 Task: Develop a branding concept for a fictional augmented reality eyewear company.
Action: Mouse pressed left at (128, 101)
Screenshot: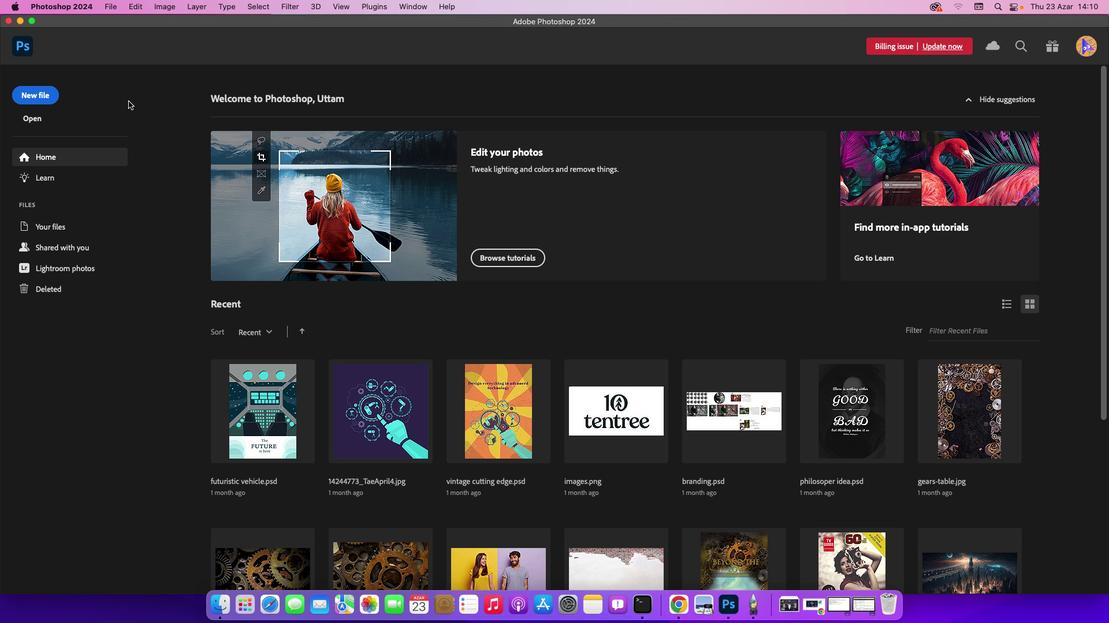 
Action: Mouse moved to (42, 92)
Screenshot: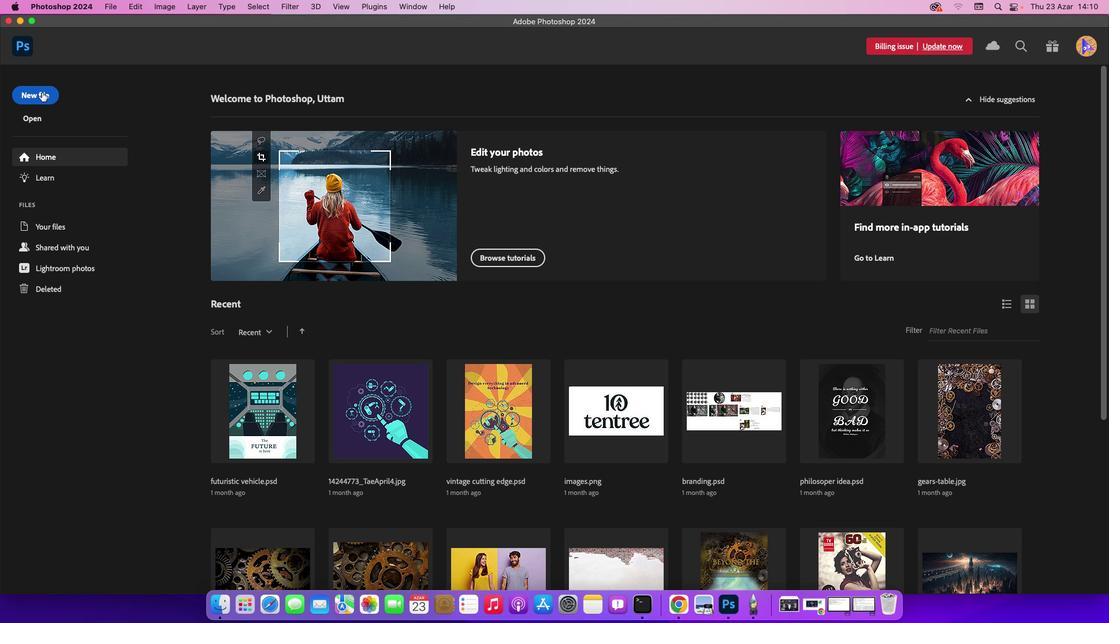 
Action: Mouse pressed left at (42, 92)
Screenshot: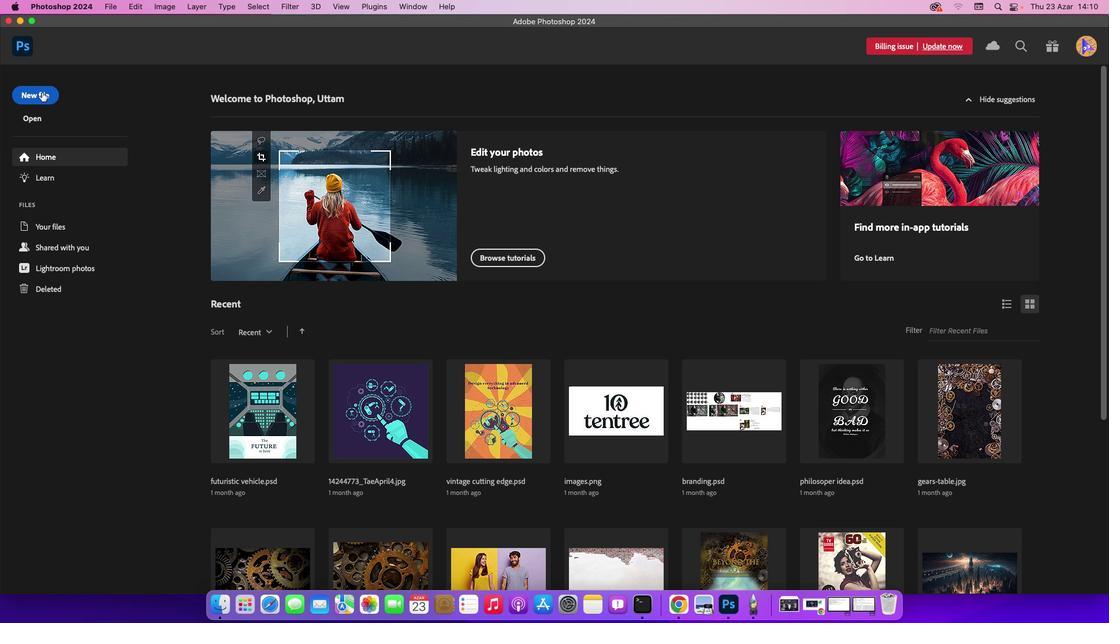 
Action: Mouse moved to (793, 228)
Screenshot: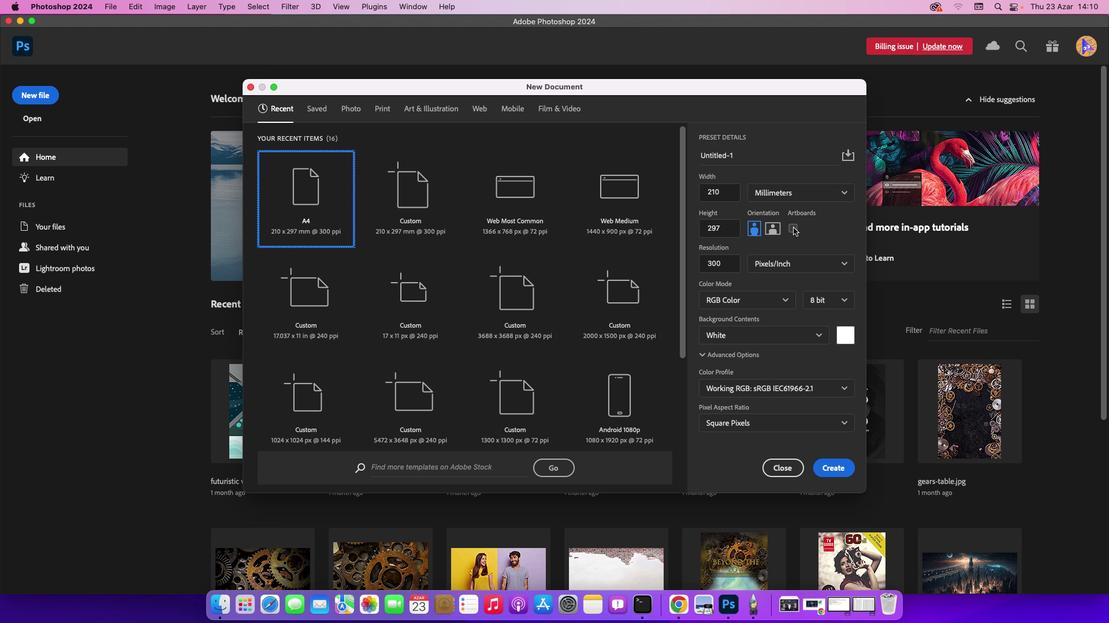 
Action: Mouse pressed left at (793, 228)
Screenshot: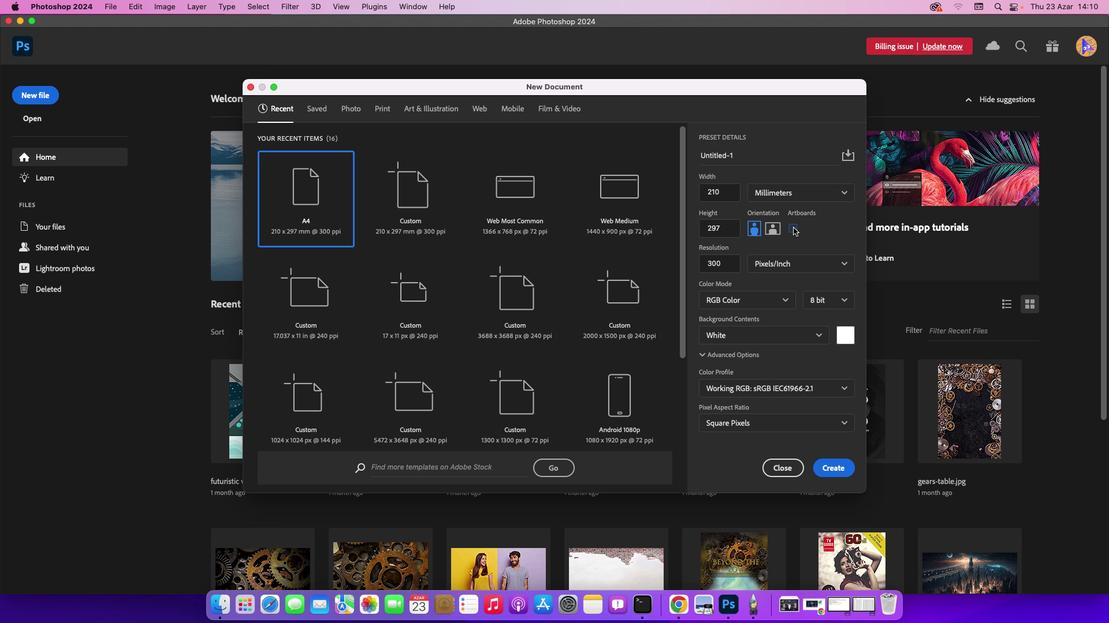 
Action: Mouse moved to (824, 469)
Screenshot: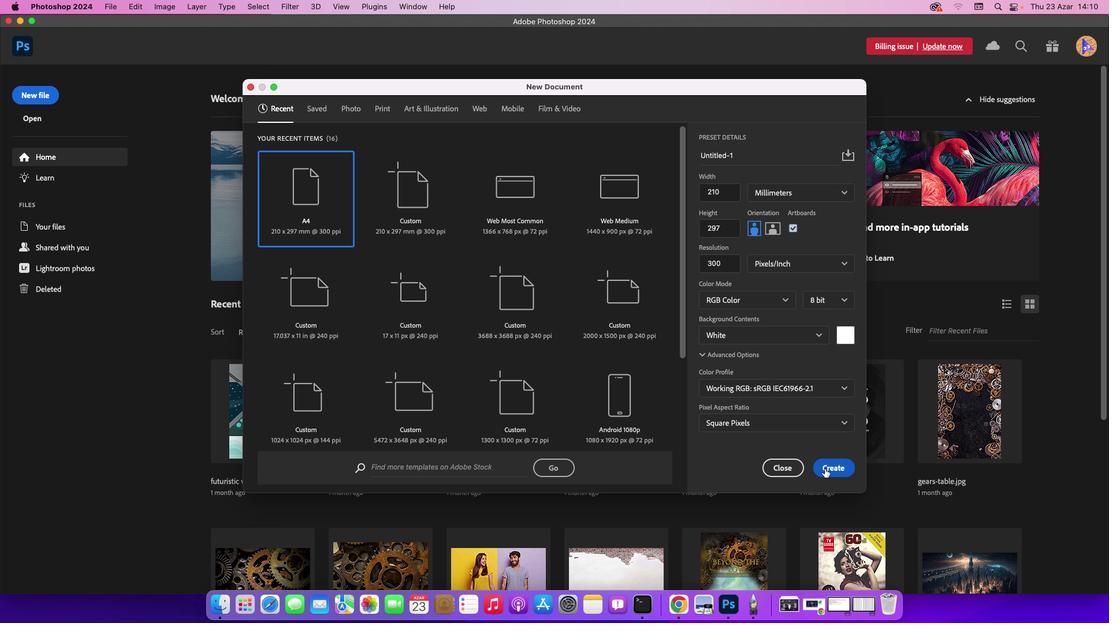 
Action: Mouse pressed left at (824, 469)
Screenshot: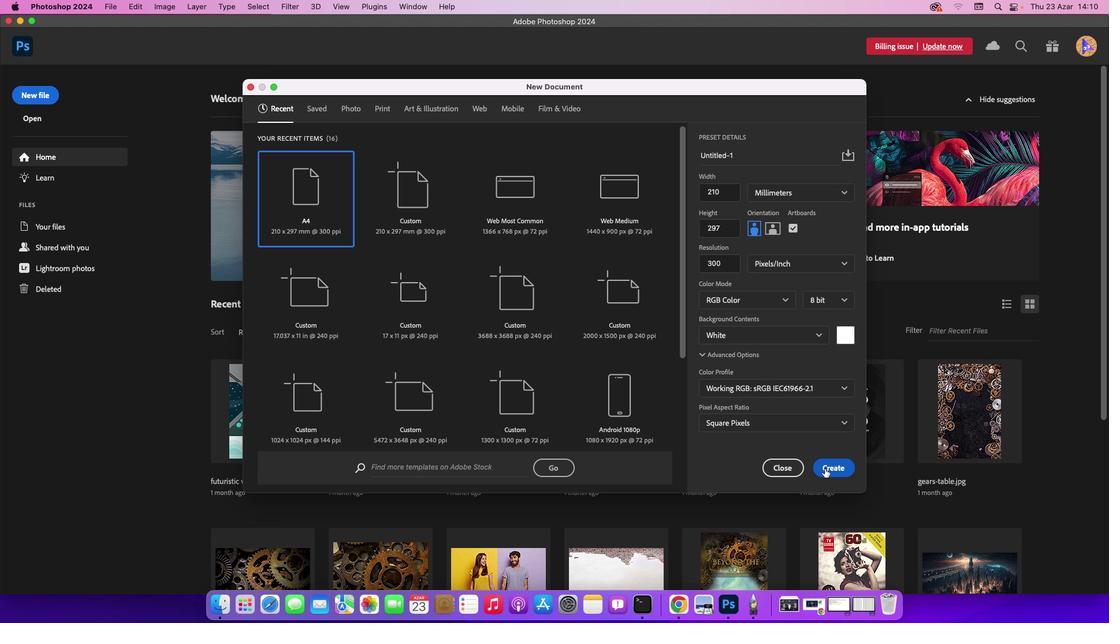 
Action: Mouse moved to (437, 280)
Screenshot: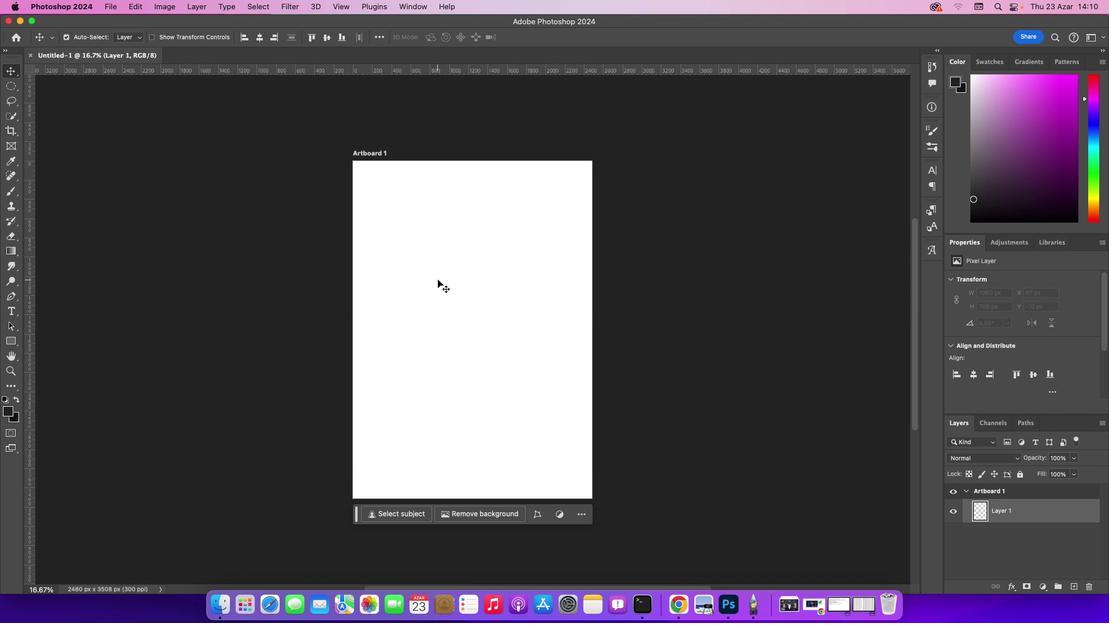 
Action: Mouse pressed left at (437, 280)
Screenshot: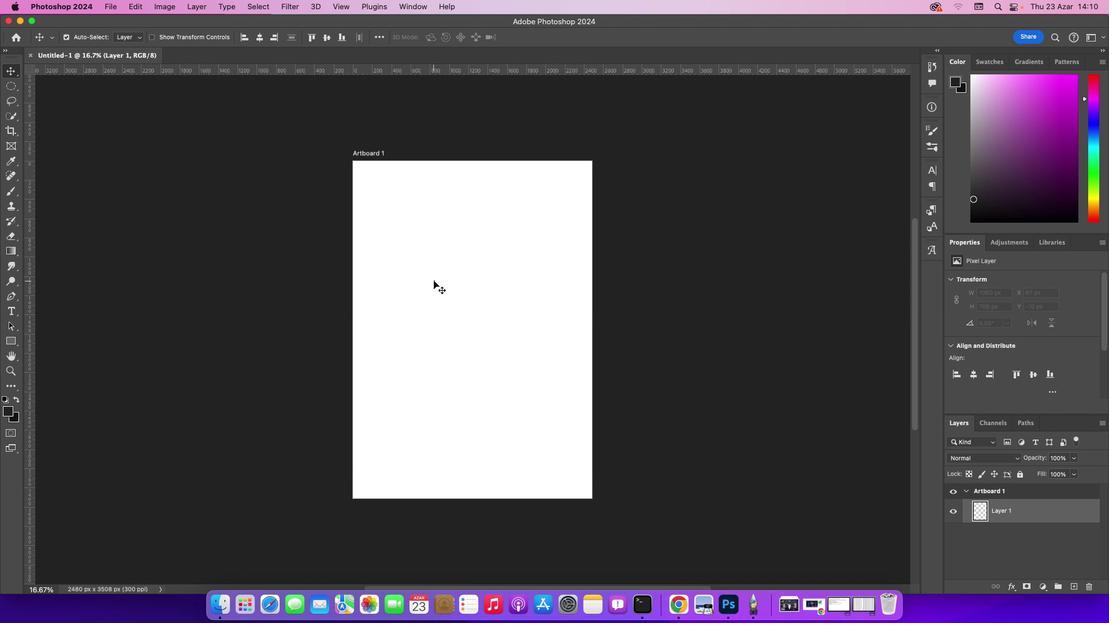 
Action: Mouse moved to (8, 68)
Screenshot: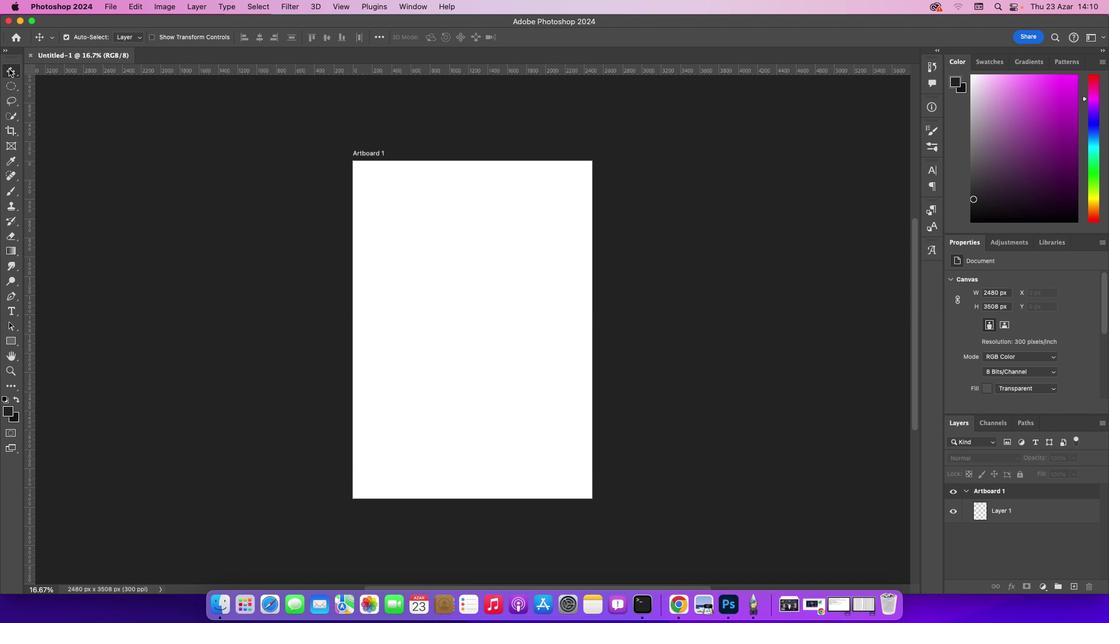 
Action: Mouse pressed left at (8, 68)
Screenshot: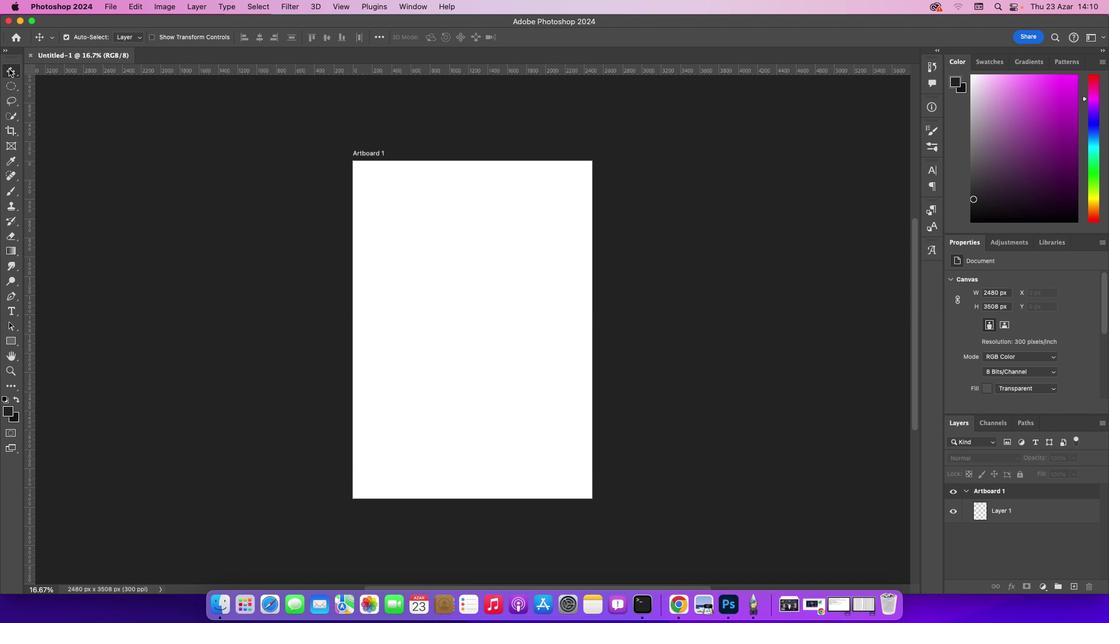 
Action: Mouse moved to (284, 182)
Screenshot: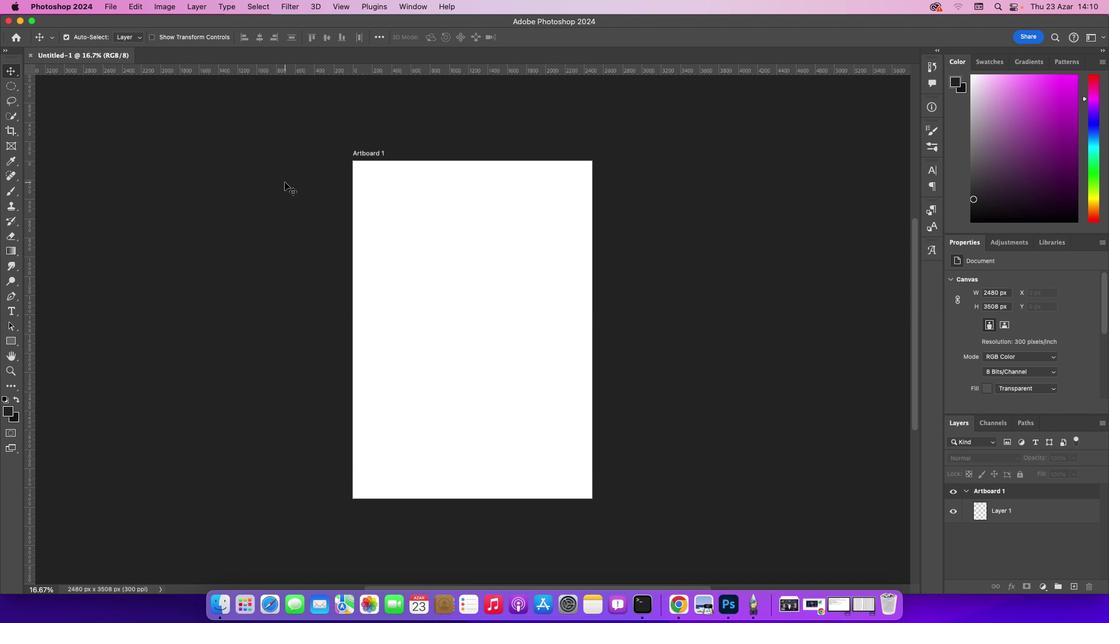 
Action: Mouse pressed left at (284, 182)
Screenshot: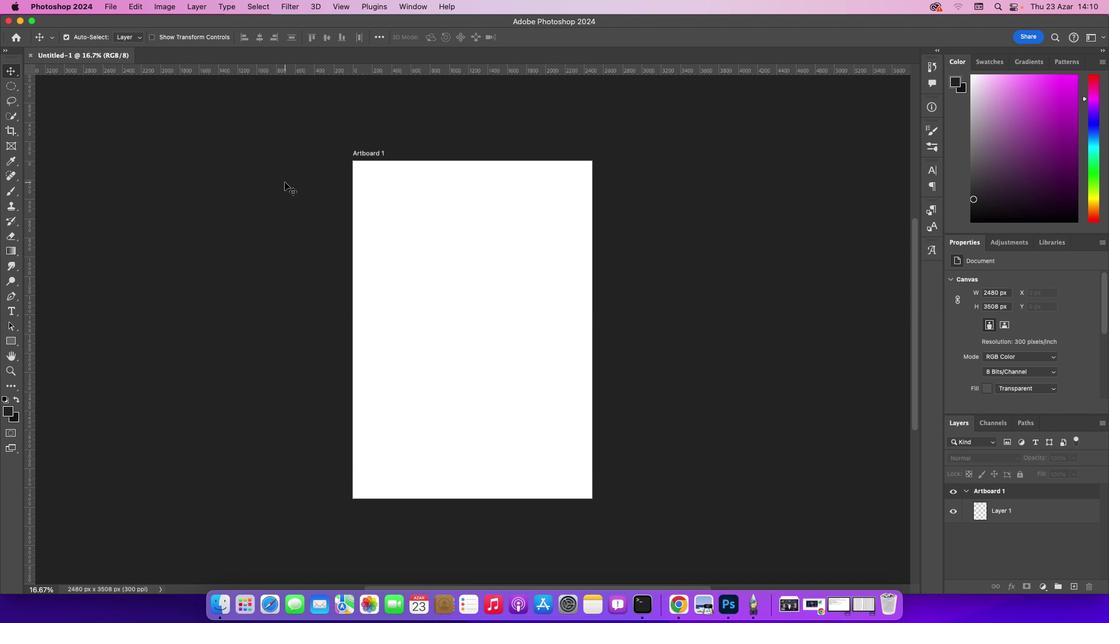 
Action: Mouse moved to (501, 322)
Screenshot: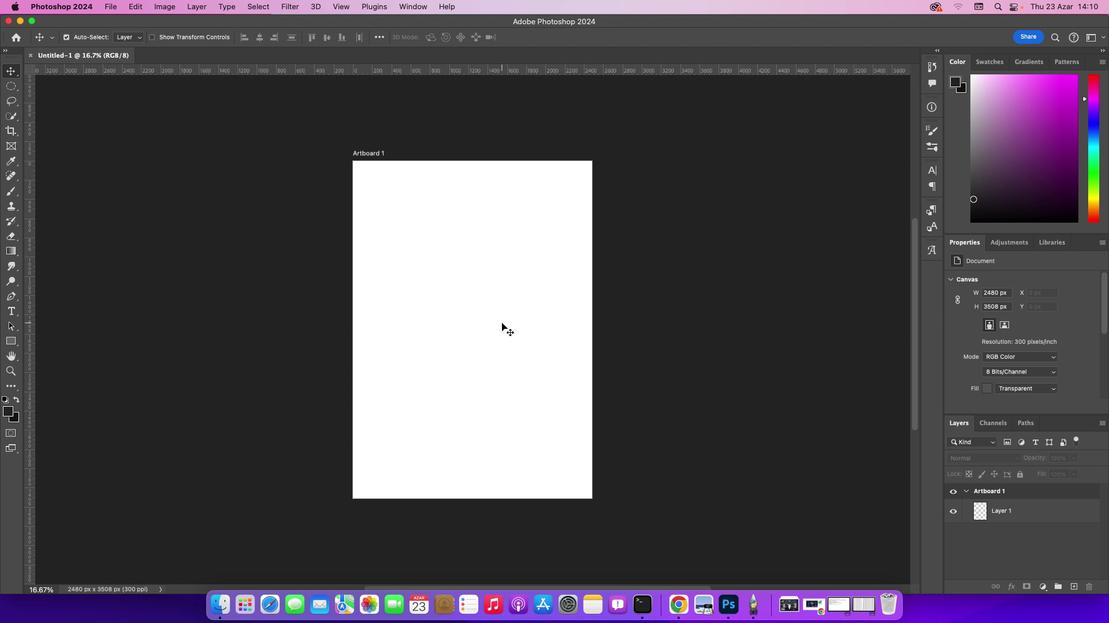 
Action: Mouse pressed left at (501, 322)
Screenshot: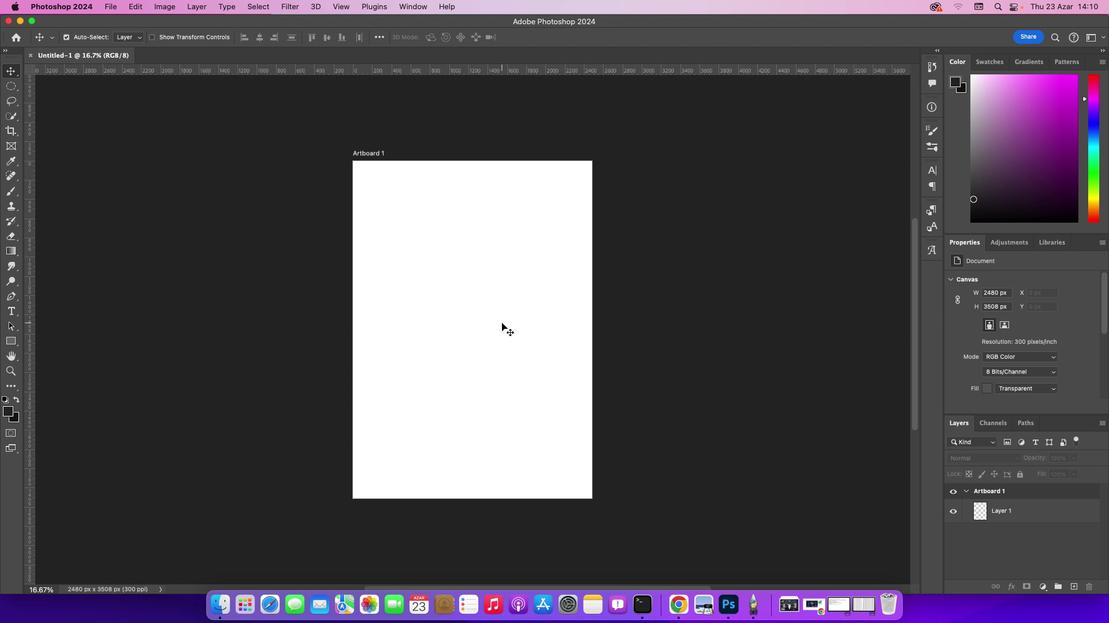 
Action: Mouse moved to (551, 250)
Screenshot: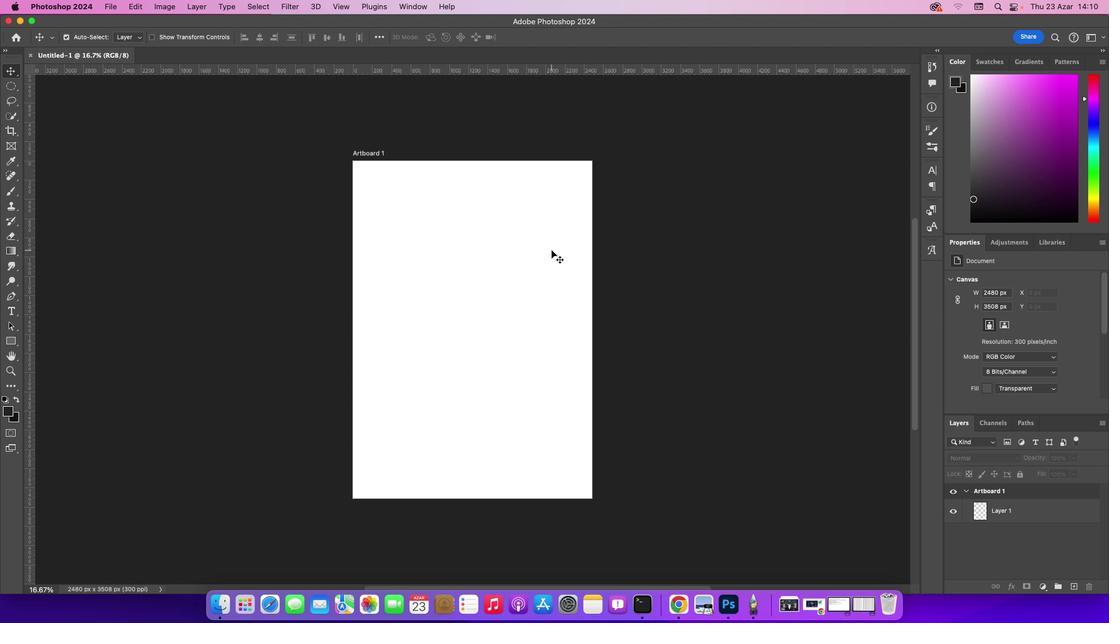 
Action: Mouse pressed left at (551, 250)
Screenshot: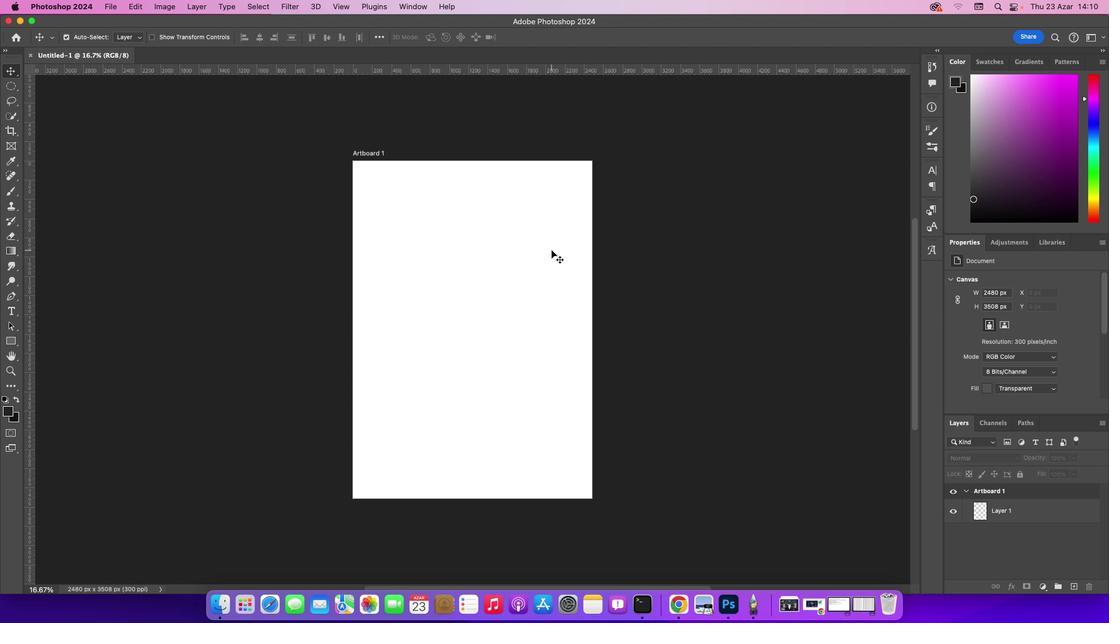 
Action: Mouse moved to (426, 273)
Screenshot: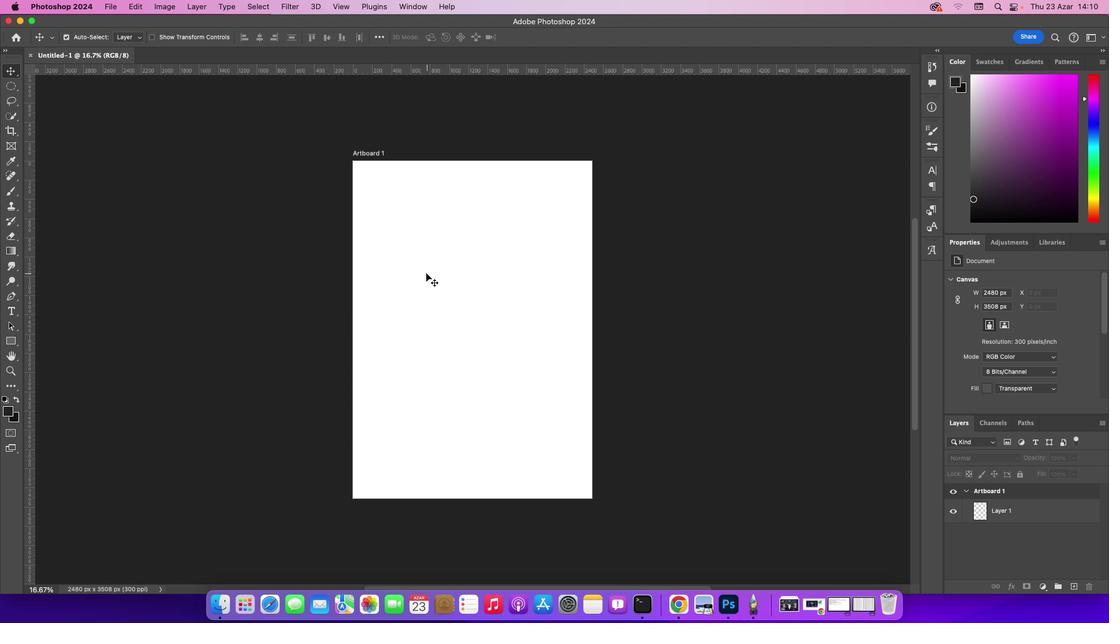 
Action: Key pressed Key.alt
Screenshot: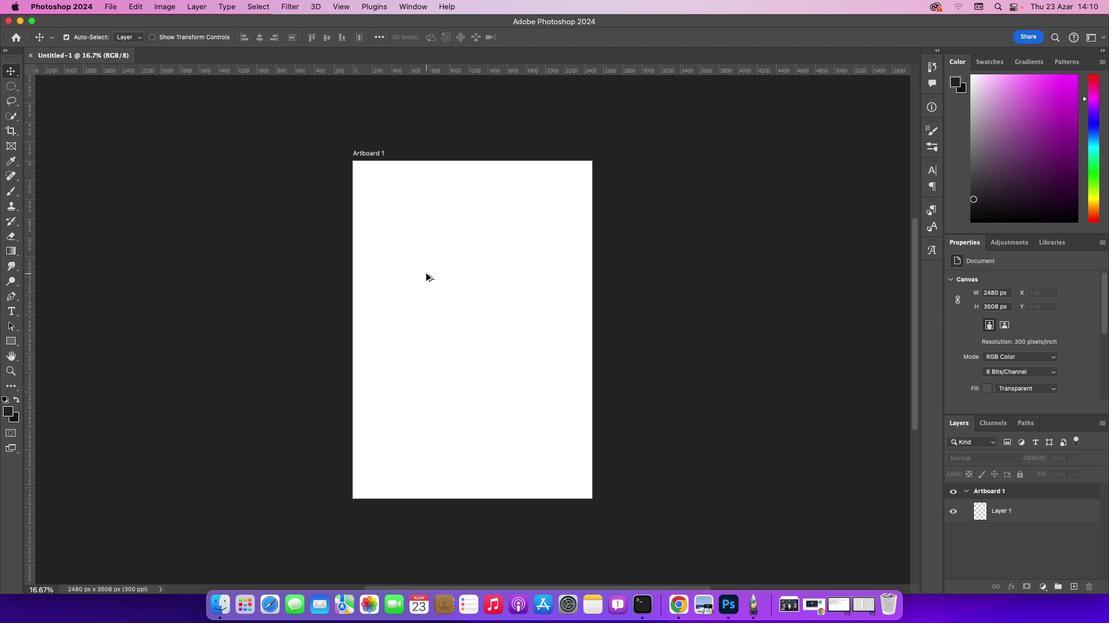 
Action: Mouse pressed left at (426, 273)
Screenshot: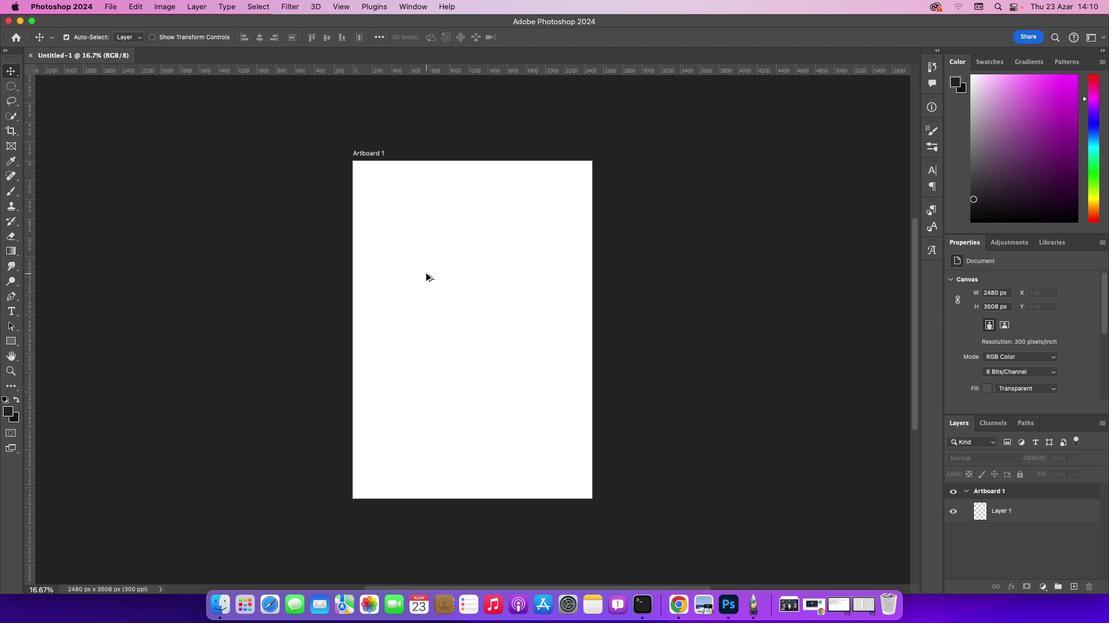 
Action: Mouse moved to (1040, 512)
Screenshot: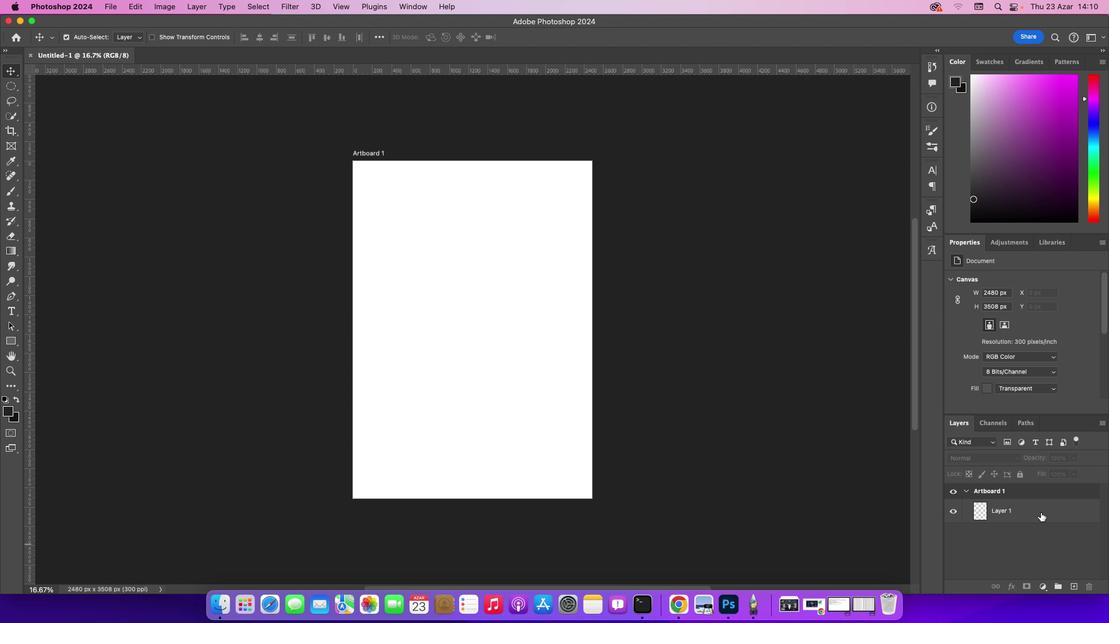 
Action: Mouse pressed left at (1040, 512)
Screenshot: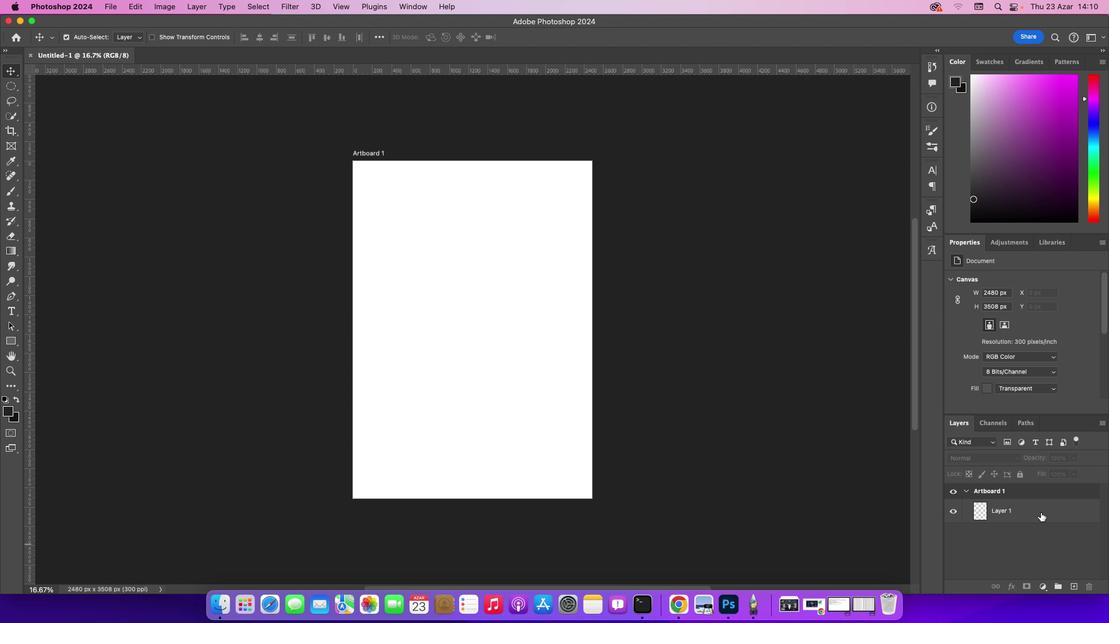 
Action: Mouse moved to (521, 338)
Screenshot: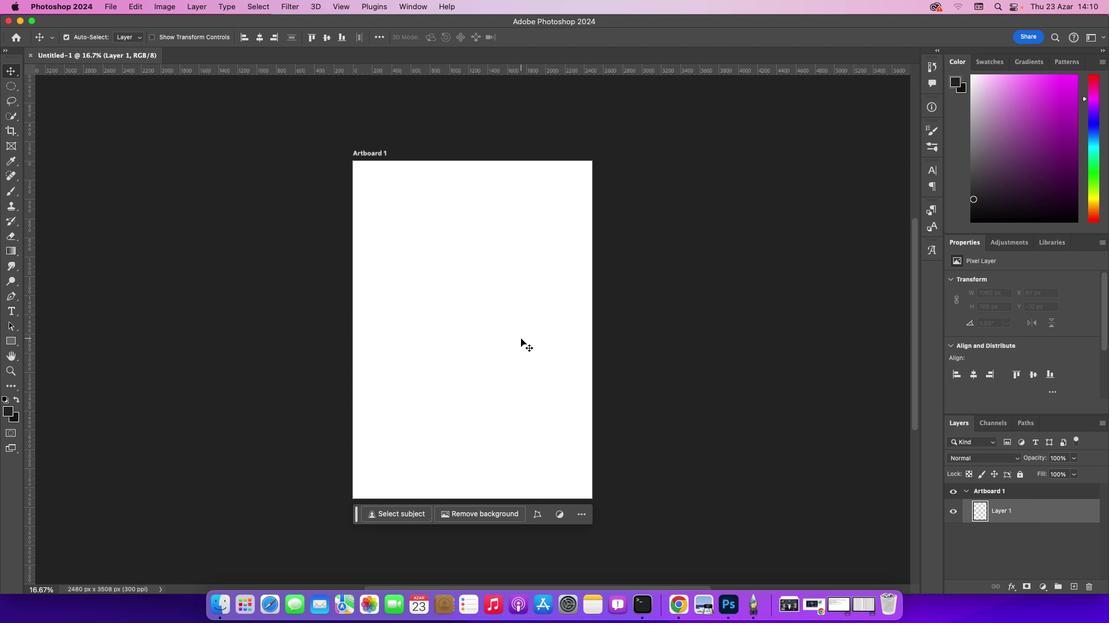 
Action: Mouse pressed left at (521, 338)
Screenshot: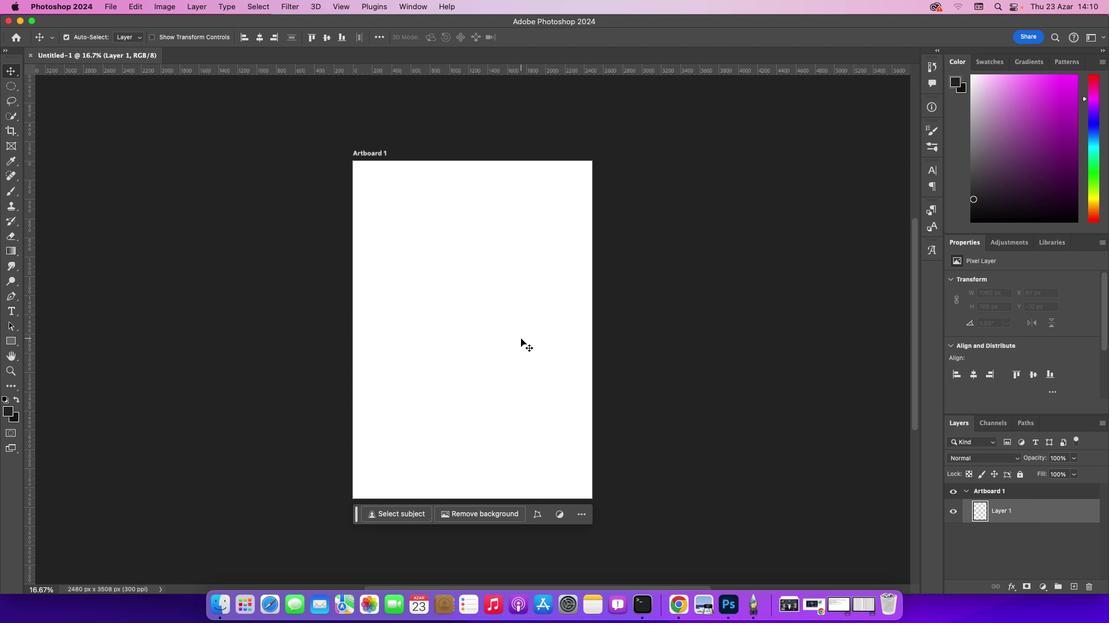 
Action: Mouse moved to (411, 322)
Screenshot: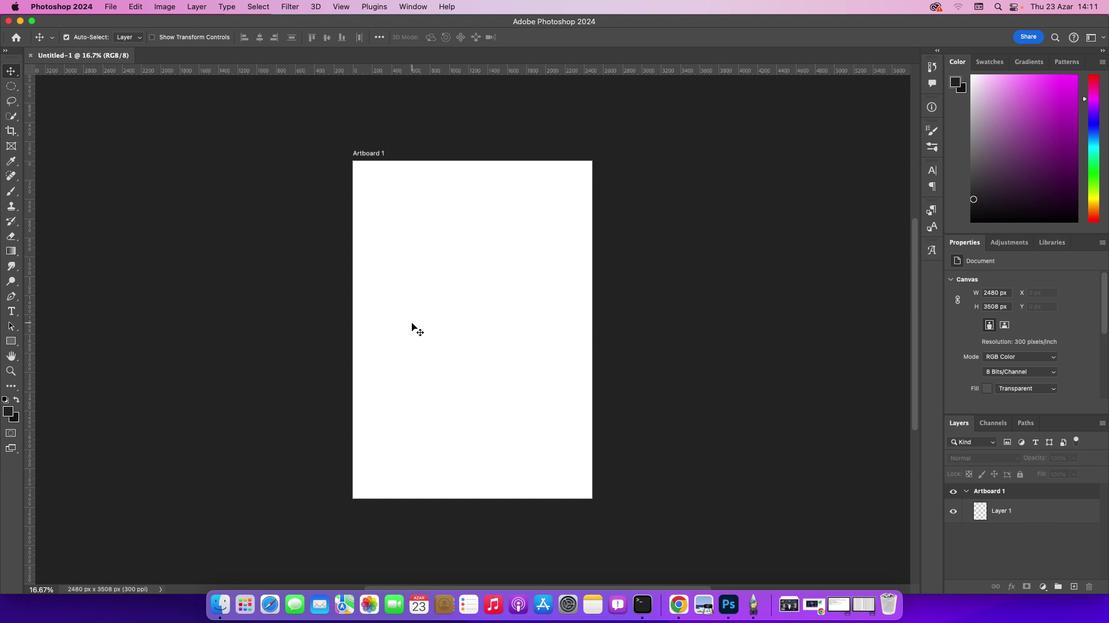 
Action: Key pressed Key.cmd_r'='
Screenshot: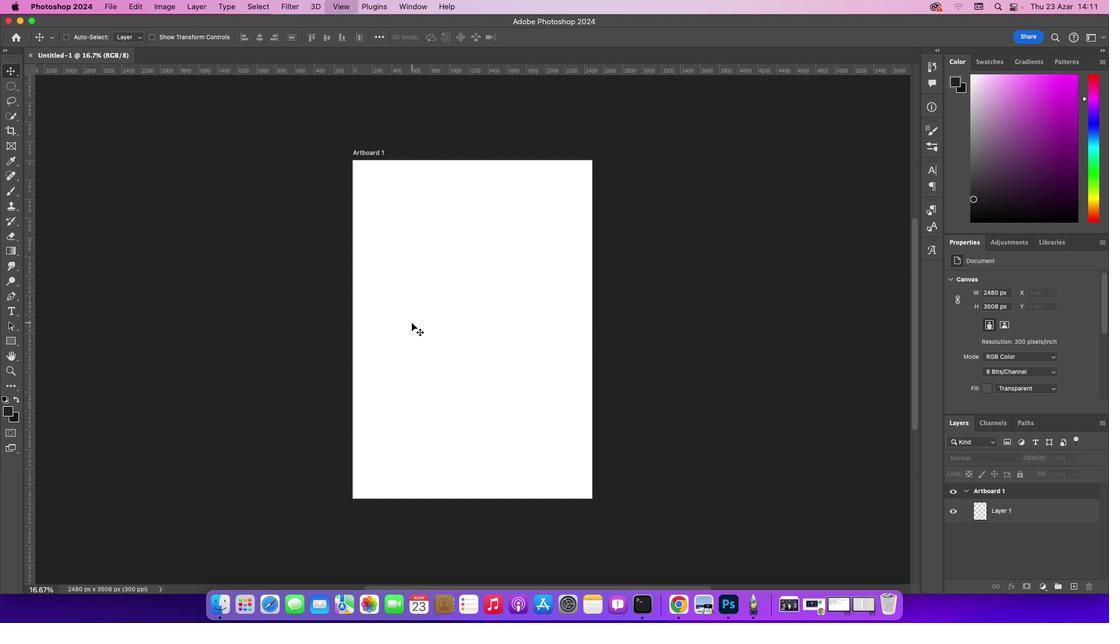 
Action: Mouse scrolled (411, 322) with delta (0, 0)
Screenshot: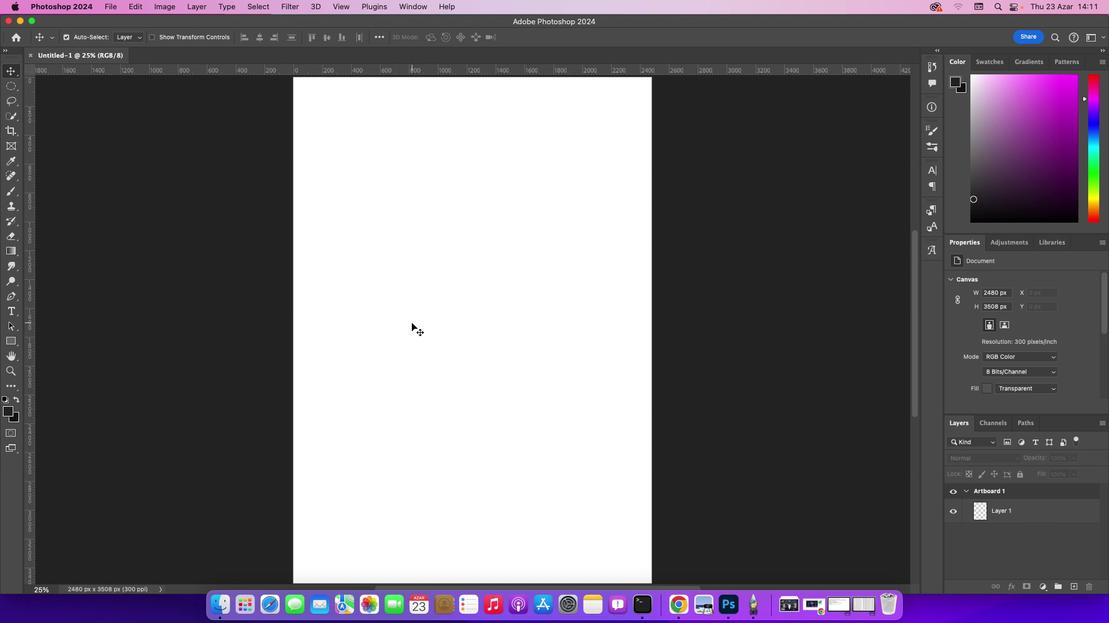 
Action: Mouse scrolled (411, 322) with delta (0, 0)
Screenshot: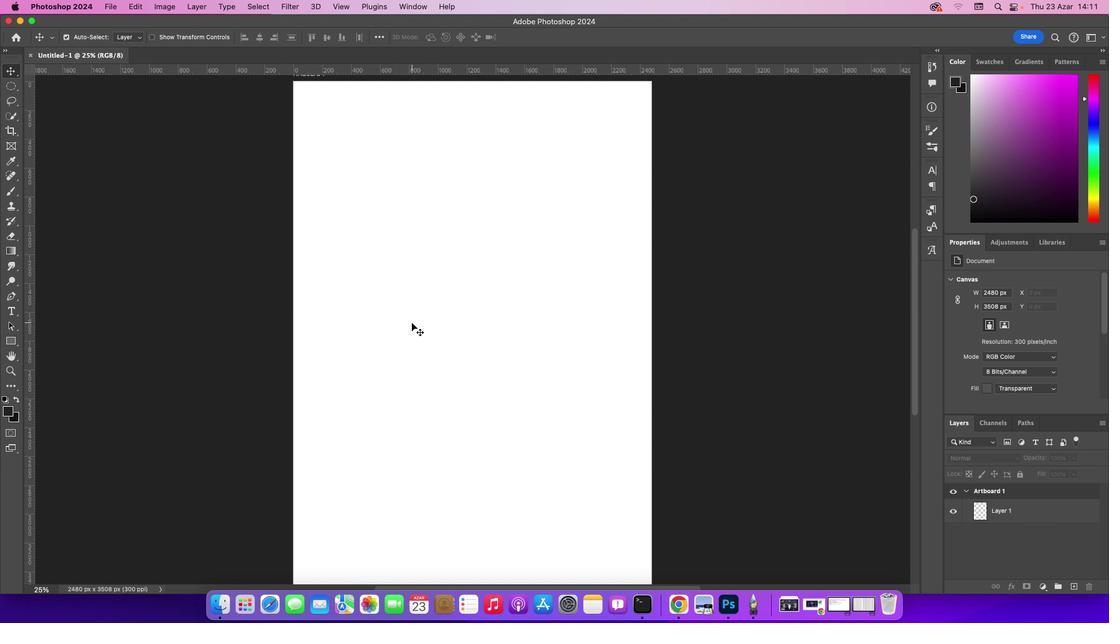
Action: Mouse scrolled (411, 322) with delta (0, 1)
Screenshot: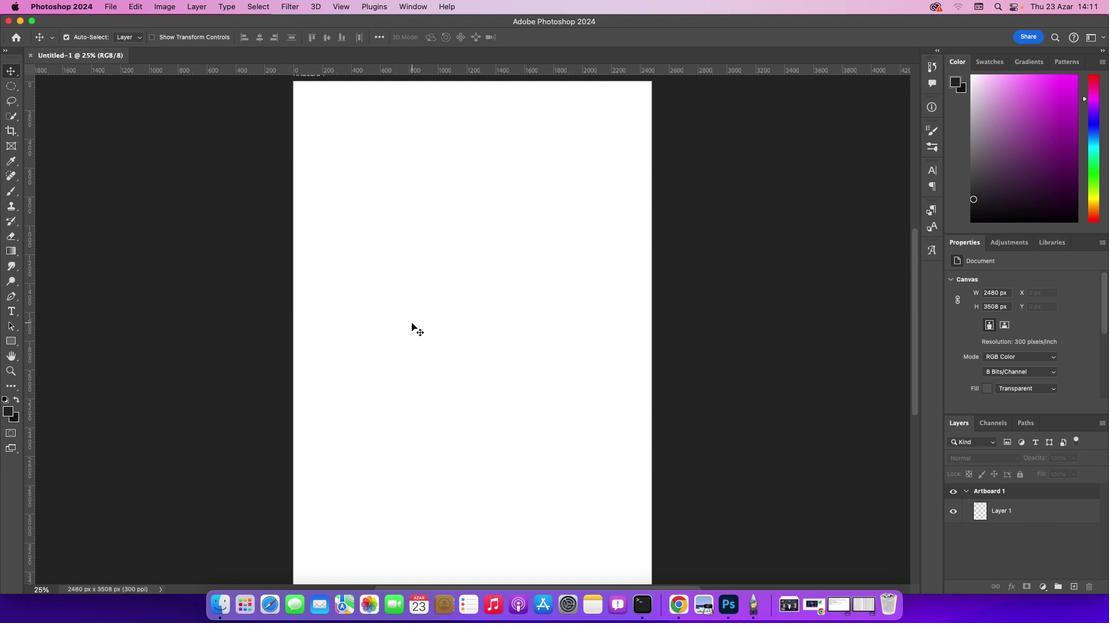 
Action: Mouse scrolled (411, 322) with delta (0, 1)
Screenshot: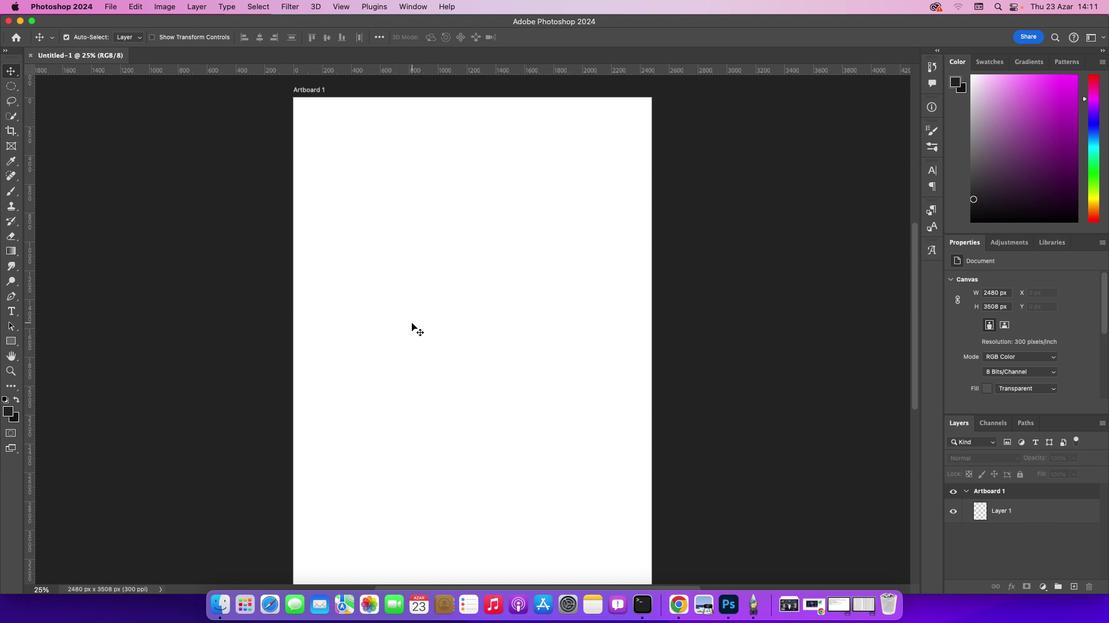 
Action: Mouse moved to (413, 310)
Screenshot: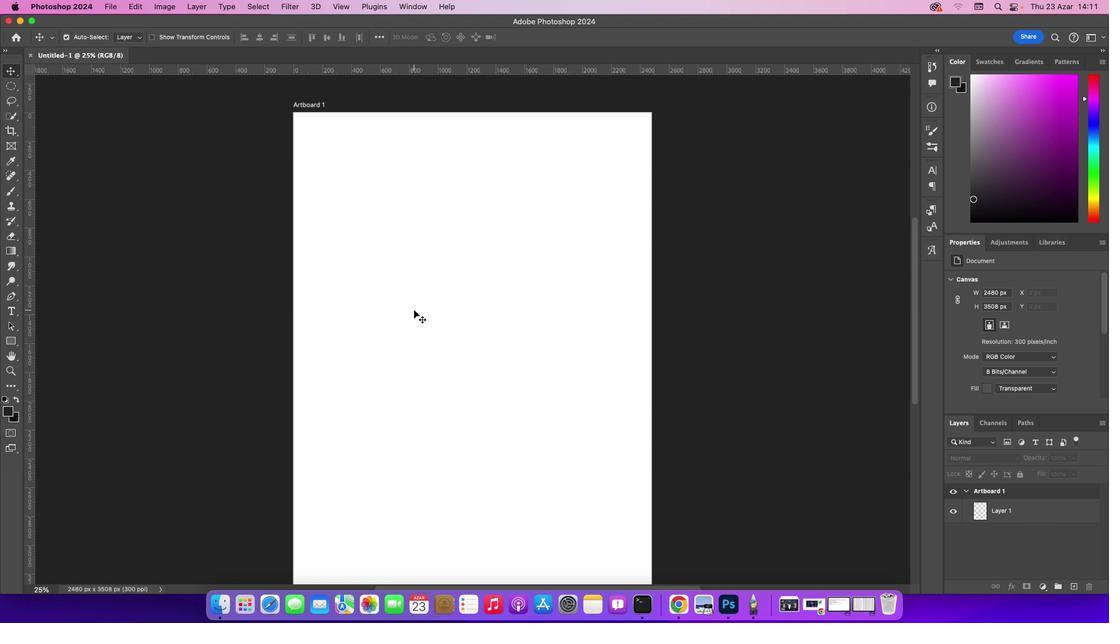 
Action: Mouse scrolled (413, 310) with delta (0, 0)
Screenshot: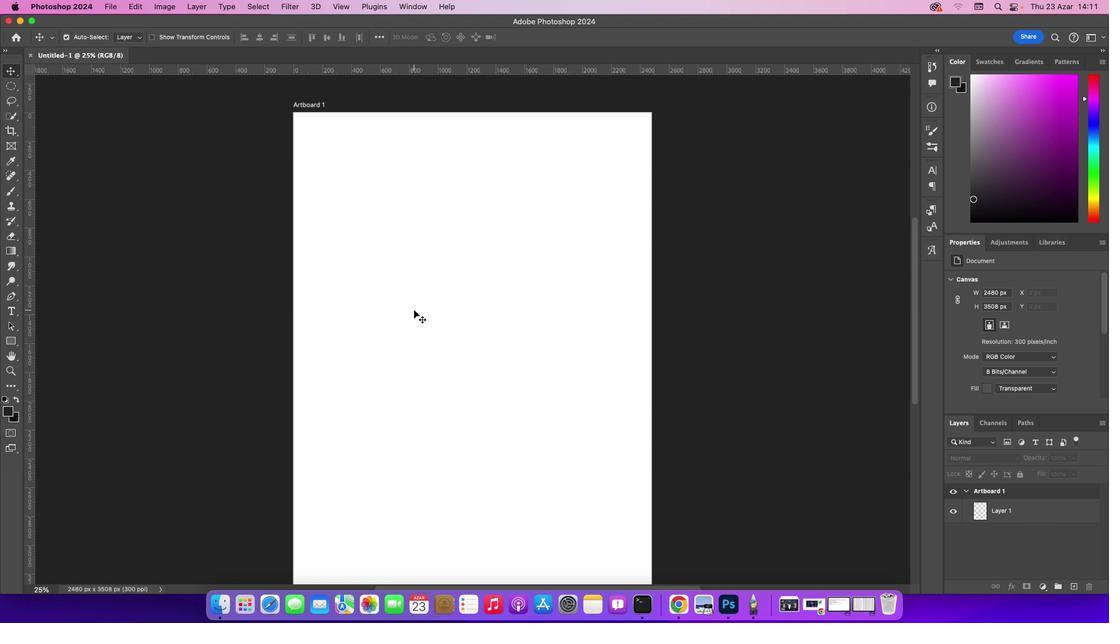 
Action: Mouse moved to (106, 7)
Screenshot: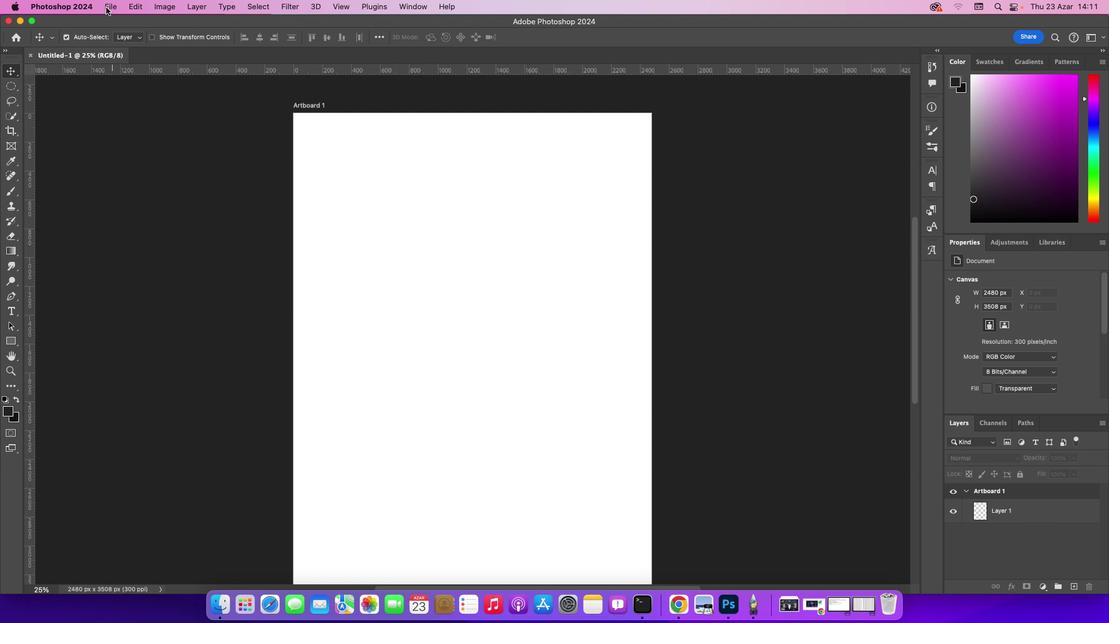 
Action: Mouse pressed left at (106, 7)
Screenshot: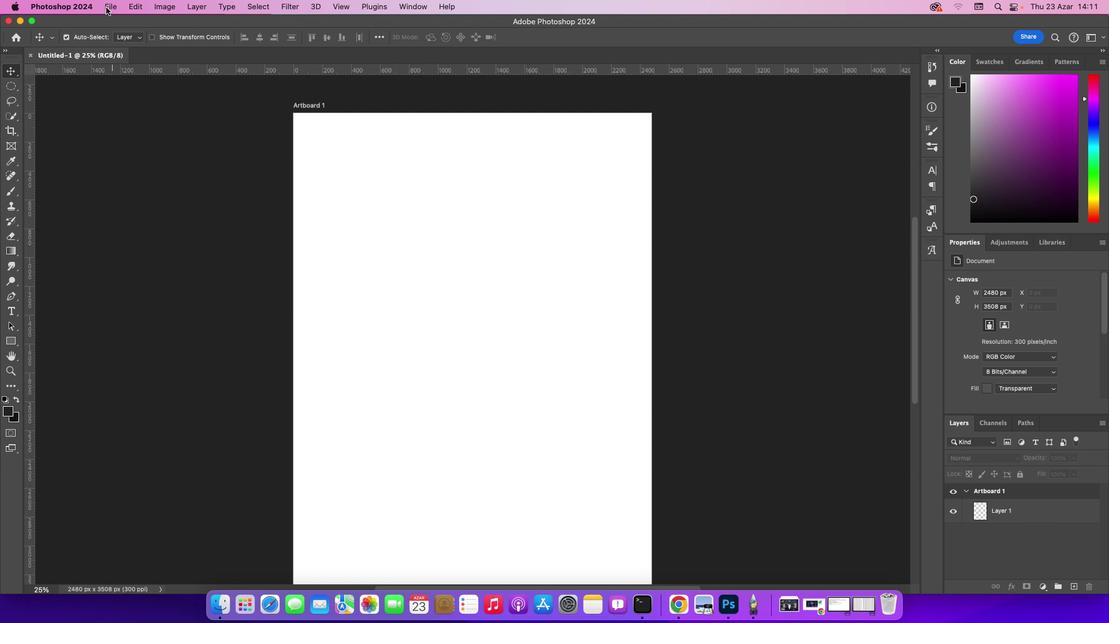 
Action: Mouse moved to (113, 34)
Screenshot: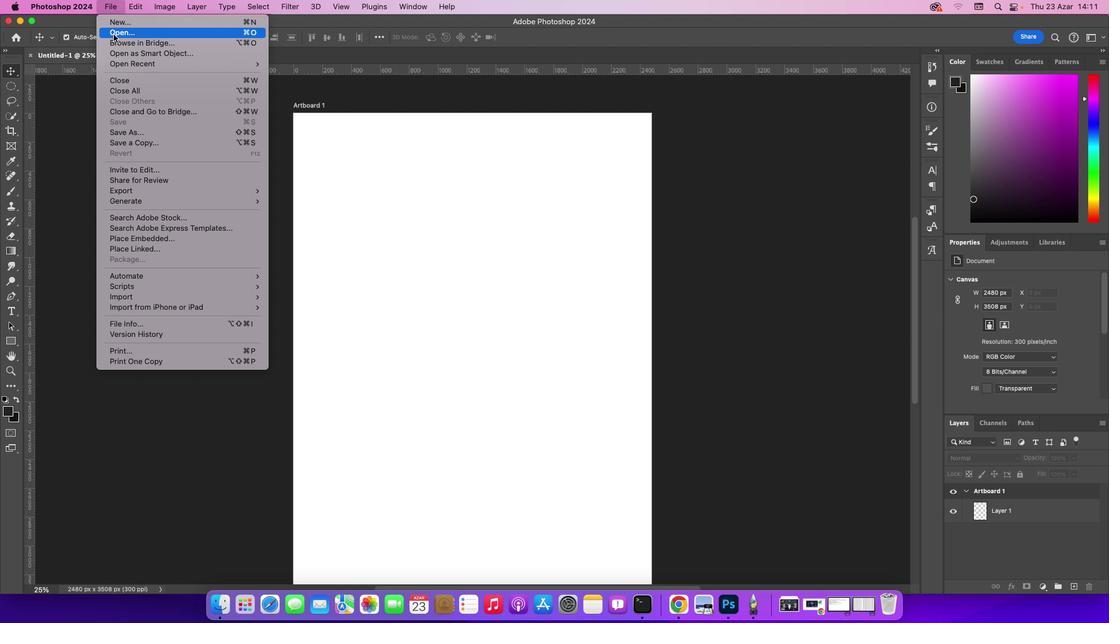 
Action: Mouse pressed left at (113, 34)
Screenshot: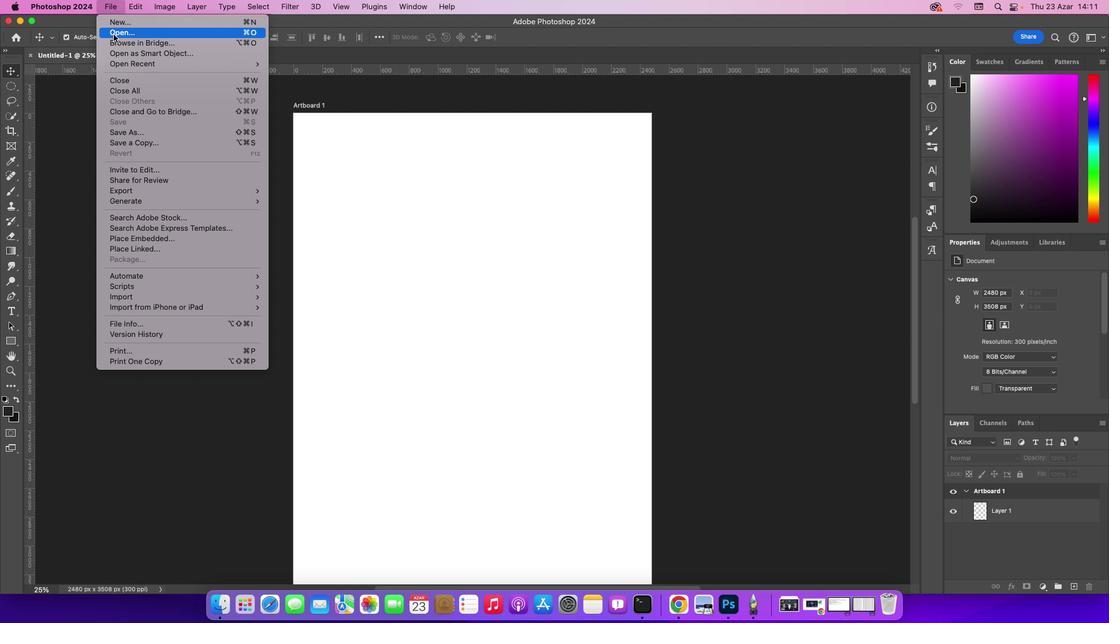 
Action: Mouse moved to (478, 164)
Screenshot: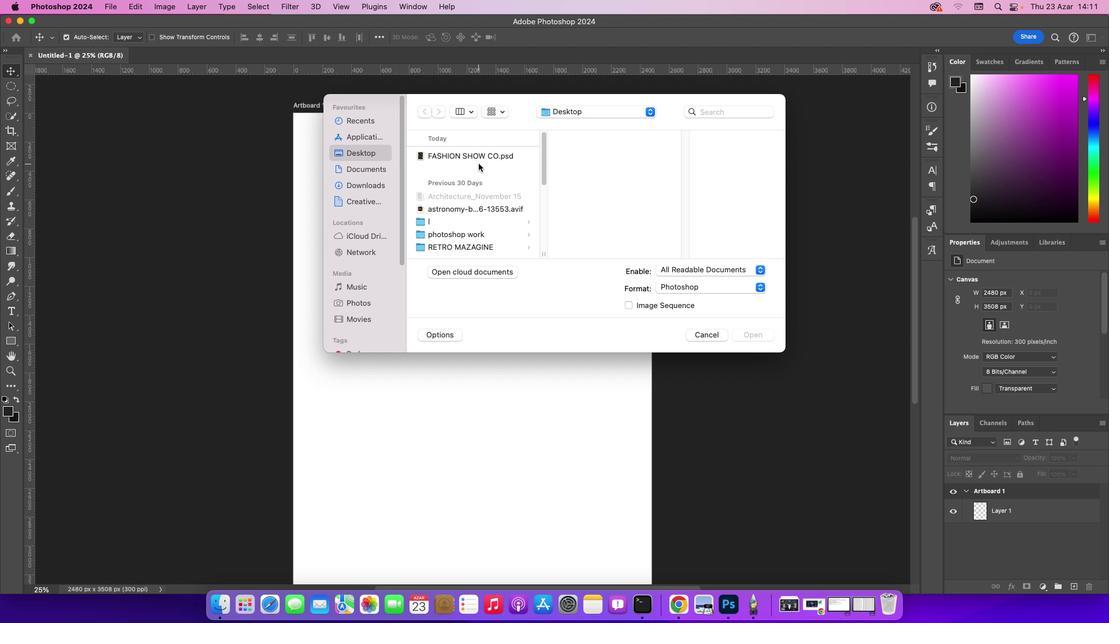 
Action: Mouse pressed left at (478, 164)
Screenshot: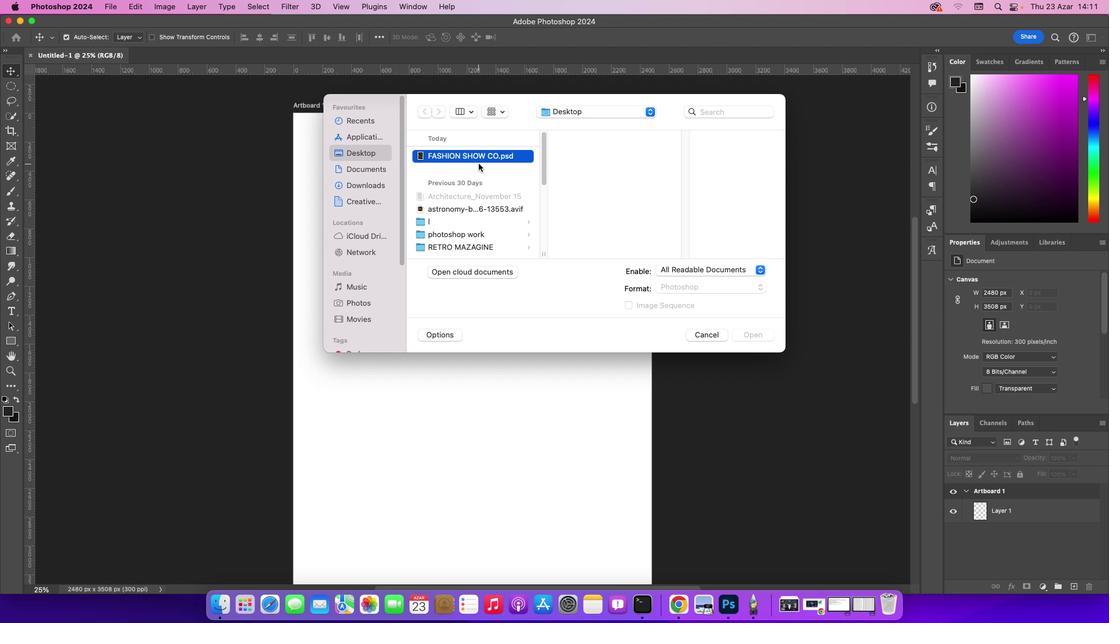 
Action: Mouse moved to (377, 189)
Screenshot: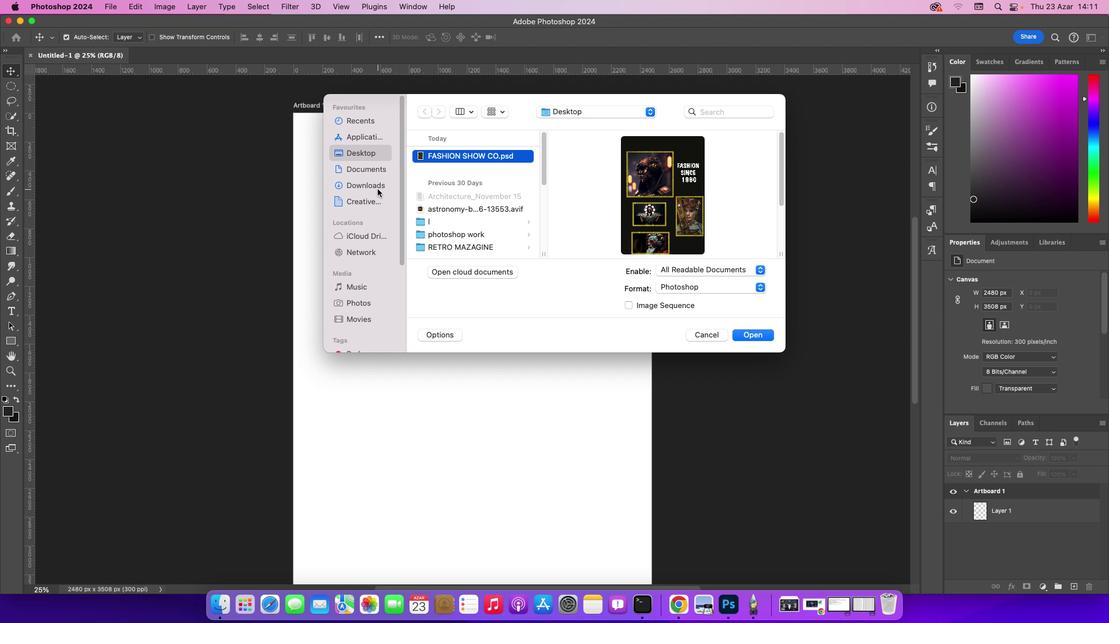 
Action: Mouse pressed left at (377, 189)
Screenshot: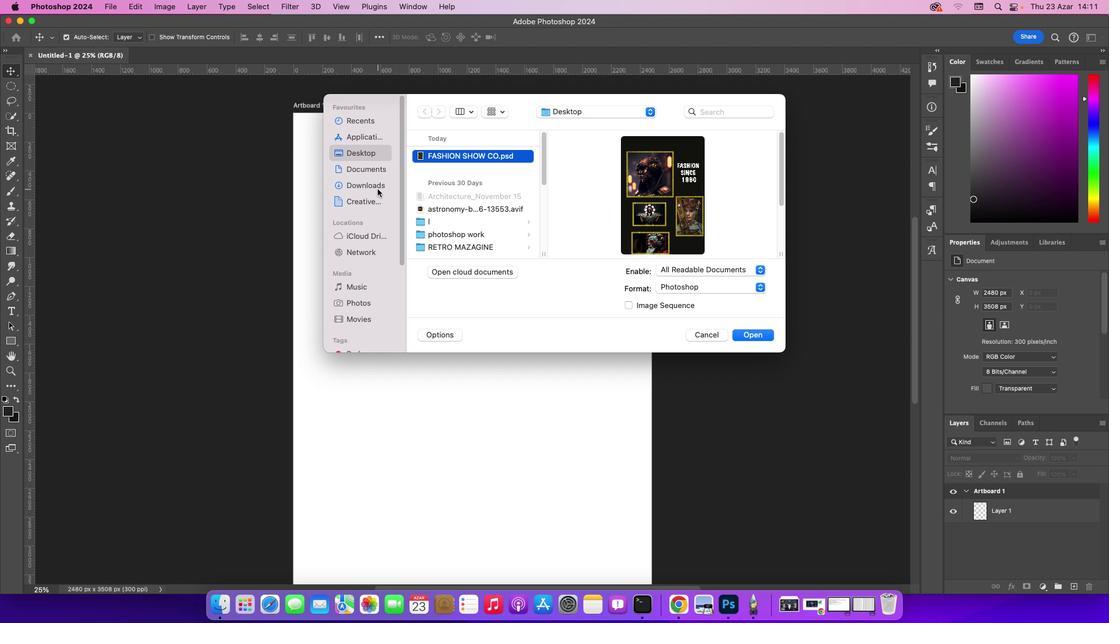 
Action: Mouse moved to (486, 158)
Screenshot: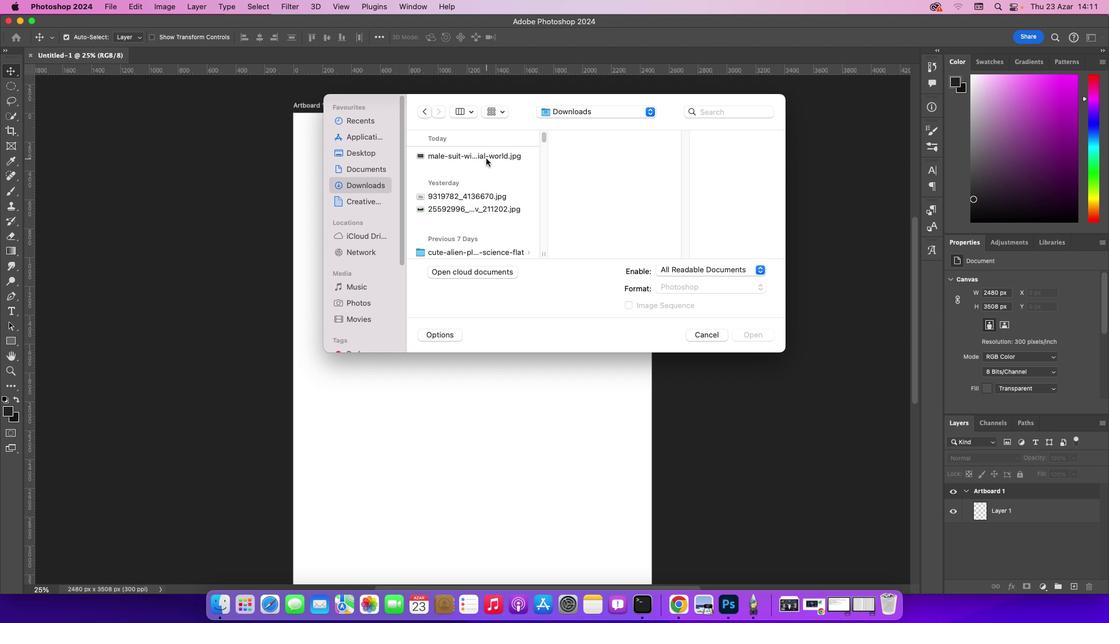 
Action: Mouse pressed left at (486, 158)
Screenshot: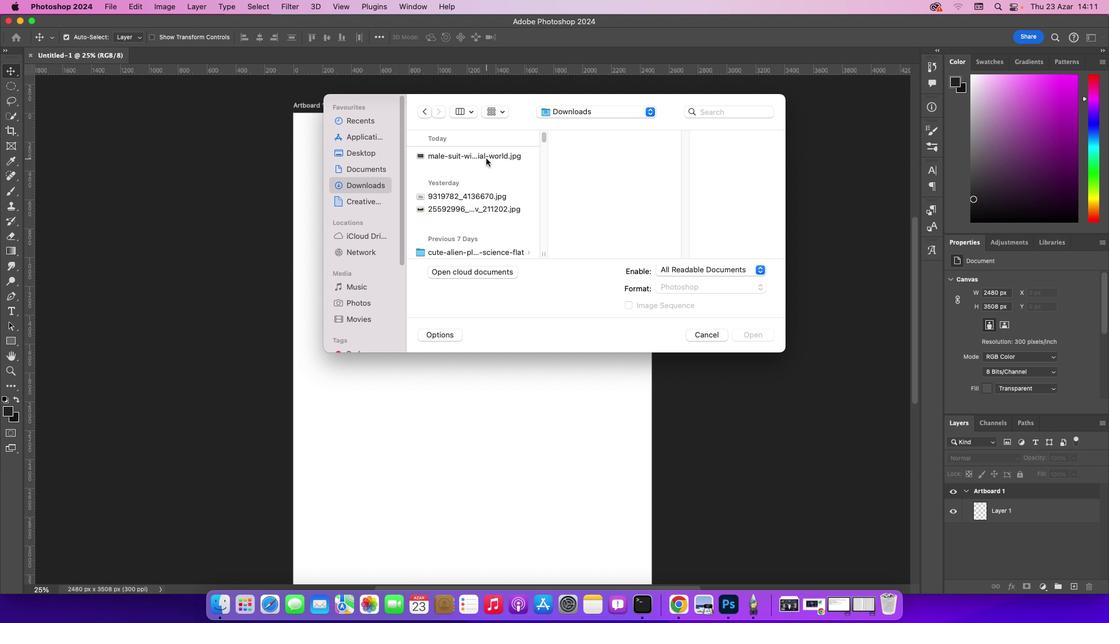 
Action: Mouse moved to (750, 334)
Screenshot: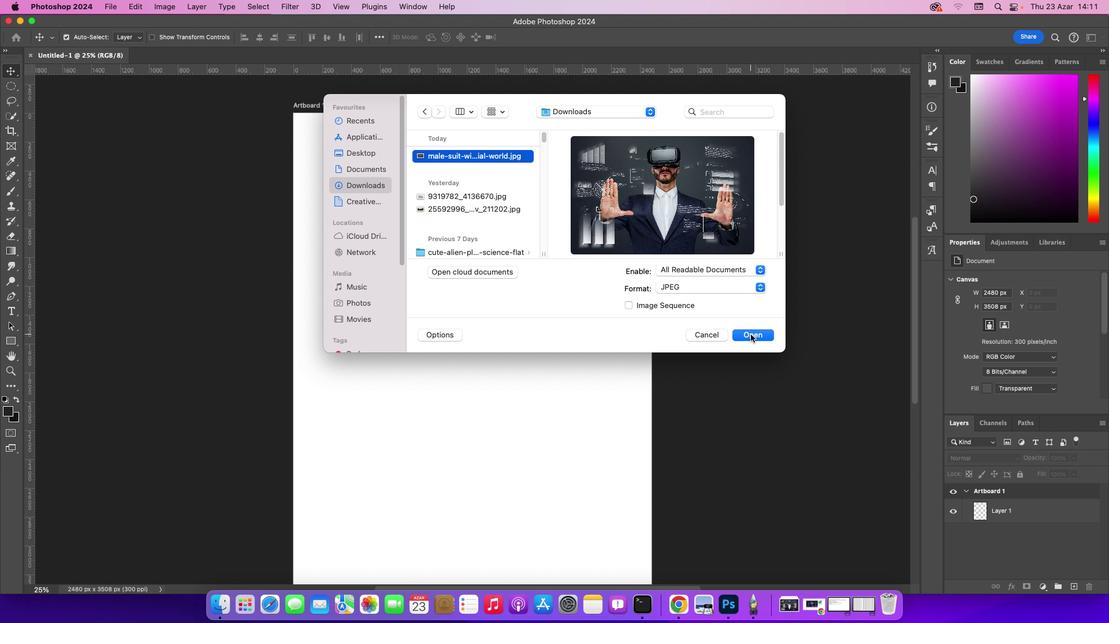 
Action: Mouse pressed left at (750, 334)
Screenshot: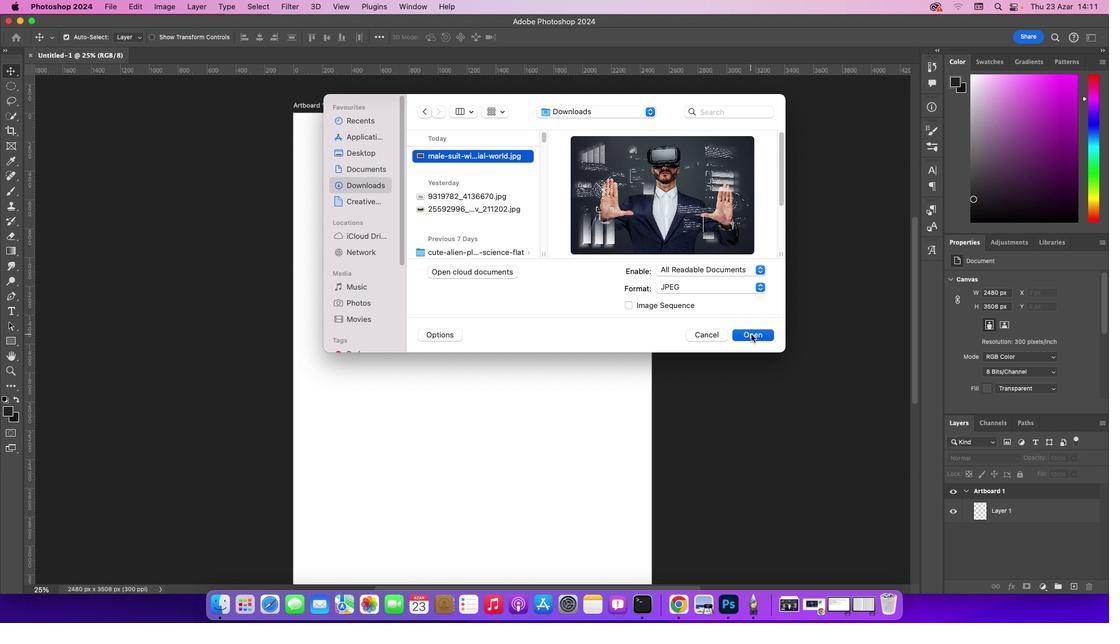 
Action: Mouse moved to (1027, 498)
Screenshot: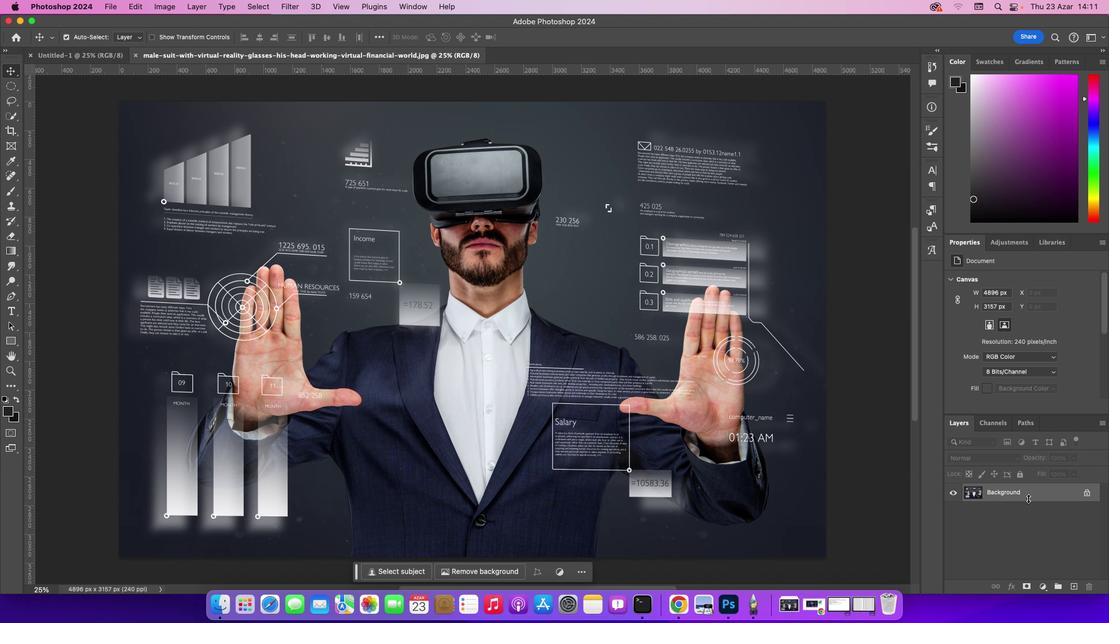 
Action: Mouse pressed left at (1027, 498)
Screenshot: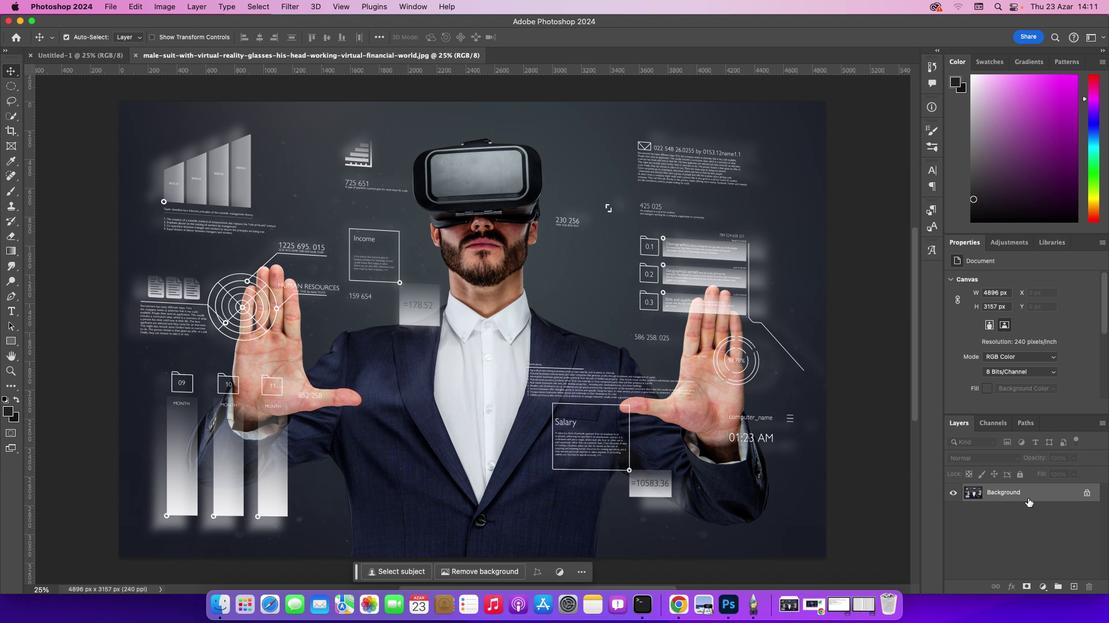 
Action: Mouse moved to (1023, 499)
Screenshot: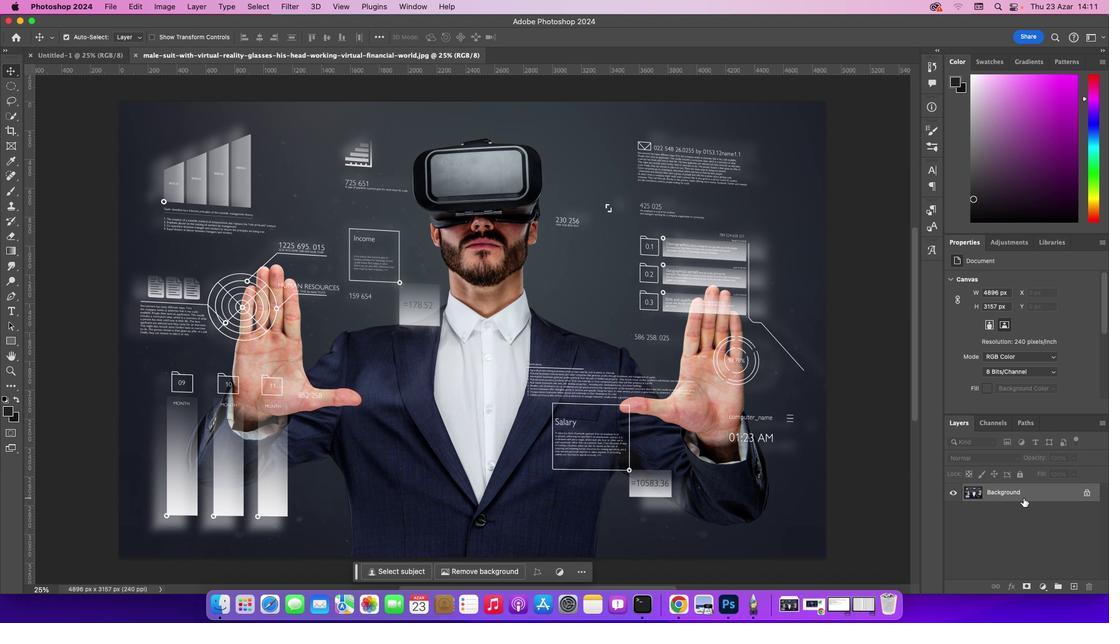 
Action: Key pressed Key.cmd_r'j'
Screenshot: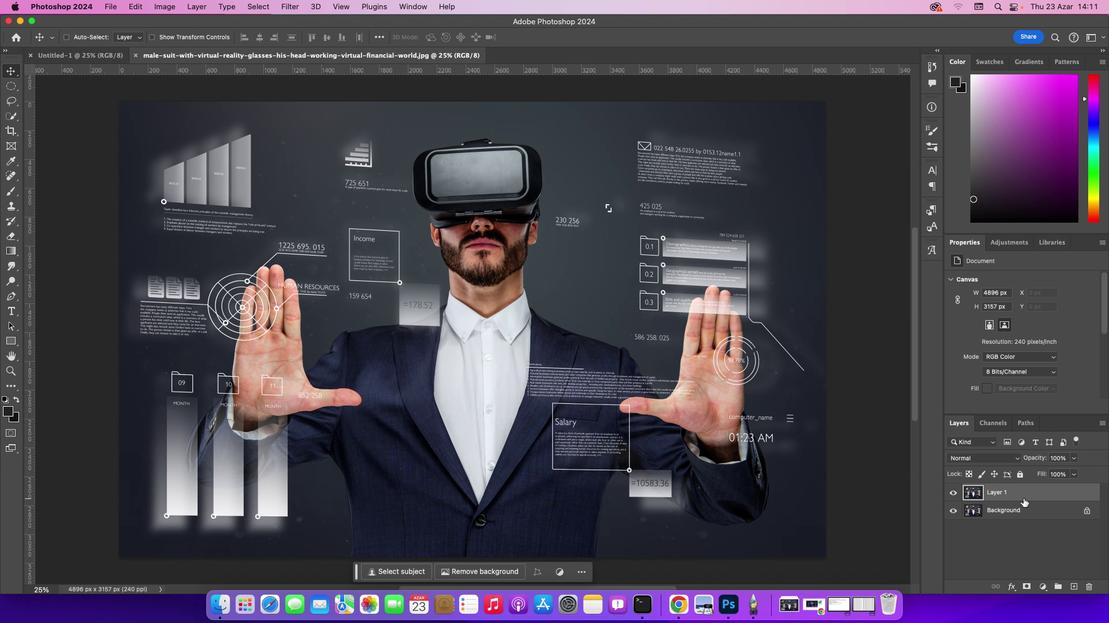 
Action: Mouse moved to (500, 273)
Screenshot: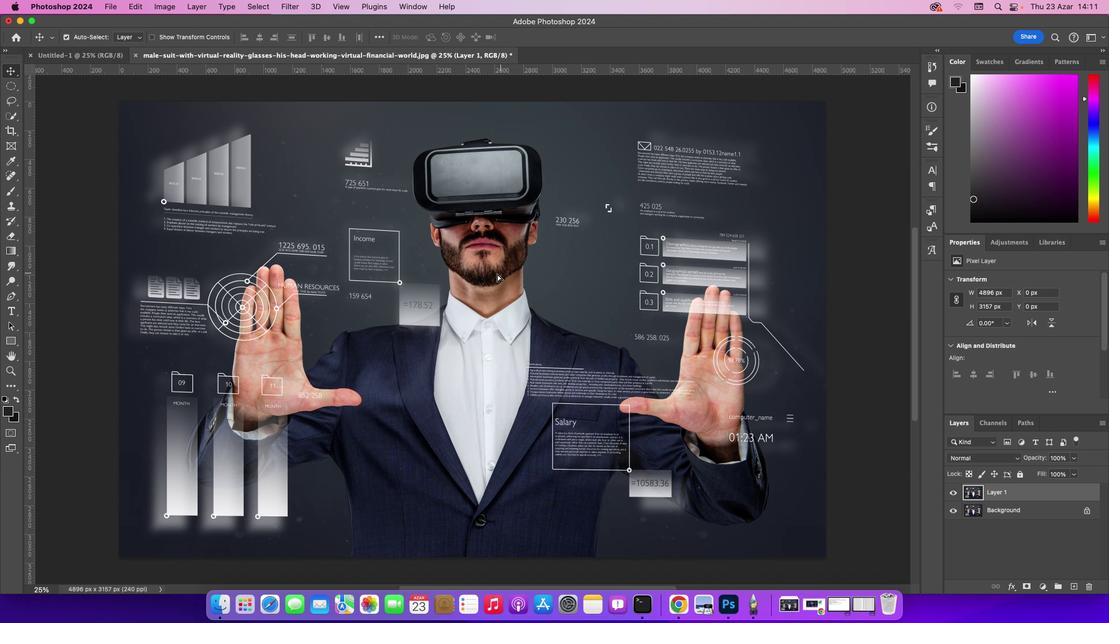
Action: Mouse pressed left at (500, 273)
Screenshot: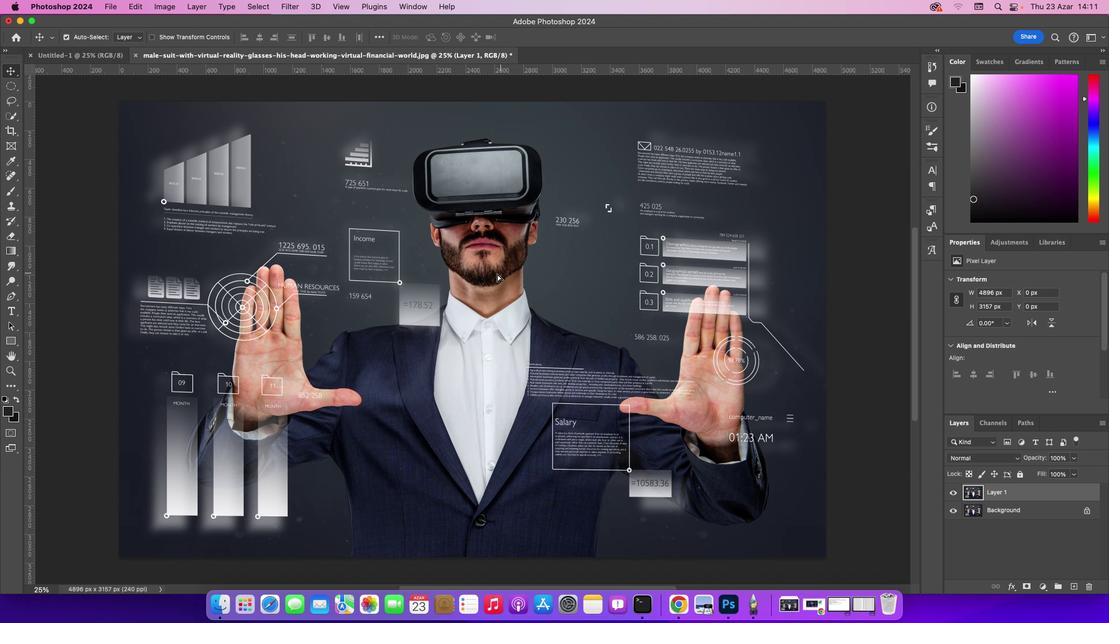
Action: Mouse moved to (519, 318)
Screenshot: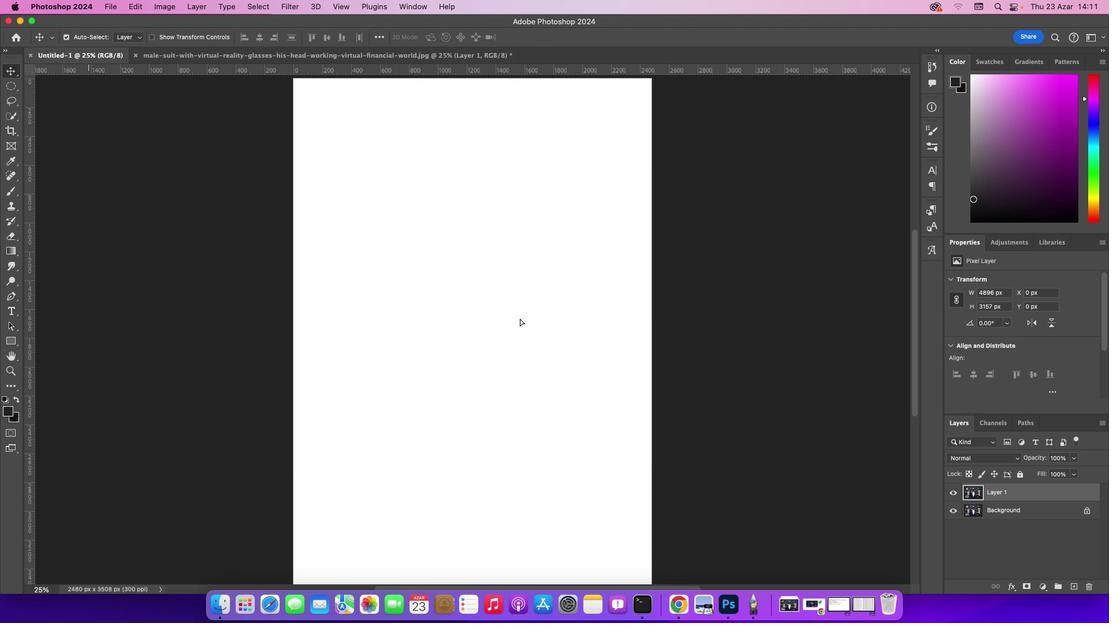 
Action: Mouse pressed left at (519, 318)
Screenshot: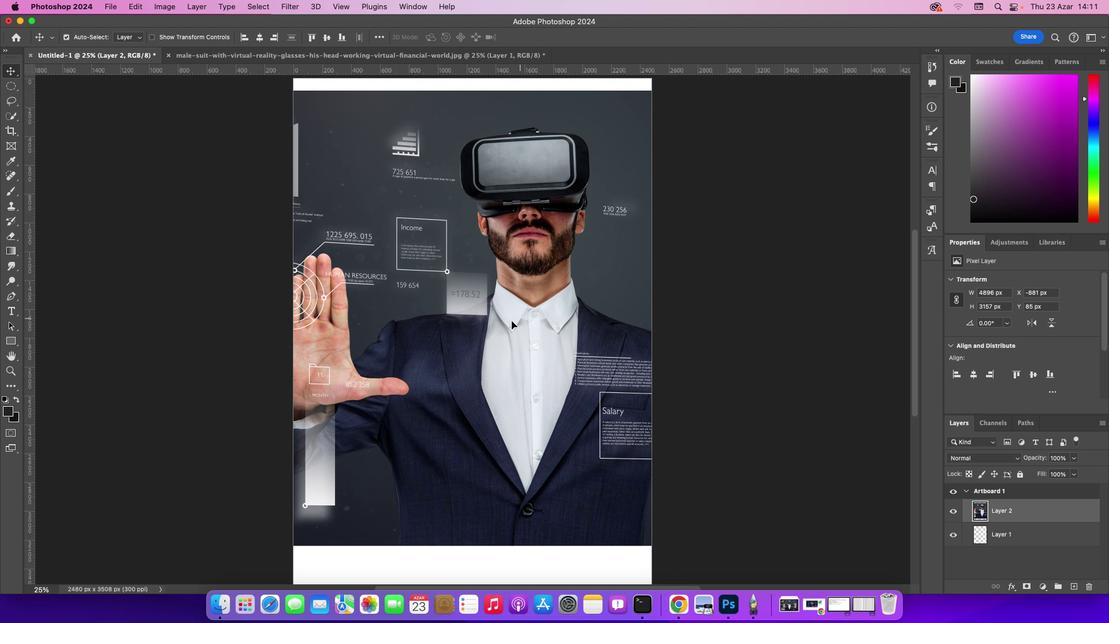 
Action: Mouse moved to (746, 400)
Screenshot: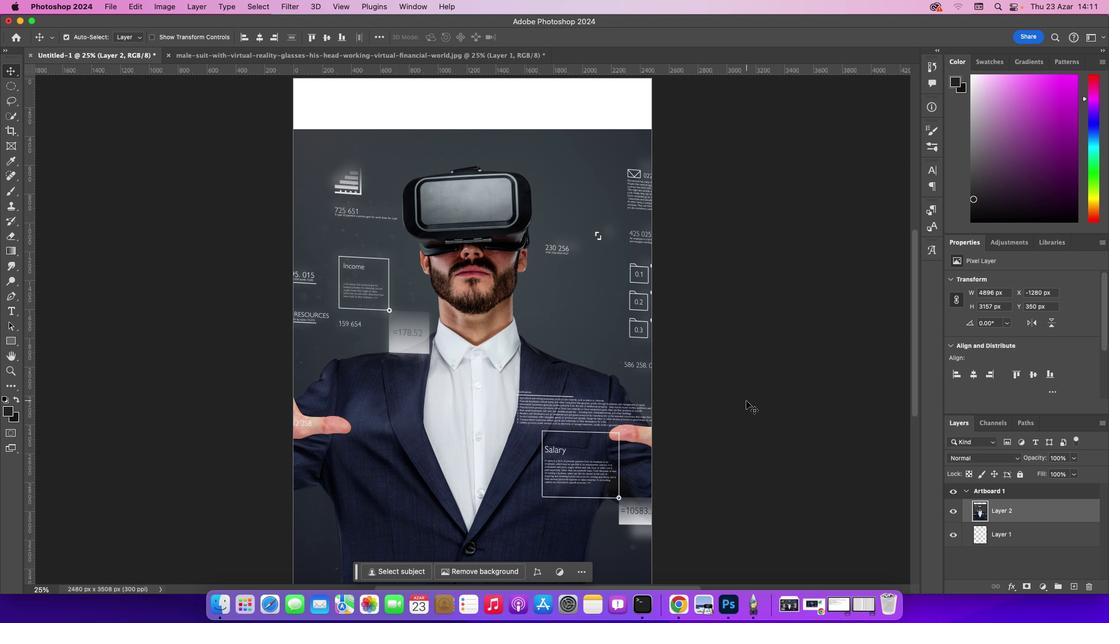 
Action: Mouse scrolled (746, 400) with delta (0, 0)
Screenshot: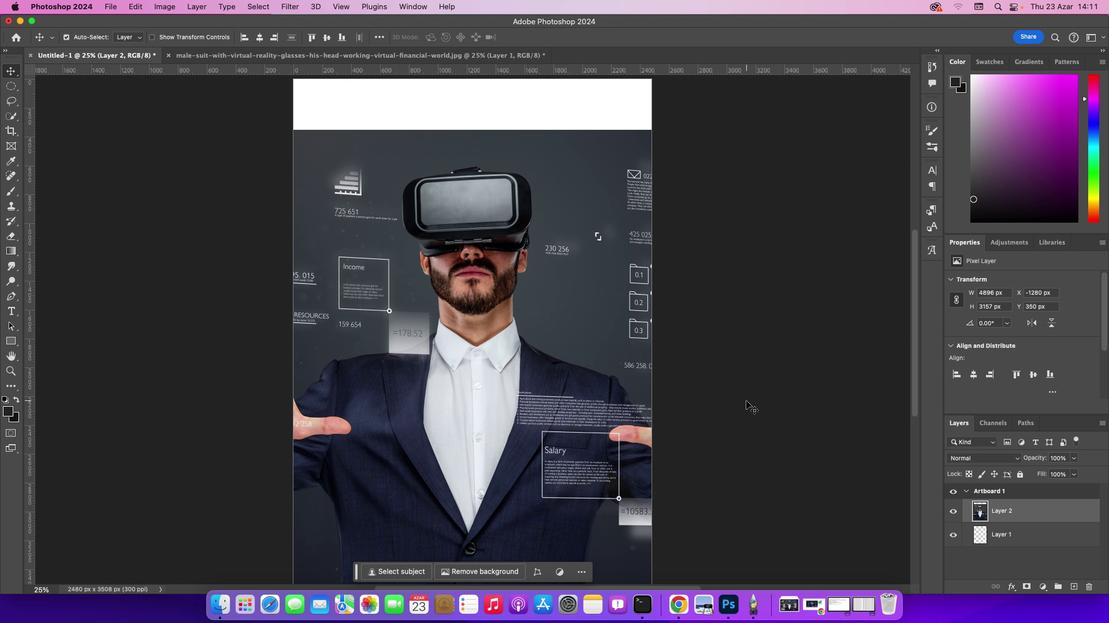 
Action: Mouse scrolled (746, 400) with delta (0, 0)
Screenshot: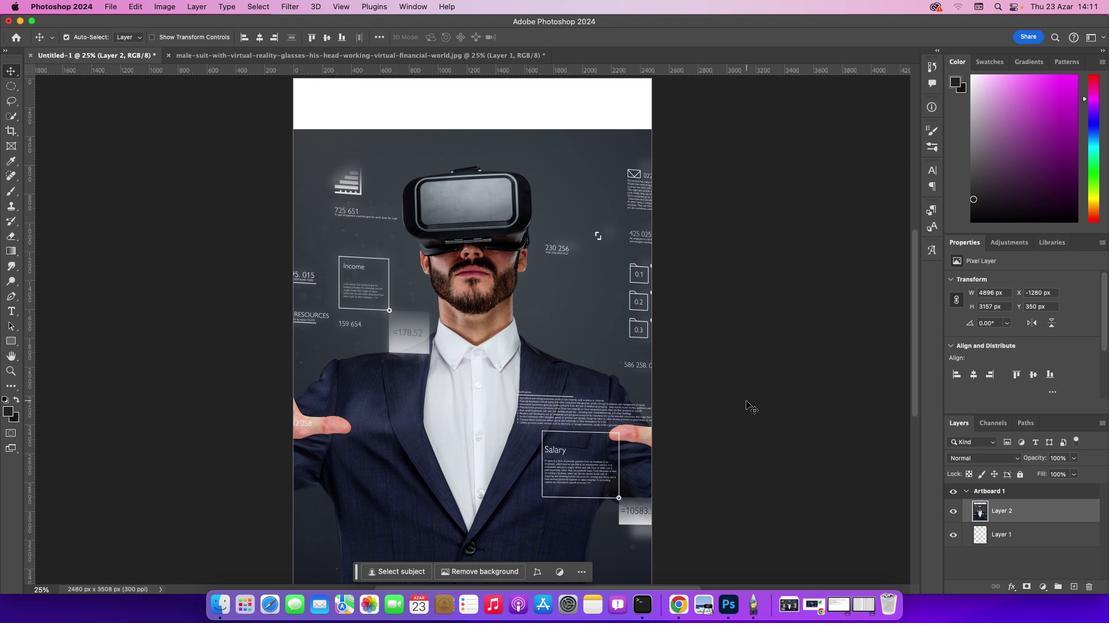 
Action: Mouse scrolled (746, 400) with delta (0, 0)
Screenshot: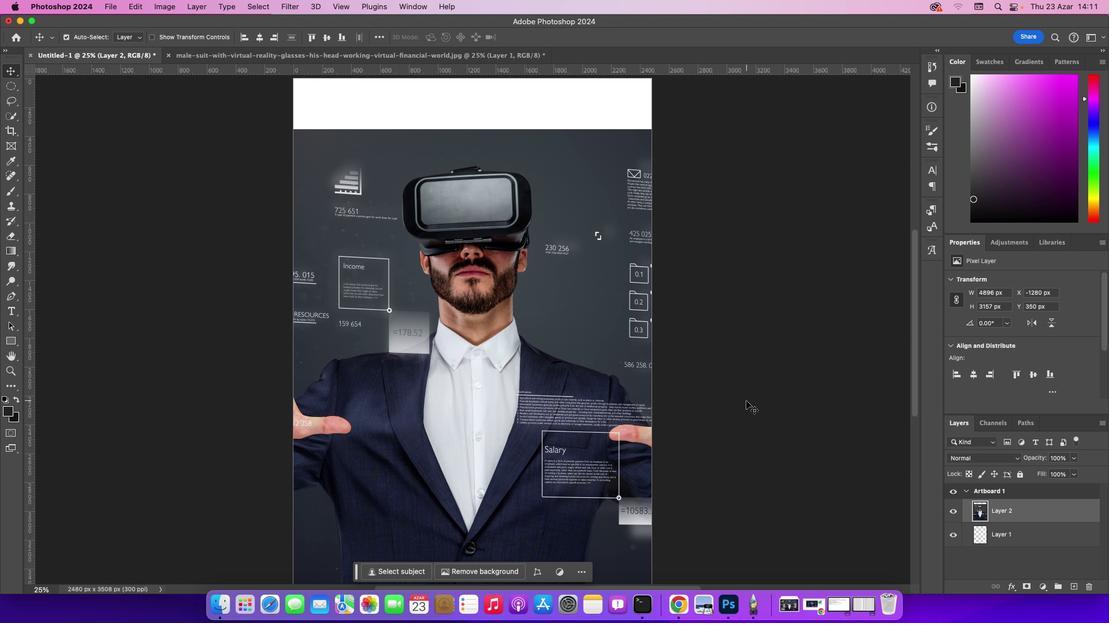 
Action: Mouse scrolled (746, 400) with delta (0, -1)
Screenshot: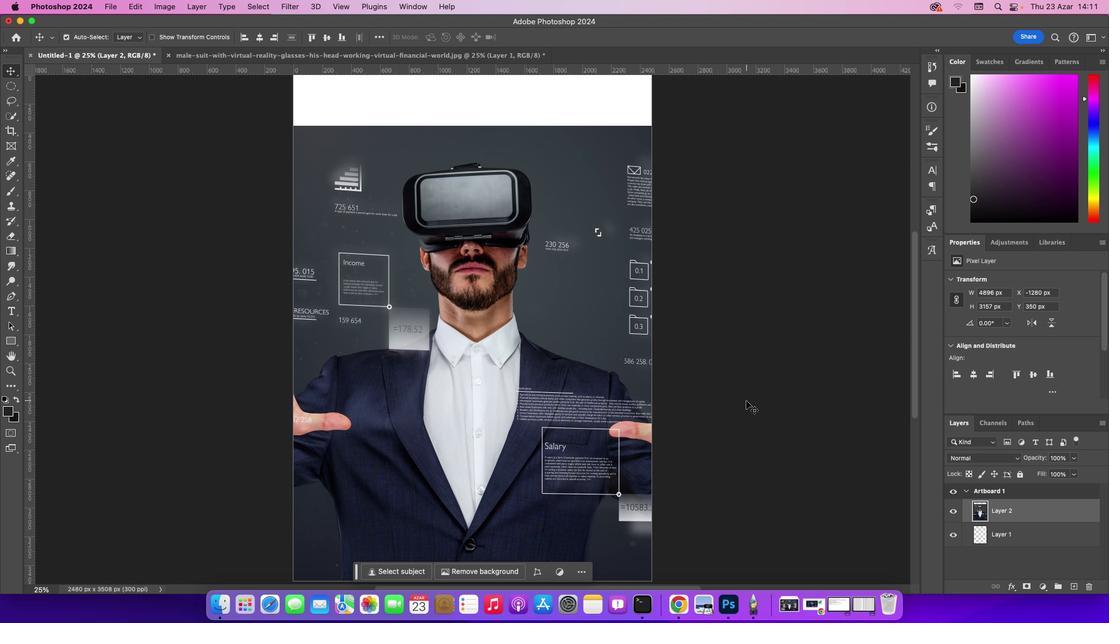 
Action: Mouse scrolled (746, 400) with delta (0, 0)
Screenshot: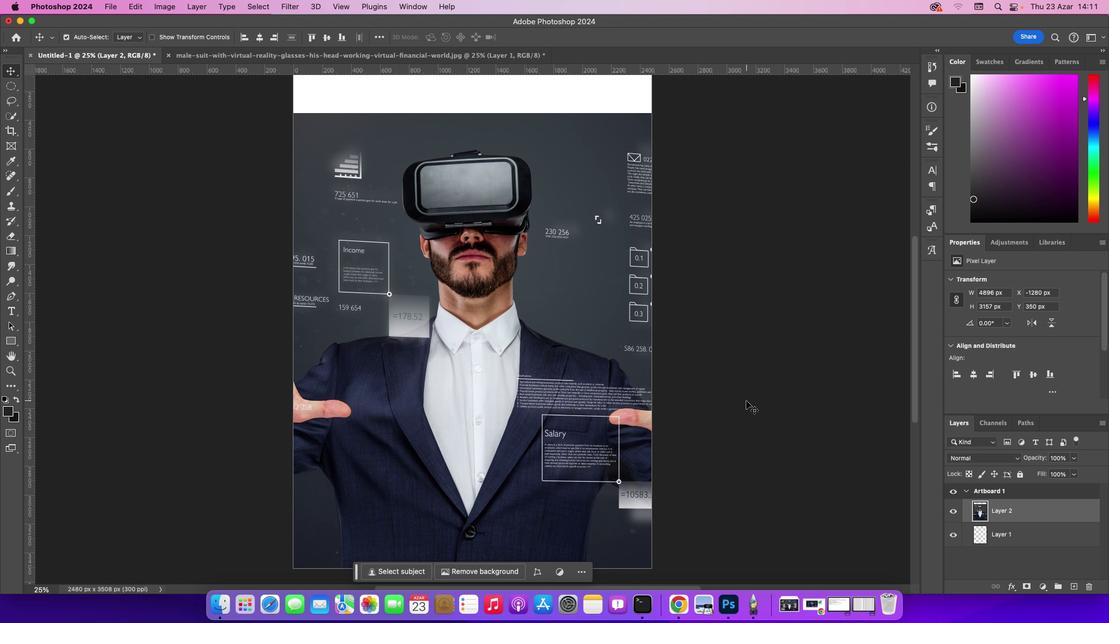 
Action: Mouse moved to (507, 404)
Screenshot: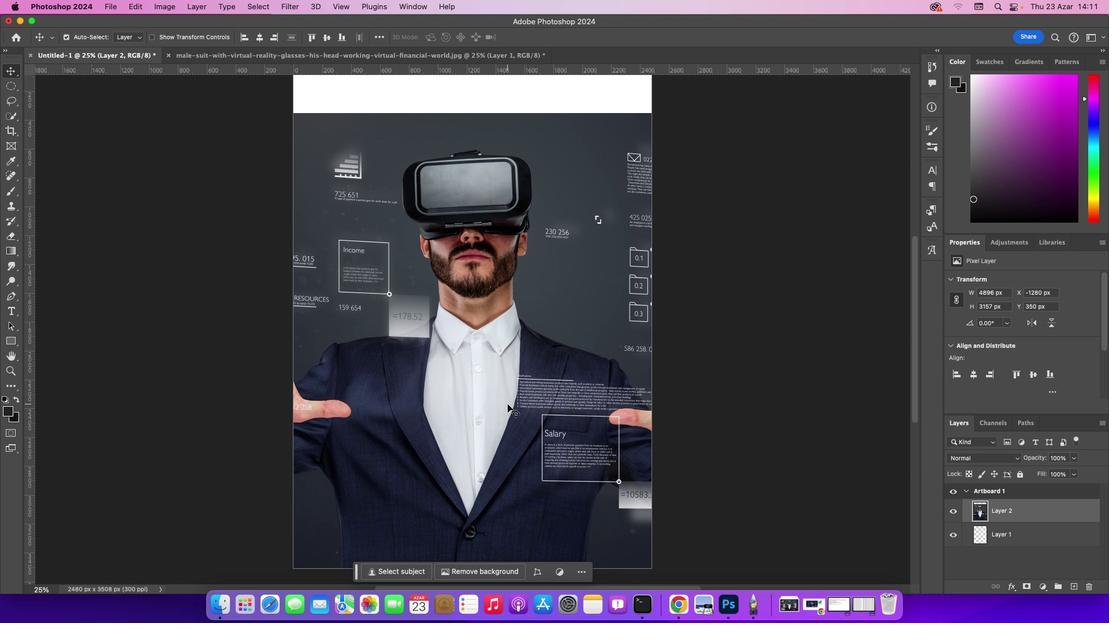 
Action: Mouse pressed left at (507, 404)
Screenshot: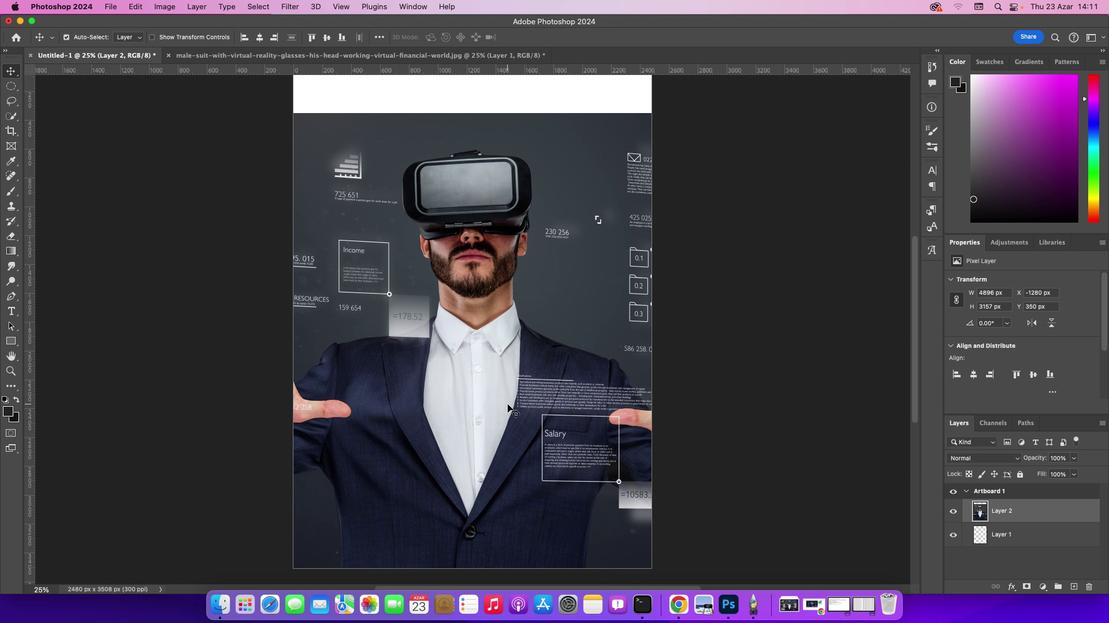 
Action: Key pressed Key.down
Screenshot: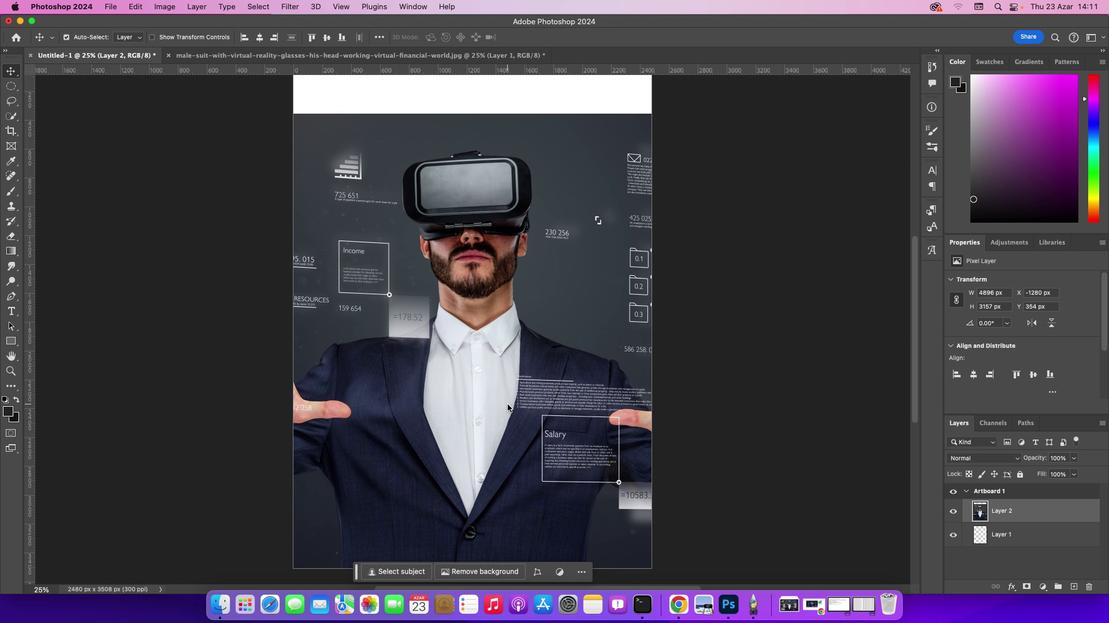 
Action: Mouse moved to (507, 404)
Screenshot: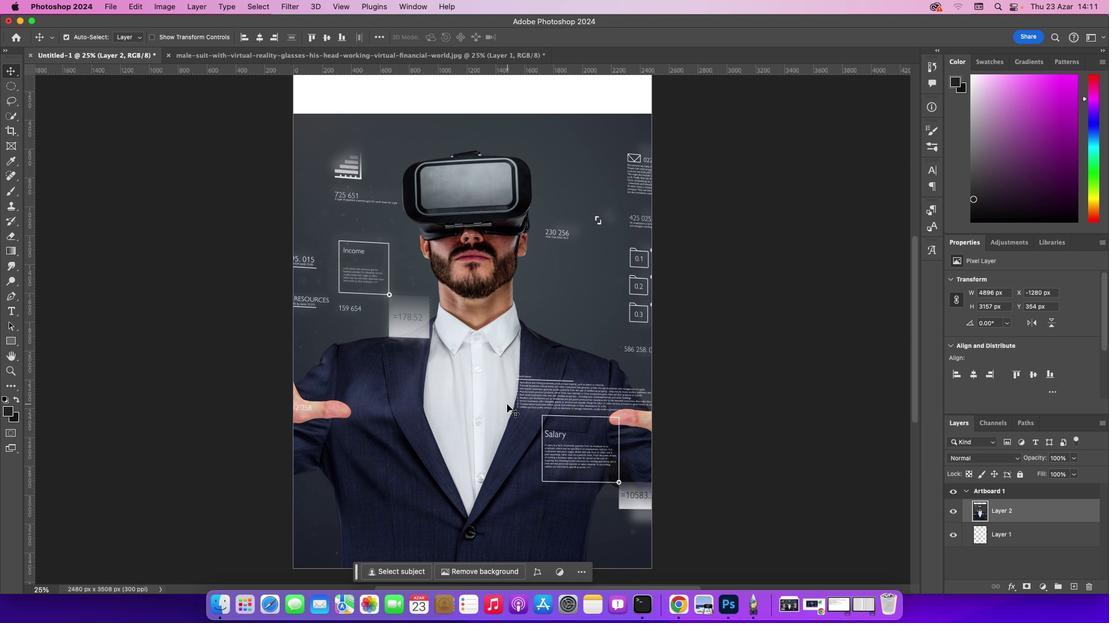 
Action: Key pressed Key.downKey.upKey.upKey.upKey.upKey.upKey.upKey.downKey.downKey.downKey.downKey.downKey.right
Screenshot: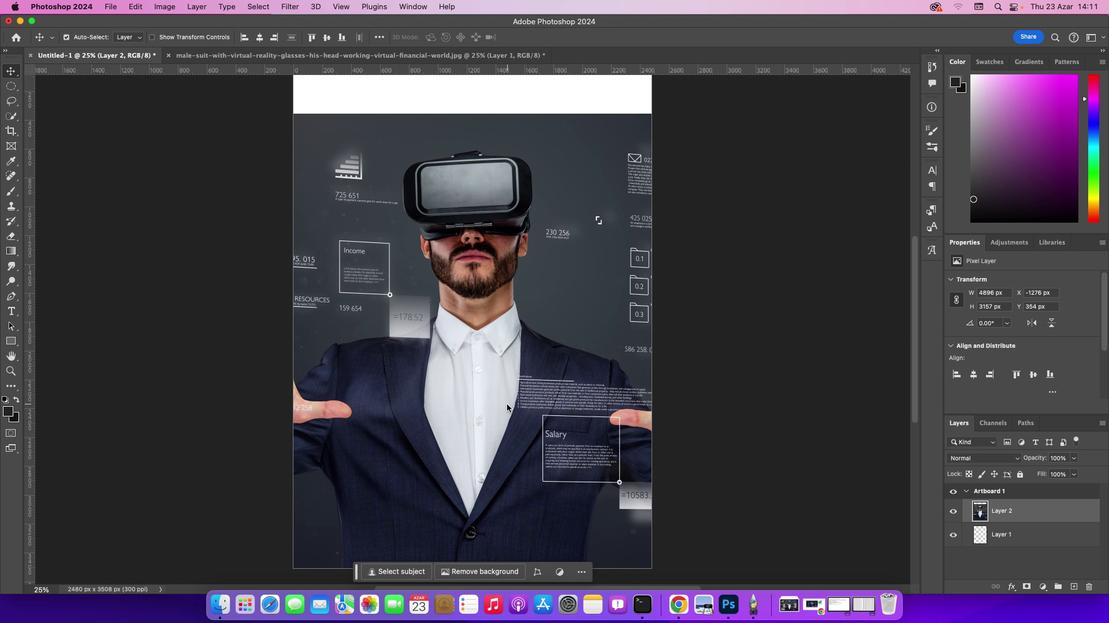 
Action: Mouse moved to (575, 381)
Screenshot: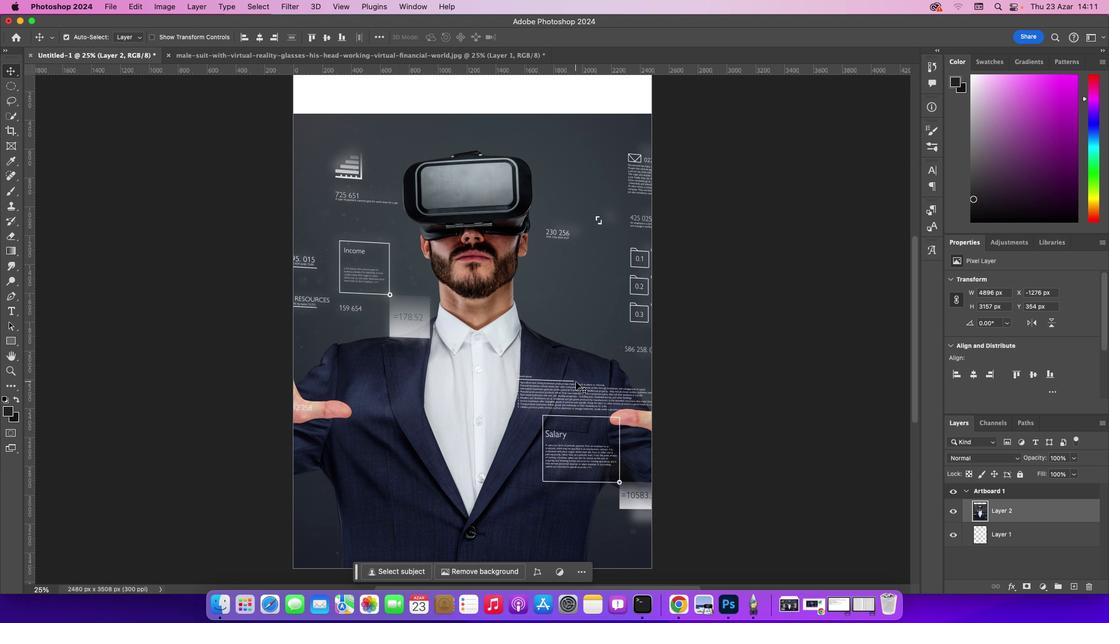 
Action: Mouse pressed left at (575, 381)
Screenshot: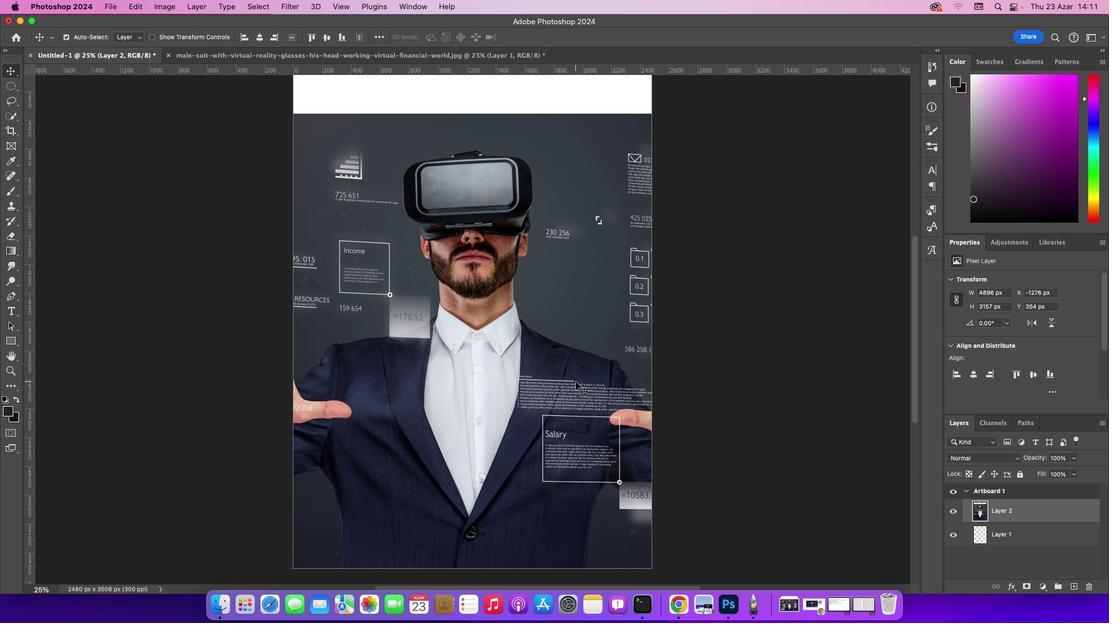 
Action: Mouse scrolled (575, 381) with delta (0, 0)
Screenshot: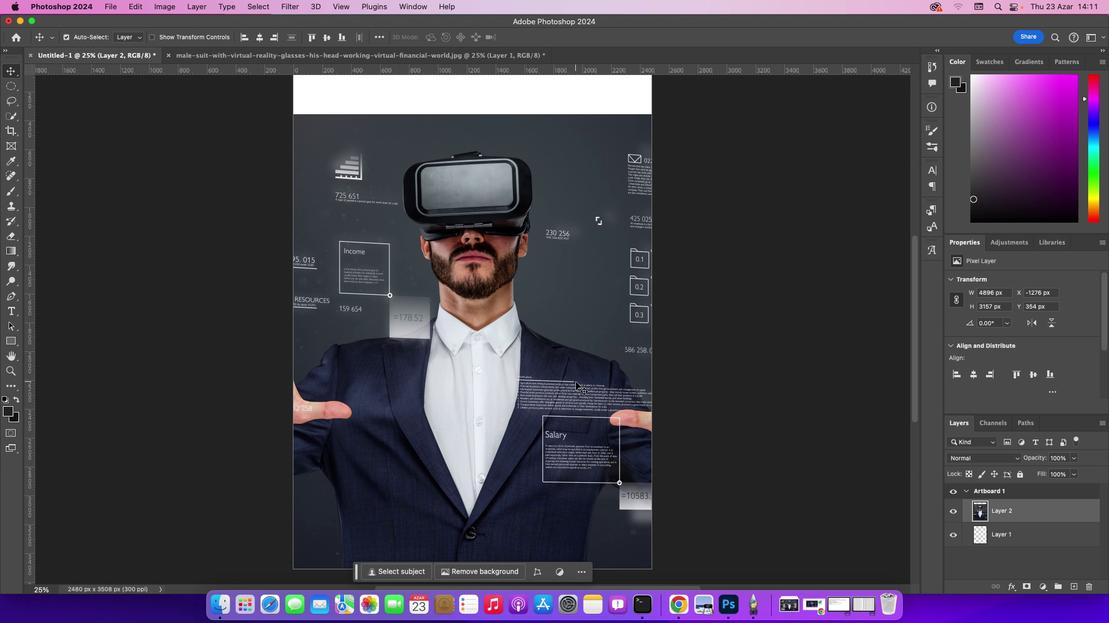 
Action: Mouse scrolled (575, 381) with delta (0, 0)
Screenshot: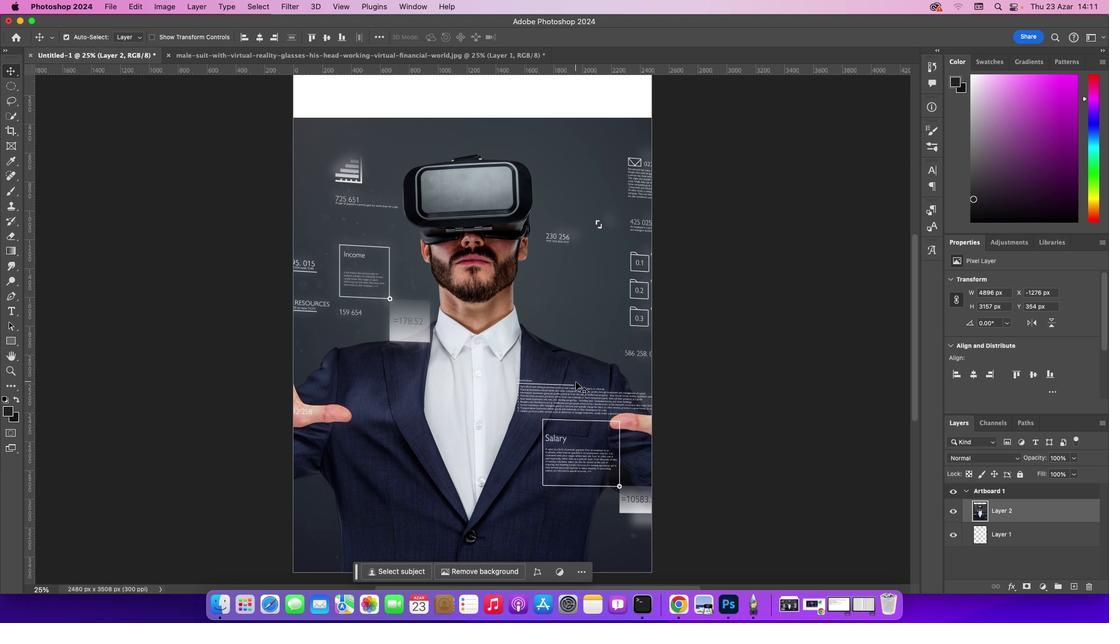 
Action: Mouse scrolled (575, 381) with delta (0, 0)
Screenshot: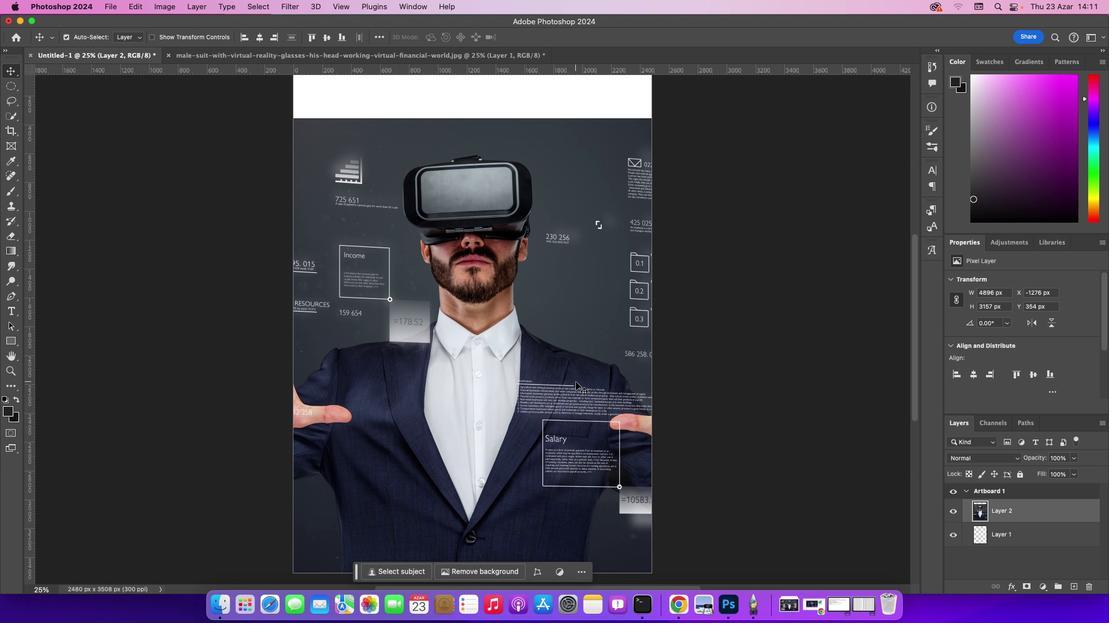 
Action: Mouse scrolled (575, 381) with delta (0, 0)
Screenshot: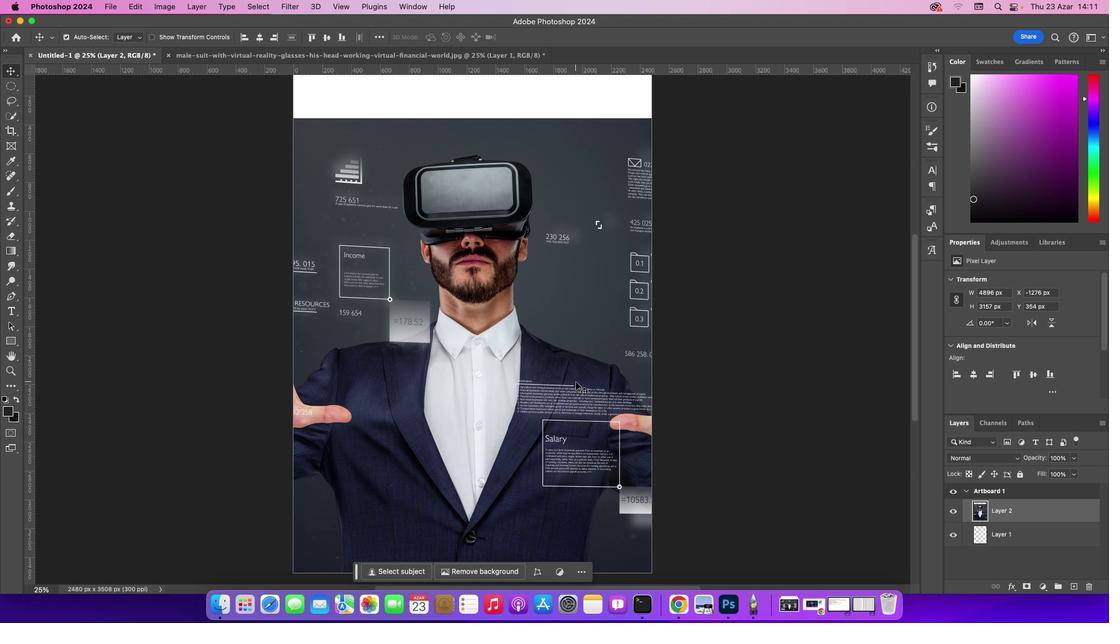 
Action: Mouse scrolled (575, 381) with delta (0, 0)
Screenshot: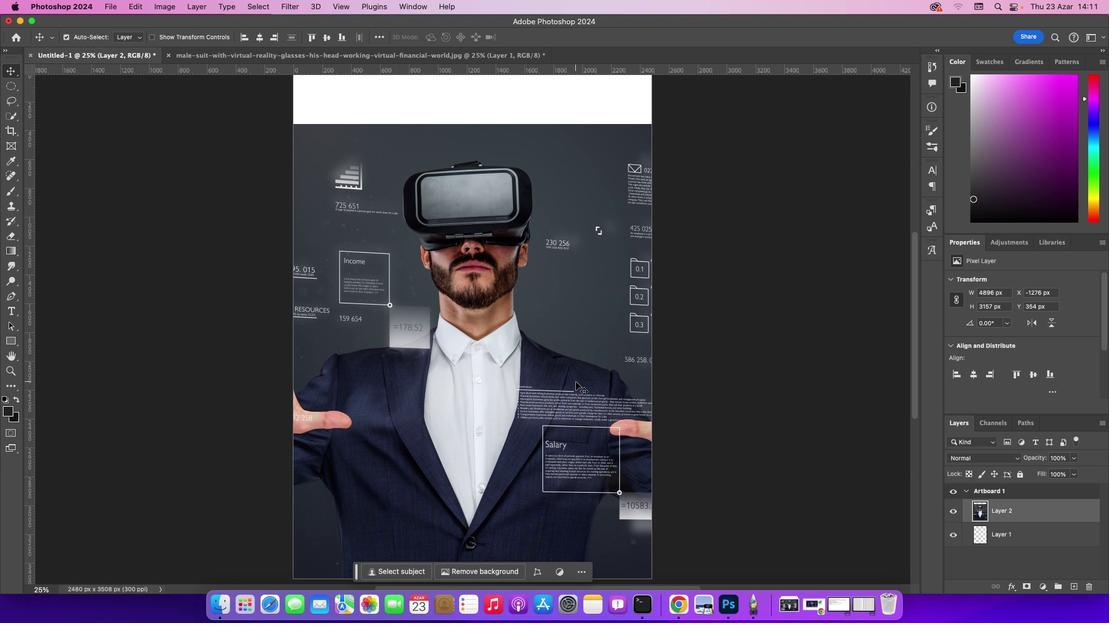 
Action: Mouse scrolled (575, 381) with delta (0, 0)
Screenshot: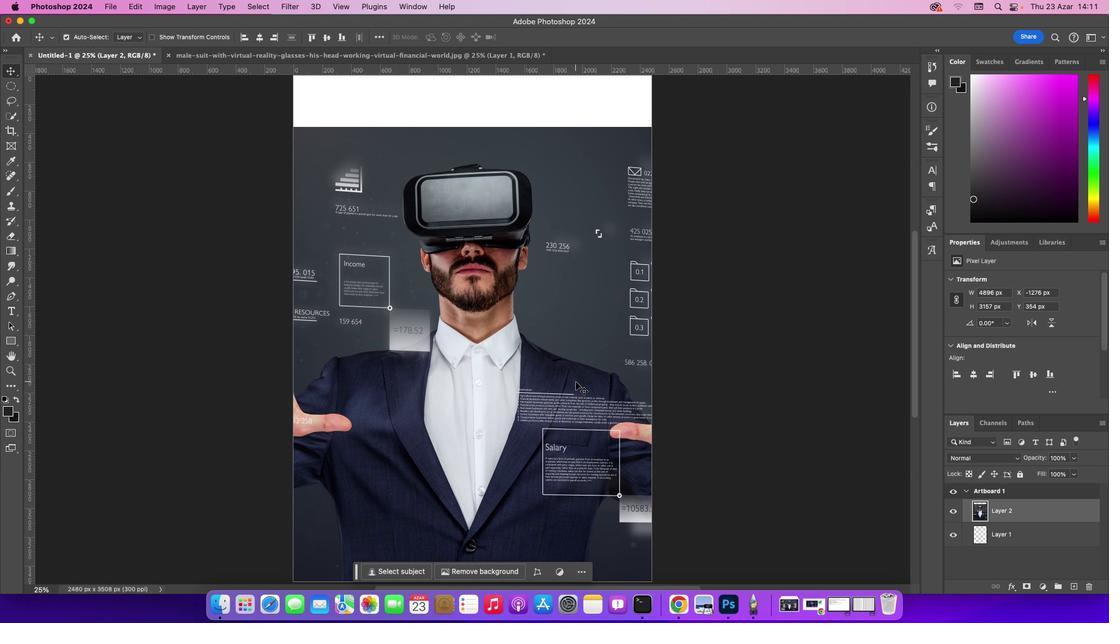 
Action: Key pressed Key.cmd_r
Screenshot: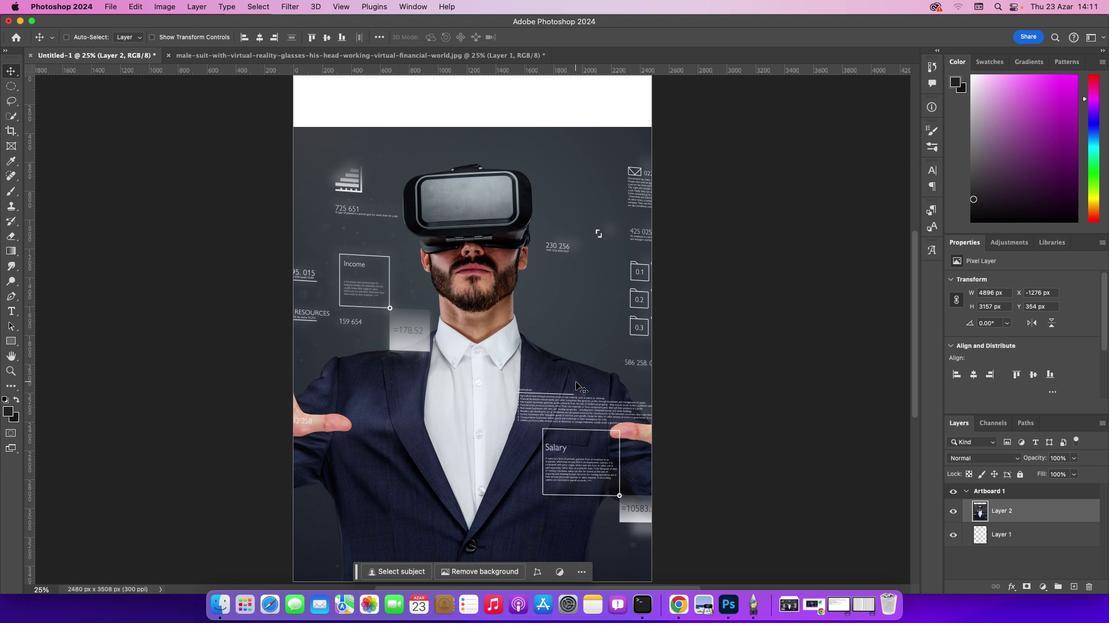 
Action: Mouse moved to (574, 382)
Screenshot: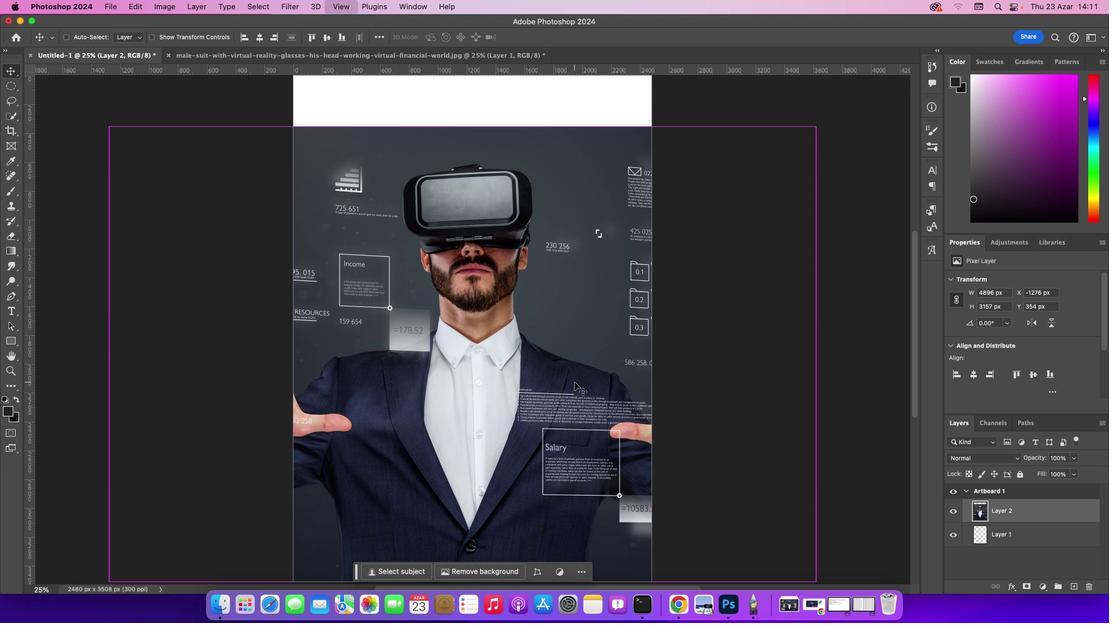 
Action: Key pressed '-'
Screenshot: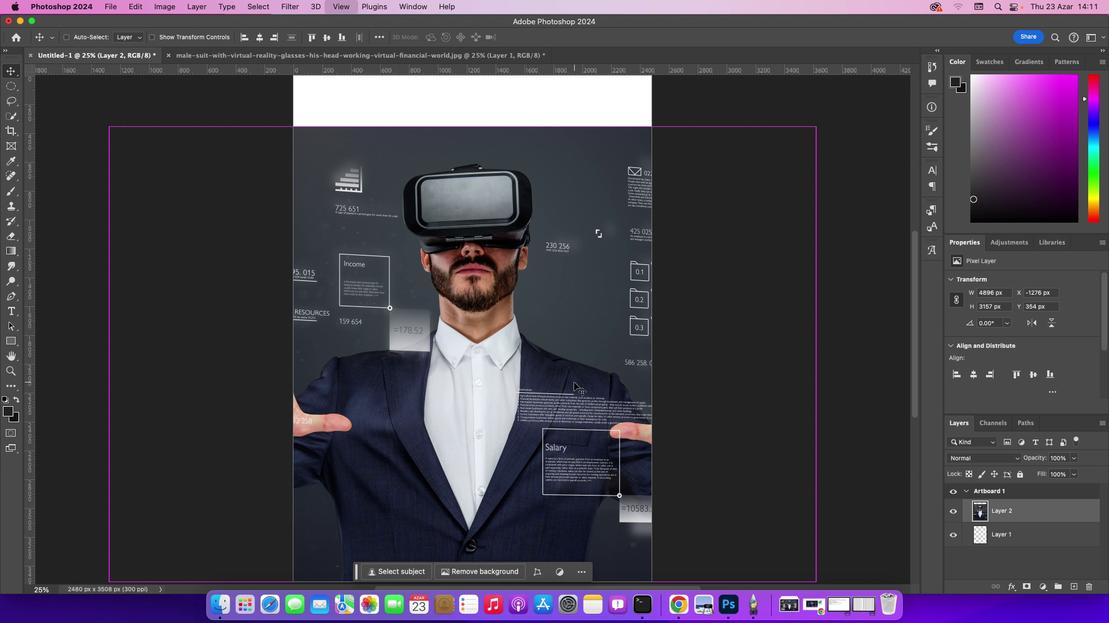 
Action: Mouse moved to (507, 276)
Screenshot: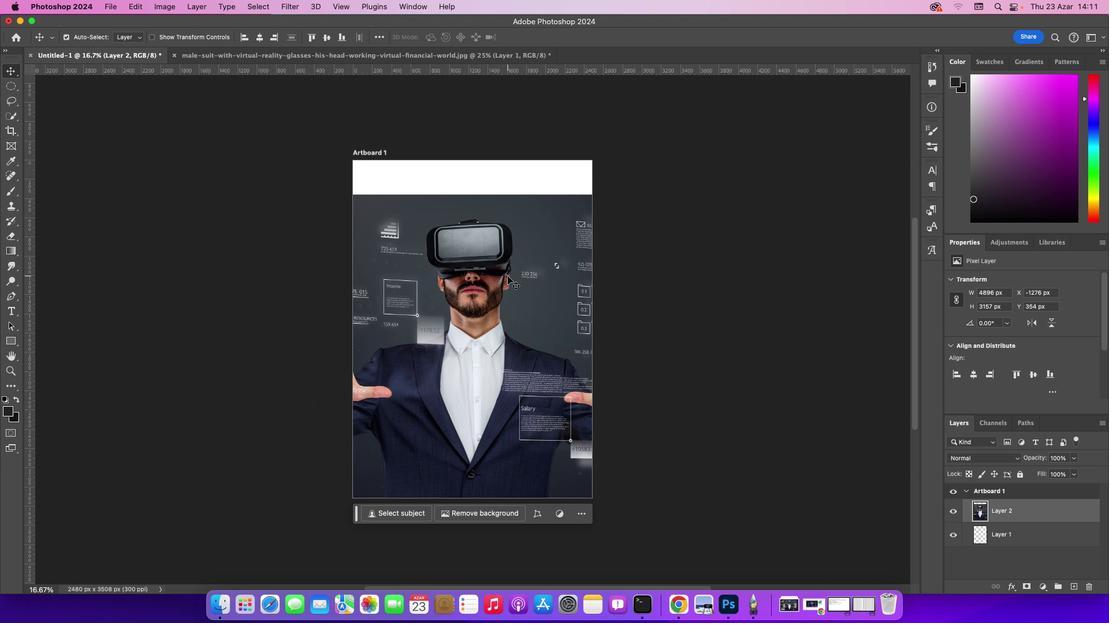 
Action: Mouse pressed left at (507, 276)
Screenshot: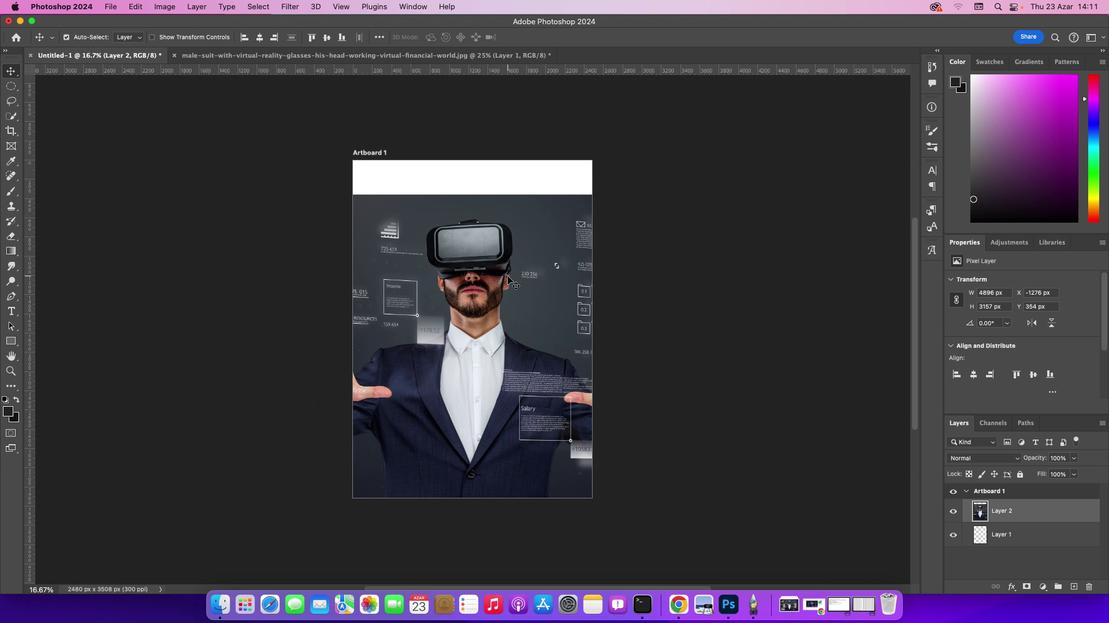 
Action: Mouse moved to (507, 276)
Screenshot: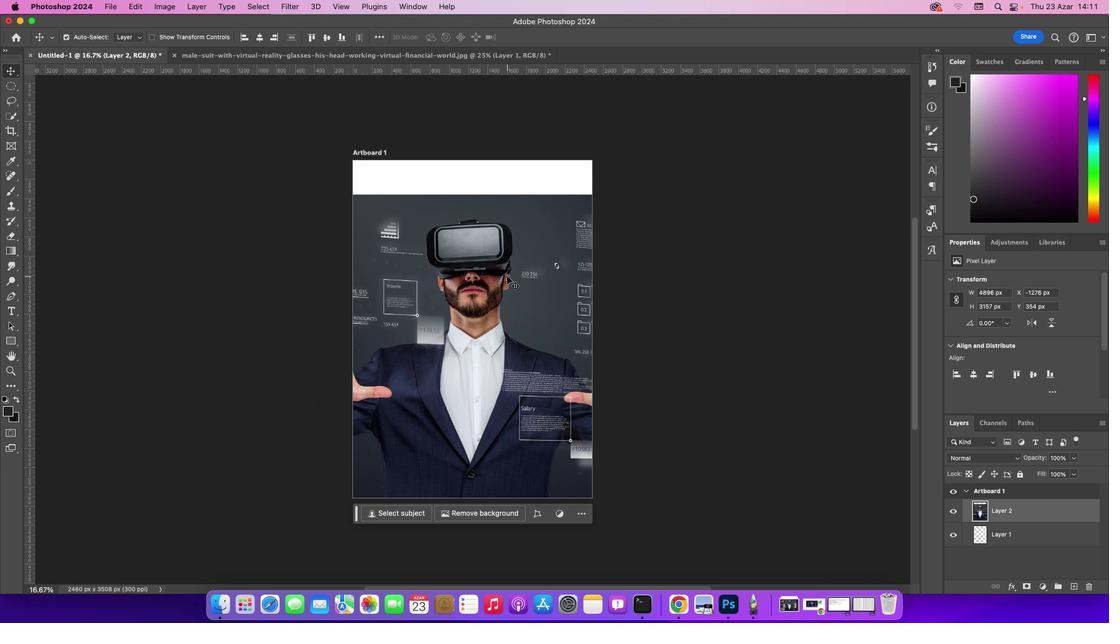 
Action: Key pressed Key.cmd't'
Screenshot: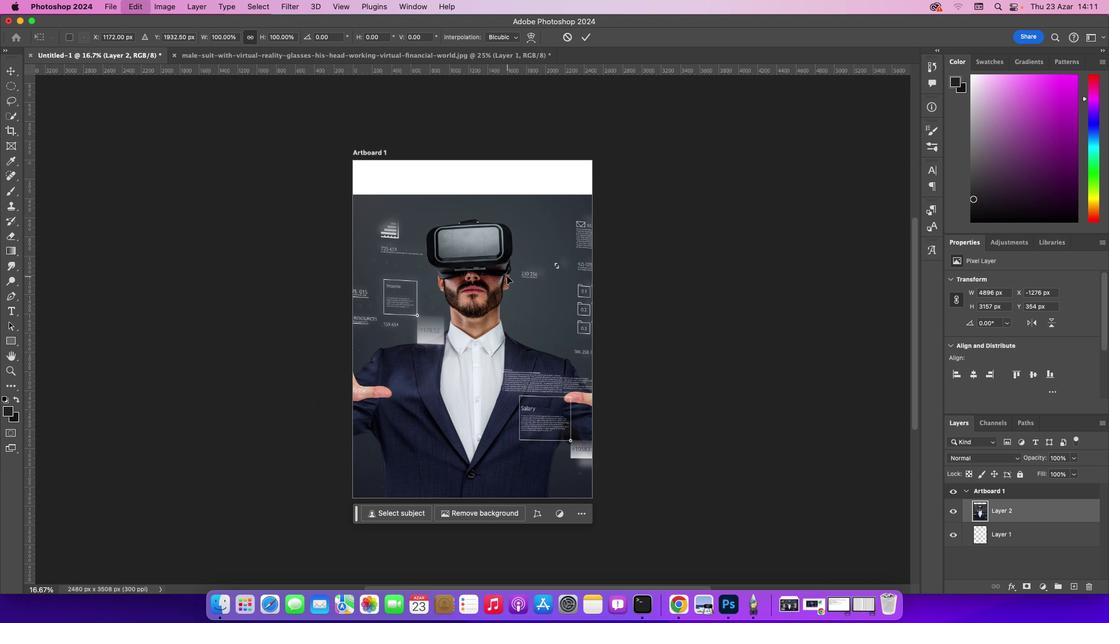 
Action: Mouse moved to (704, 191)
Screenshot: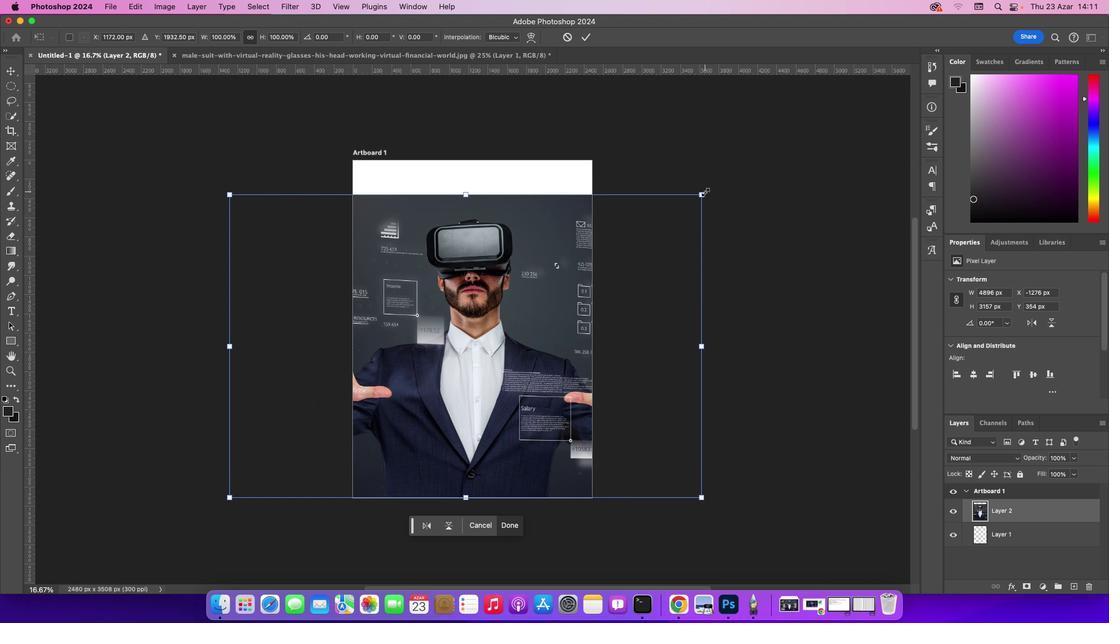 
Action: Key pressed Key.shift
Screenshot: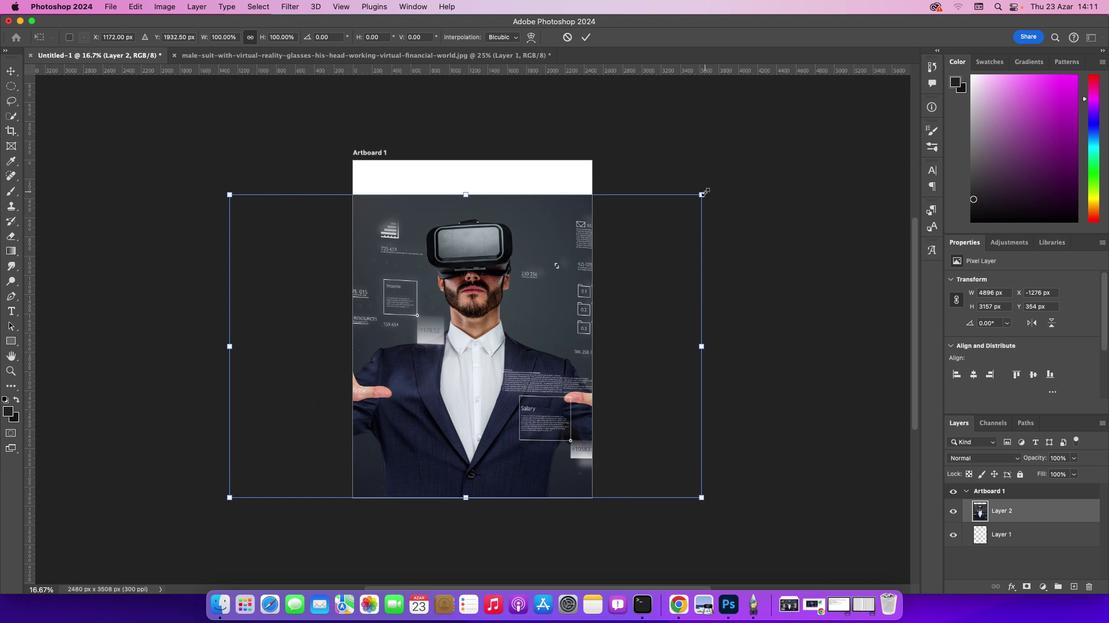 
Action: Mouse pressed left at (704, 191)
Screenshot: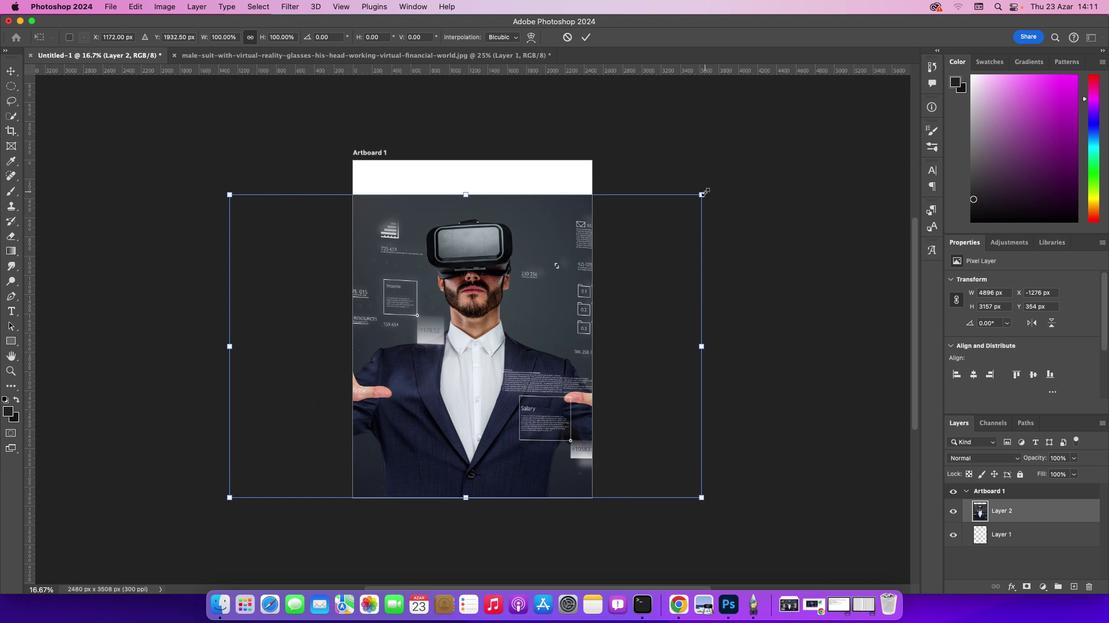 
Action: Mouse moved to (764, 161)
Screenshot: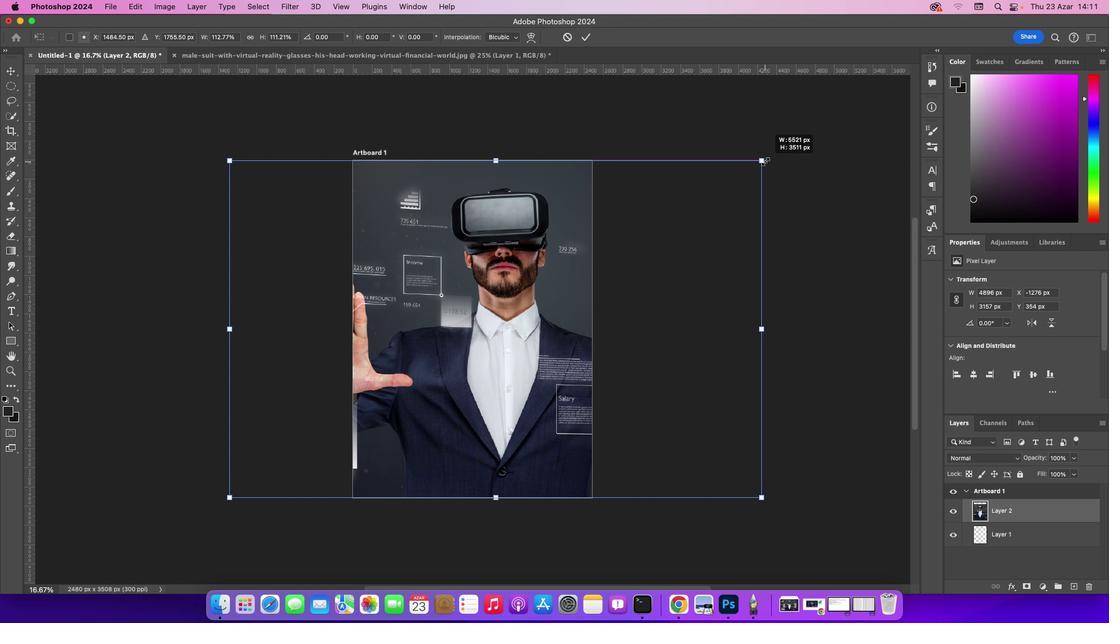 
Action: Key pressed Key.cmd'z'
Screenshot: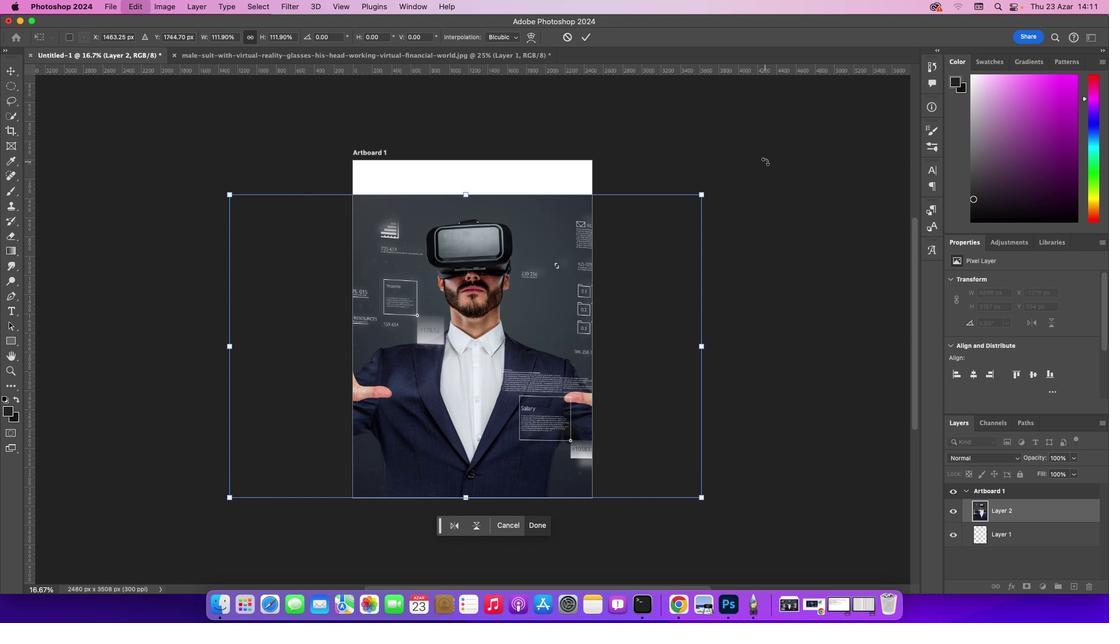 
Action: Mouse moved to (699, 194)
Screenshot: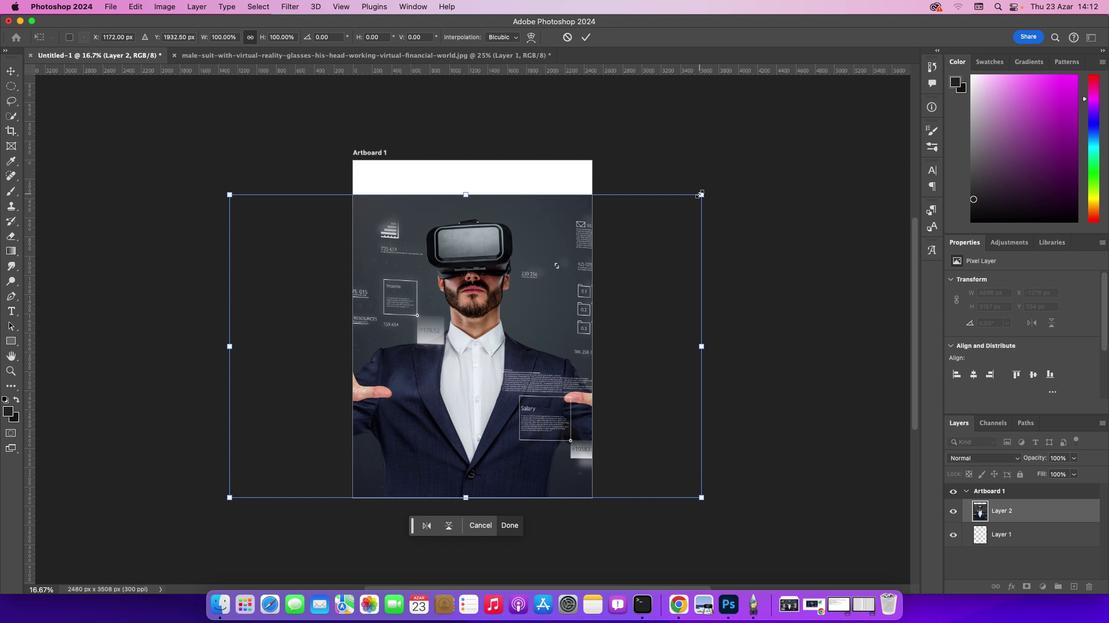 
Action: Mouse pressed left at (699, 194)
Screenshot: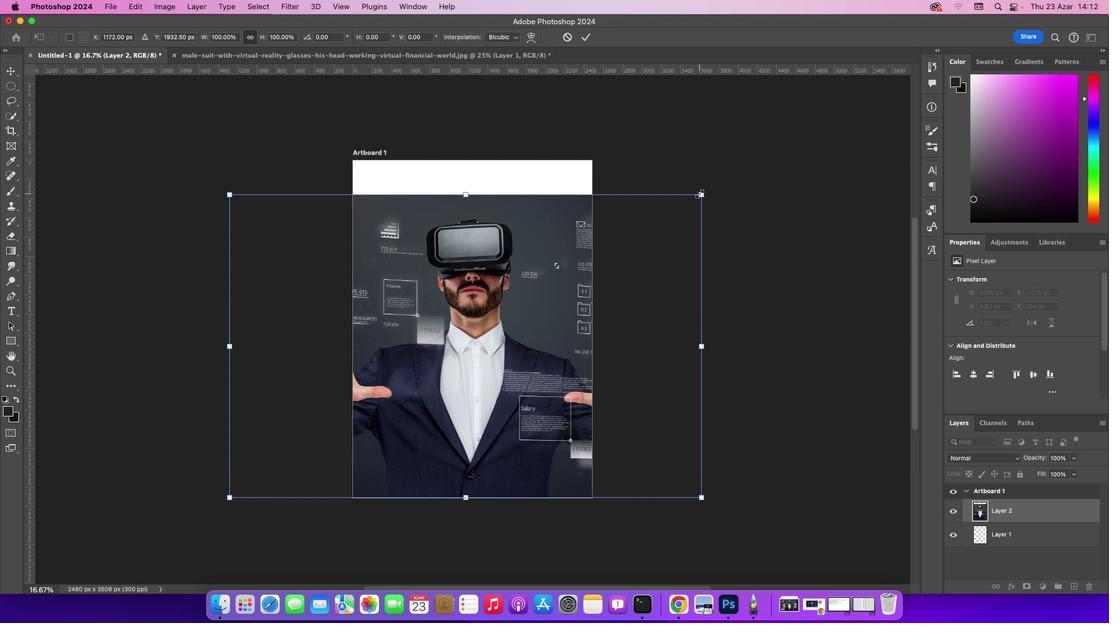 
Action: Mouse moved to (493, 299)
Screenshot: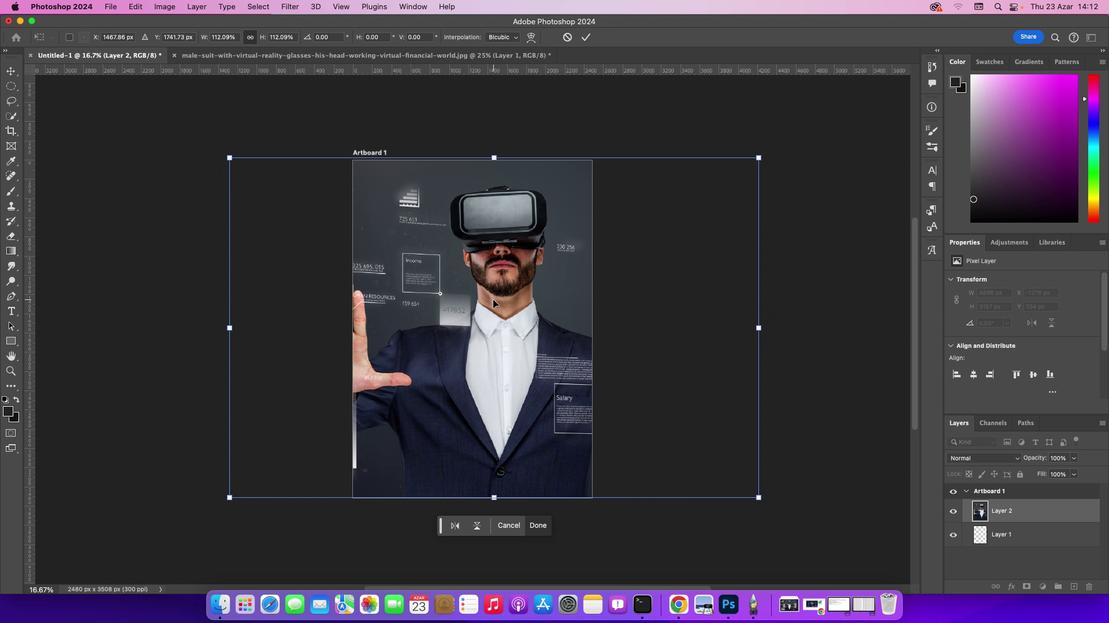 
Action: Mouse pressed left at (493, 299)
Screenshot: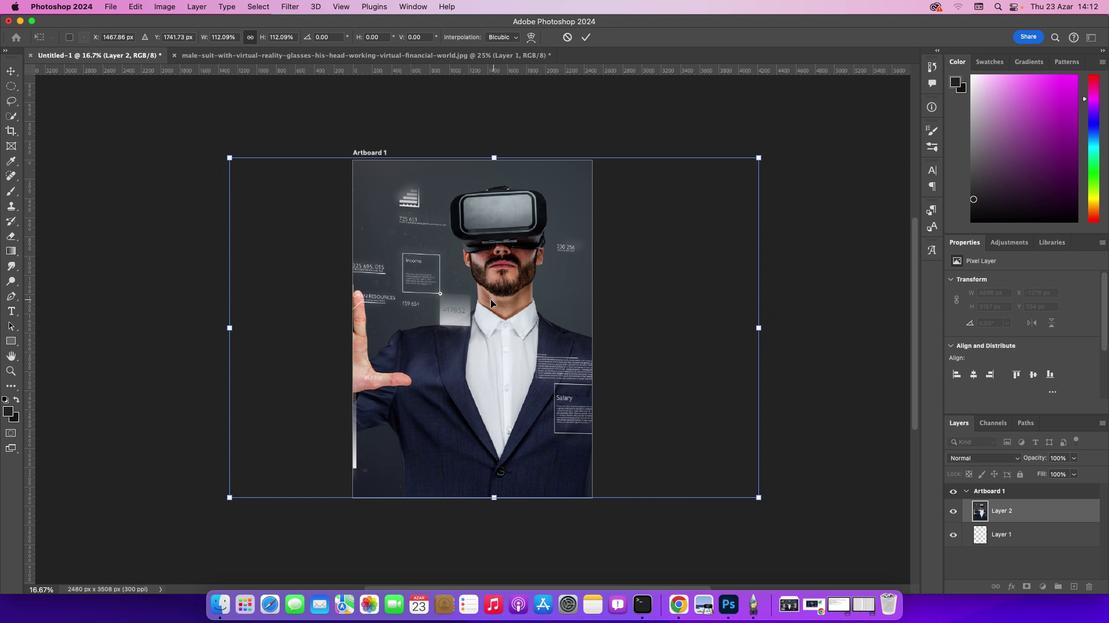 
Action: Mouse moved to (335, 212)
Screenshot: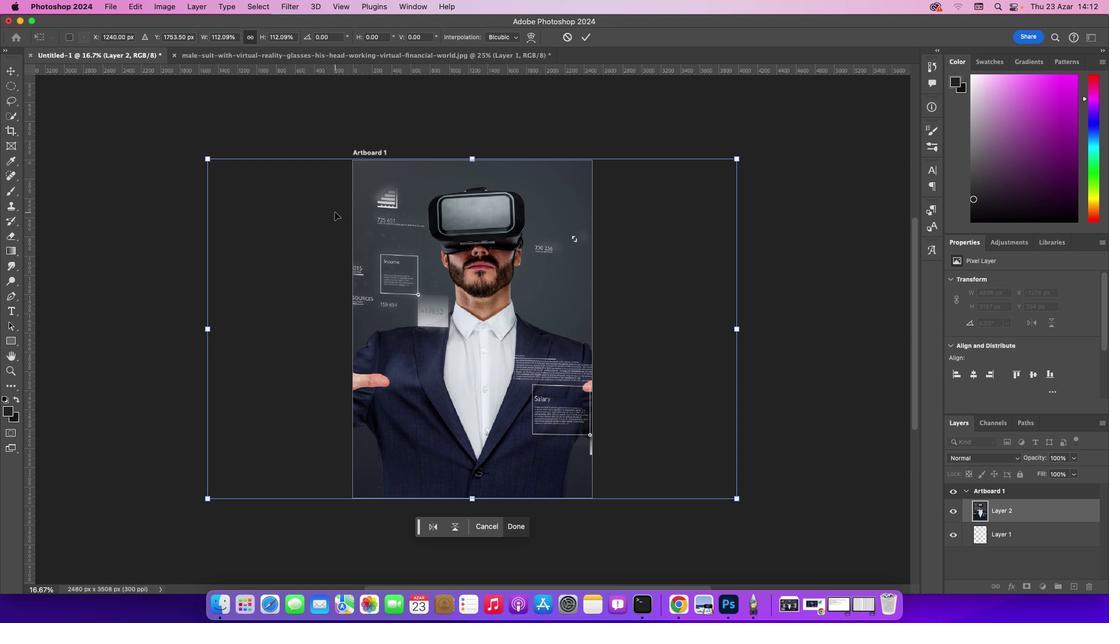
Action: Key pressed Key.enter
Screenshot: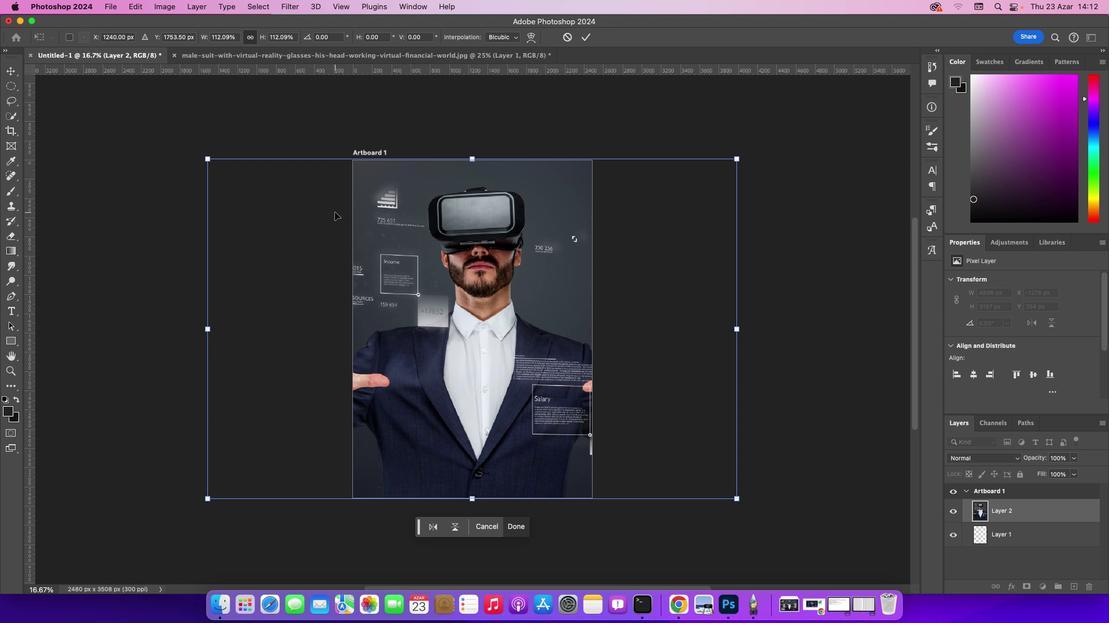 
Action: Mouse moved to (603, 440)
Screenshot: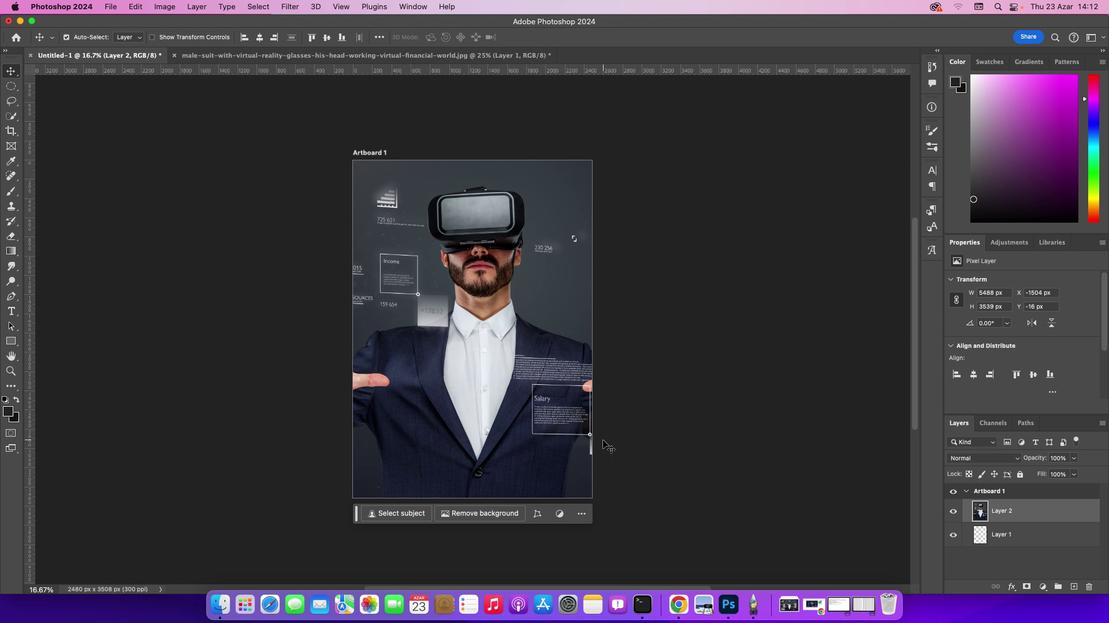 
Action: Key pressed Key.cmd_r'='
Screenshot: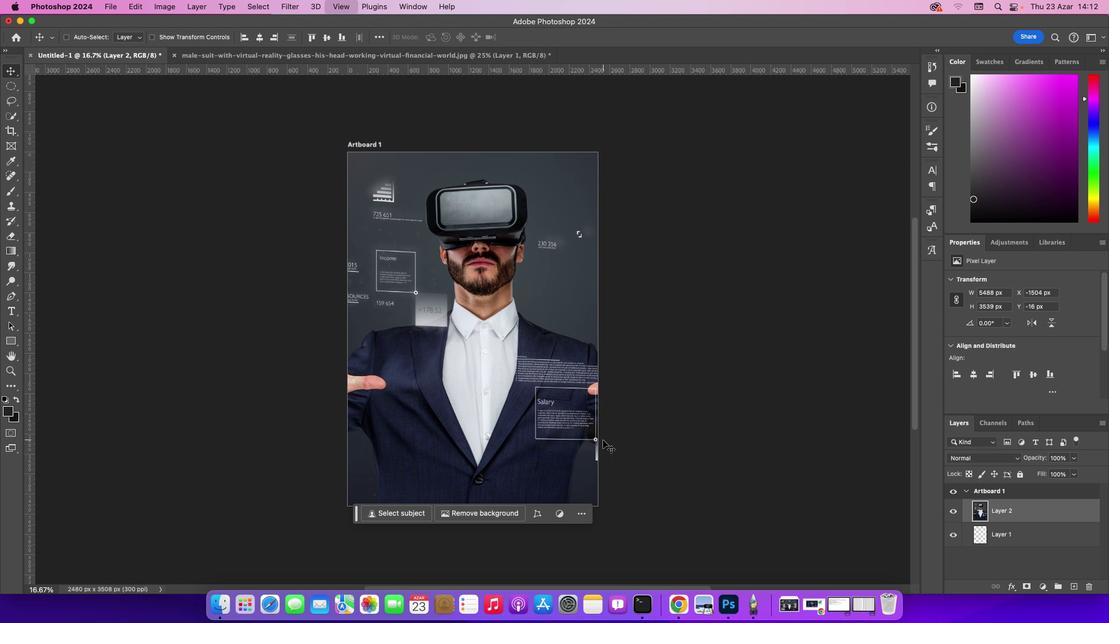 
Action: Mouse moved to (693, 444)
Screenshot: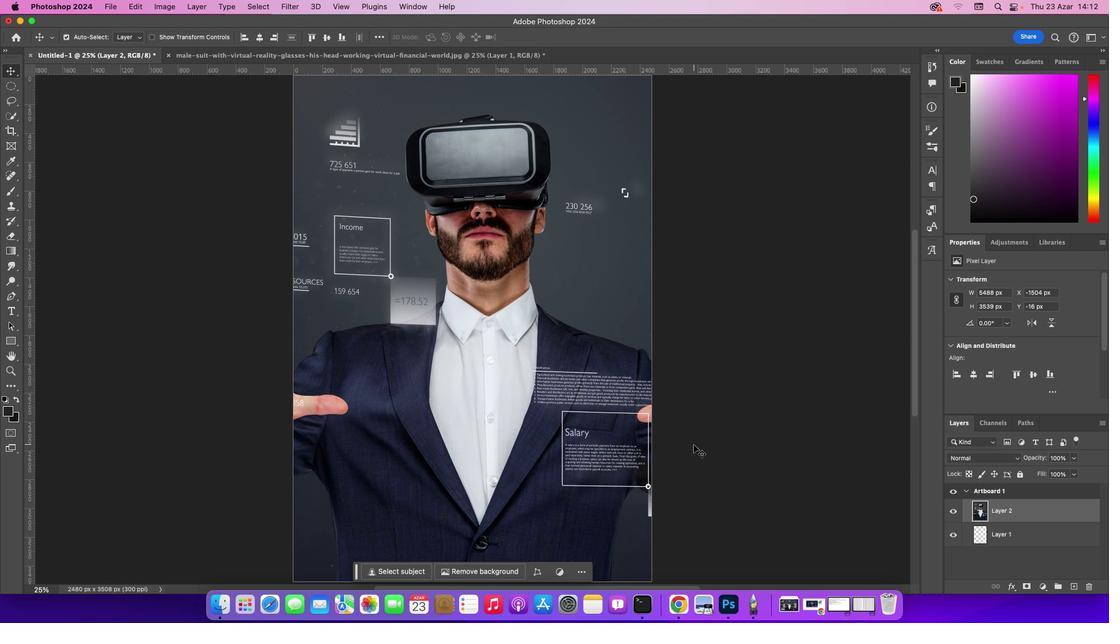 
Action: Mouse scrolled (693, 444) with delta (0, 0)
Screenshot: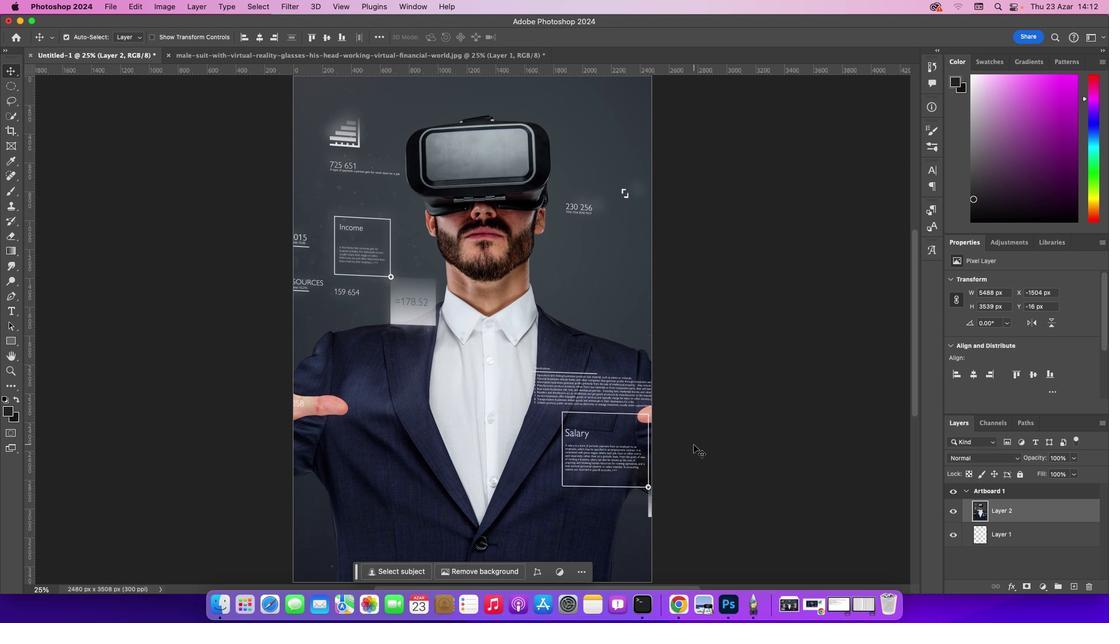 
Action: Mouse scrolled (693, 444) with delta (0, 0)
Screenshot: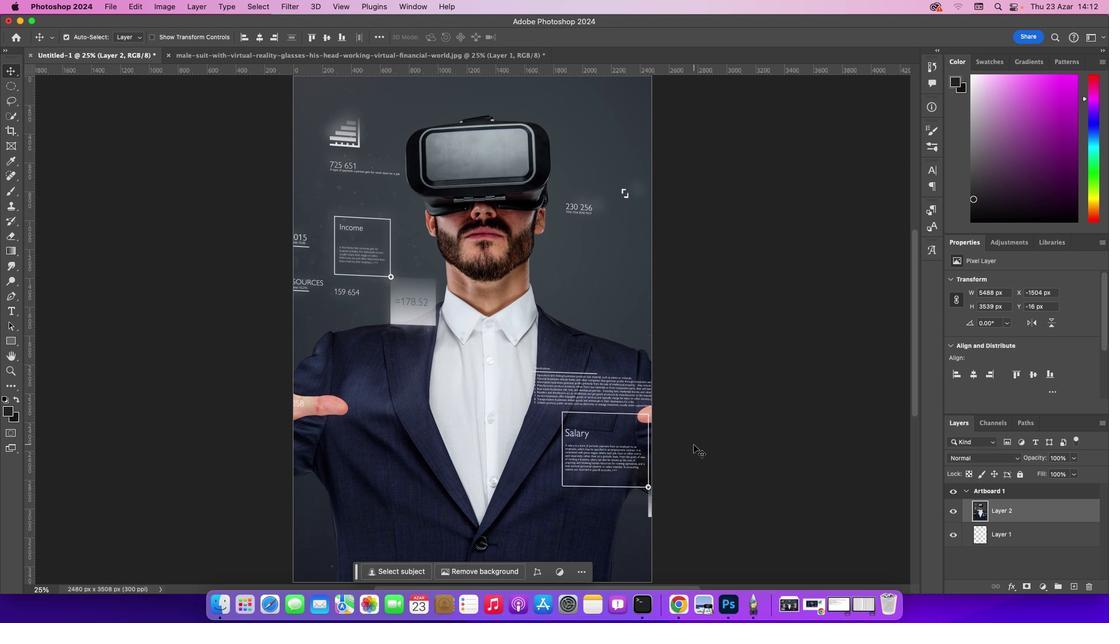 
Action: Mouse scrolled (693, 444) with delta (0, 1)
Screenshot: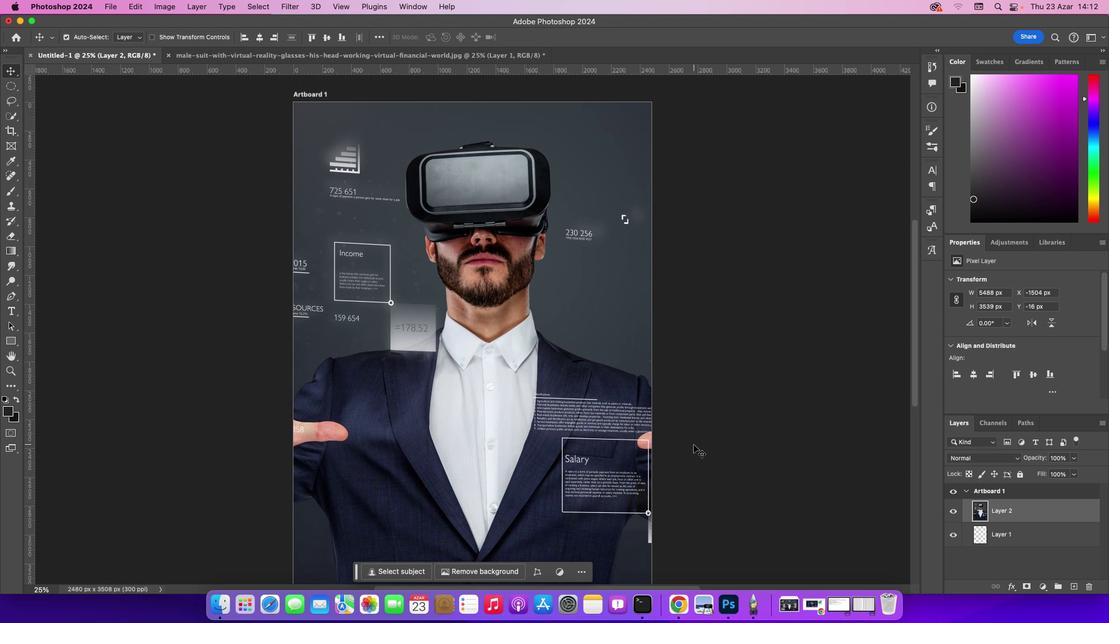 
Action: Mouse scrolled (693, 444) with delta (0, 2)
Screenshot: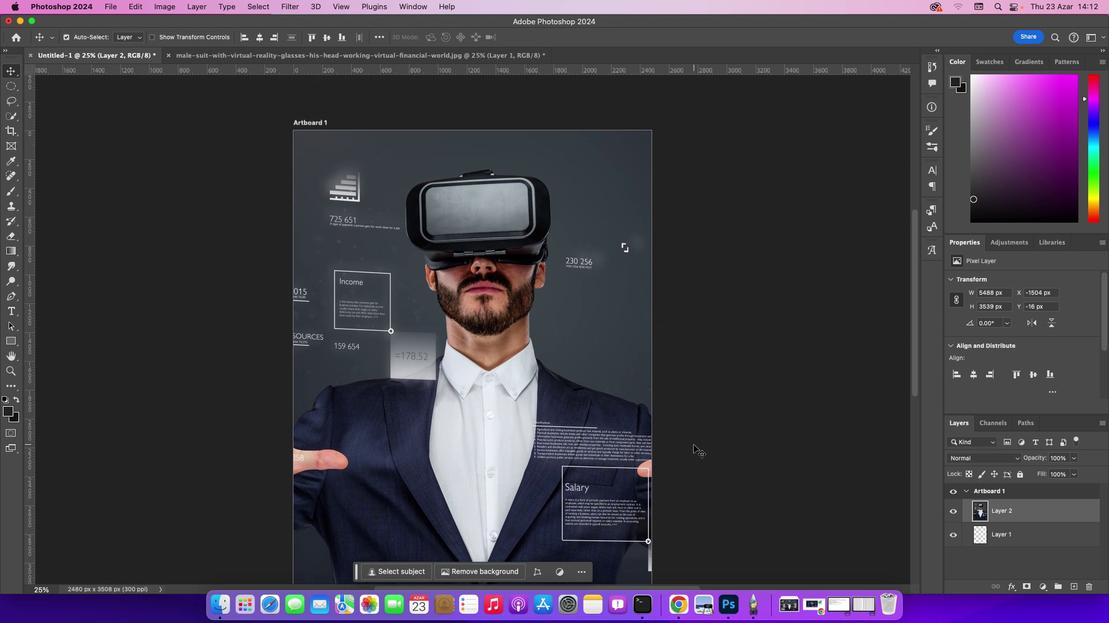 
Action: Mouse moved to (116, 4)
Screenshot: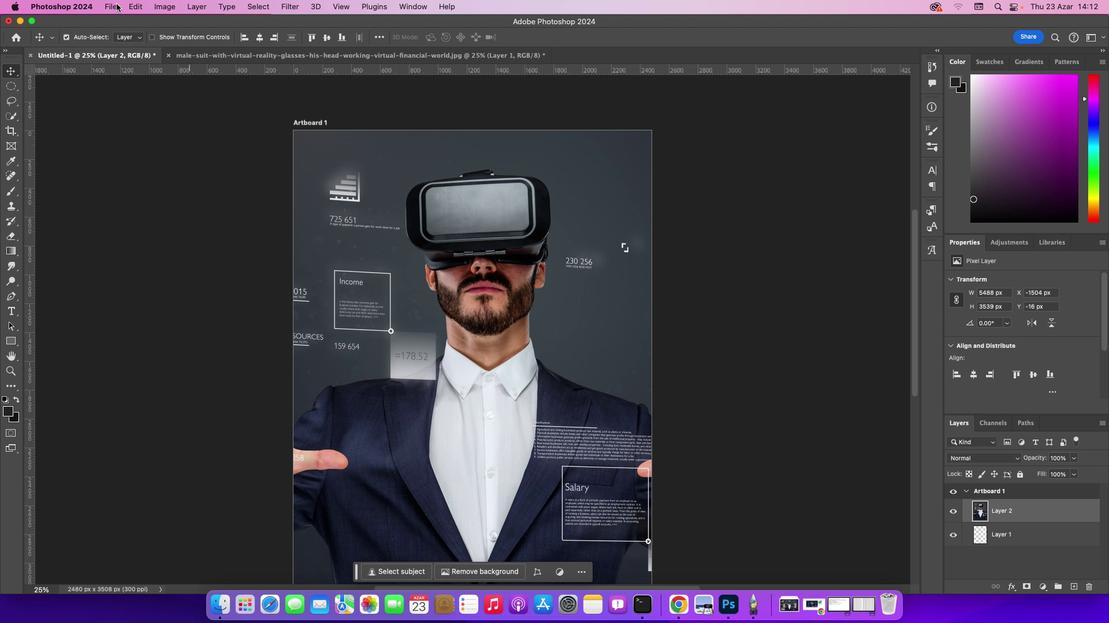 
Action: Mouse pressed left at (116, 4)
Screenshot: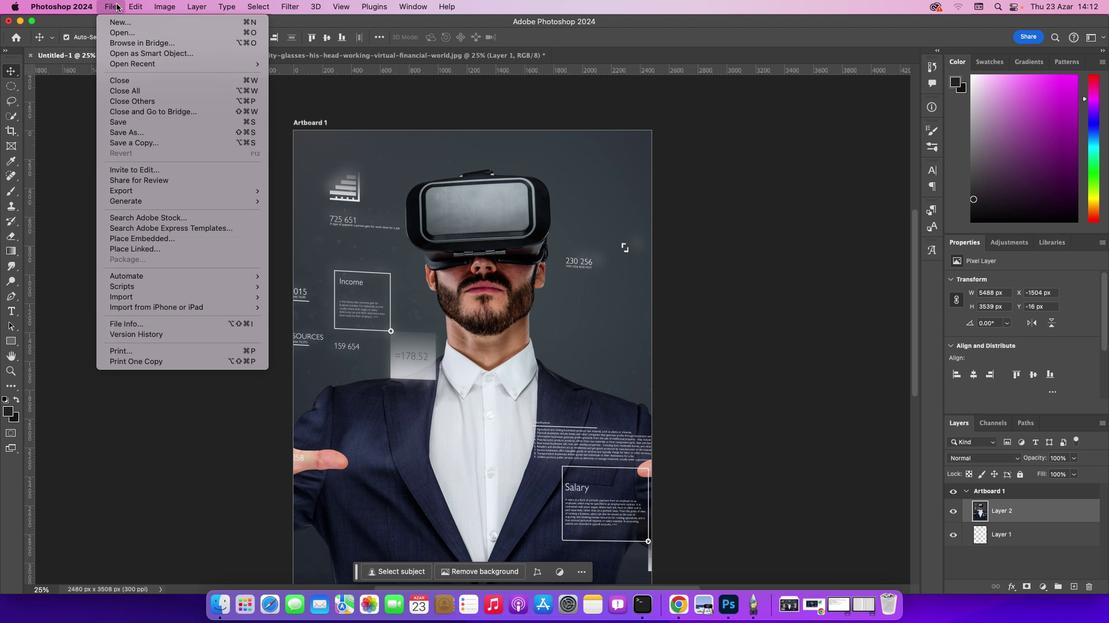 
Action: Mouse moved to (340, 114)
Screenshot: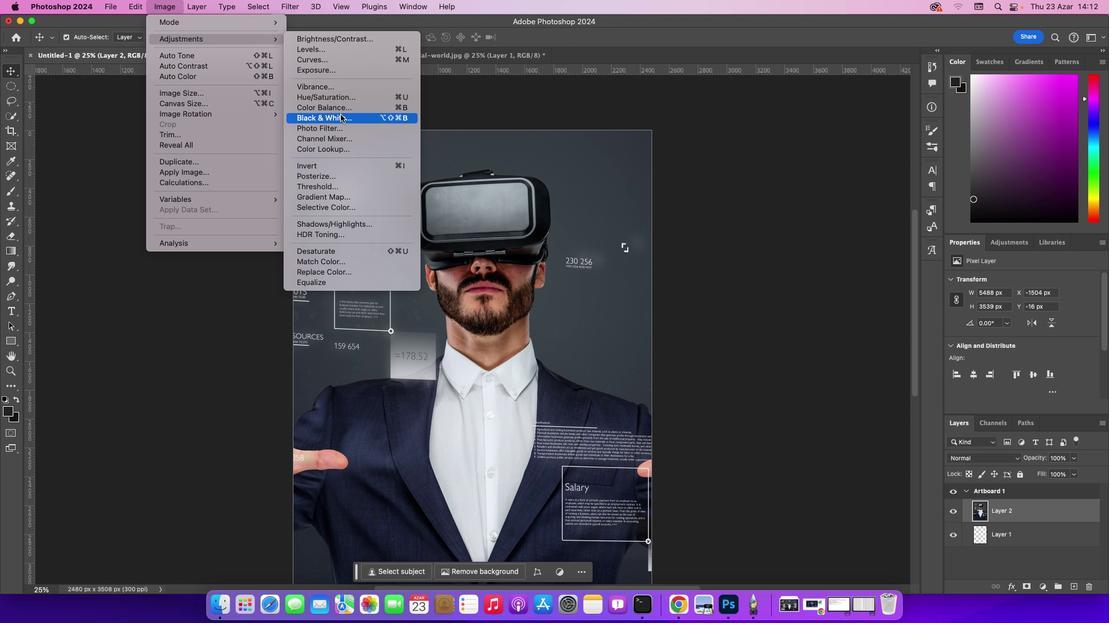 
Action: Mouse pressed left at (340, 114)
Screenshot: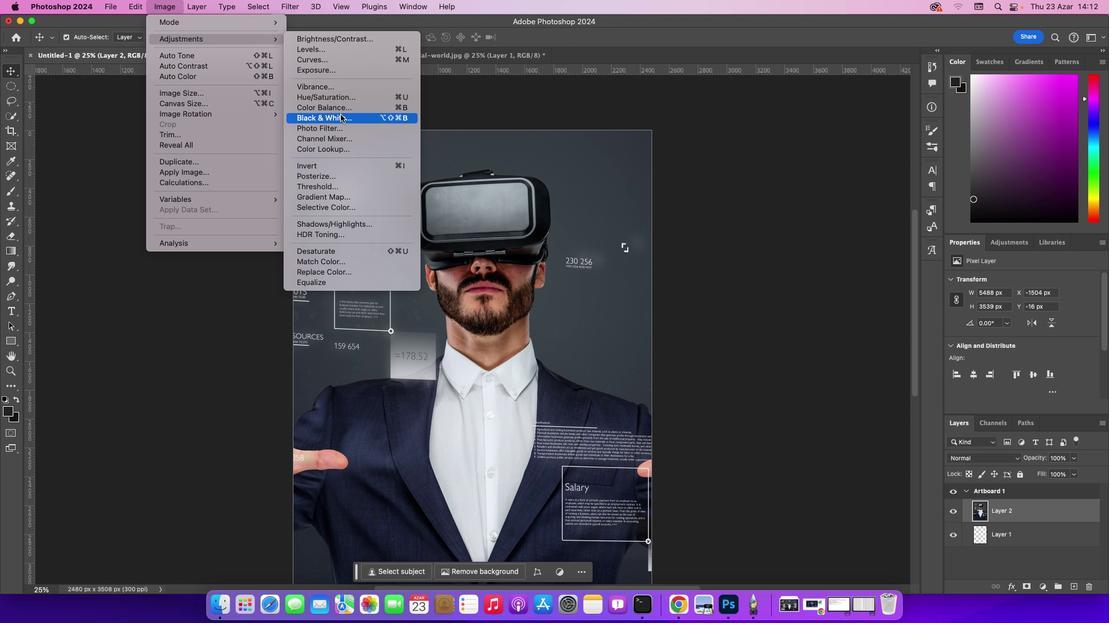 
Action: Mouse moved to (764, 236)
Screenshot: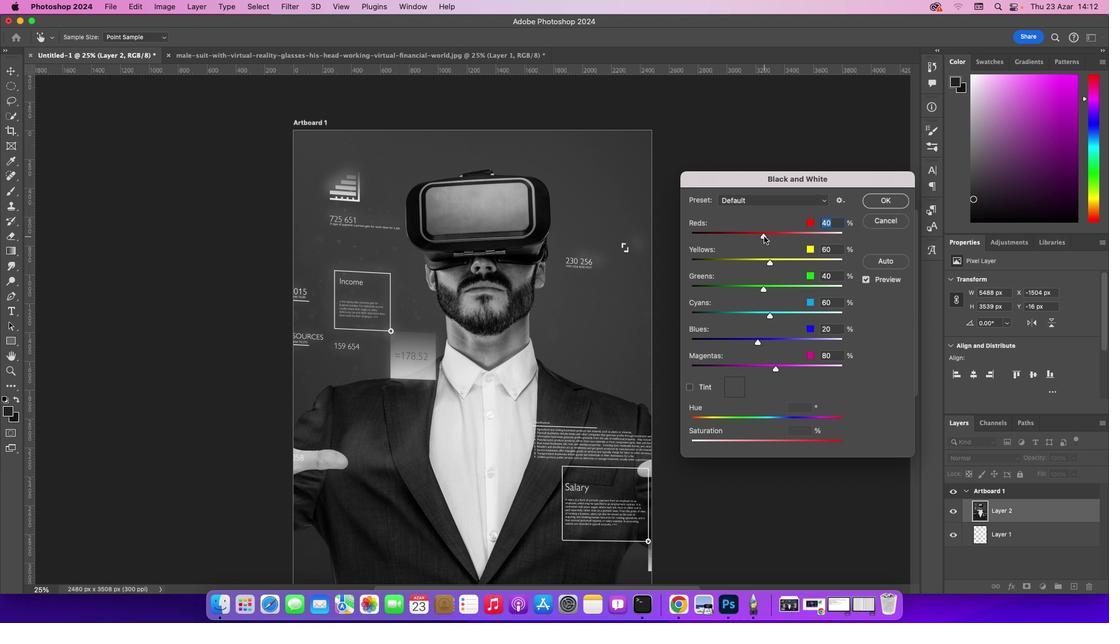
Action: Mouse pressed left at (764, 236)
Screenshot: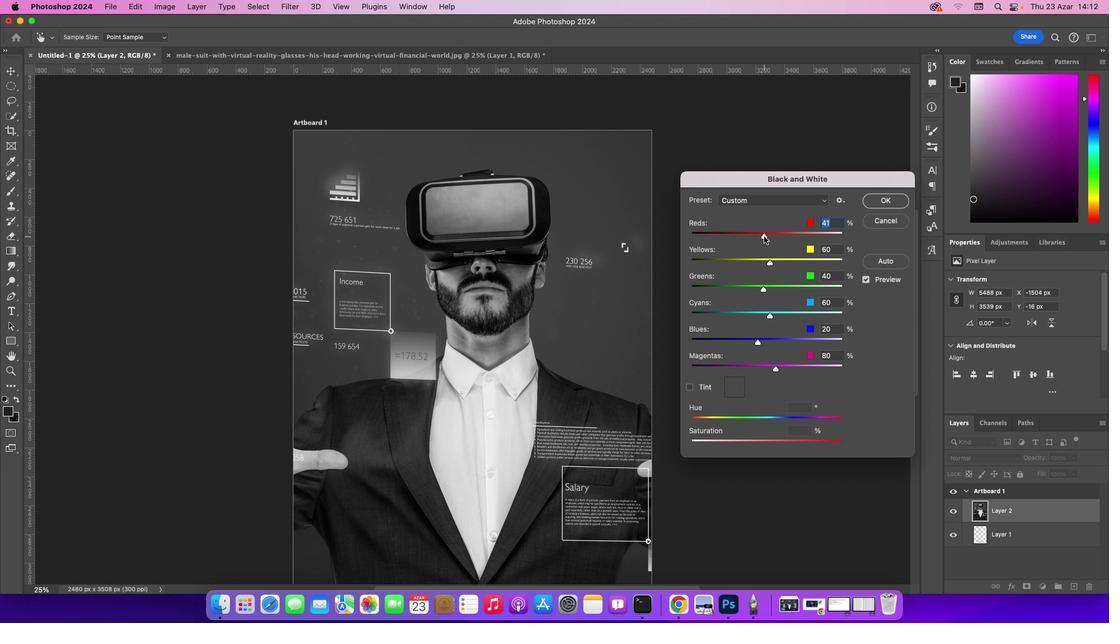 
Action: Mouse moved to (769, 262)
Screenshot: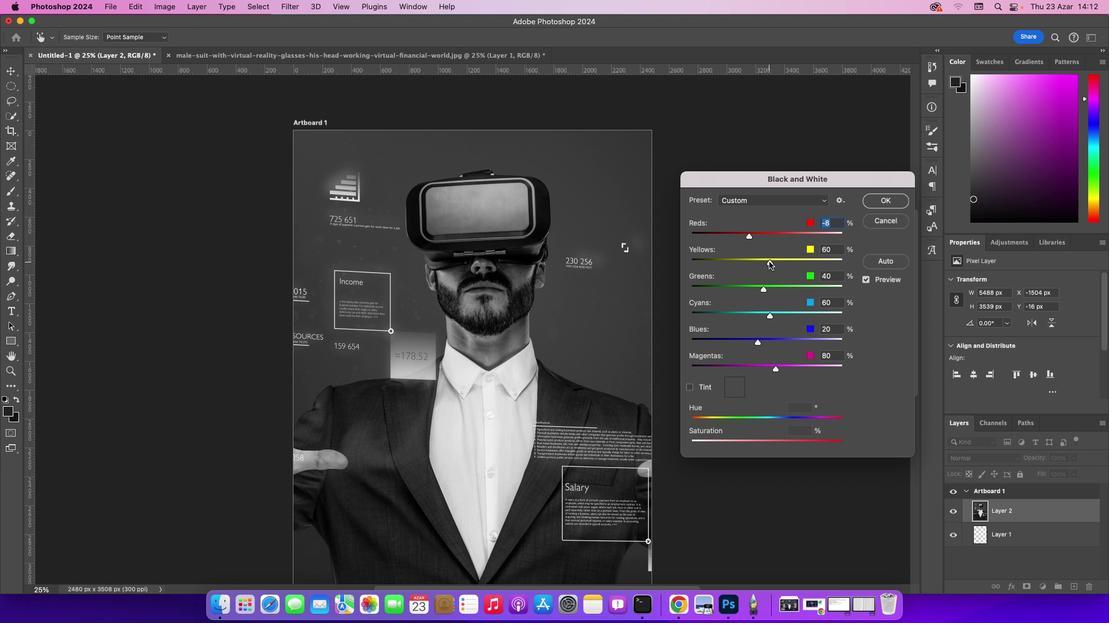 
Action: Mouse pressed left at (769, 262)
Screenshot: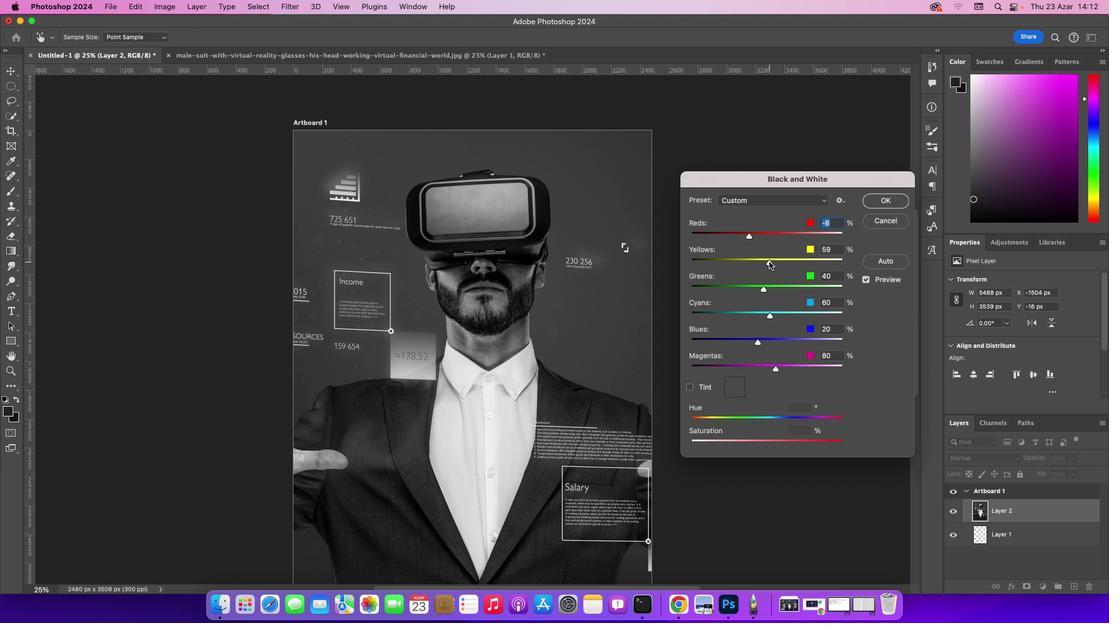 
Action: Mouse moved to (762, 290)
Screenshot: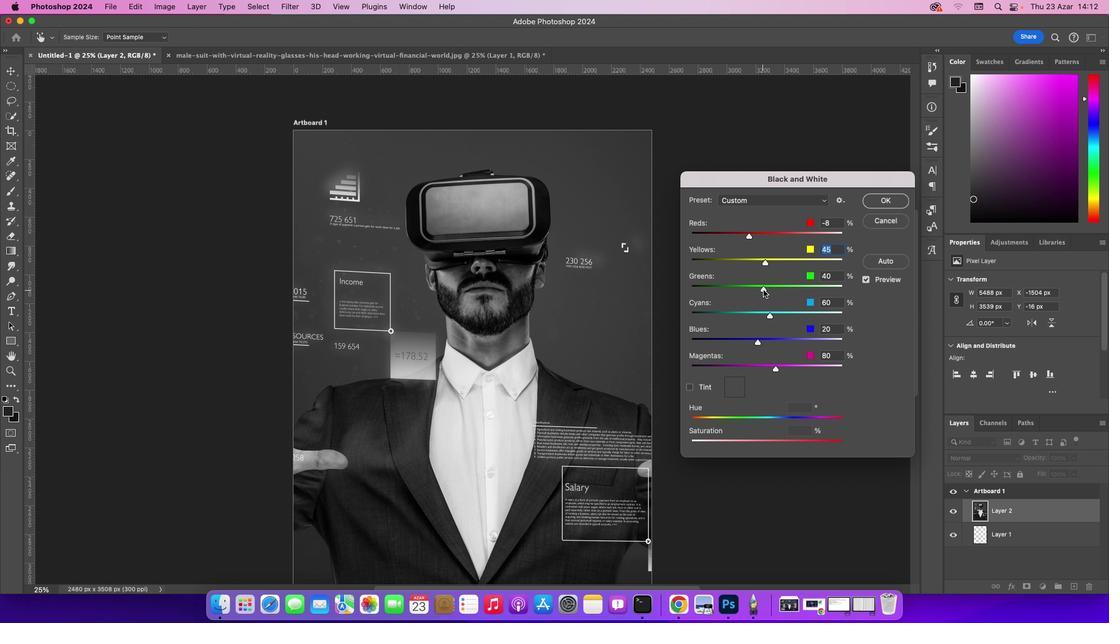 
Action: Mouse pressed left at (762, 290)
Screenshot: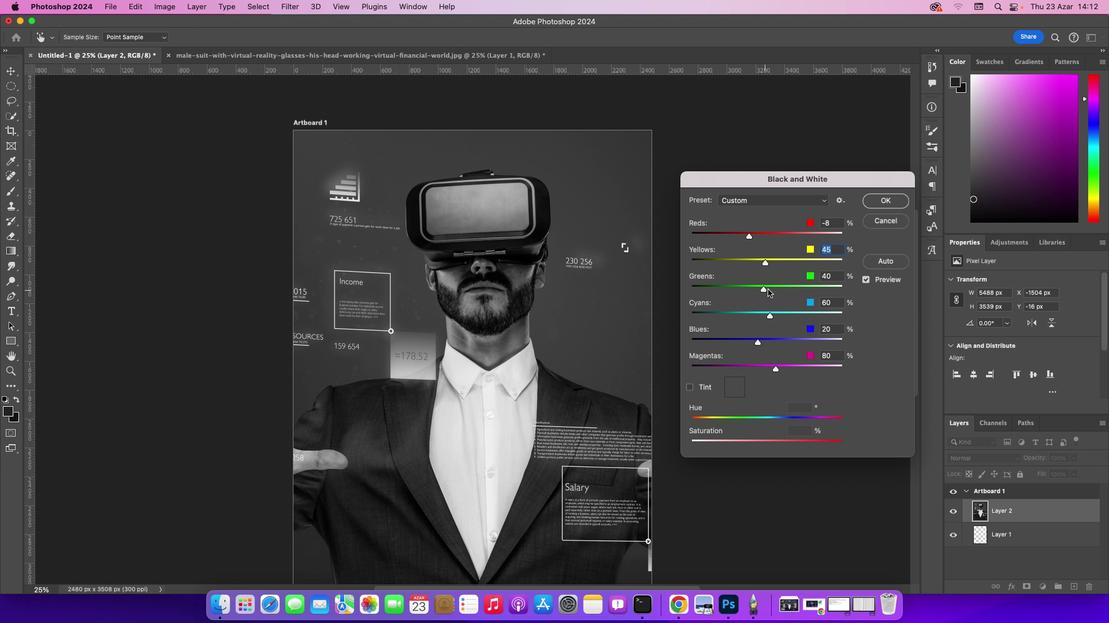 
Action: Mouse moved to (771, 318)
Screenshot: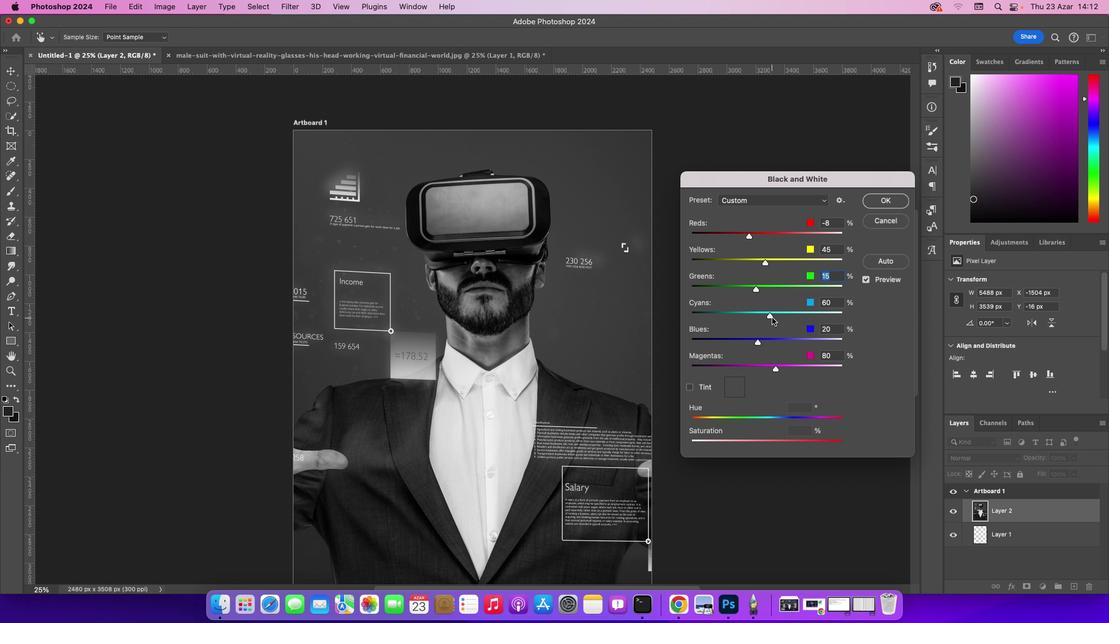 
Action: Mouse pressed left at (771, 318)
Screenshot: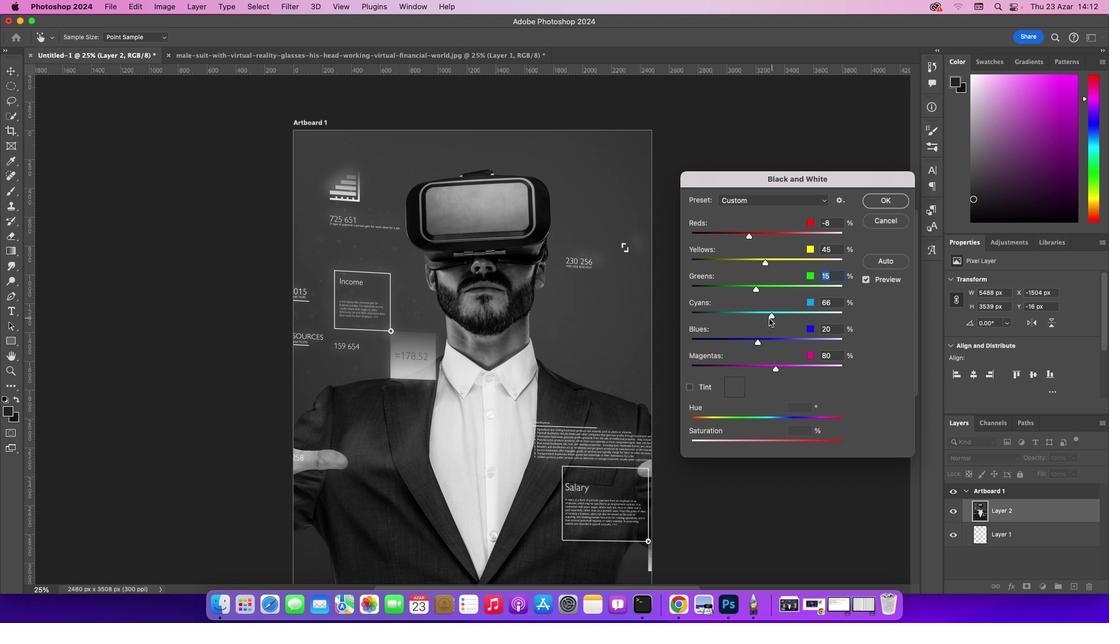 
Action: Mouse moved to (759, 342)
Screenshot: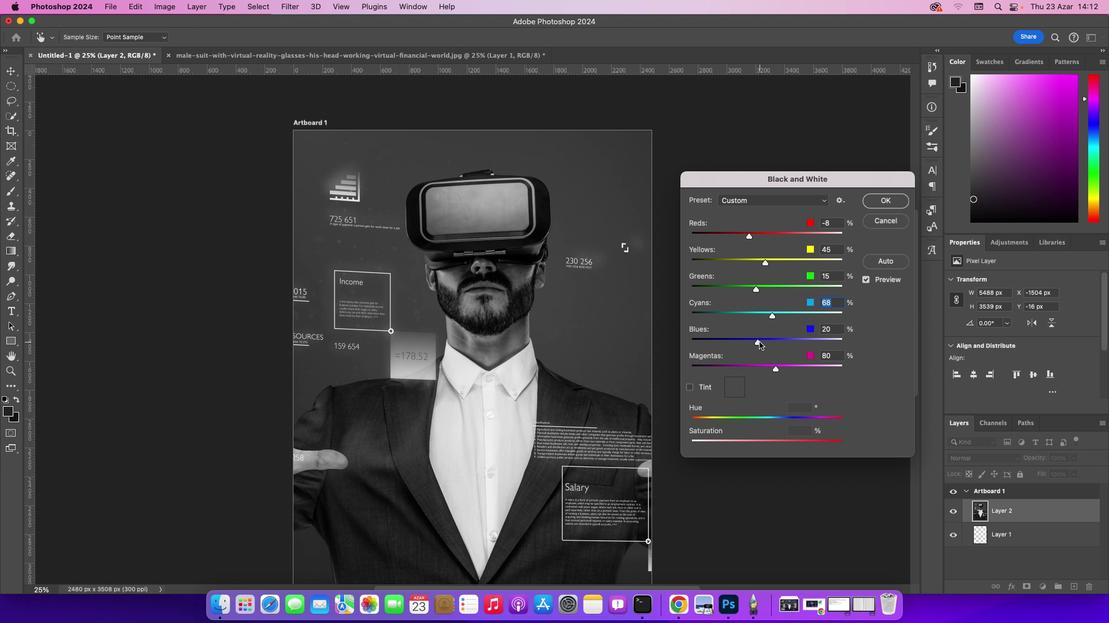 
Action: Mouse pressed left at (759, 342)
Screenshot: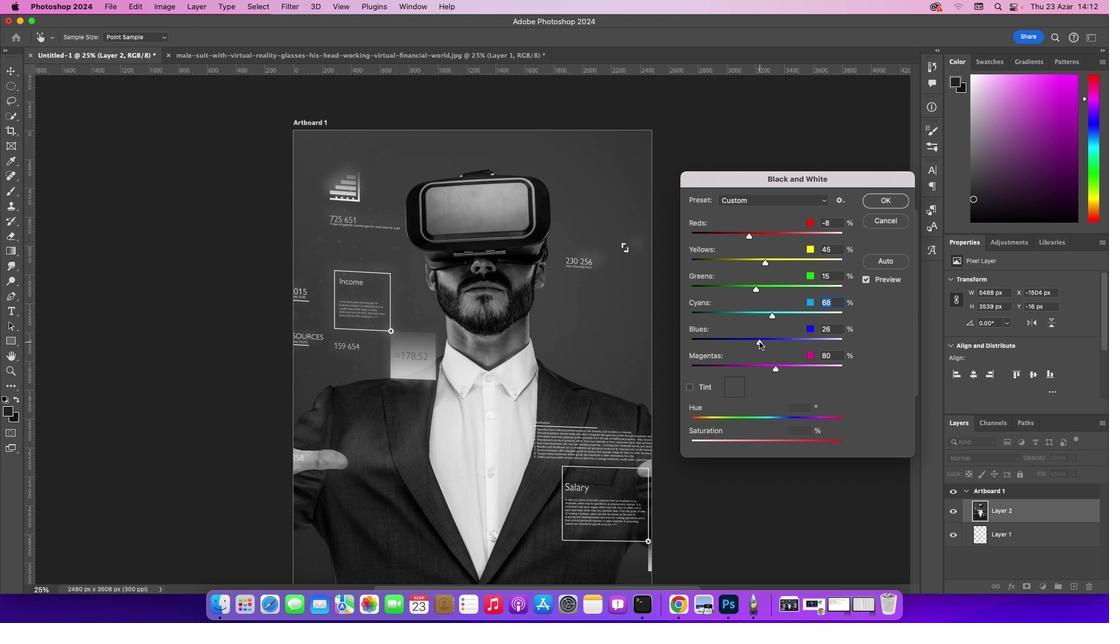 
Action: Mouse moved to (775, 370)
Screenshot: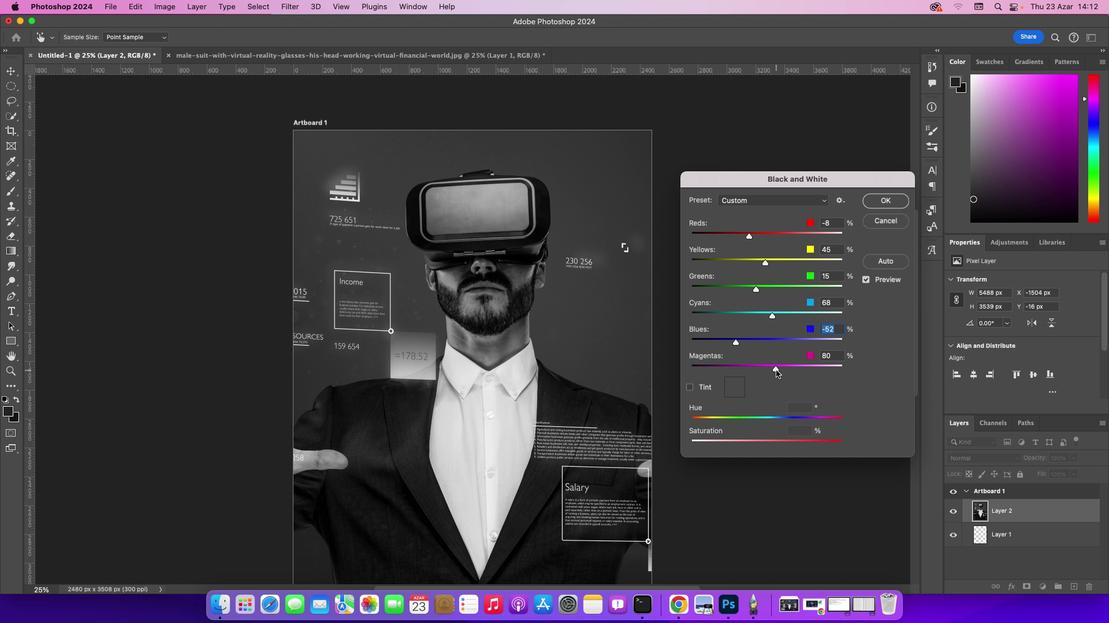 
Action: Mouse pressed left at (775, 370)
Screenshot: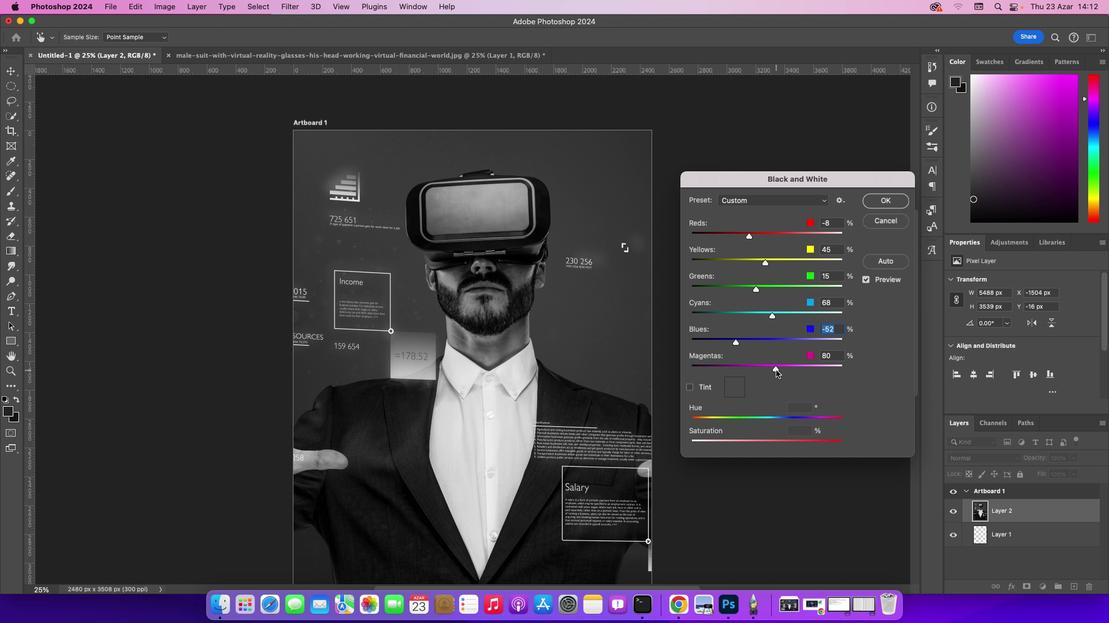 
Action: Mouse moved to (889, 207)
Screenshot: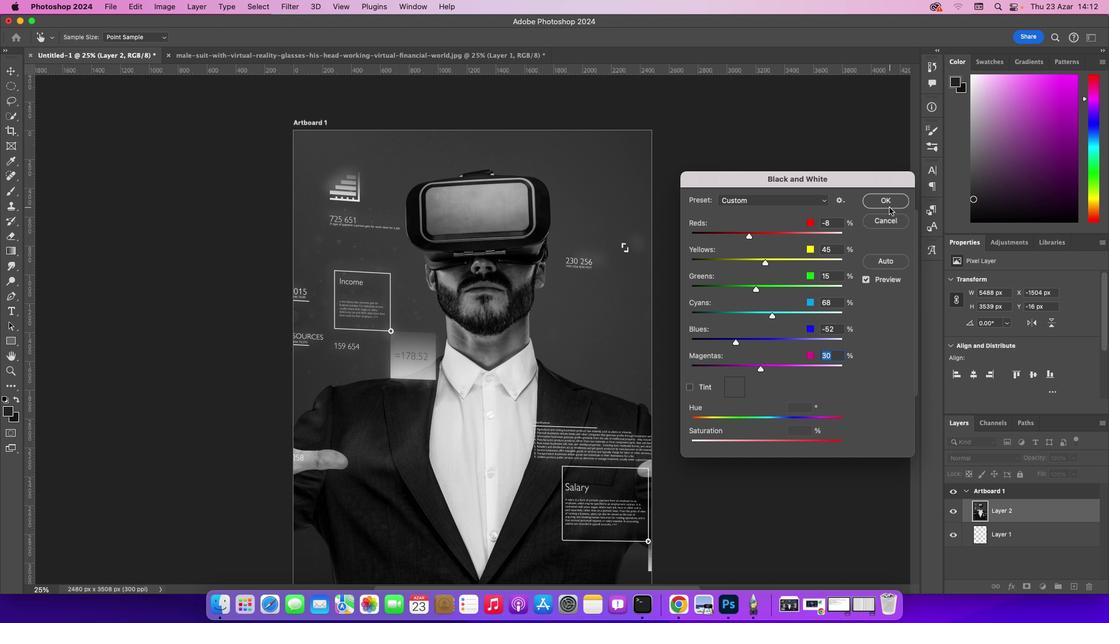 
Action: Mouse pressed left at (889, 207)
Screenshot: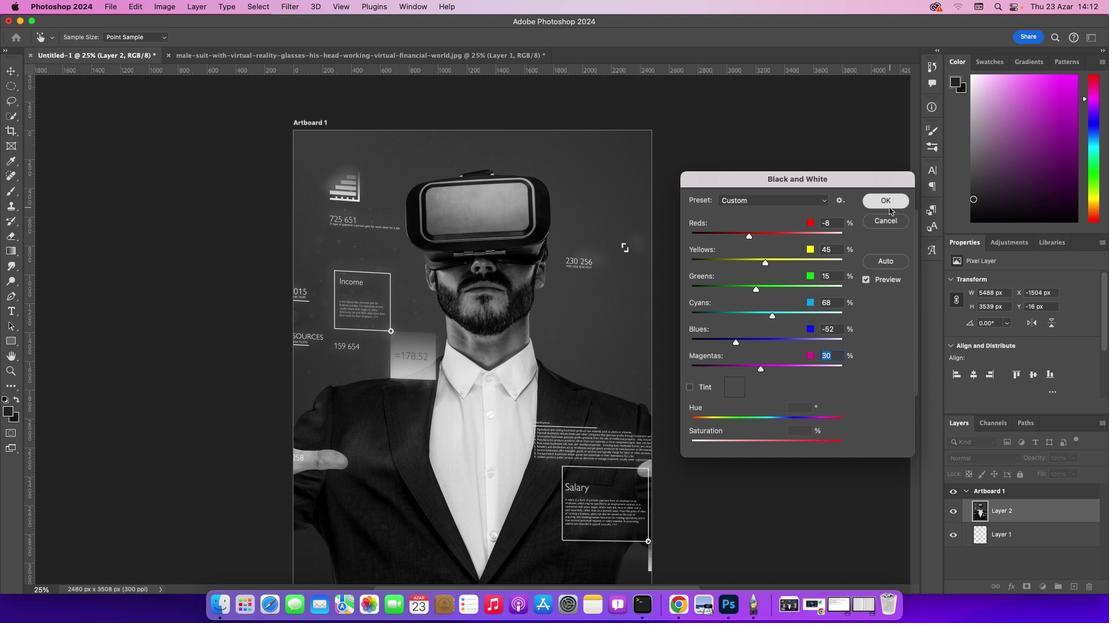 
Action: Mouse moved to (719, 415)
Screenshot: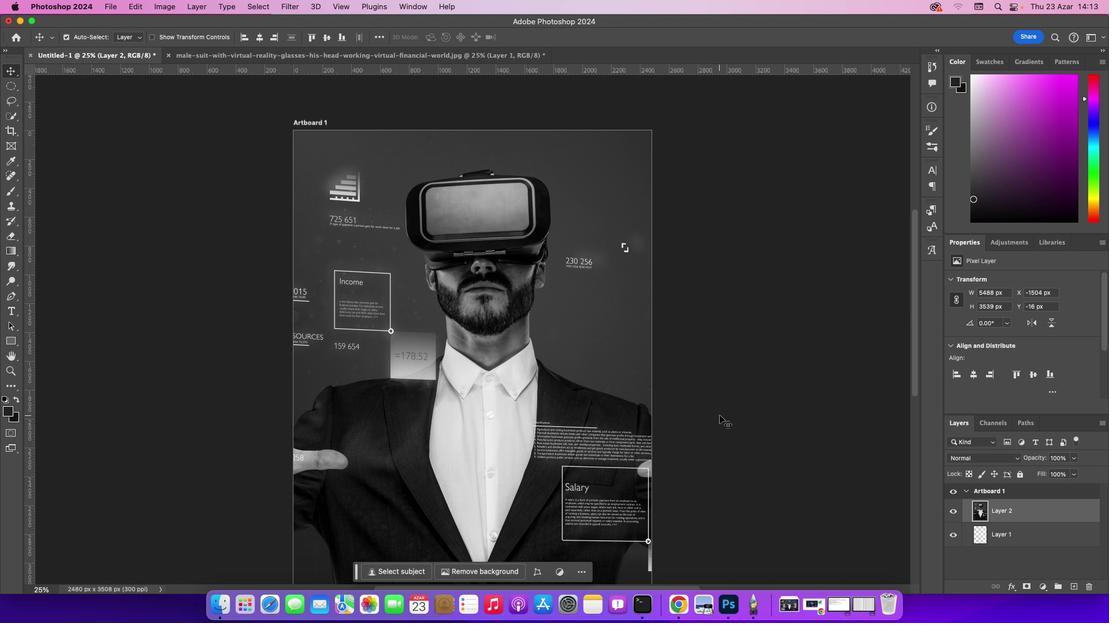 
Action: Mouse scrolled (719, 415) with delta (0, 0)
Screenshot: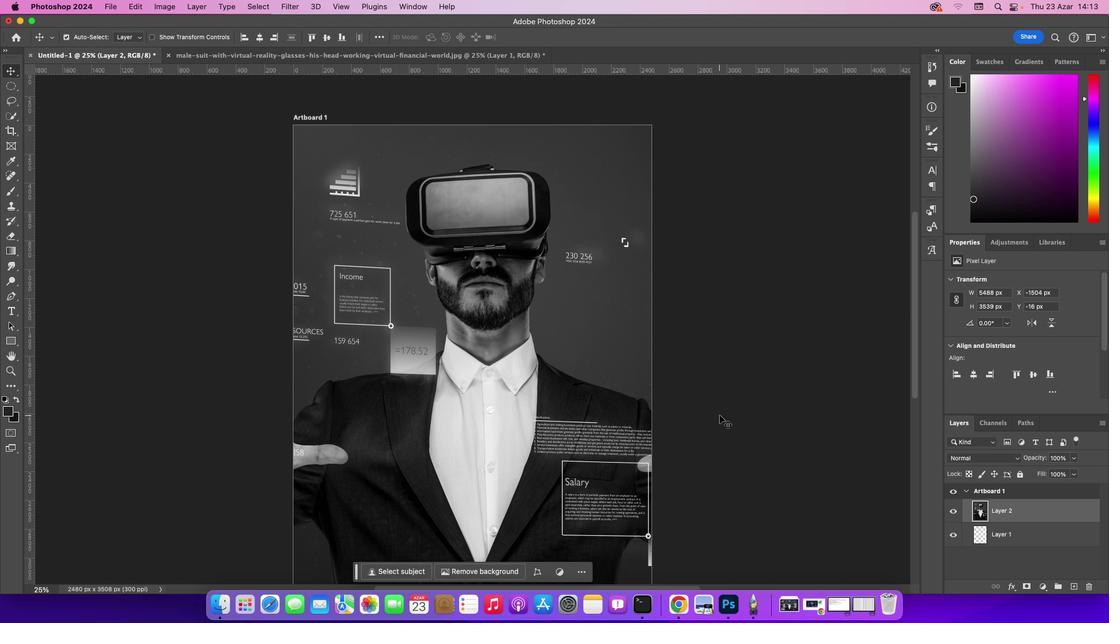 
Action: Mouse scrolled (719, 415) with delta (0, 0)
Screenshot: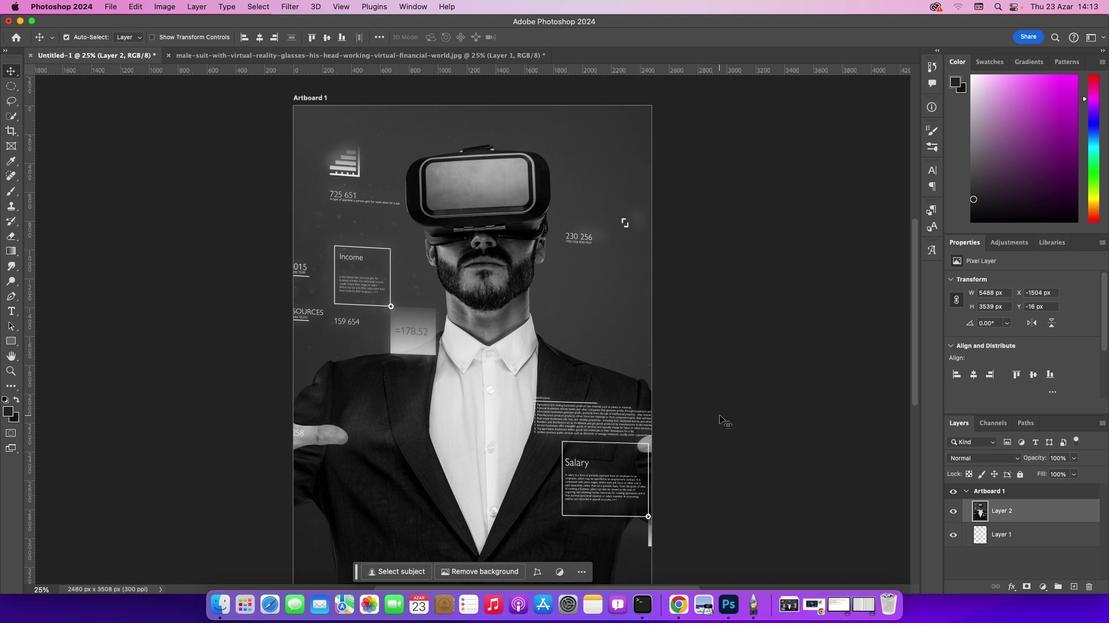 
Action: Mouse scrolled (719, 415) with delta (0, -1)
Screenshot: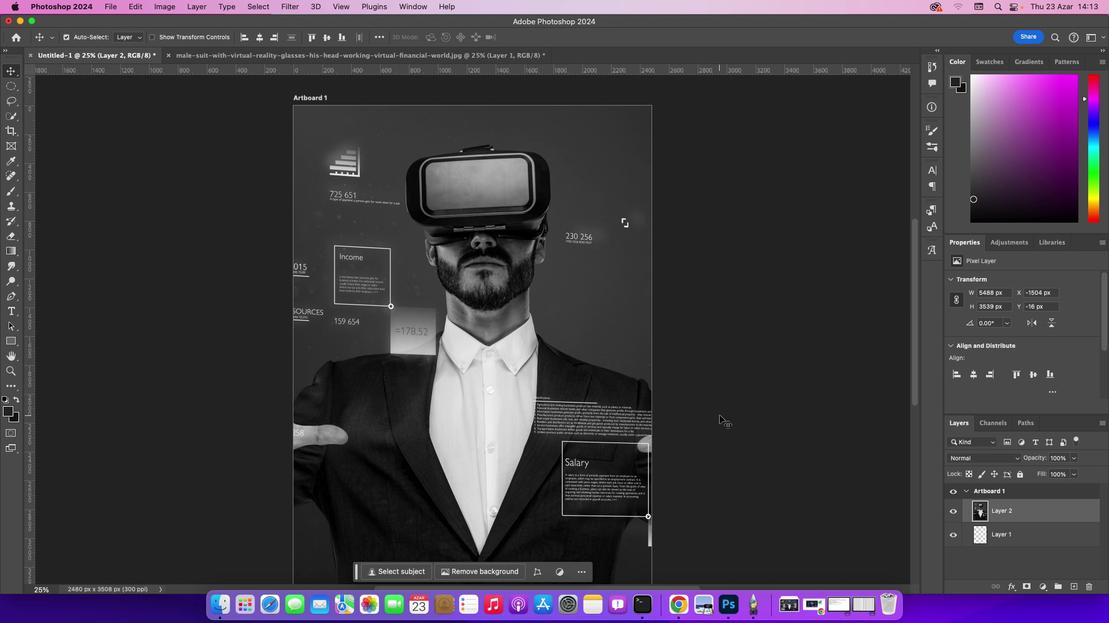 
Action: Mouse scrolled (719, 415) with delta (0, -2)
Screenshot: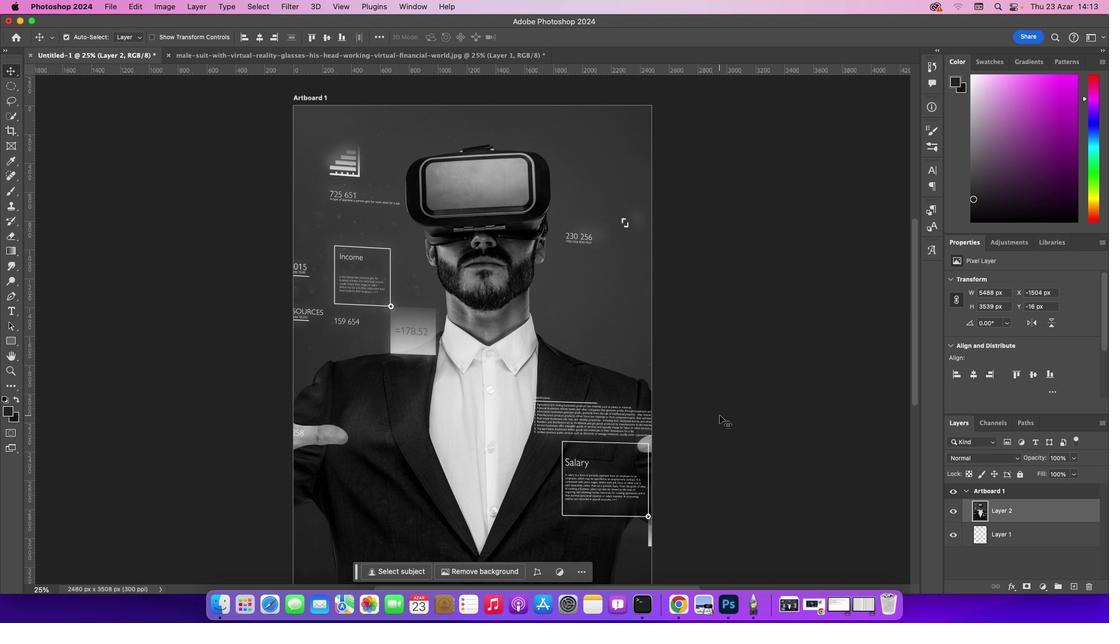 
Action: Mouse scrolled (719, 415) with delta (0, 0)
Screenshot: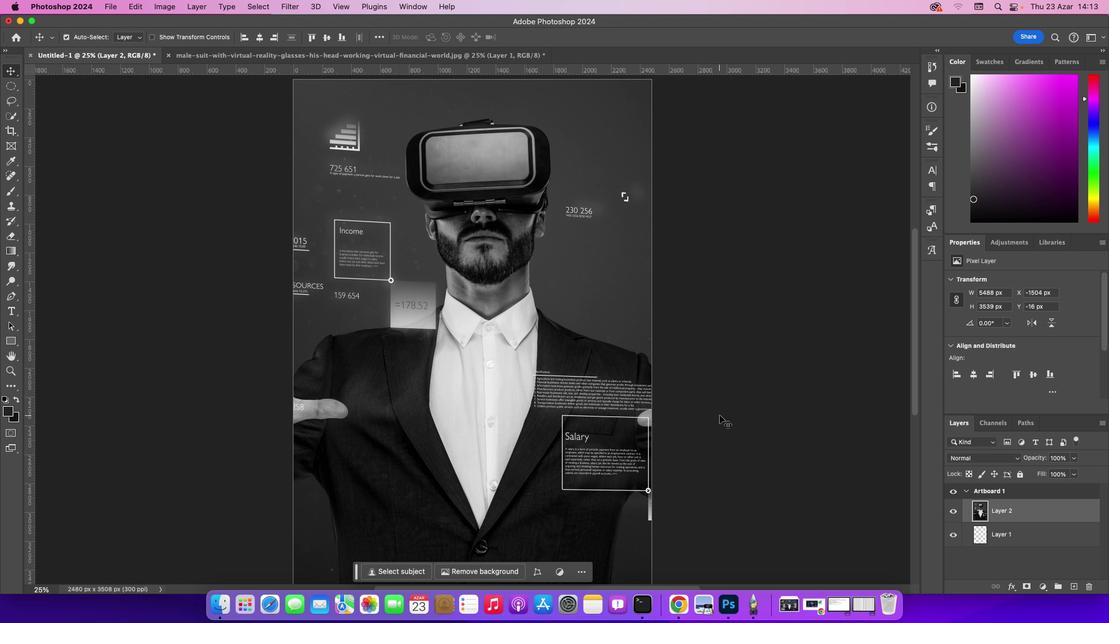 
Action: Mouse scrolled (719, 415) with delta (0, 0)
Screenshot: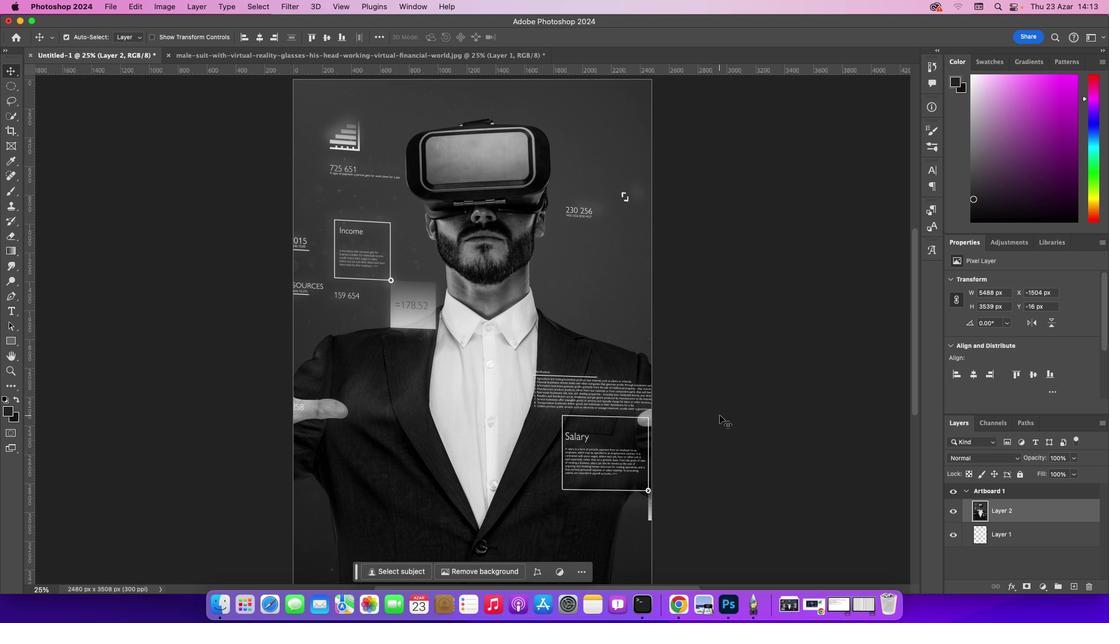
Action: Mouse scrolled (719, 415) with delta (0, -1)
Screenshot: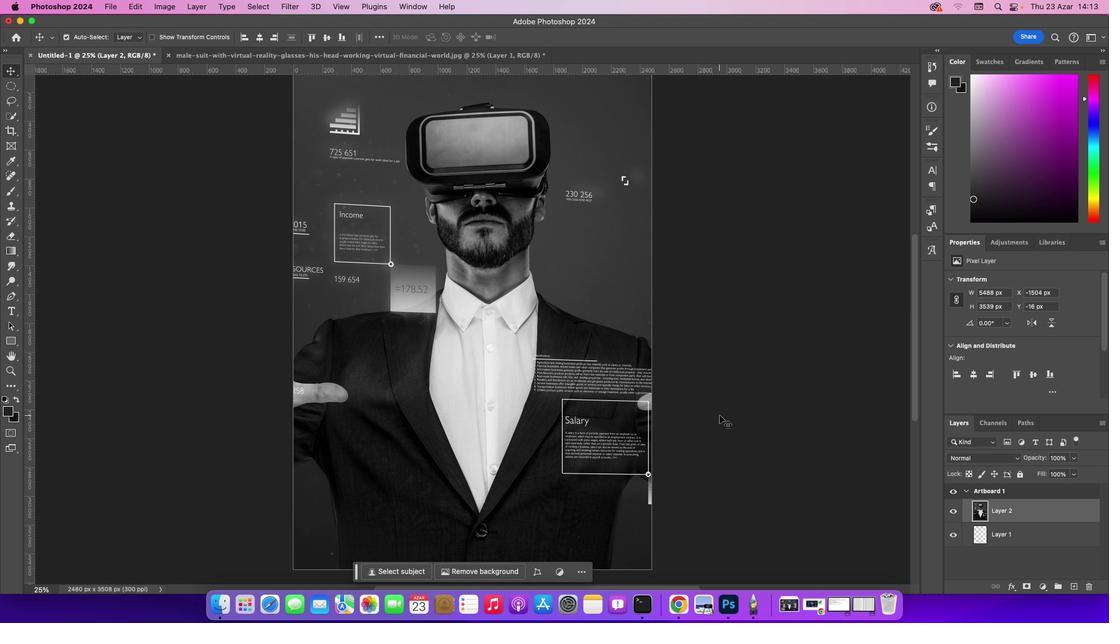 
Action: Mouse moved to (716, 418)
Screenshot: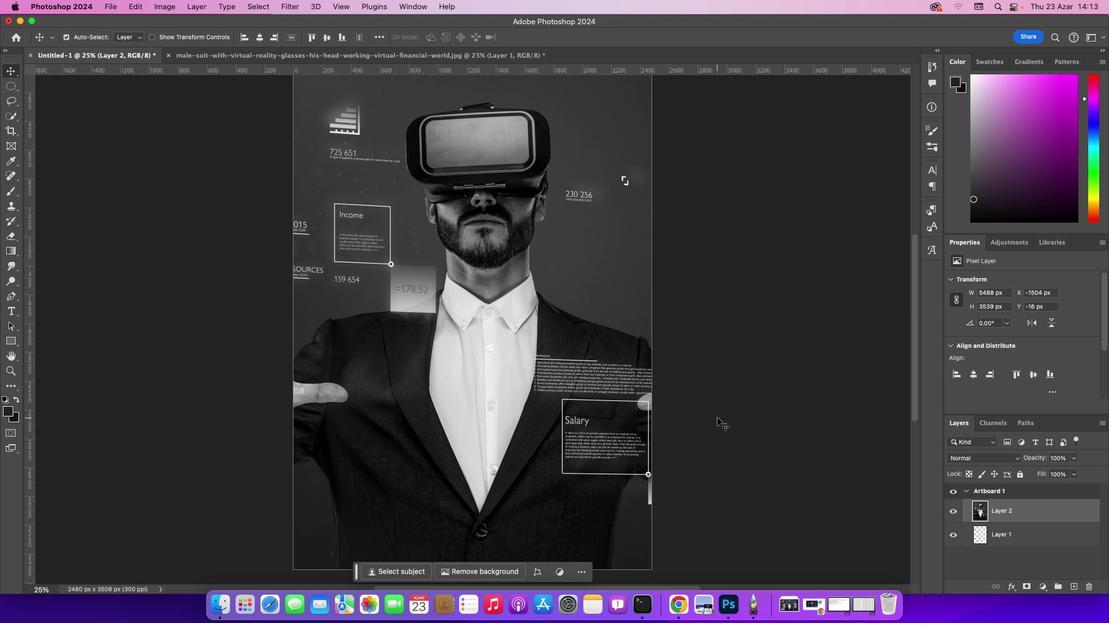 
Action: Mouse scrolled (716, 418) with delta (0, 0)
Screenshot: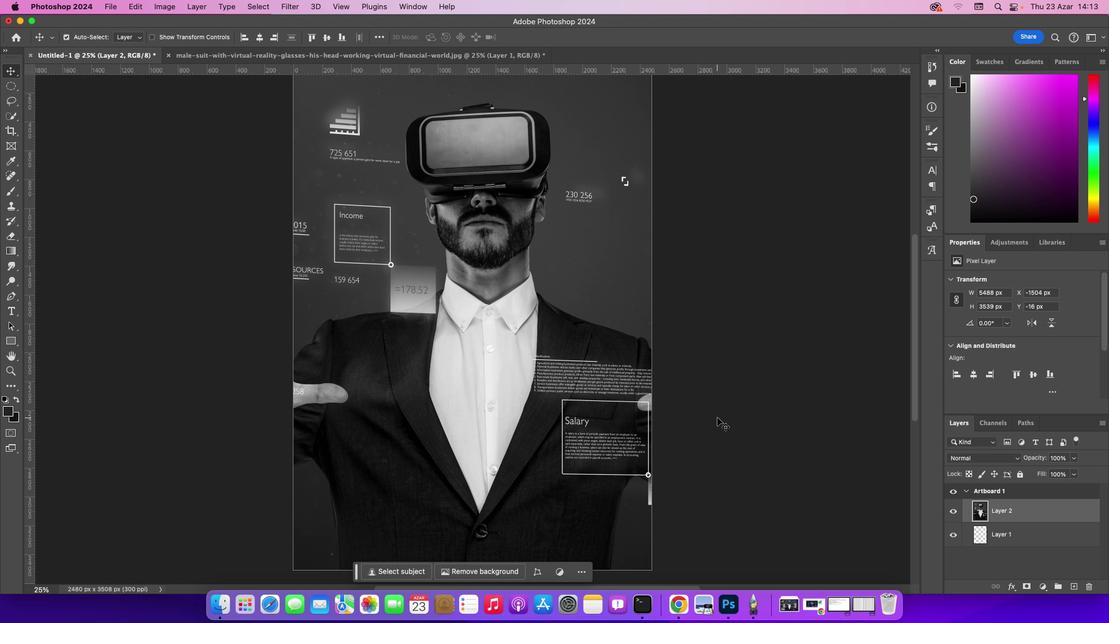 
Action: Mouse scrolled (716, 418) with delta (0, 0)
Screenshot: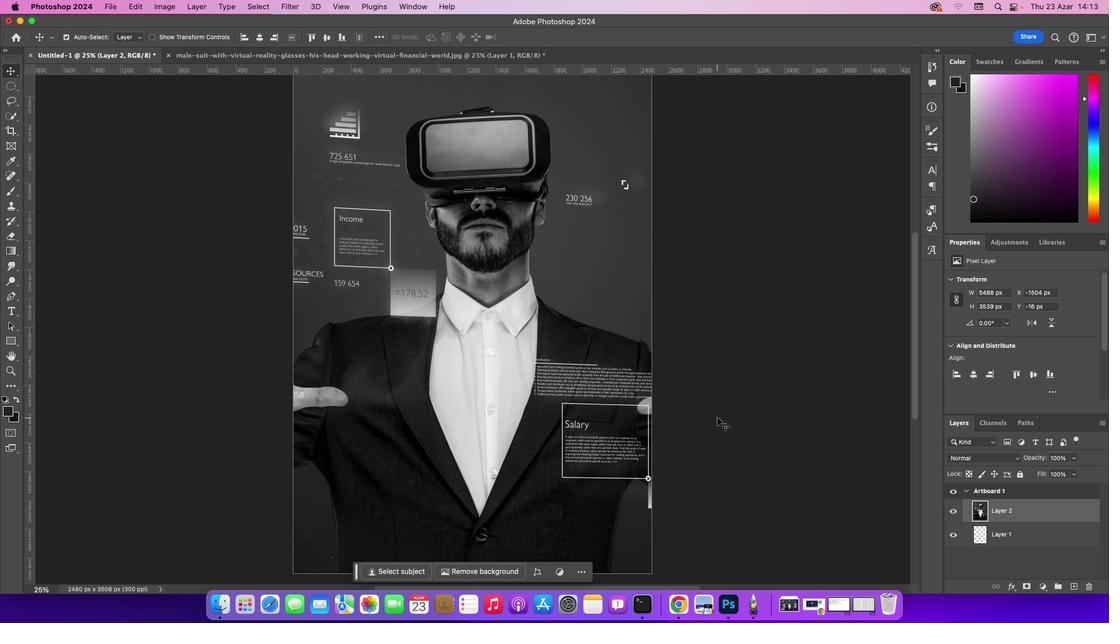 
Action: Mouse scrolled (716, 418) with delta (0, 1)
Screenshot: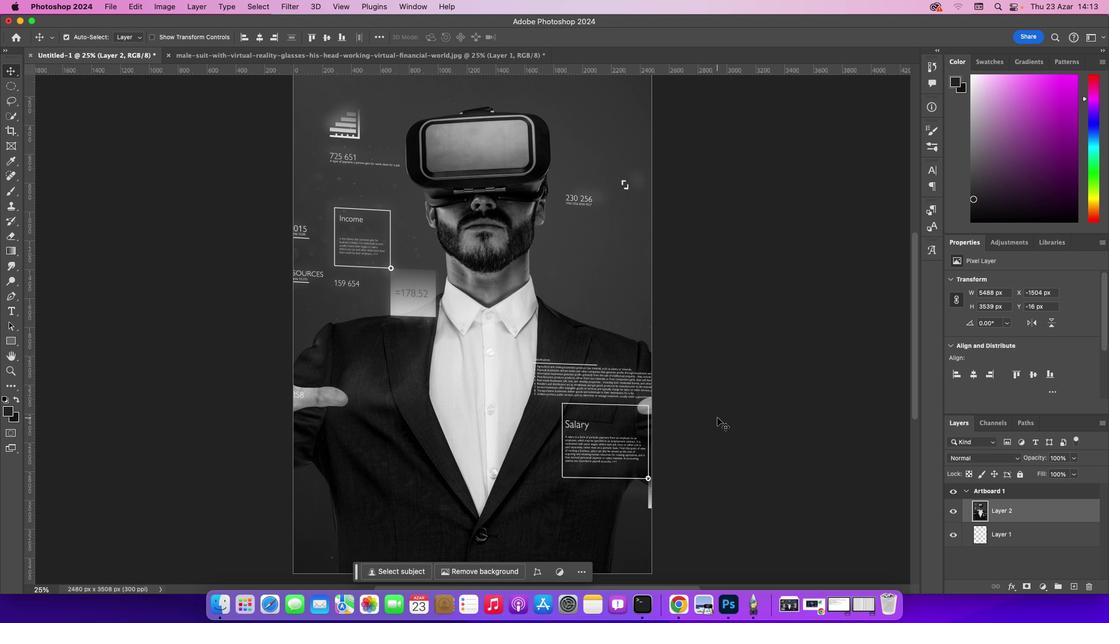 
Action: Mouse moved to (1073, 586)
Screenshot: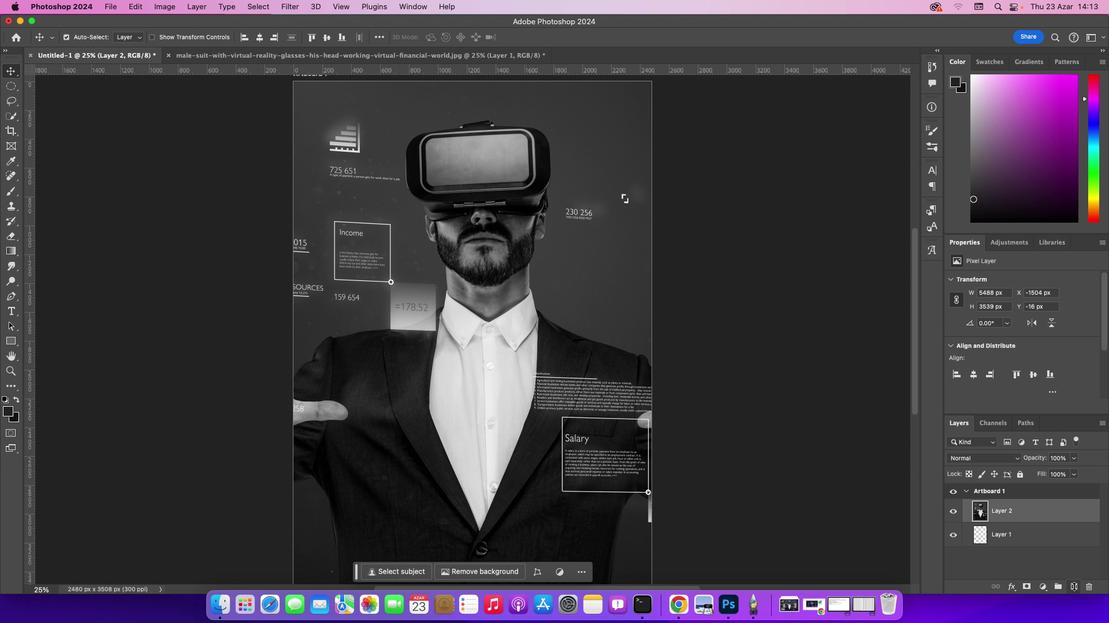 
Action: Mouse pressed left at (1073, 586)
Screenshot: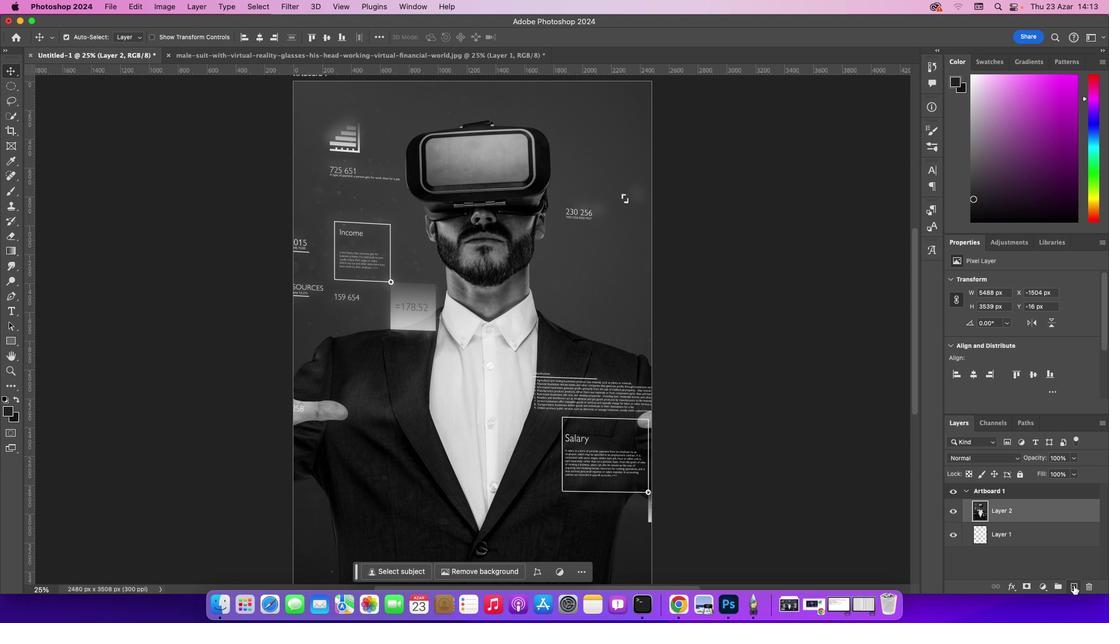 
Action: Mouse moved to (16, 85)
Screenshot: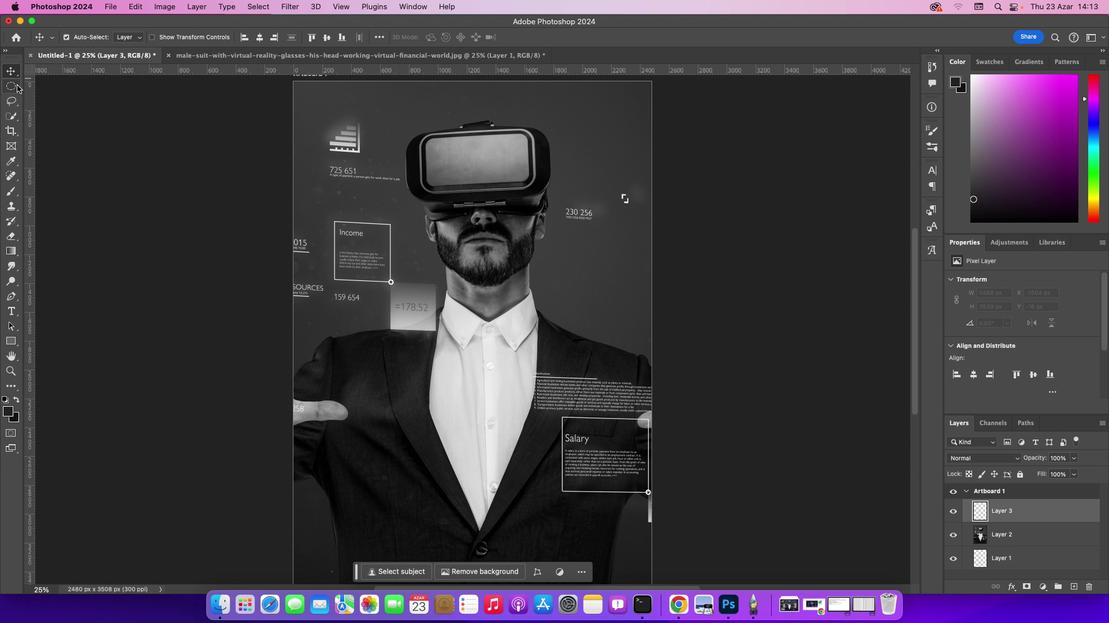 
Action: Mouse pressed left at (16, 85)
Screenshot: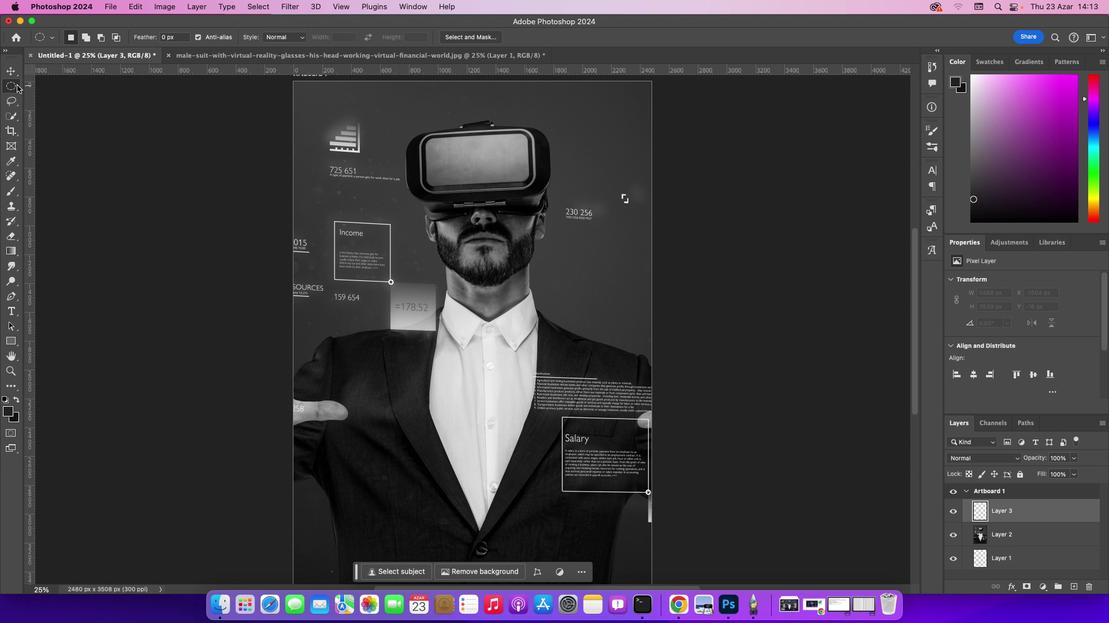 
Action: Mouse moved to (67, 88)
Screenshot: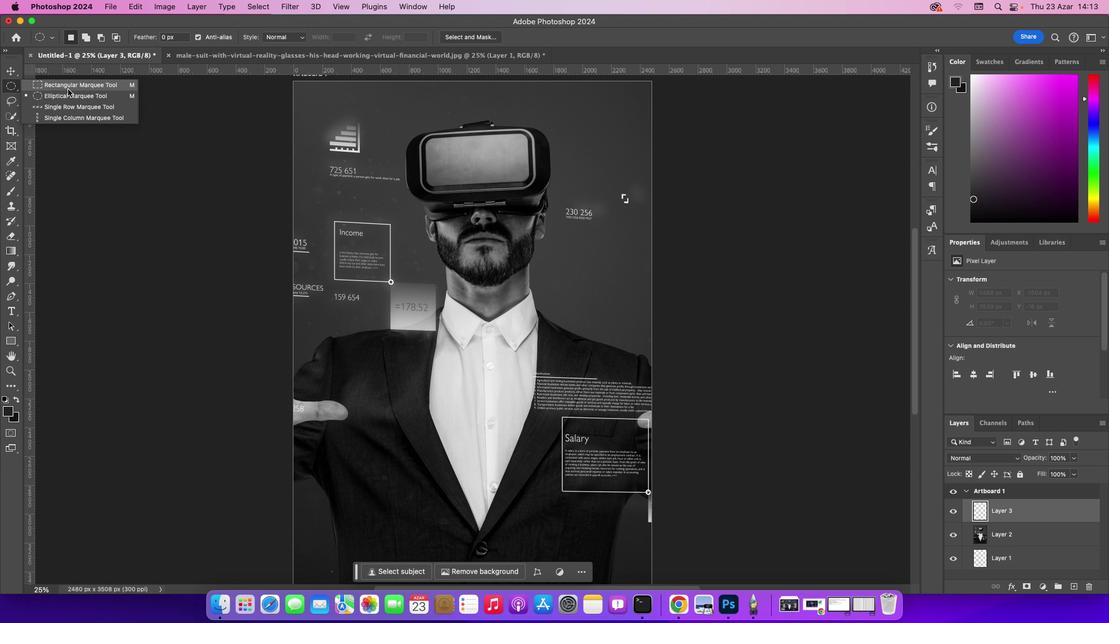 
Action: Mouse pressed left at (67, 88)
Screenshot: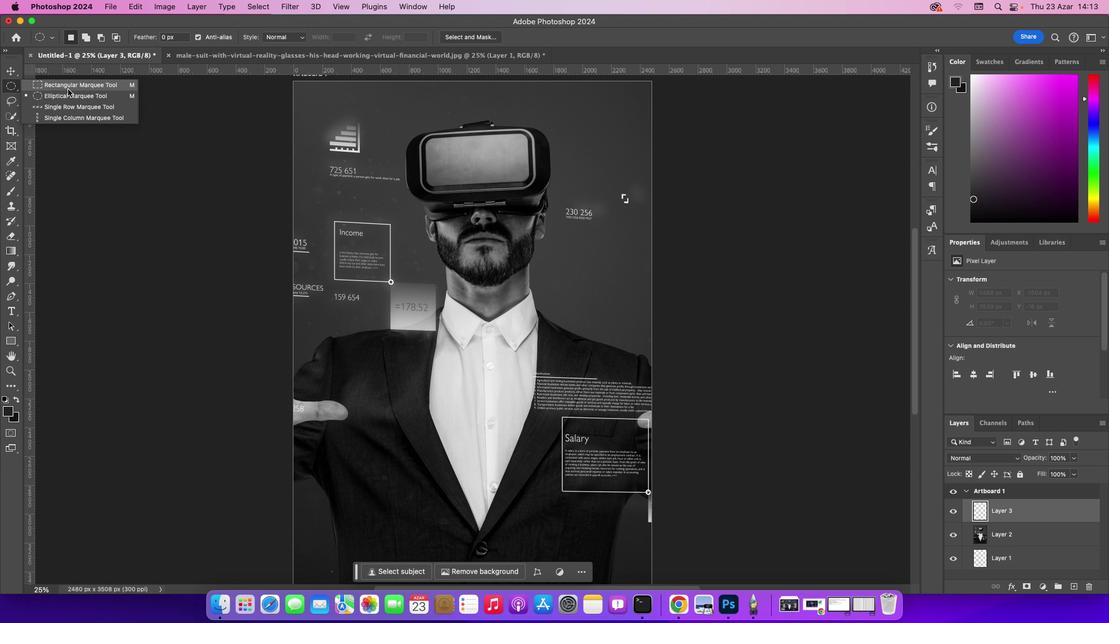 
Action: Mouse moved to (292, 80)
Screenshot: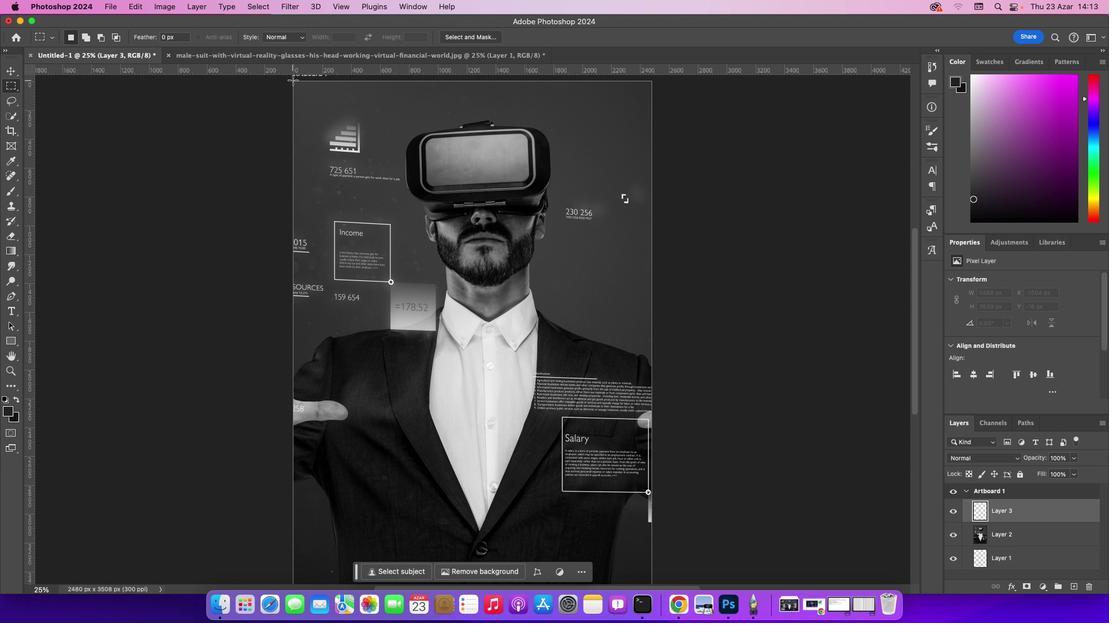 
Action: Mouse pressed left at (292, 80)
Screenshot: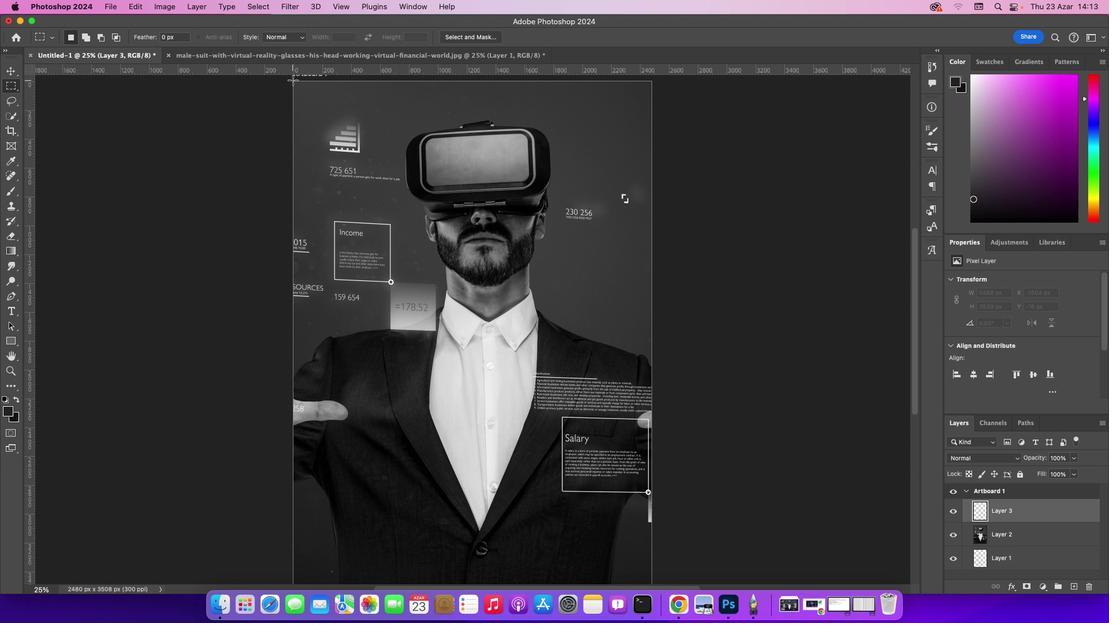 
Action: Mouse moved to (728, 385)
Screenshot: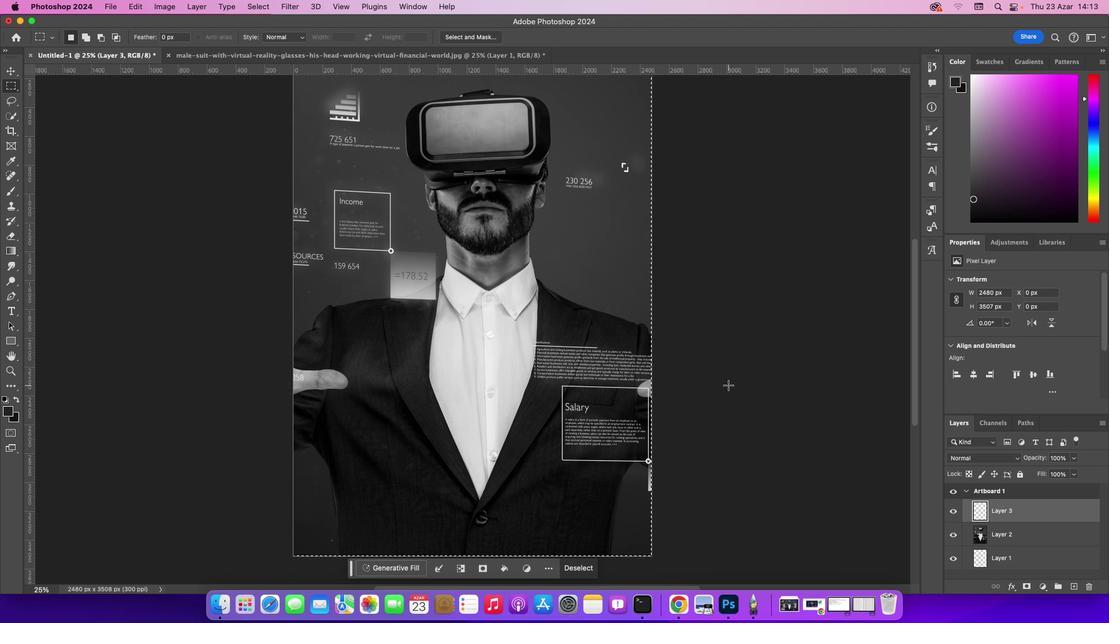 
Action: Key pressed Key.alt
Screenshot: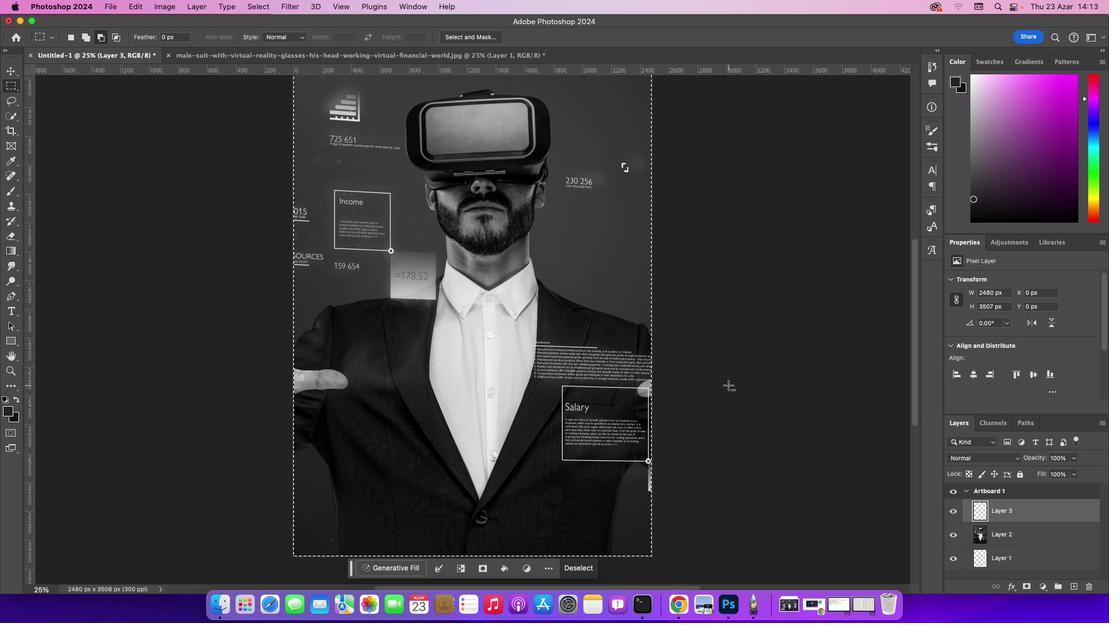
Action: Mouse moved to (727, 385)
Screenshot: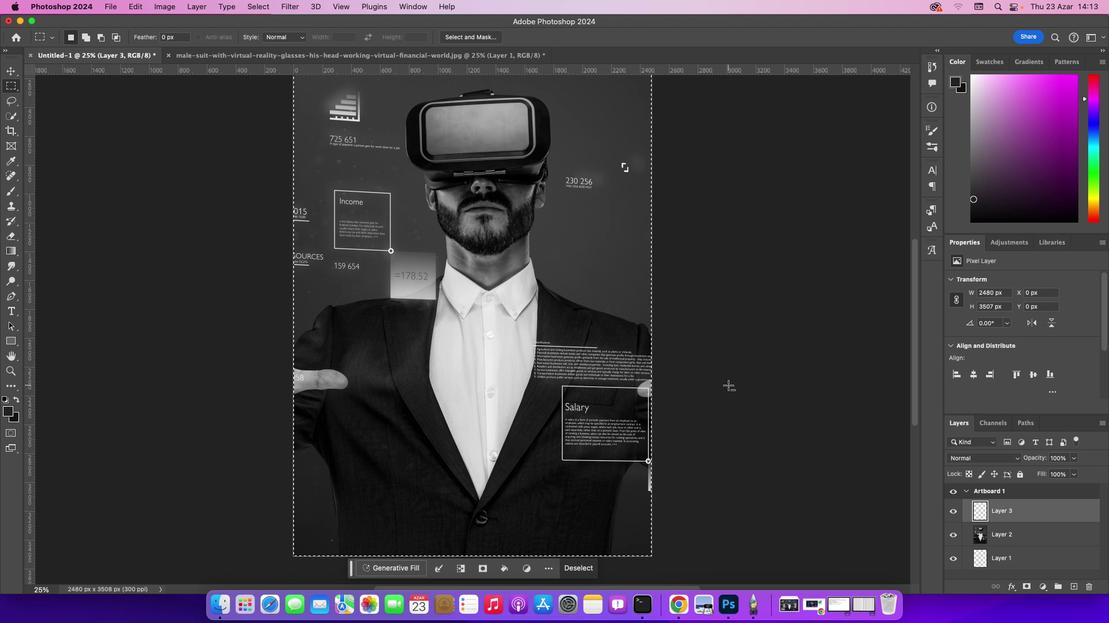 
Action: Key pressed Key.backspace
Screenshot: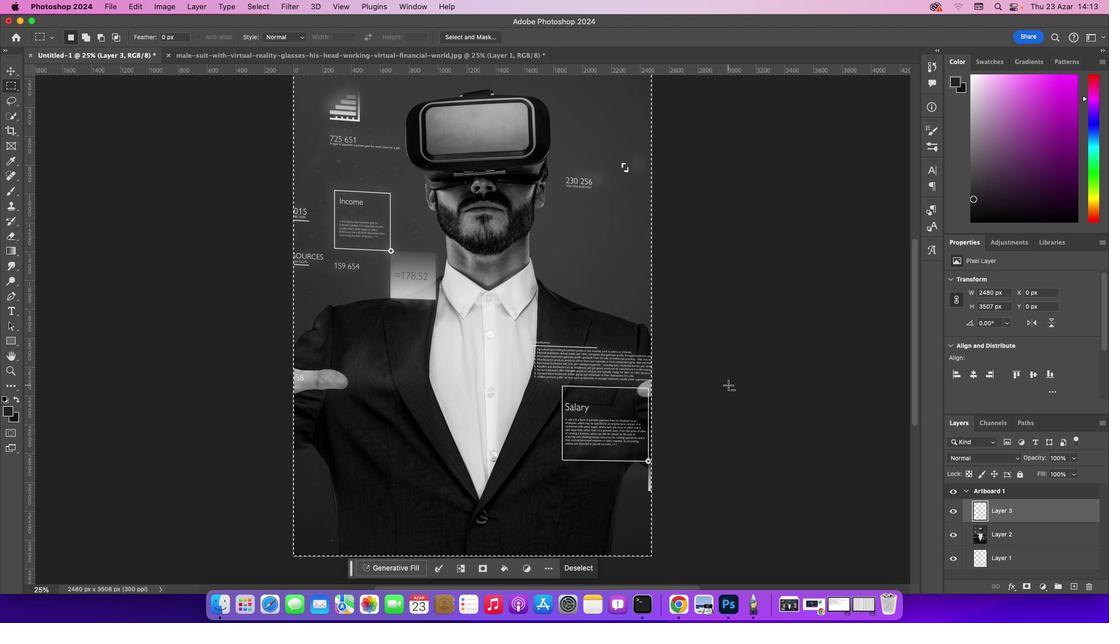 
Action: Mouse moved to (13, 69)
Screenshot: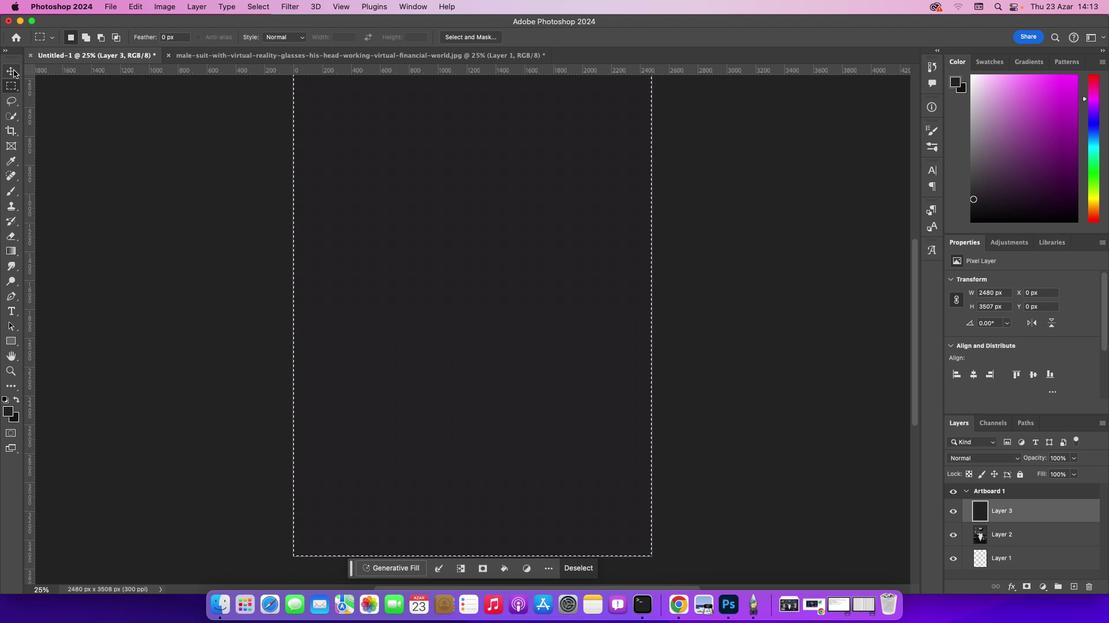 
Action: Mouse pressed left at (13, 69)
Screenshot: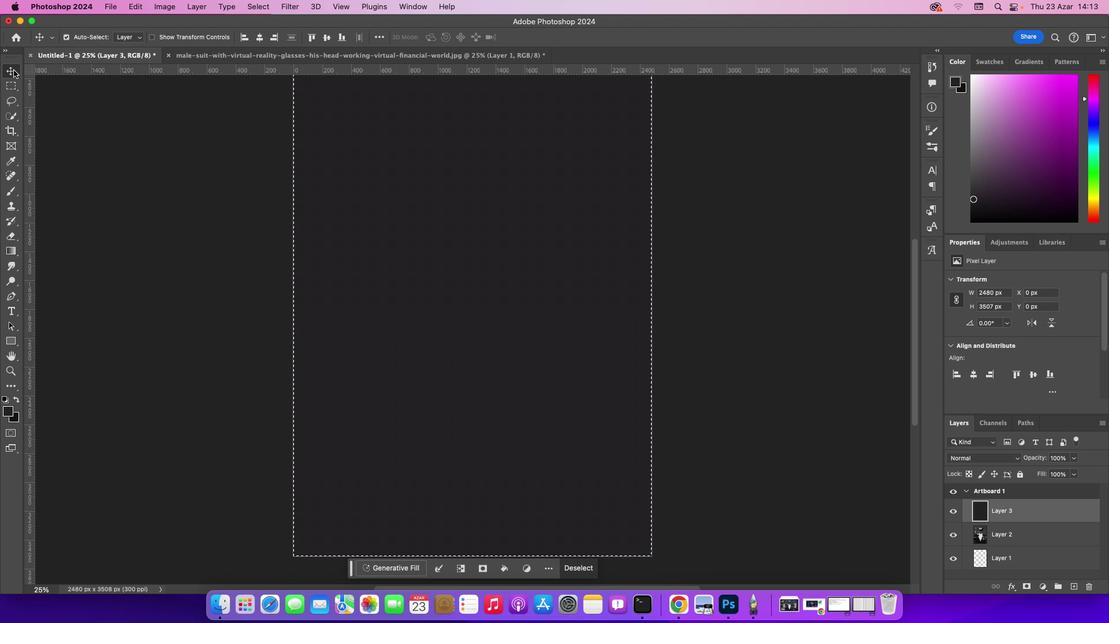 
Action: Mouse moved to (720, 495)
Screenshot: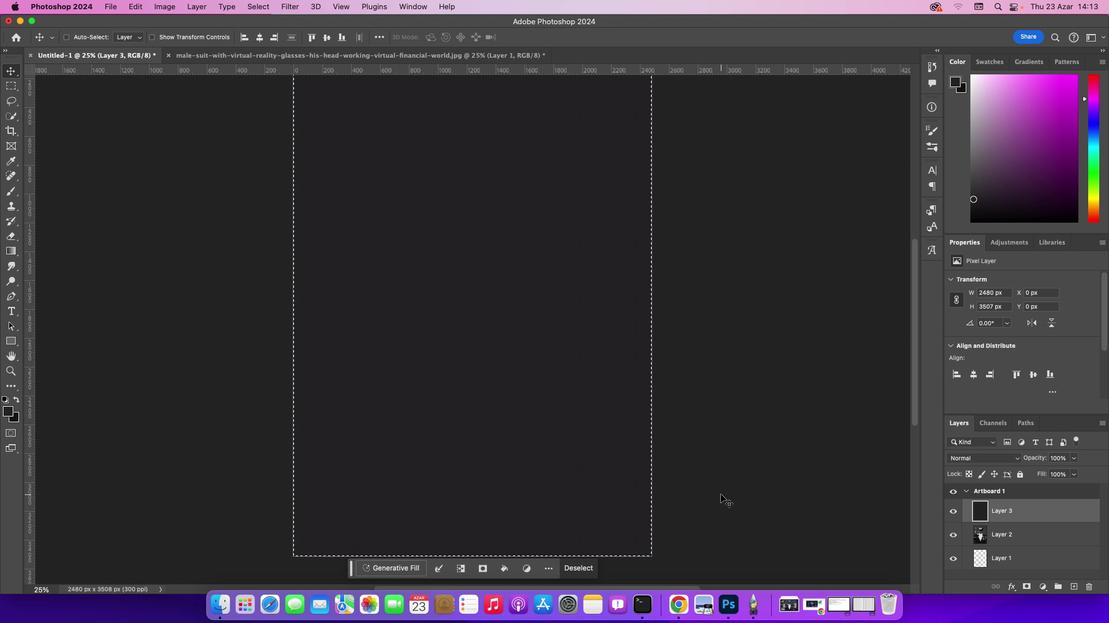 
Action: Key pressed Key.cmd'd'
Screenshot: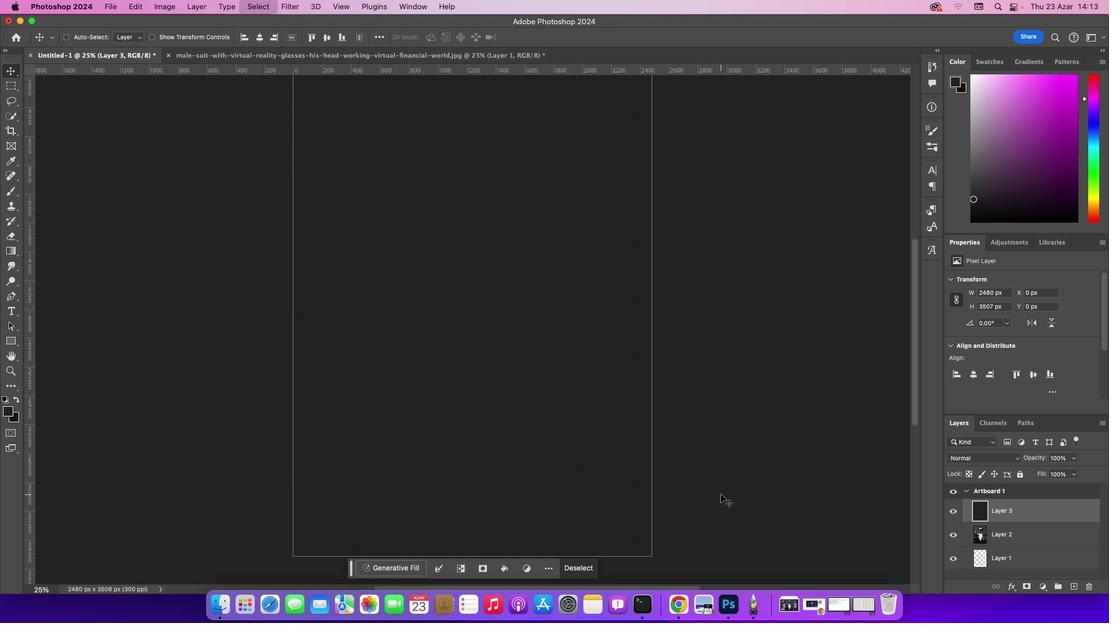 
Action: Mouse moved to (1073, 458)
Screenshot: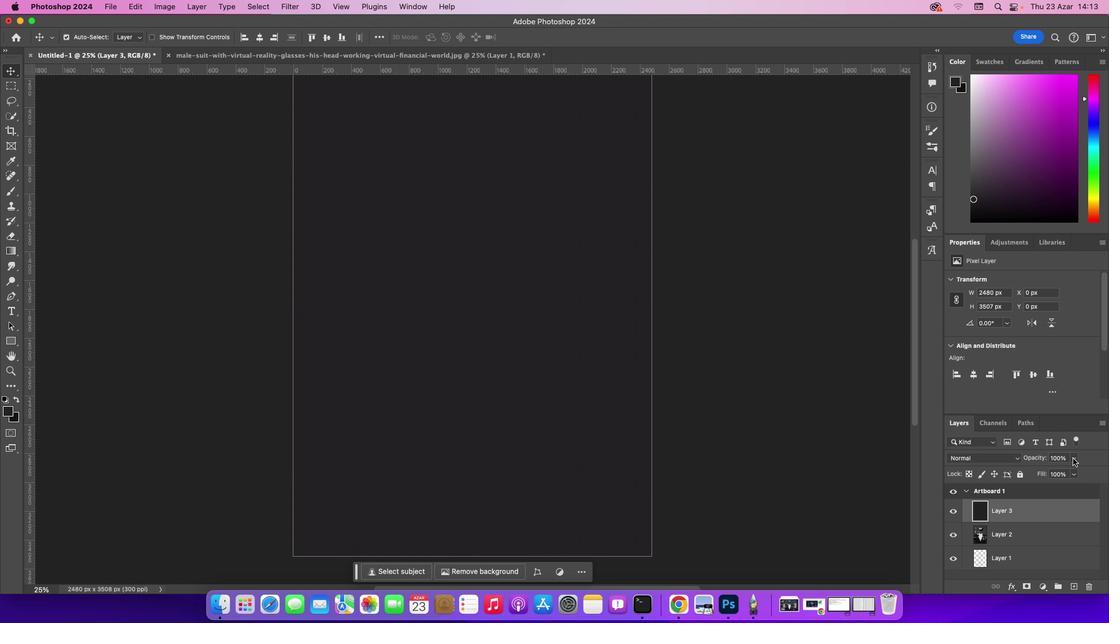 
Action: Mouse pressed left at (1073, 458)
Screenshot: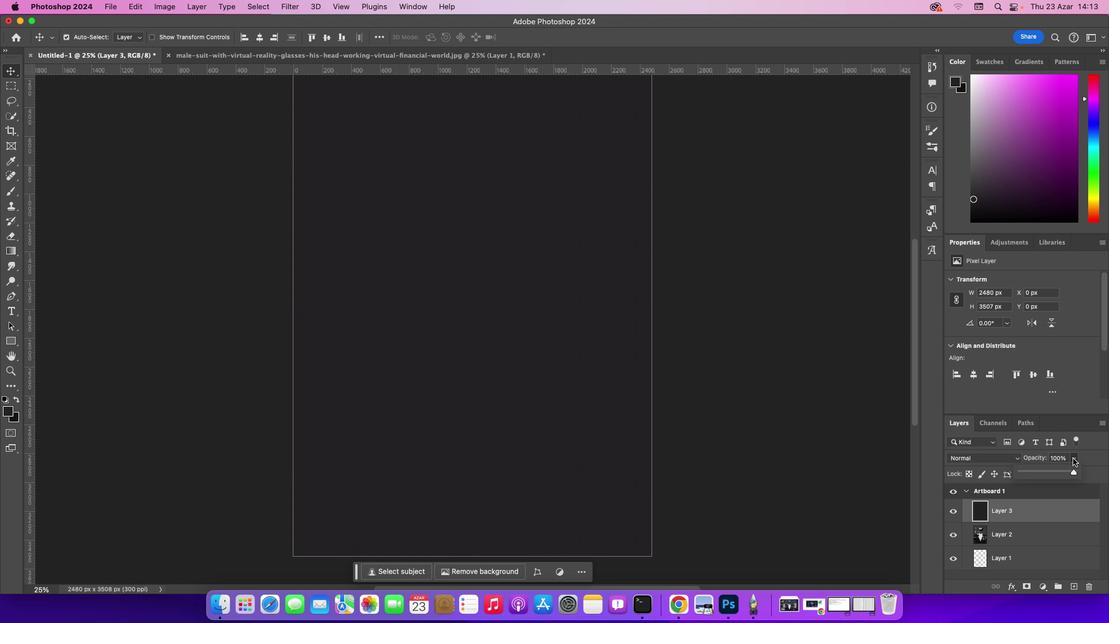 
Action: Mouse moved to (1047, 471)
Screenshot: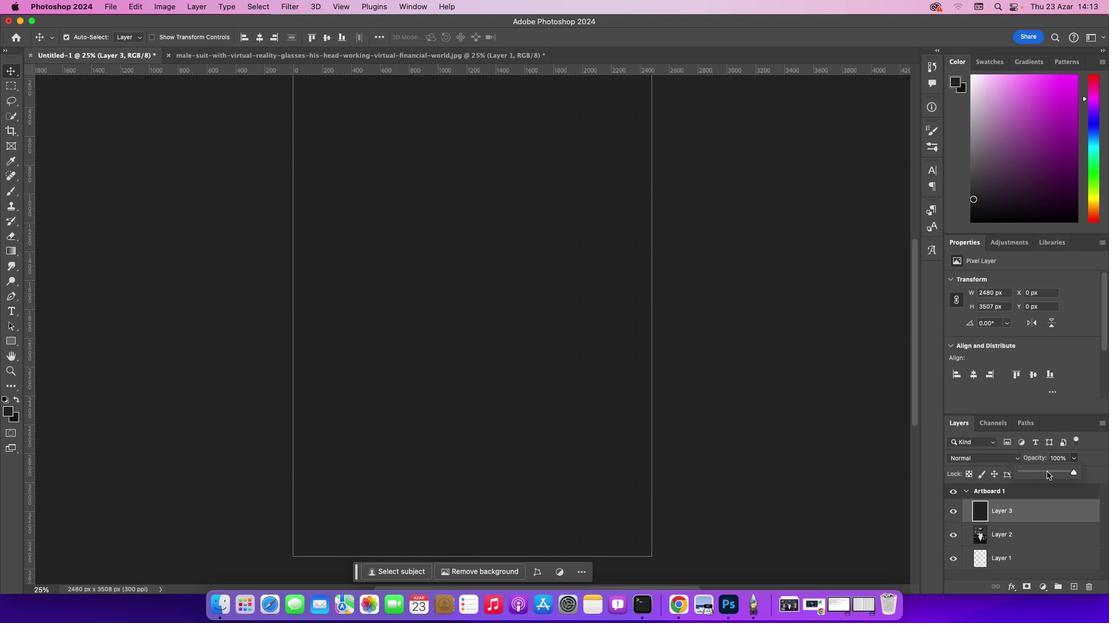 
Action: Mouse pressed left at (1047, 471)
Screenshot: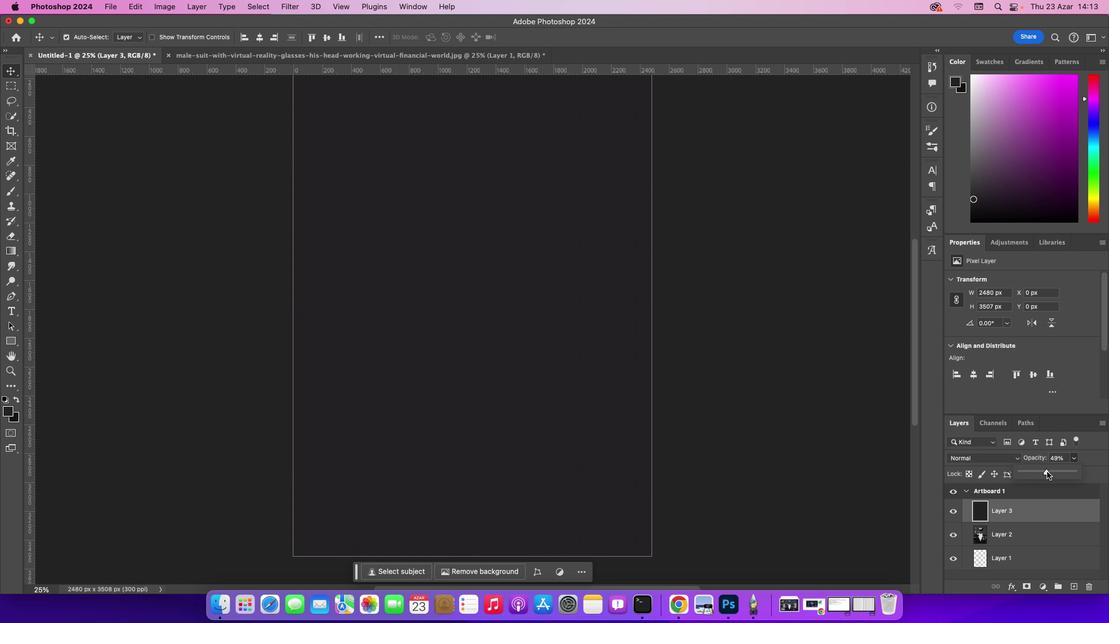 
Action: Mouse pressed left at (1047, 471)
Screenshot: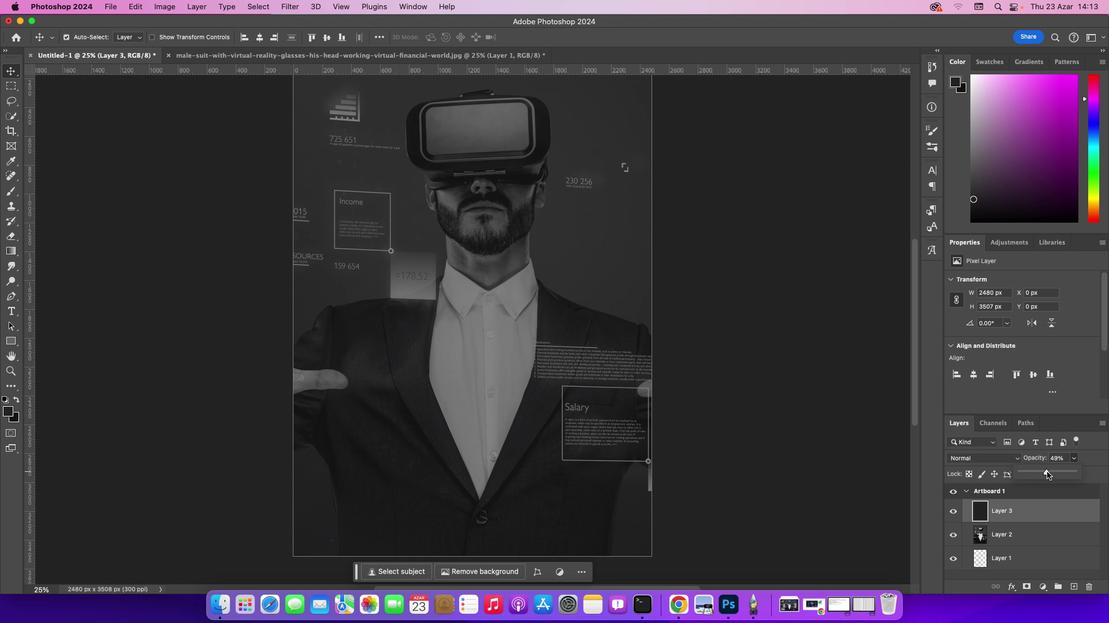 
Action: Mouse moved to (663, 348)
Screenshot: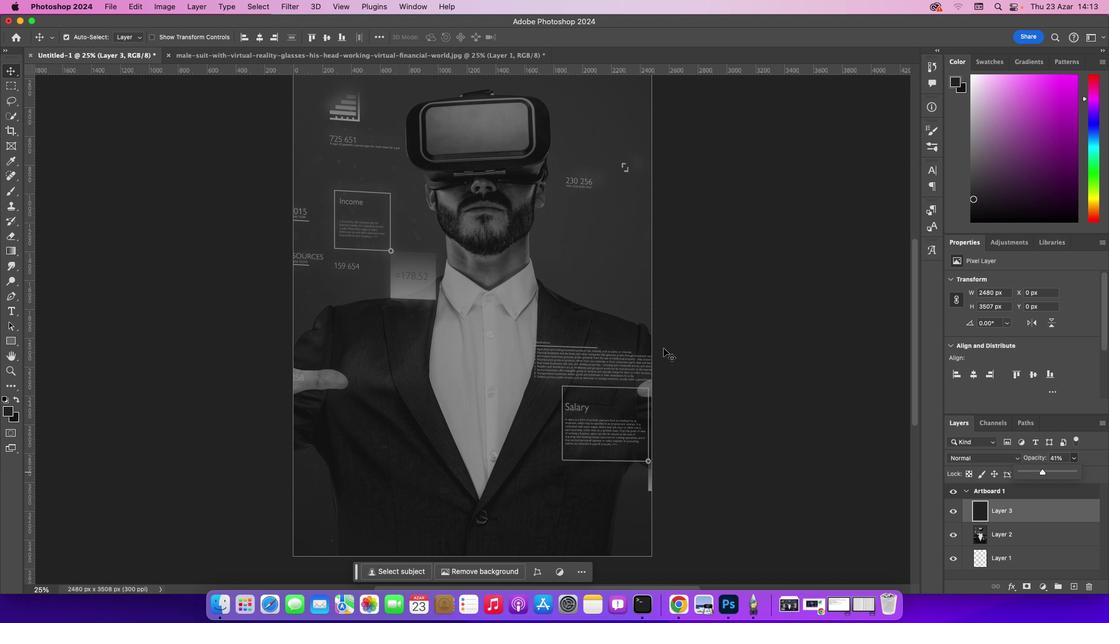 
Action: Mouse scrolled (663, 348) with delta (0, 0)
Screenshot: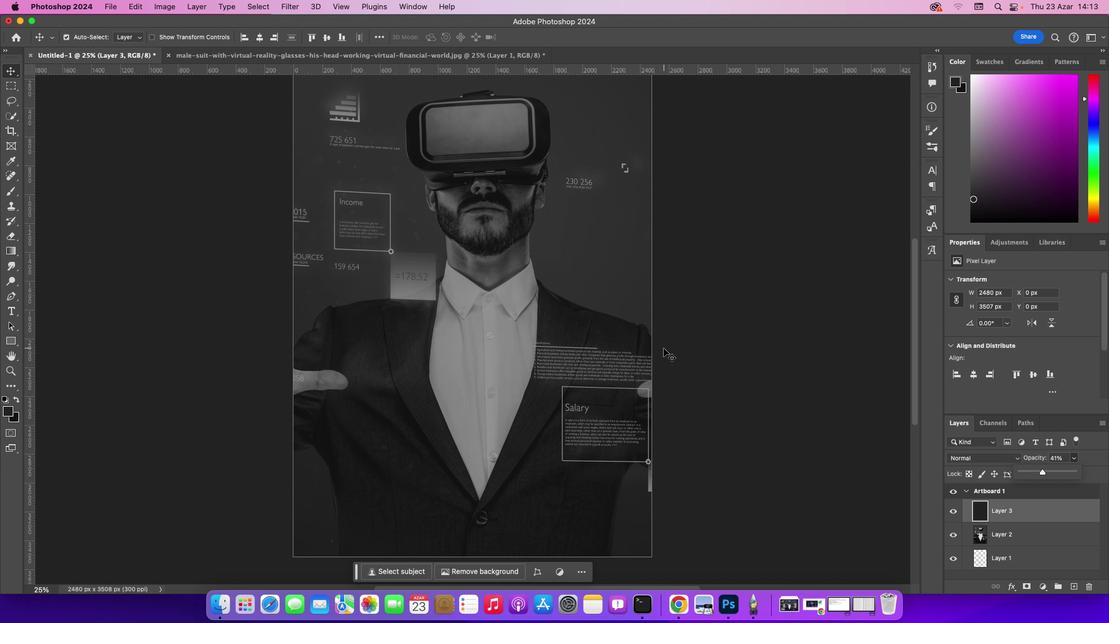 
Action: Mouse moved to (663, 348)
Screenshot: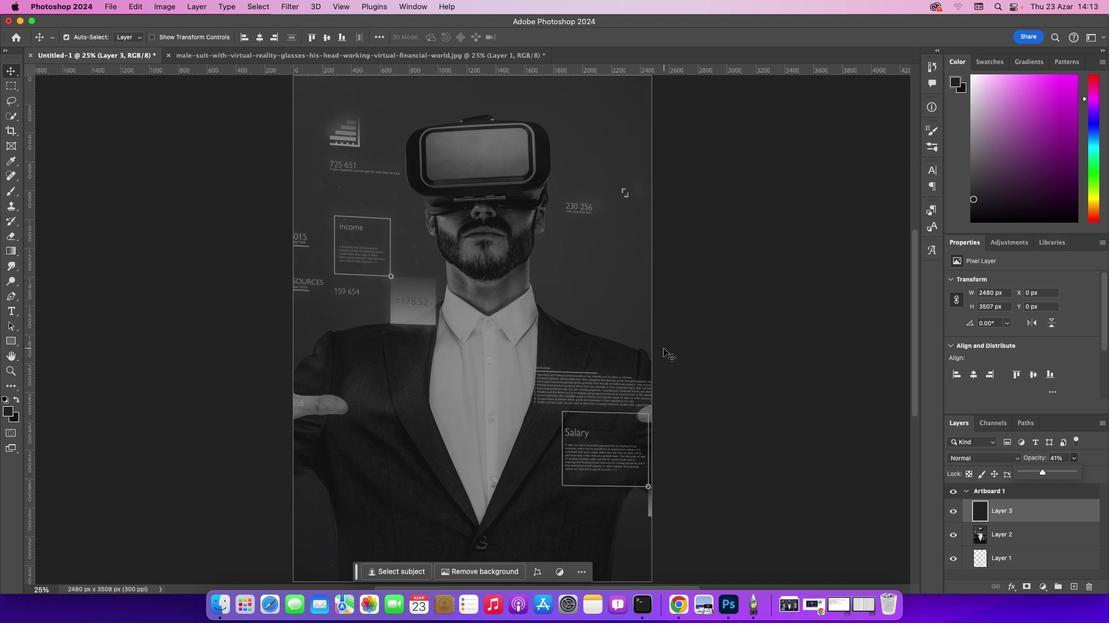 
Action: Mouse scrolled (663, 348) with delta (0, 0)
Screenshot: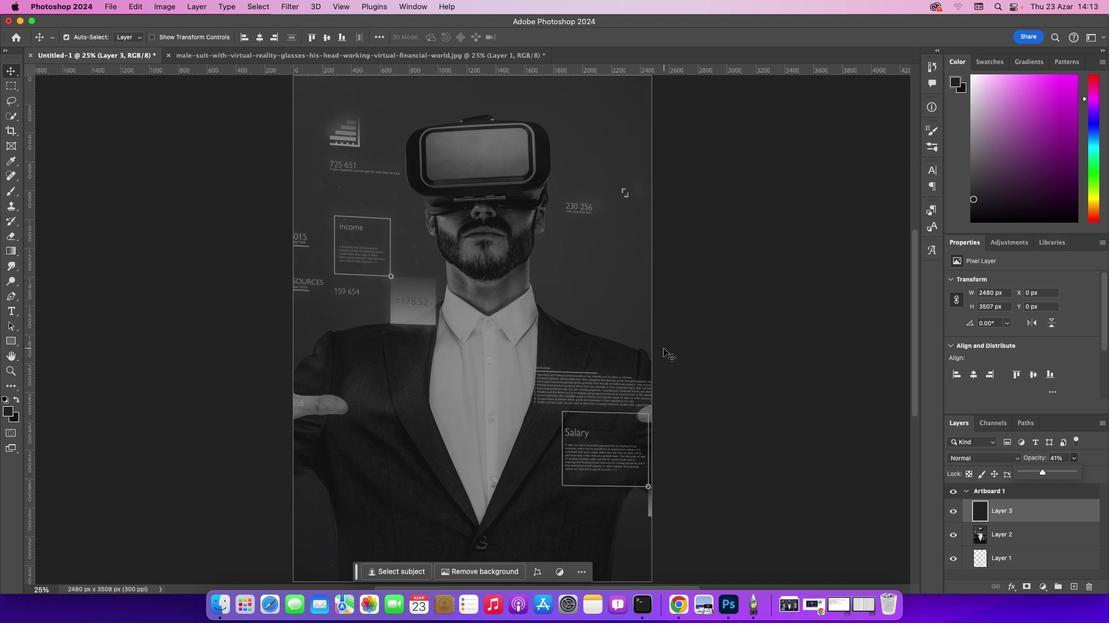 
Action: Mouse scrolled (663, 348) with delta (0, 1)
Screenshot: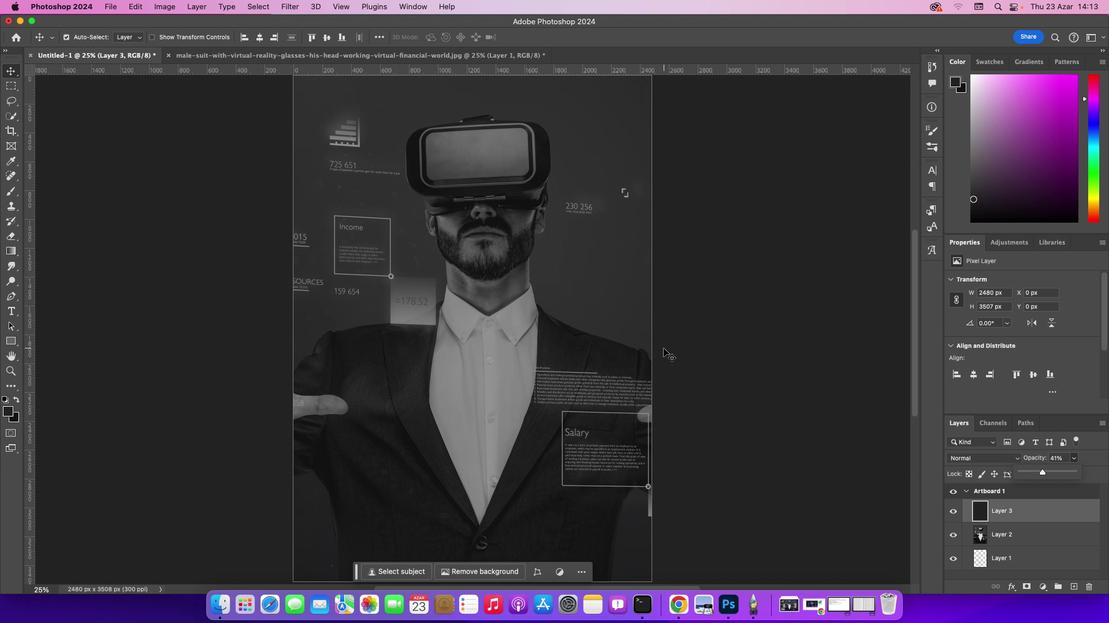 
Action: Mouse scrolled (663, 348) with delta (0, 0)
Screenshot: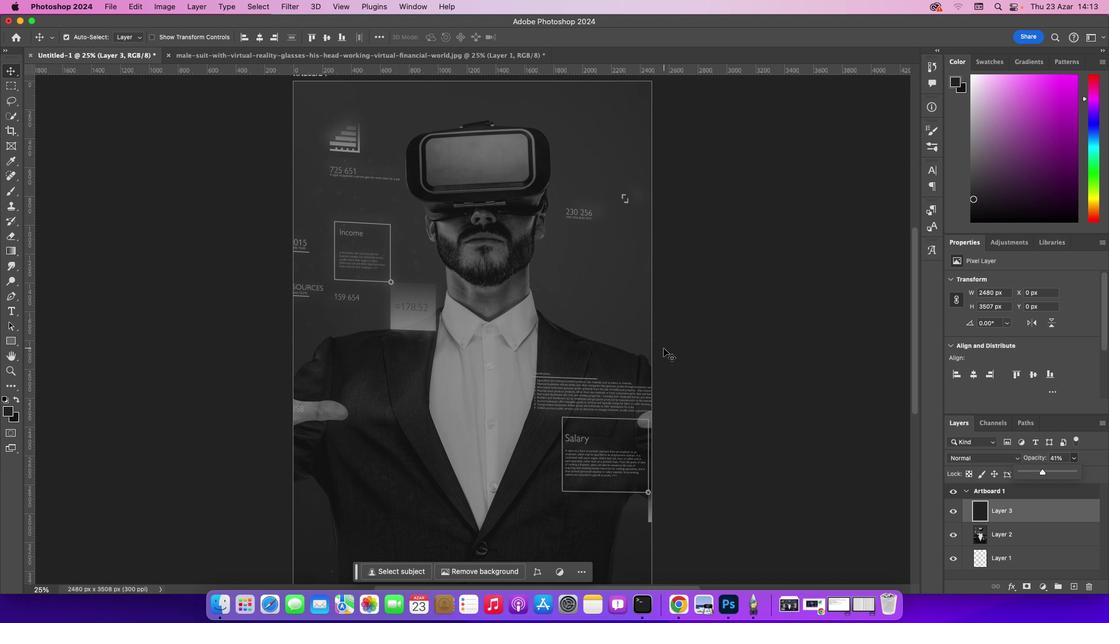 
Action: Mouse scrolled (663, 348) with delta (0, 0)
Screenshot: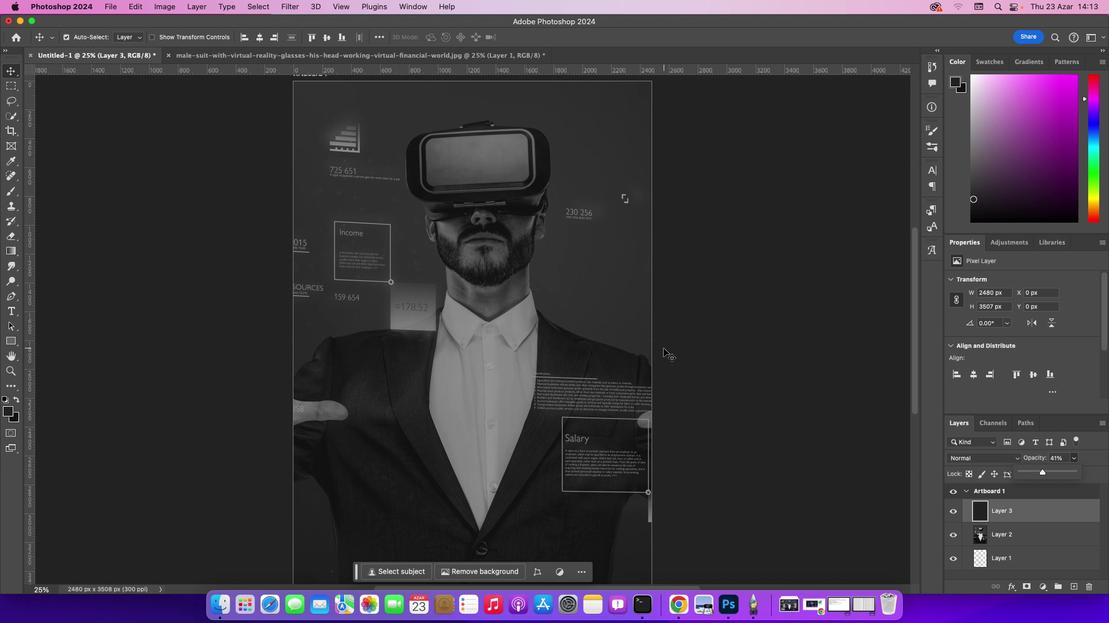 
Action: Mouse scrolled (663, 348) with delta (0, 1)
Screenshot: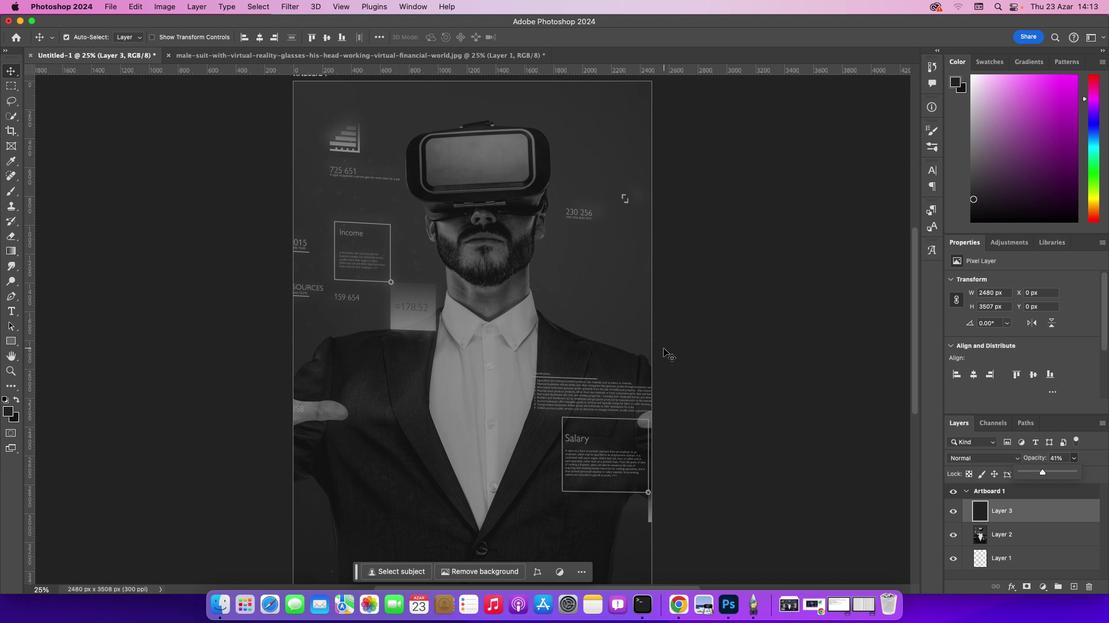 
Action: Mouse scrolled (663, 348) with delta (0, 2)
Screenshot: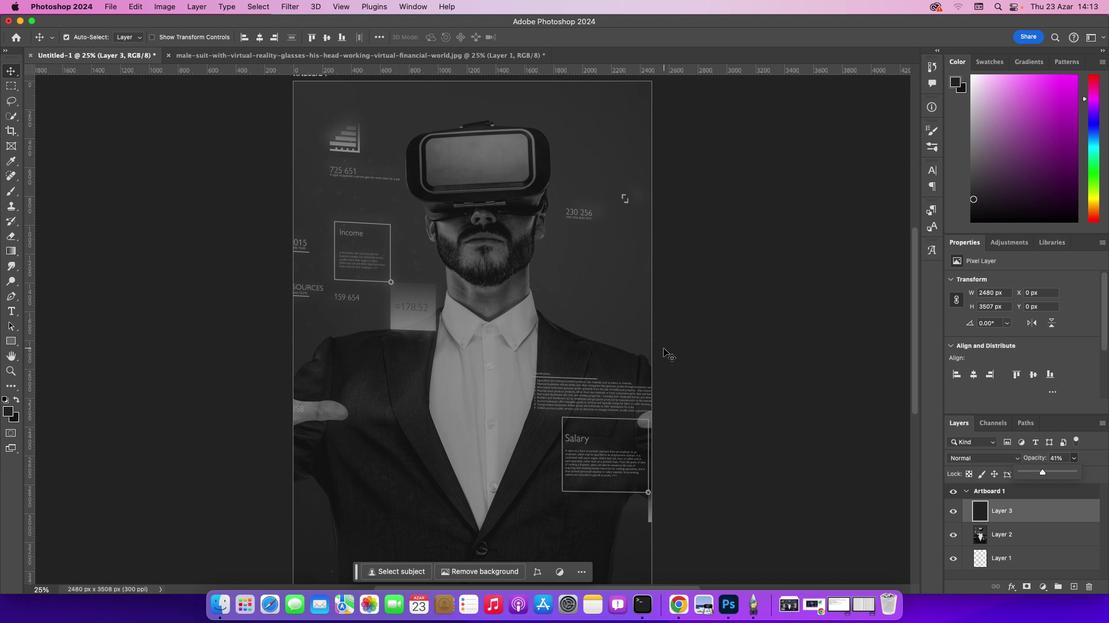 
Action: Mouse scrolled (663, 348) with delta (0, 0)
Screenshot: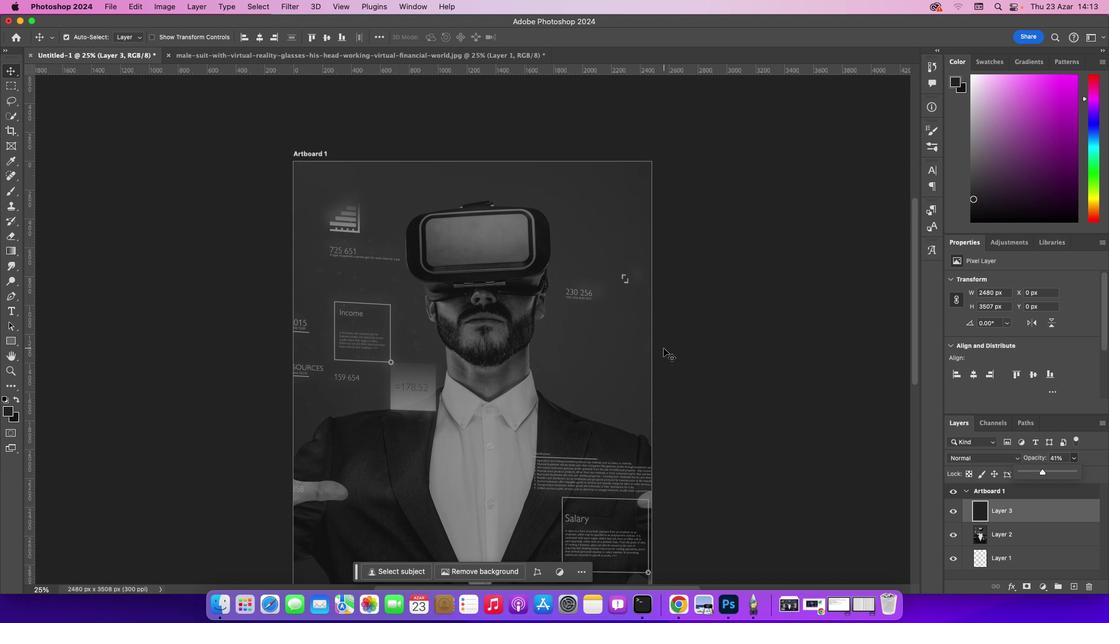
Action: Mouse scrolled (663, 348) with delta (0, 0)
Screenshot: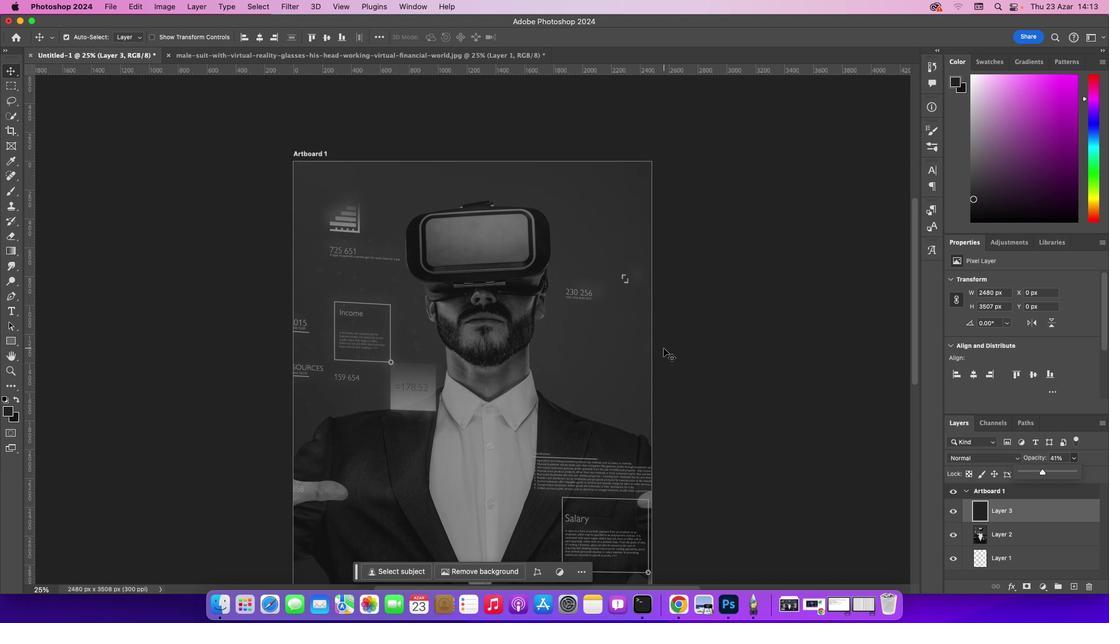 
Action: Mouse scrolled (663, 348) with delta (0, 1)
Screenshot: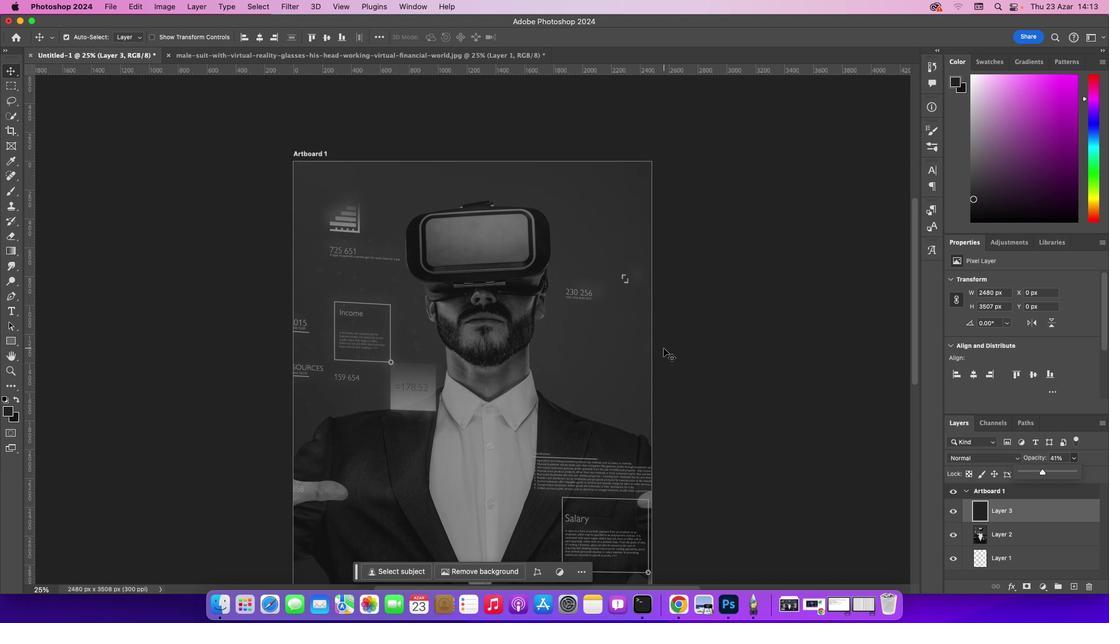 
Action: Mouse moved to (765, 364)
Screenshot: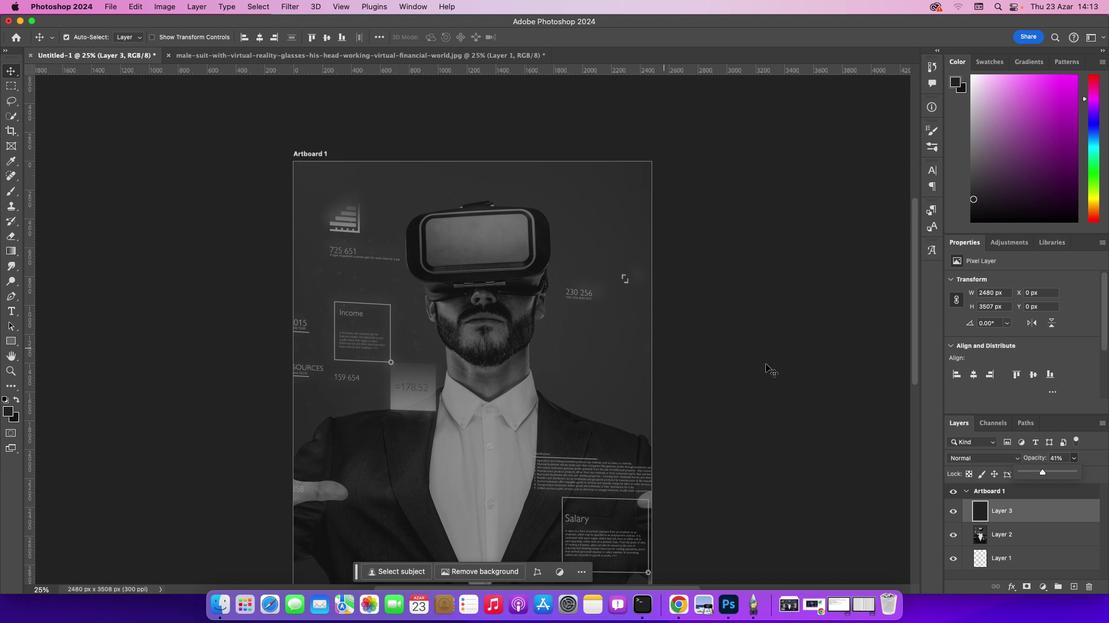 
Action: Mouse pressed left at (765, 364)
Screenshot: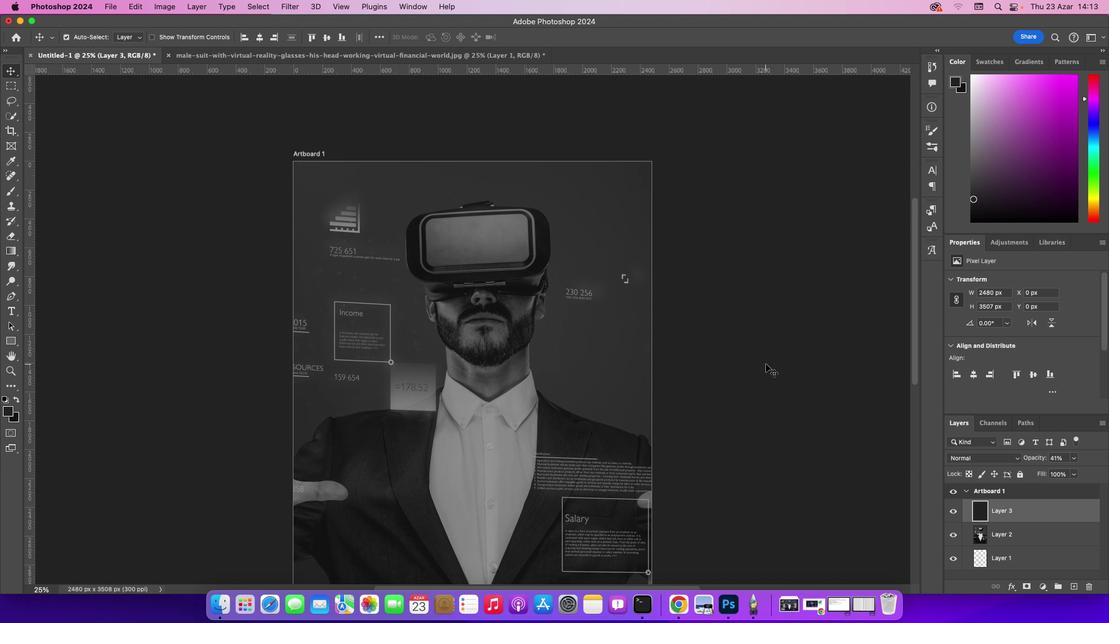 
Action: Mouse moved to (1070, 585)
Screenshot: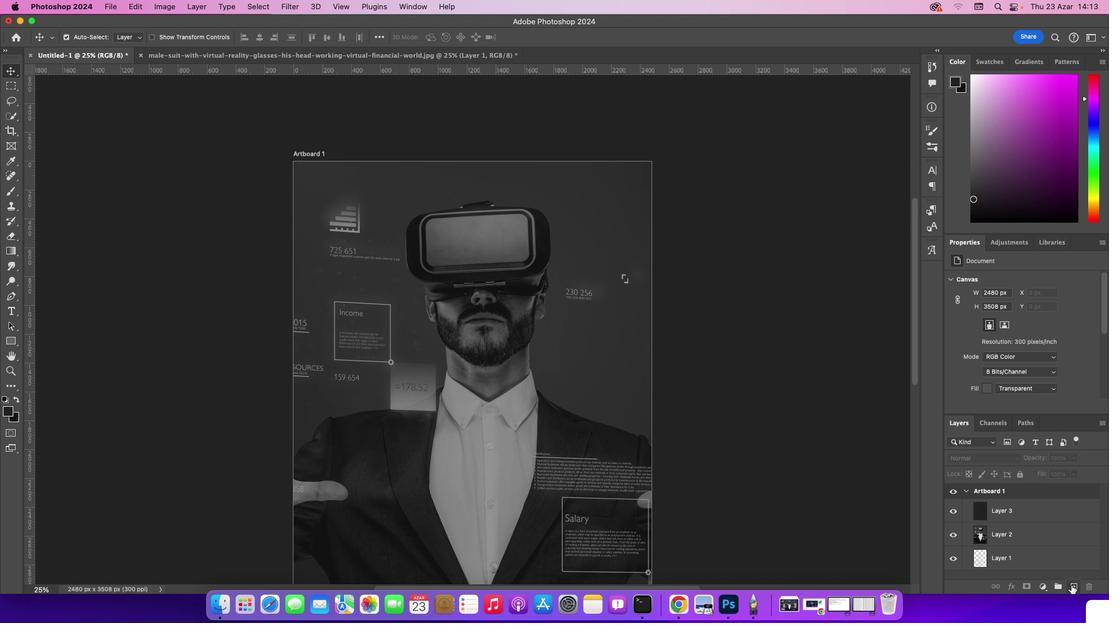 
Action: Mouse pressed left at (1070, 585)
Screenshot: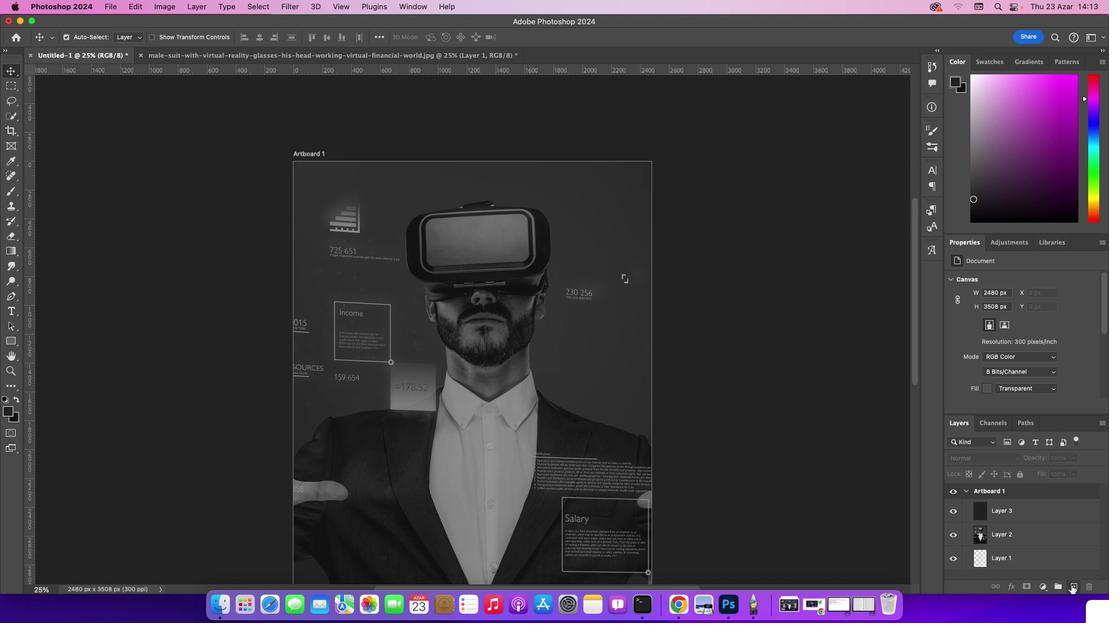 
Action: Mouse moved to (9, 313)
Screenshot: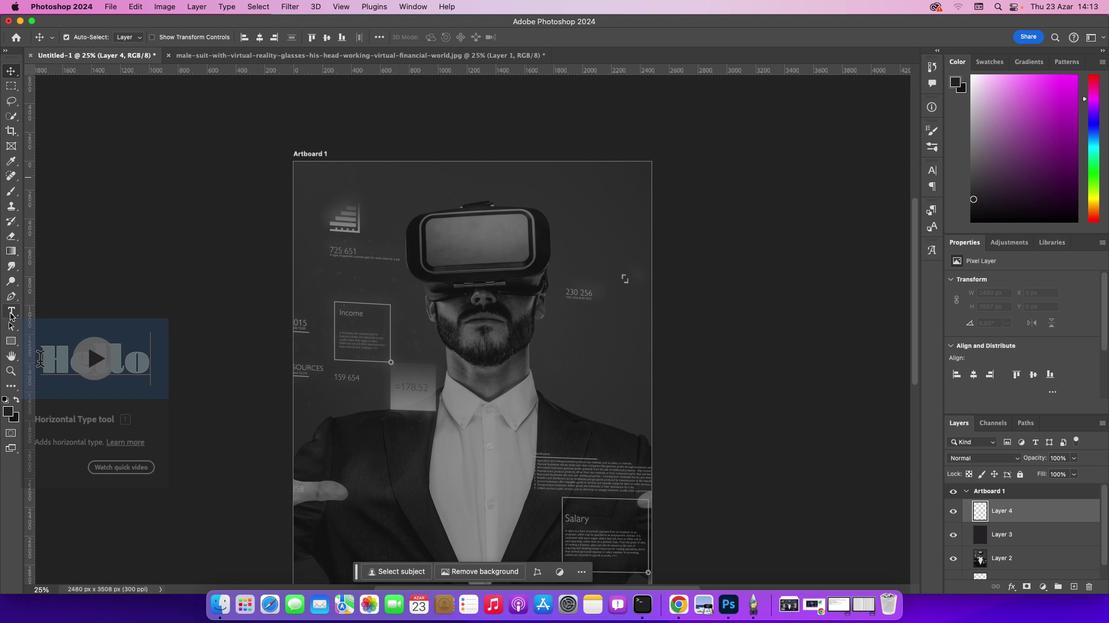 
Action: Mouse pressed left at (9, 313)
Screenshot: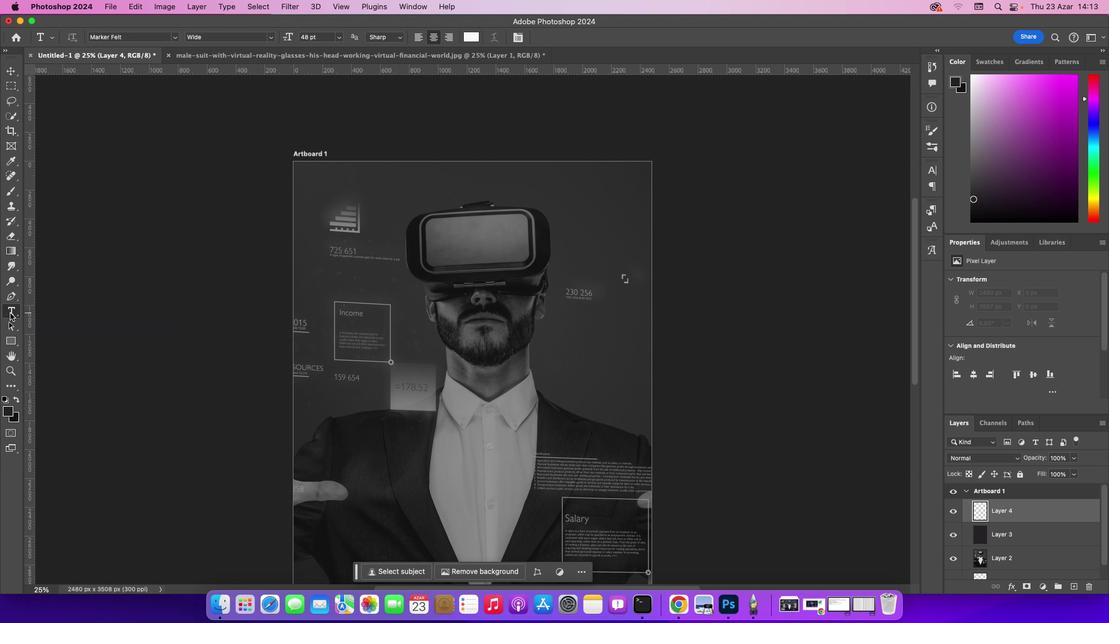 
Action: Mouse moved to (381, 393)
Screenshot: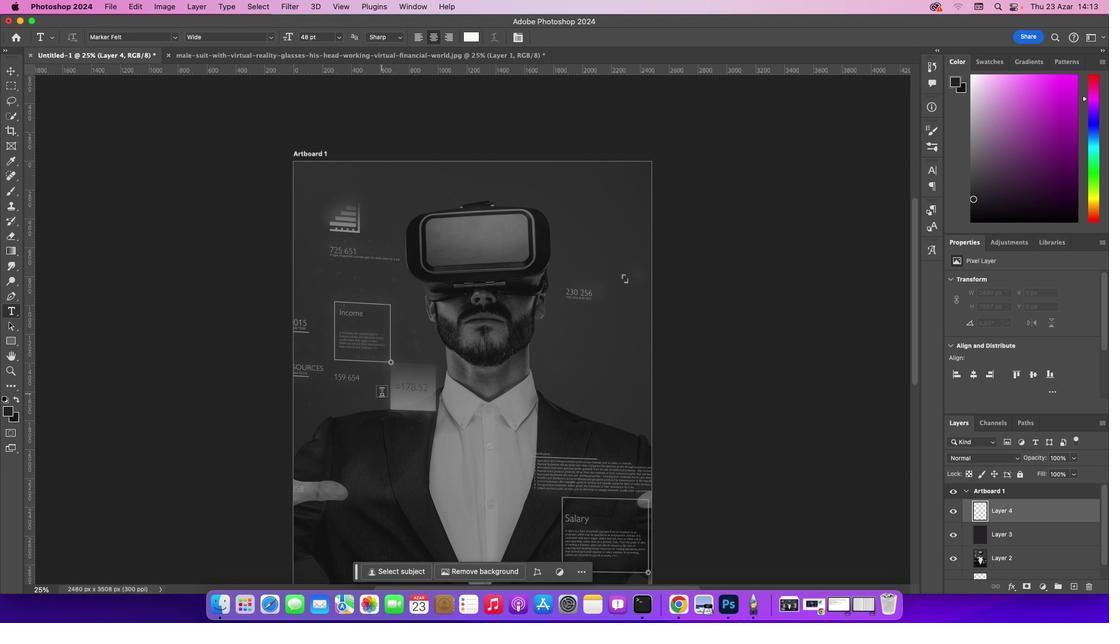 
Action: Mouse pressed left at (381, 393)
Screenshot: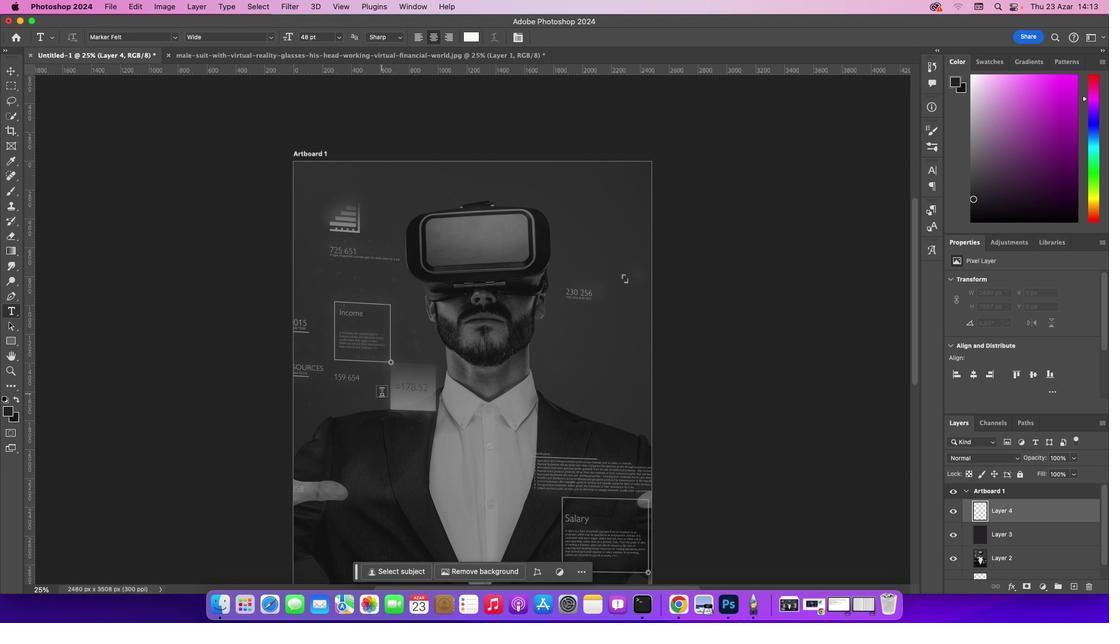 
Action: Mouse moved to (454, 382)
Screenshot: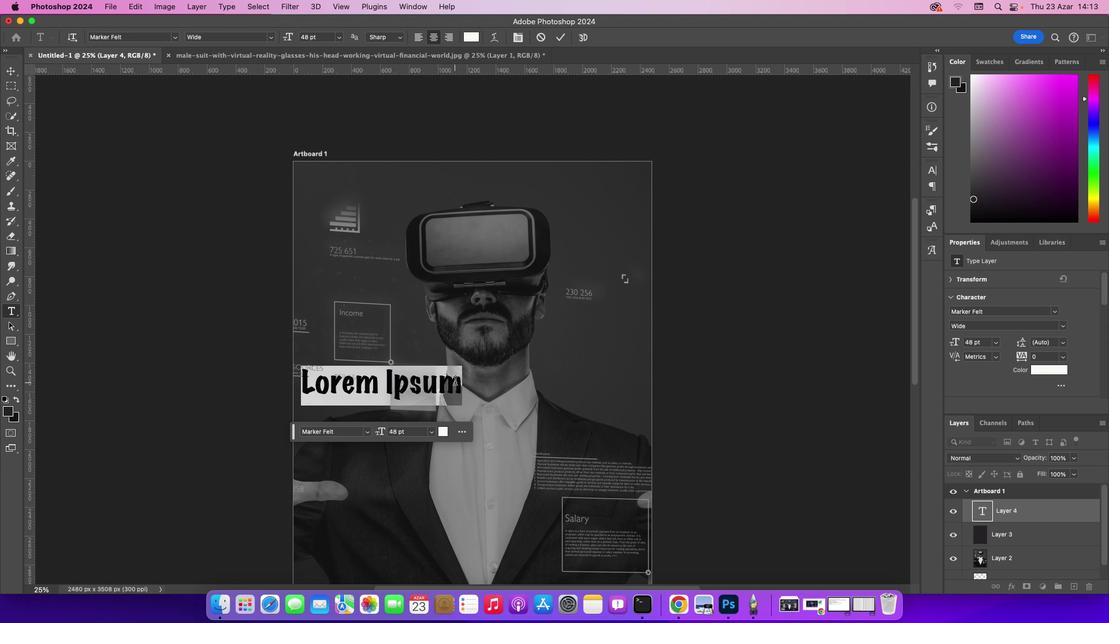 
Action: Key pressed Key.backspace'E''X''P''E''R''I''E''N''C''E'Key.space'T''H''E'Key.space'R''E''A''L''I''T''Y'
Screenshot: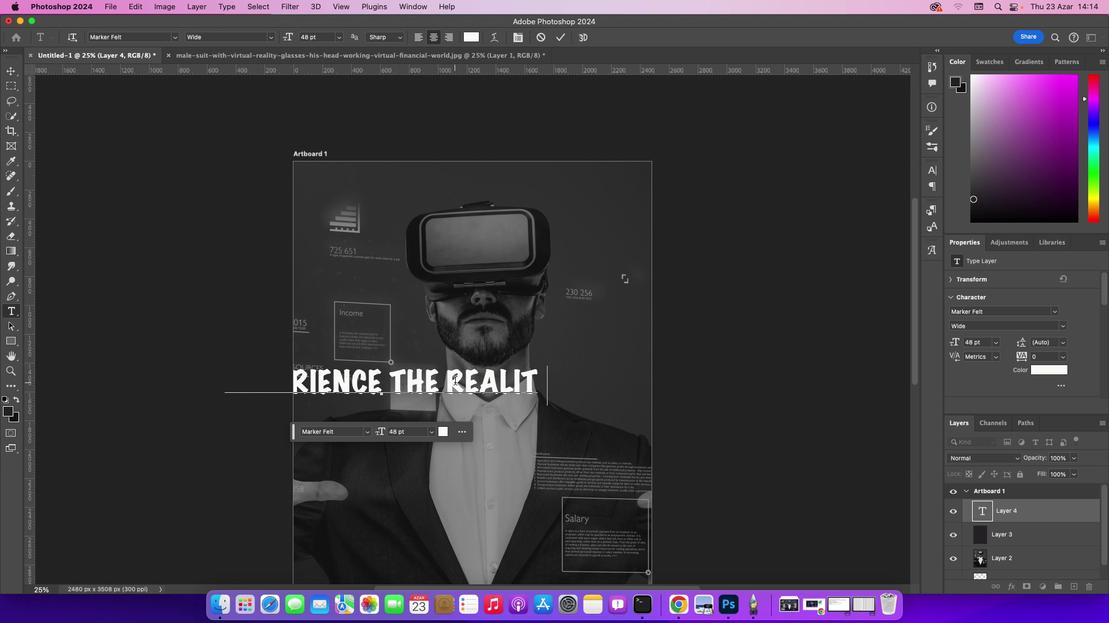 
Action: Mouse moved to (16, 73)
Screenshot: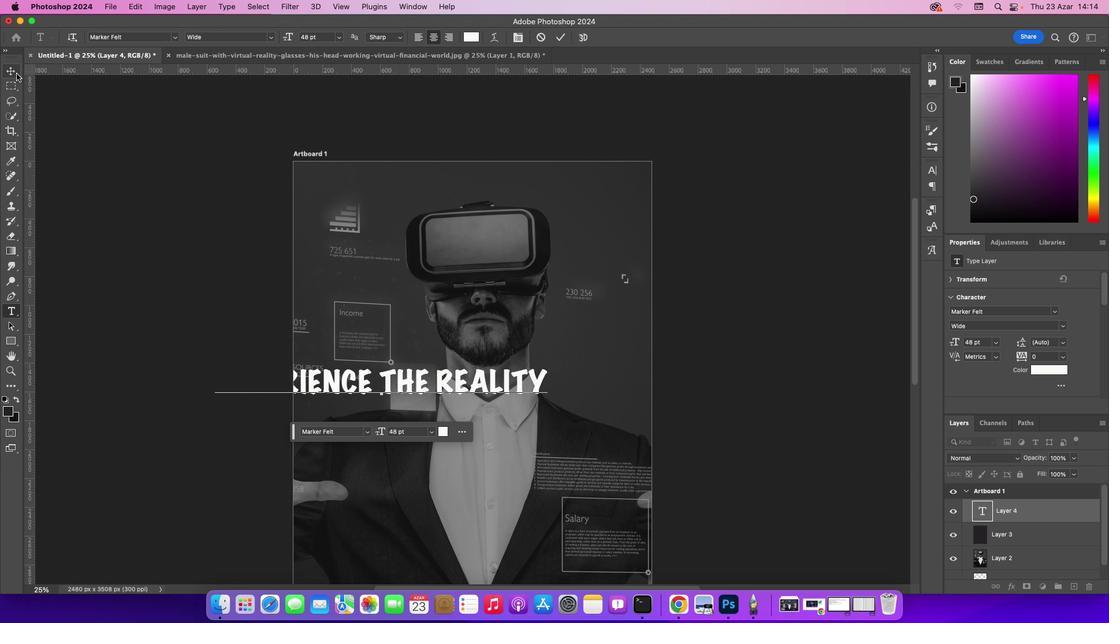 
Action: Mouse pressed left at (16, 73)
Screenshot: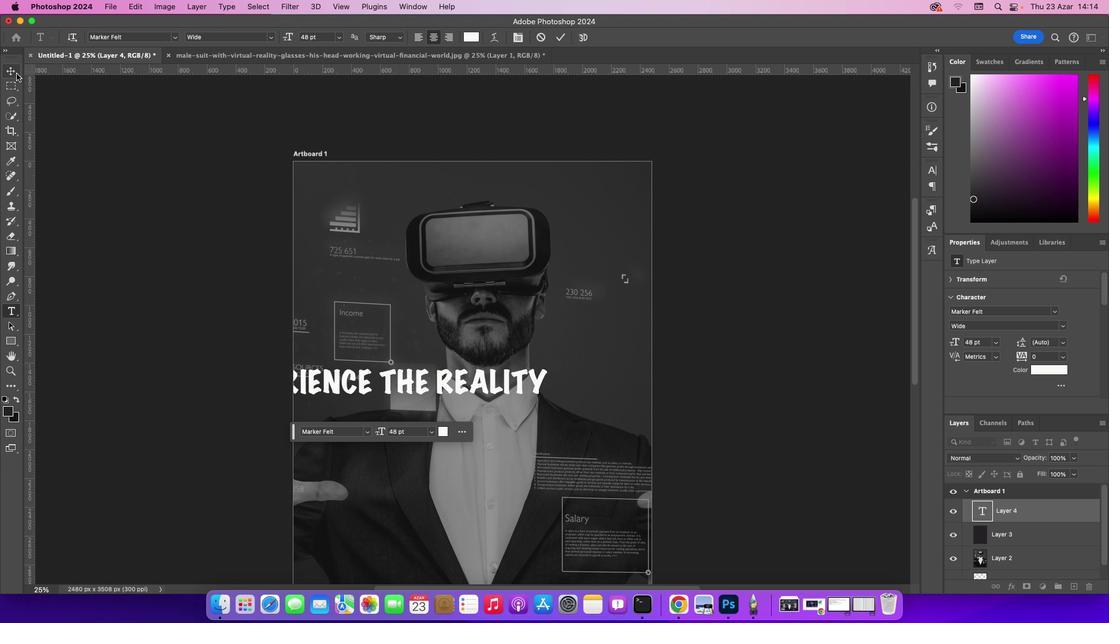 
Action: Mouse moved to (410, 380)
Screenshot: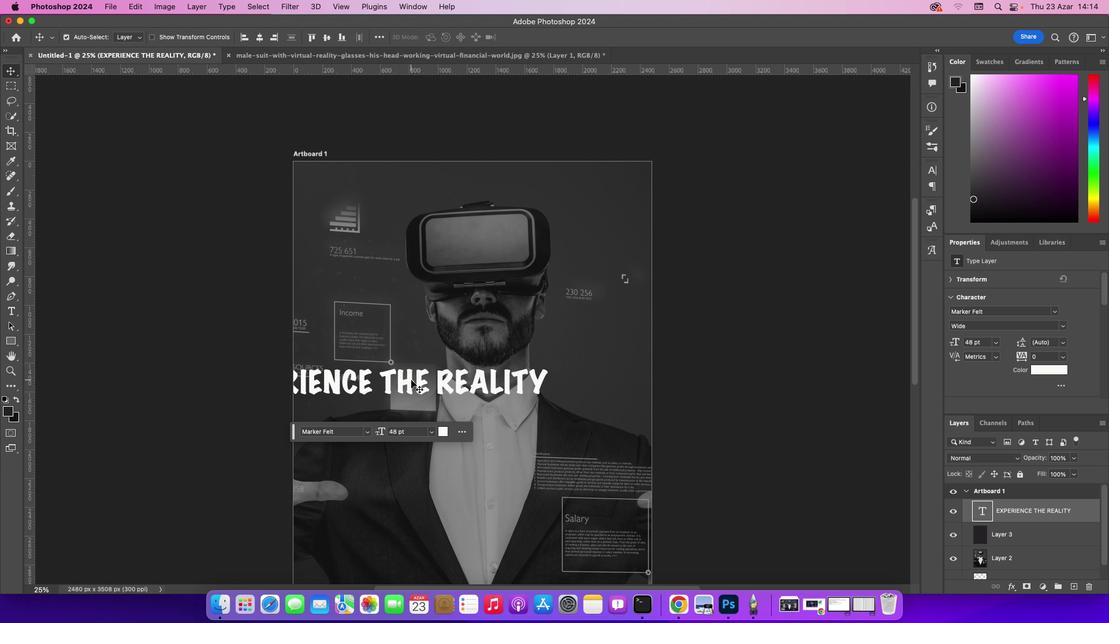 
Action: Mouse pressed left at (410, 380)
Screenshot: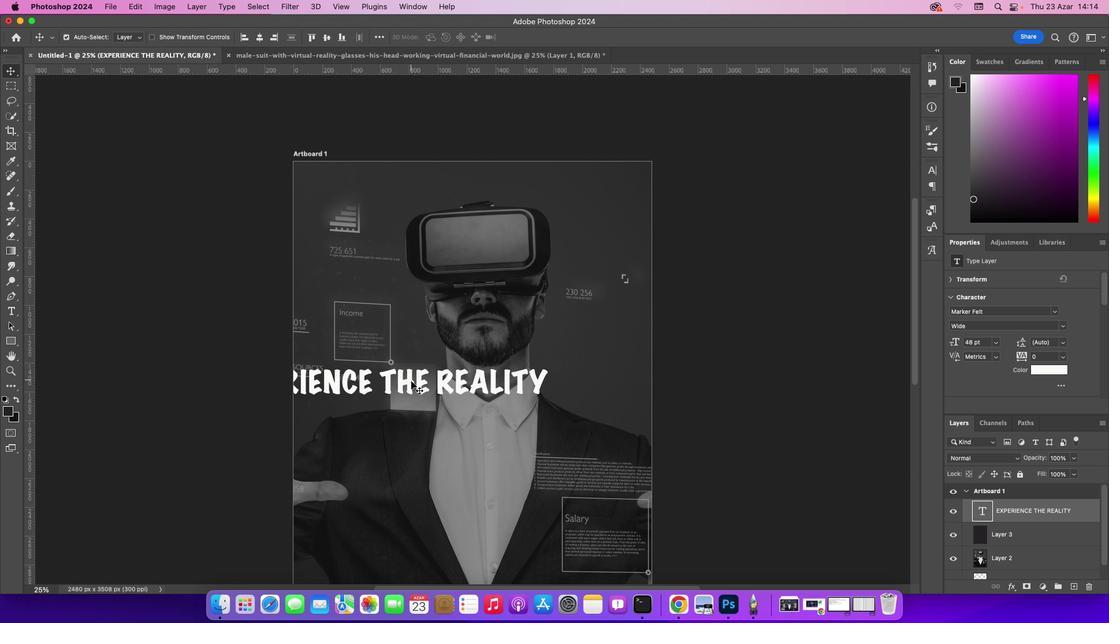 
Action: Mouse moved to (504, 503)
Screenshot: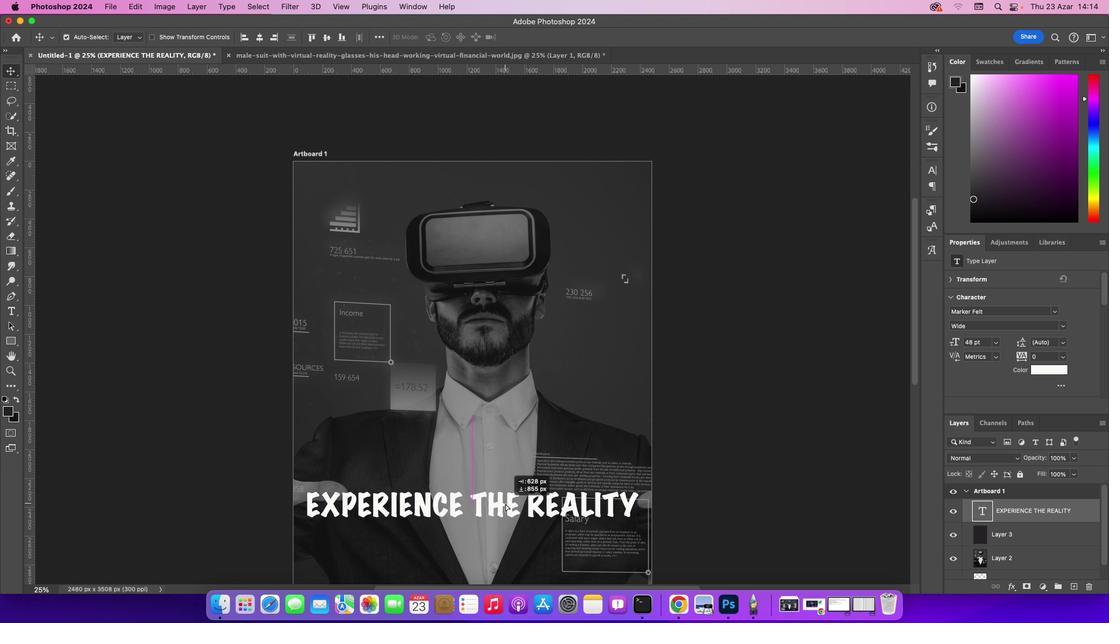 
Action: Mouse pressed left at (504, 503)
Screenshot: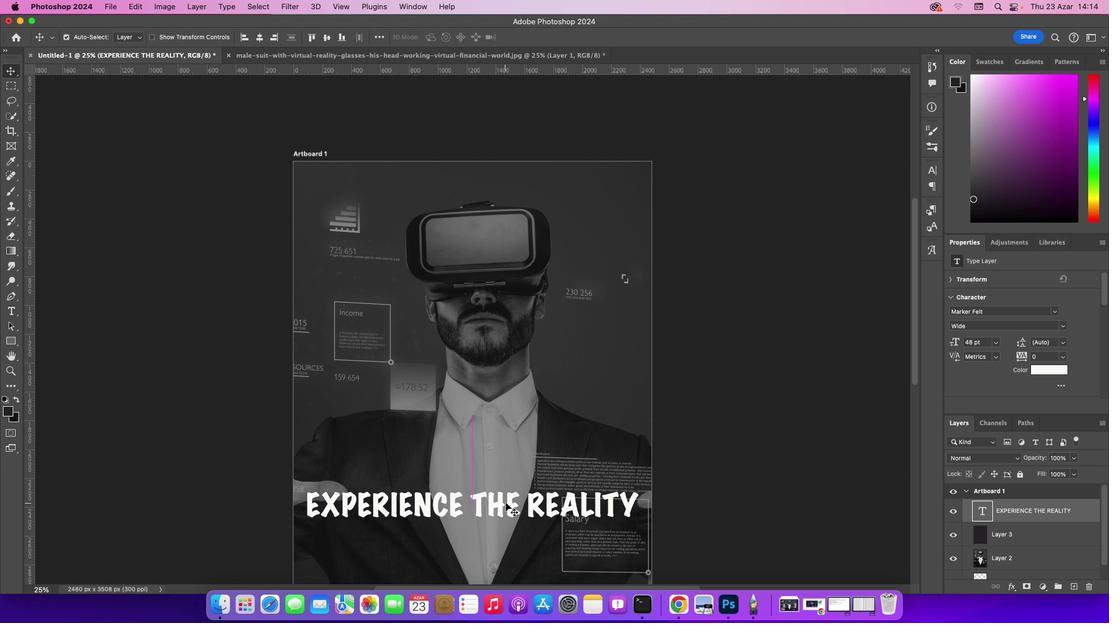 
Action: Mouse pressed right at (504, 503)
Screenshot: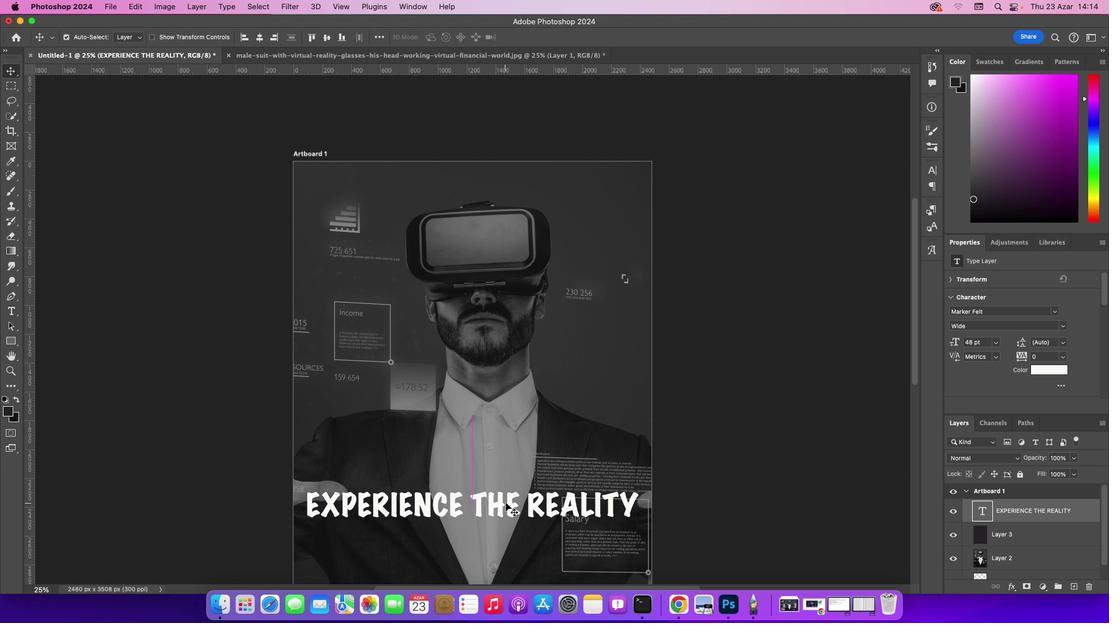 
Action: Mouse pressed left at (504, 503)
Screenshot: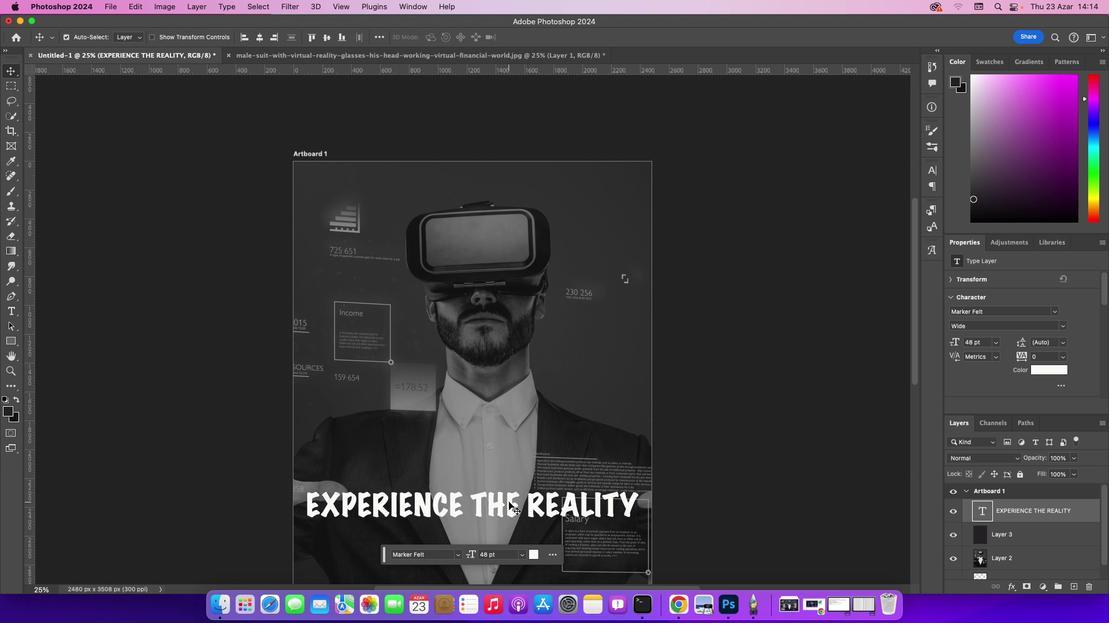 
Action: Mouse pressed right at (504, 503)
Screenshot: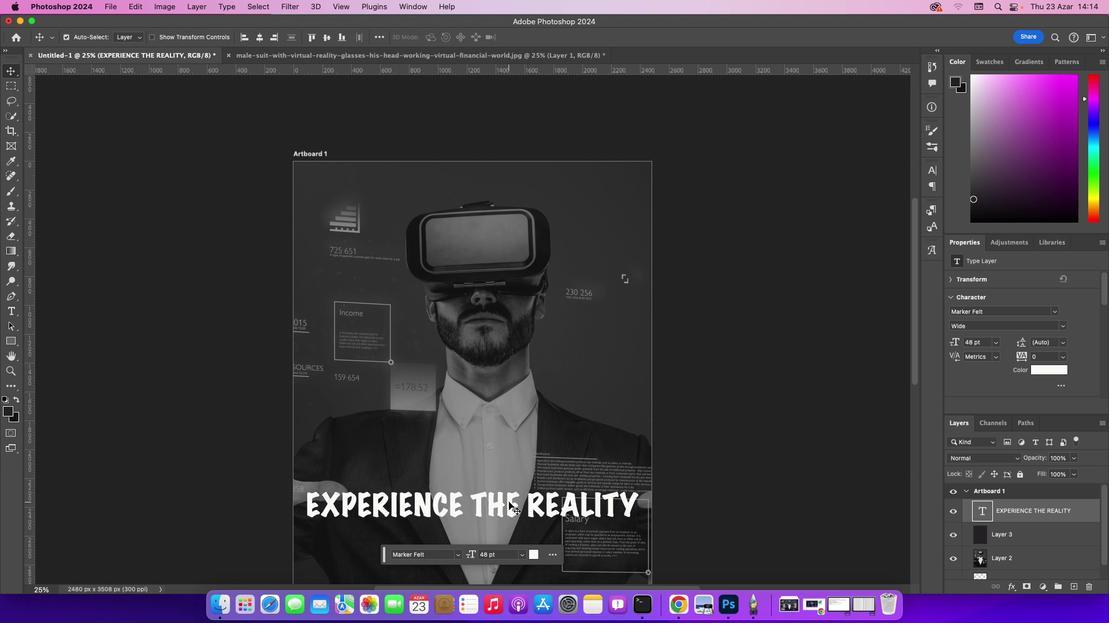 
Action: Mouse moved to (508, 502)
Screenshot: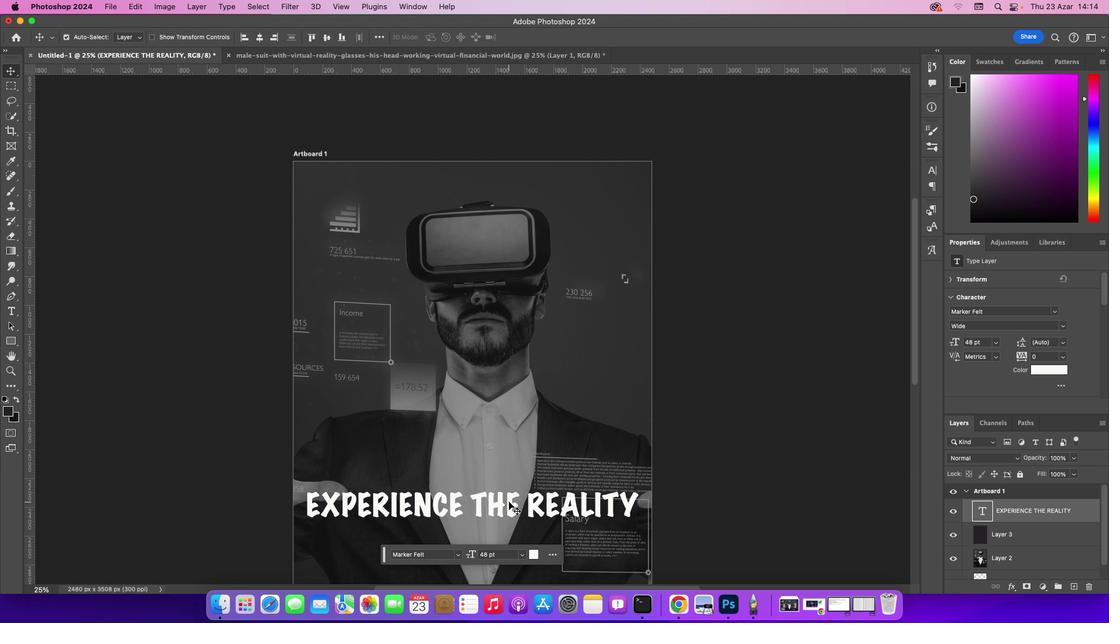 
Action: Mouse pressed left at (508, 502)
Screenshot: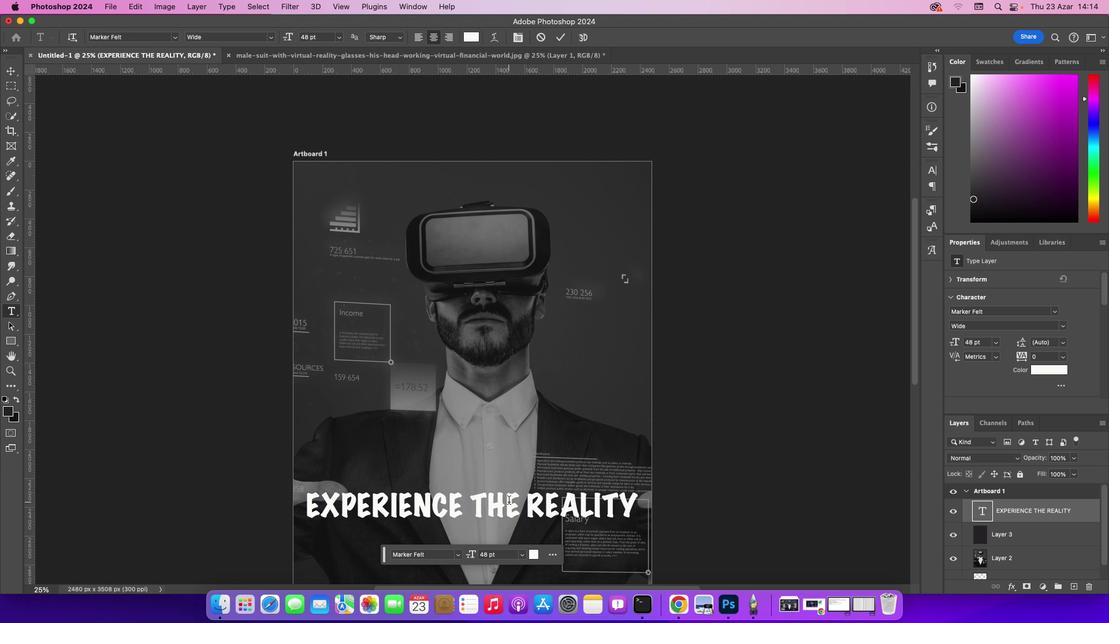 
Action: Mouse moved to (697, 462)
Screenshot: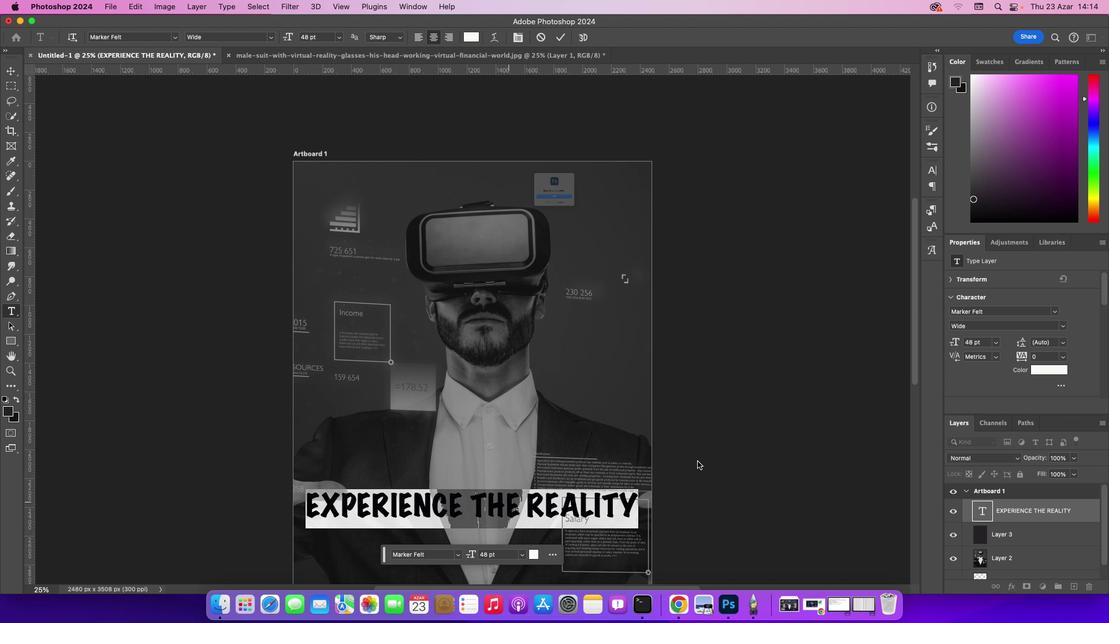 
Action: Mouse pressed left at (697, 462)
Screenshot: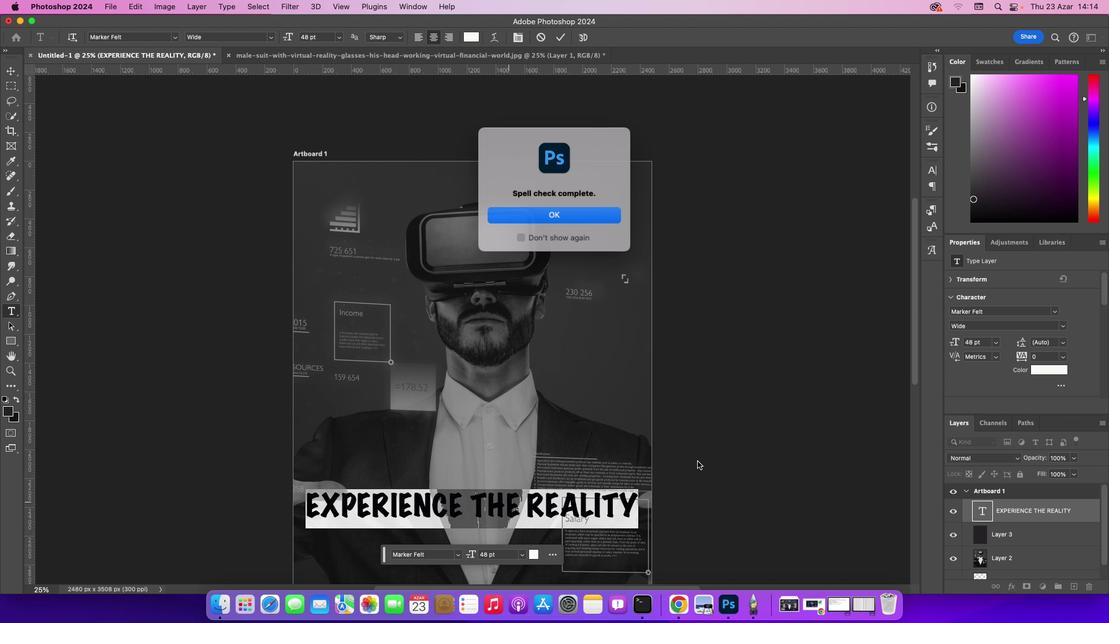 
Action: Mouse moved to (570, 218)
Screenshot: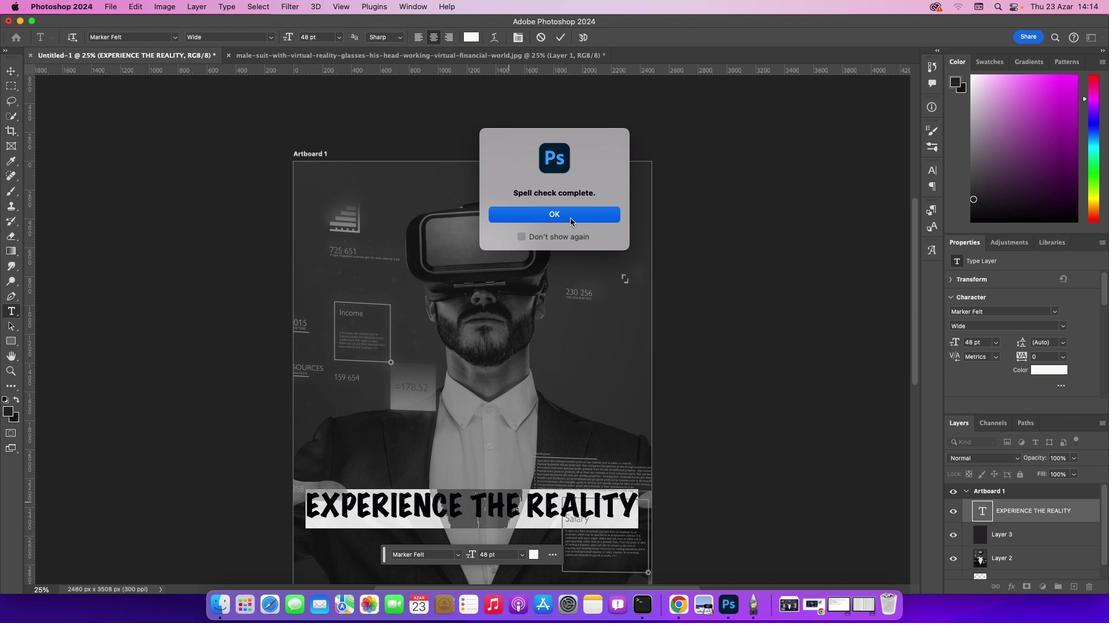 
Action: Mouse pressed left at (570, 218)
Screenshot: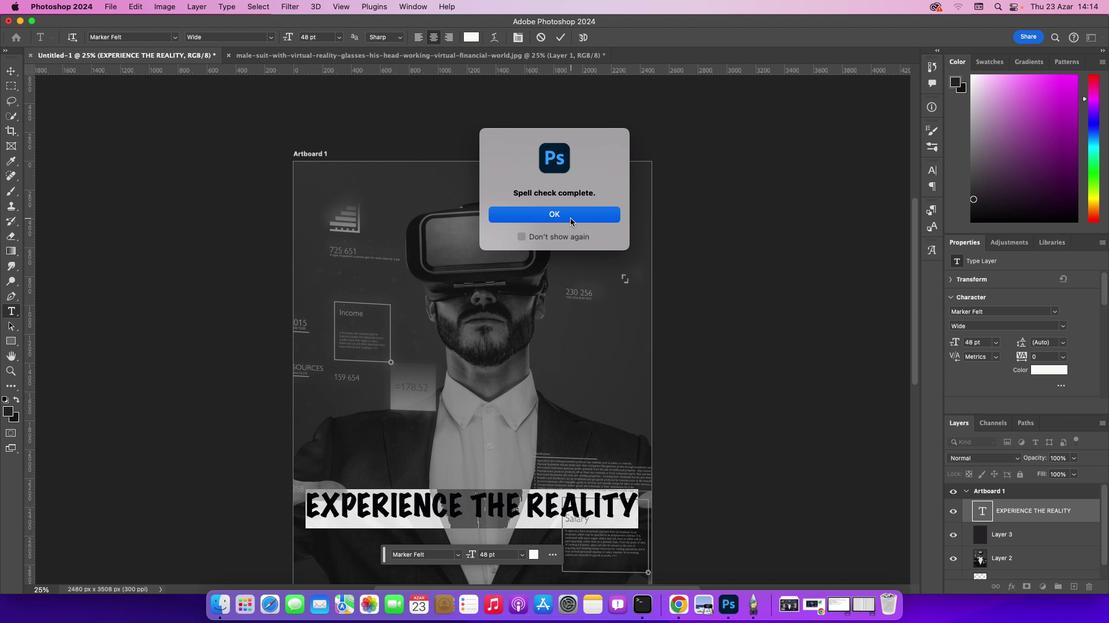 
Action: Mouse moved to (684, 501)
Screenshot: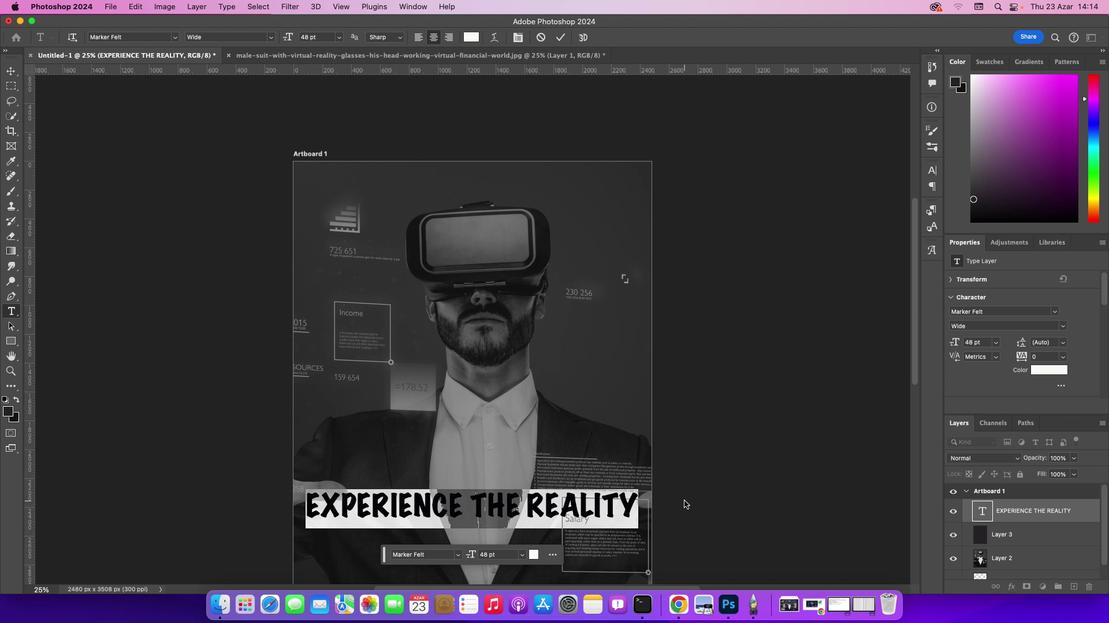 
Action: Mouse scrolled (684, 501) with delta (0, 0)
Screenshot: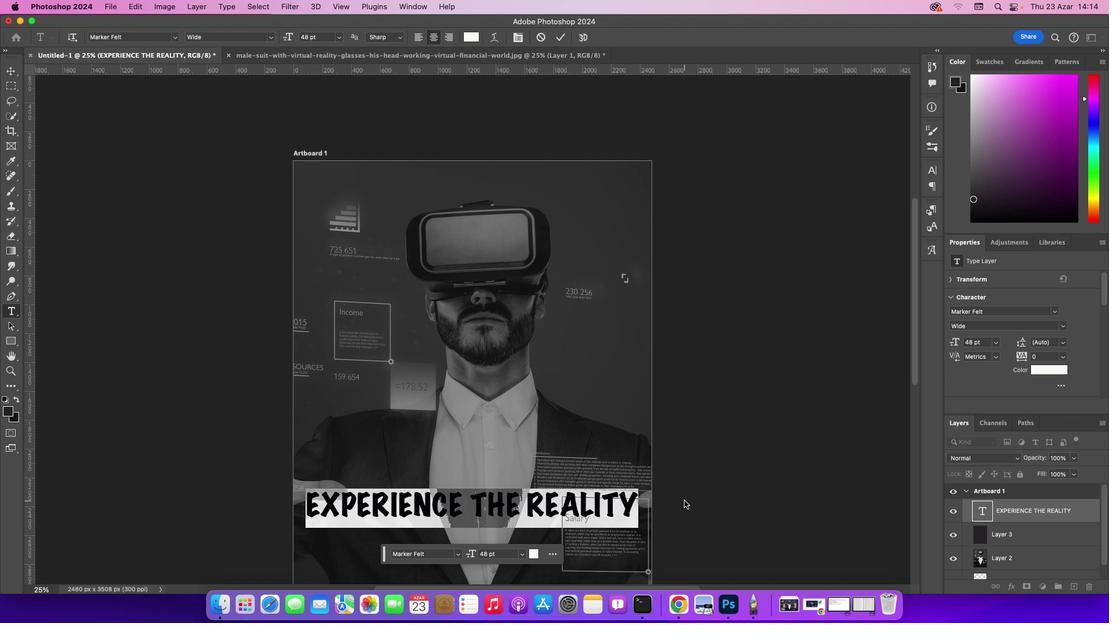 
Action: Mouse scrolled (684, 501) with delta (0, 0)
Screenshot: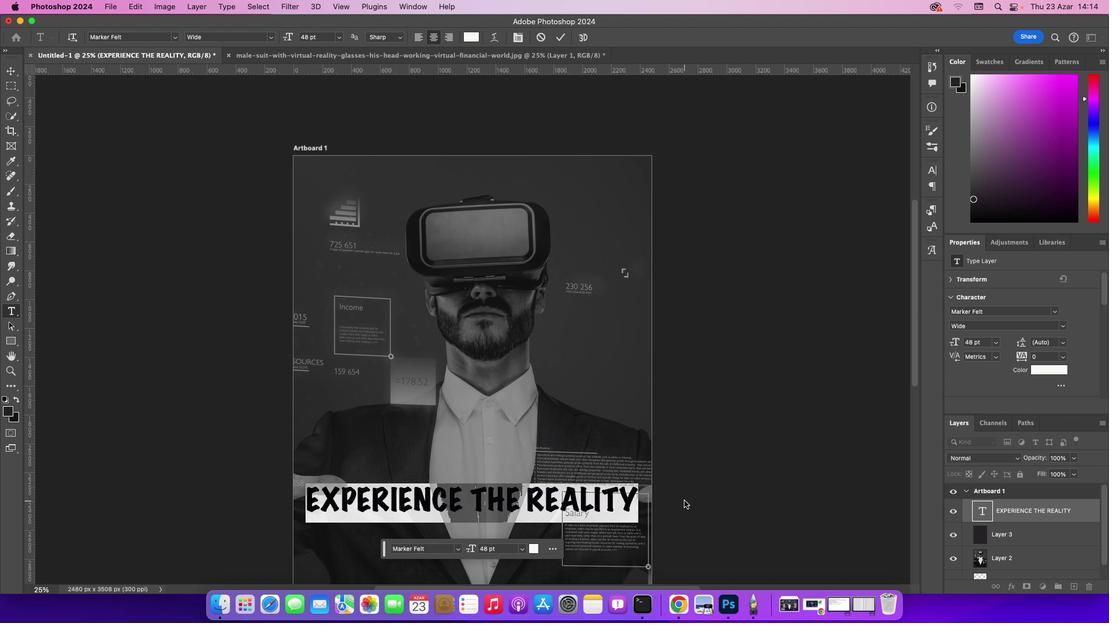 
Action: Mouse scrolled (684, 501) with delta (0, -1)
Screenshot: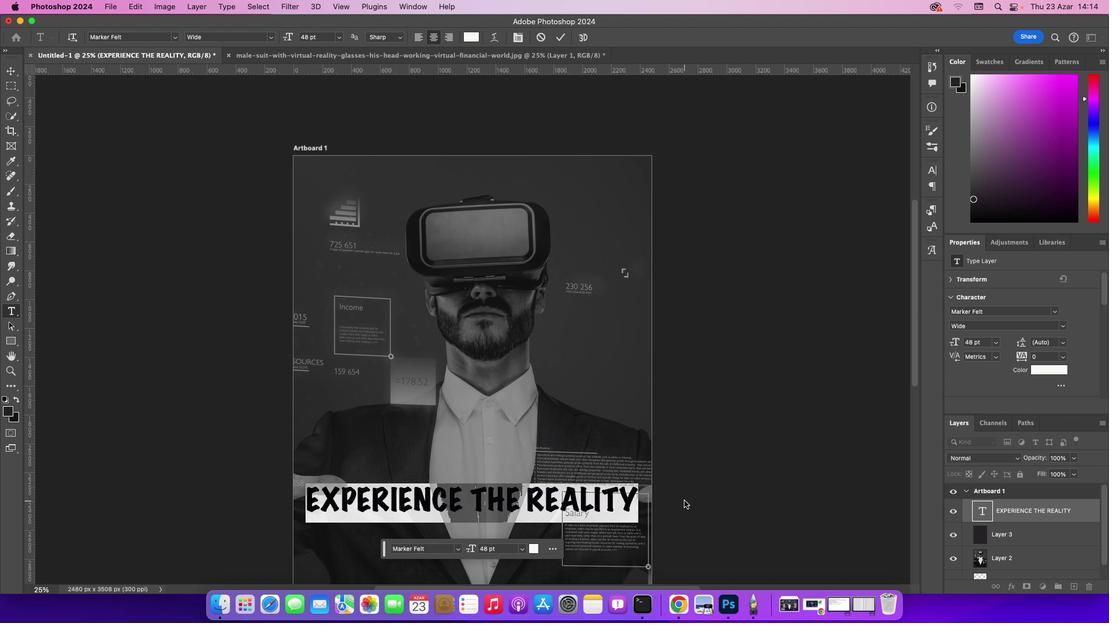 
Action: Mouse scrolled (684, 501) with delta (0, -2)
Screenshot: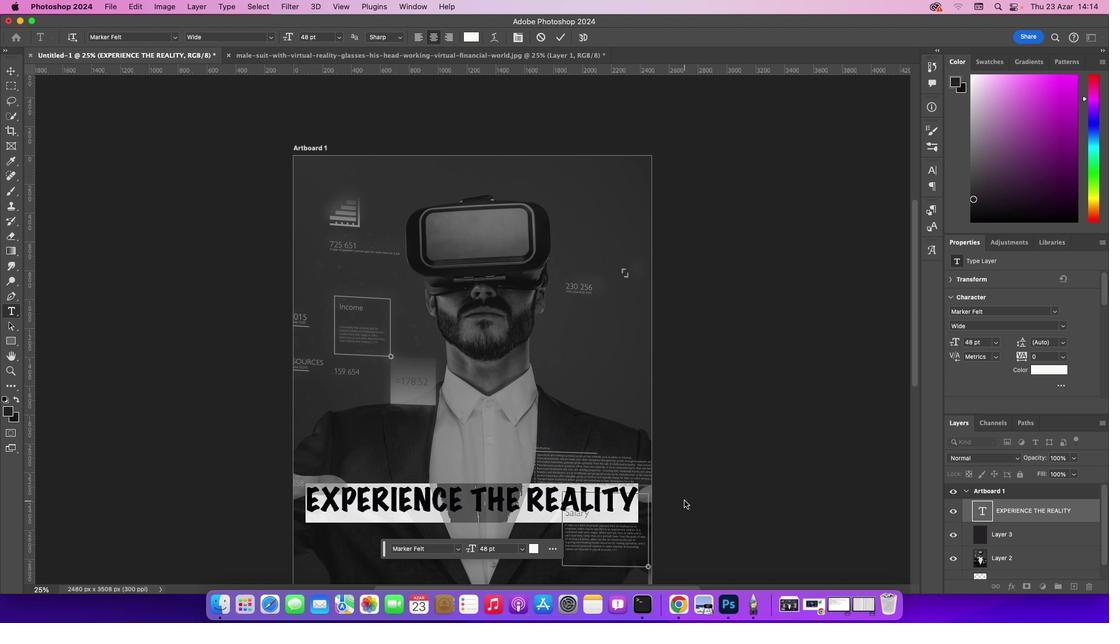 
Action: Mouse moved to (510, 365)
Screenshot: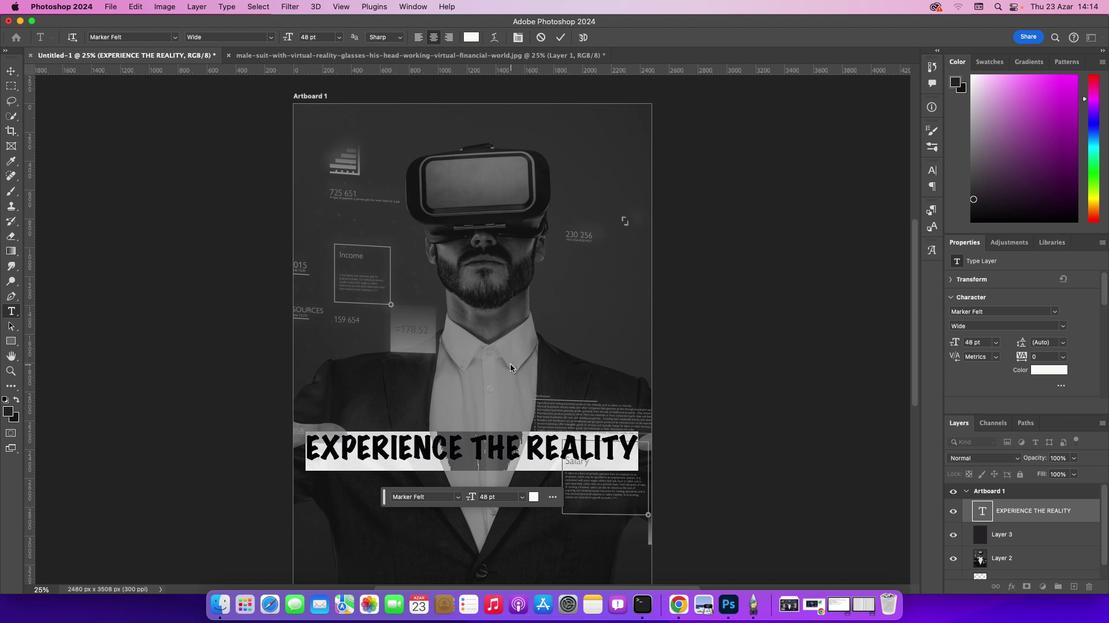 
Action: Mouse pressed left at (510, 365)
Screenshot: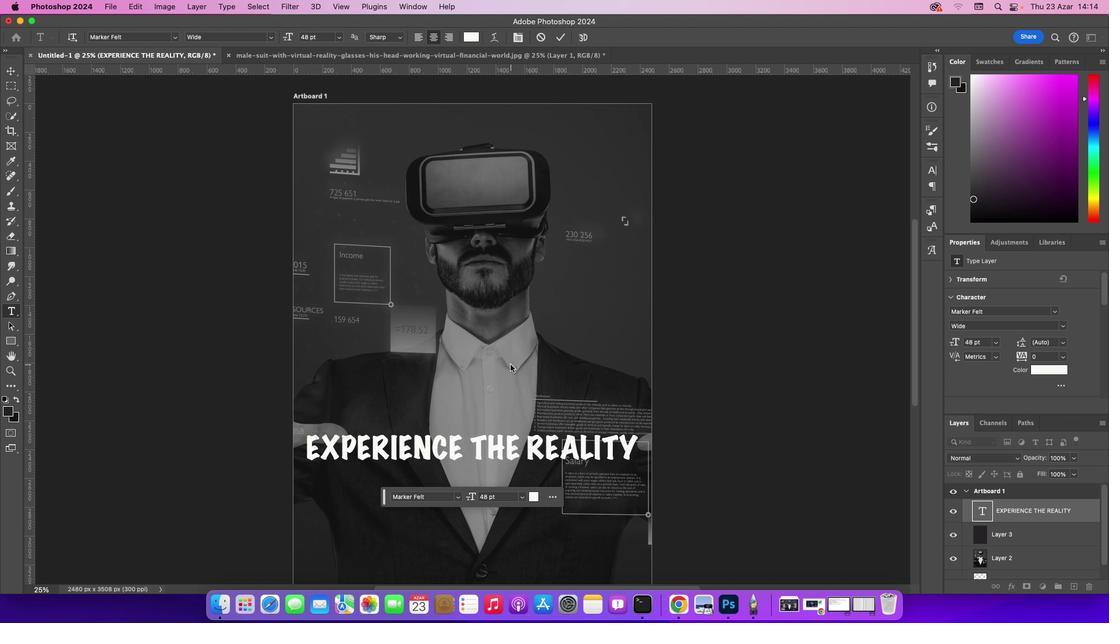 
Action: Mouse moved to (675, 424)
Screenshot: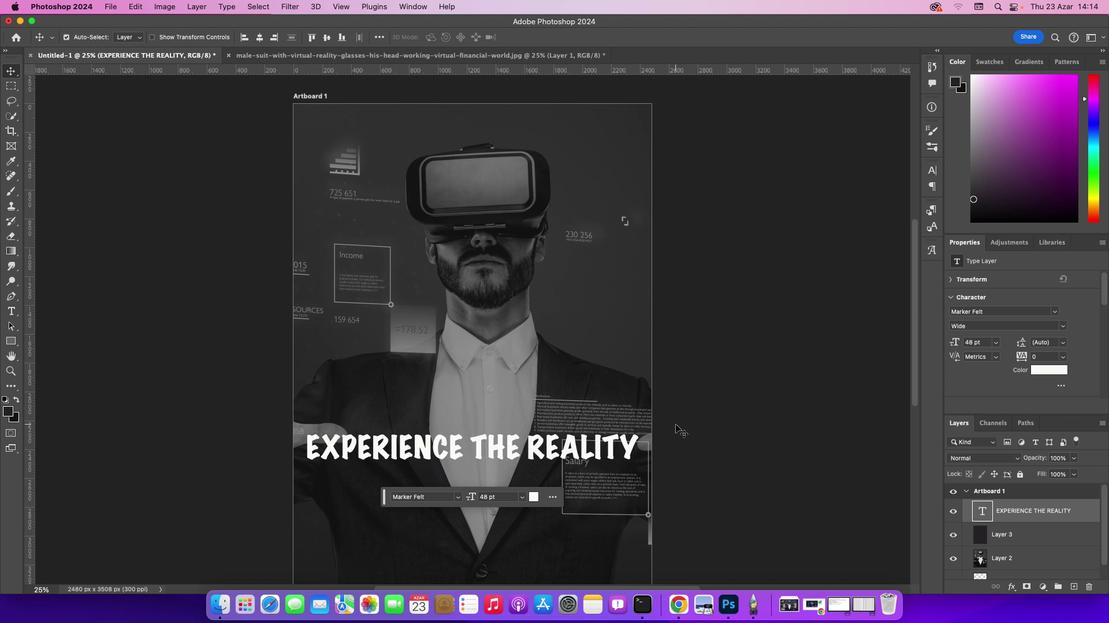 
Action: Mouse pressed left at (675, 424)
Screenshot: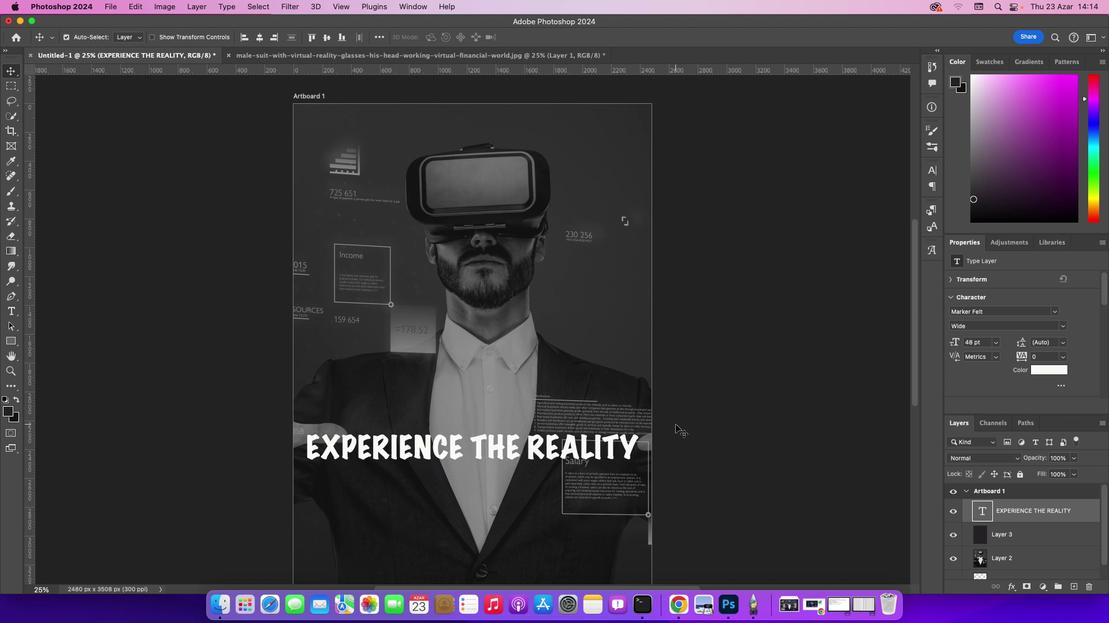 
Action: Mouse moved to (555, 449)
Screenshot: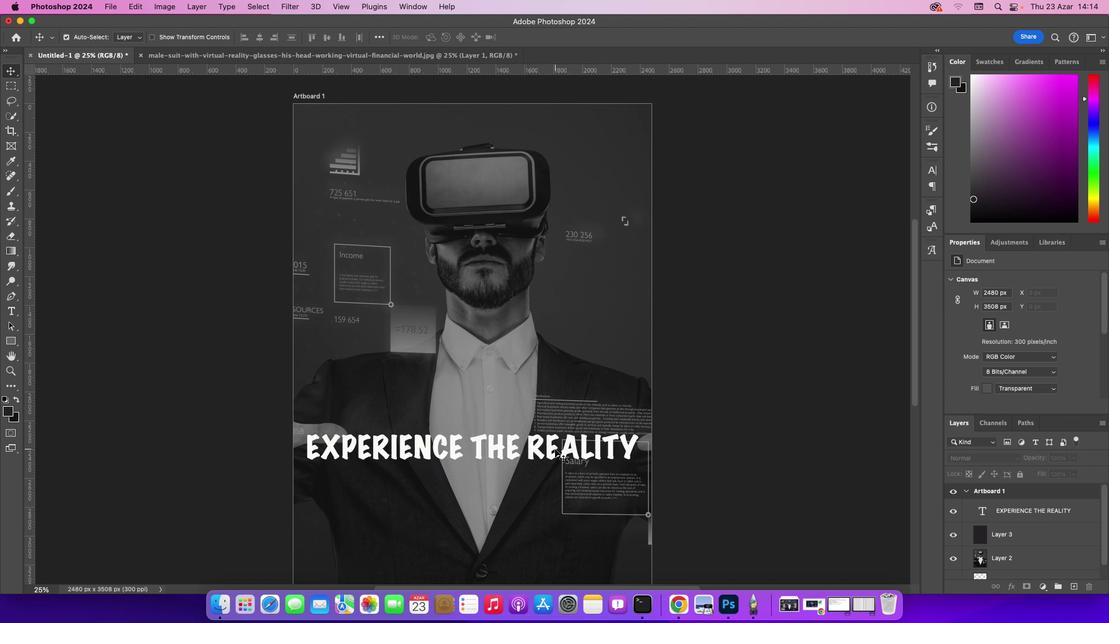 
Action: Mouse pressed left at (555, 449)
Screenshot: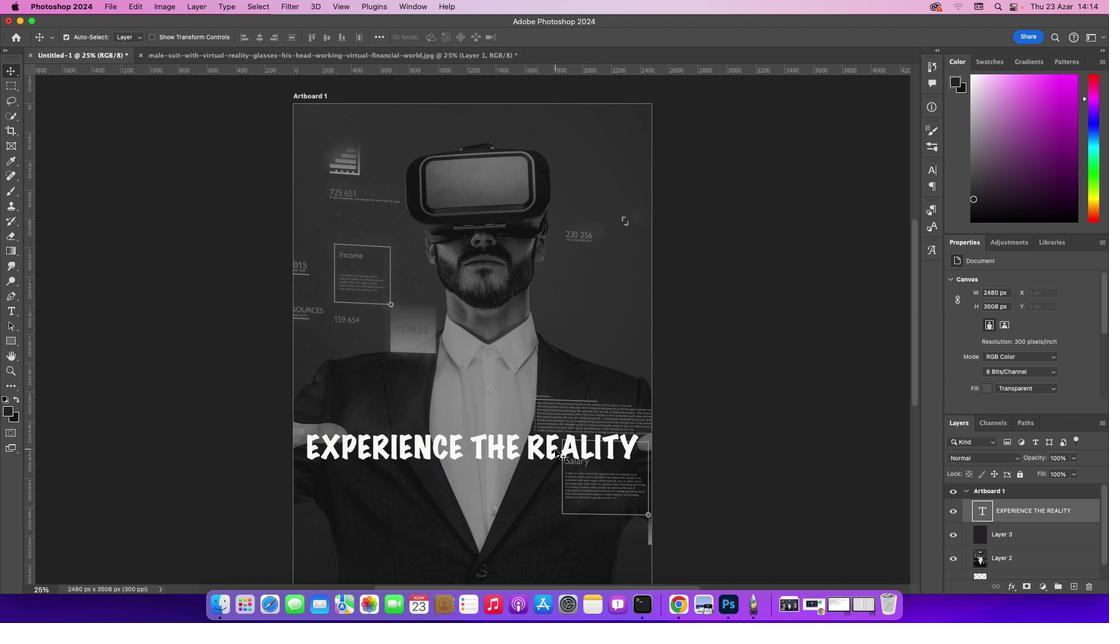 
Action: Mouse pressed left at (555, 449)
Screenshot: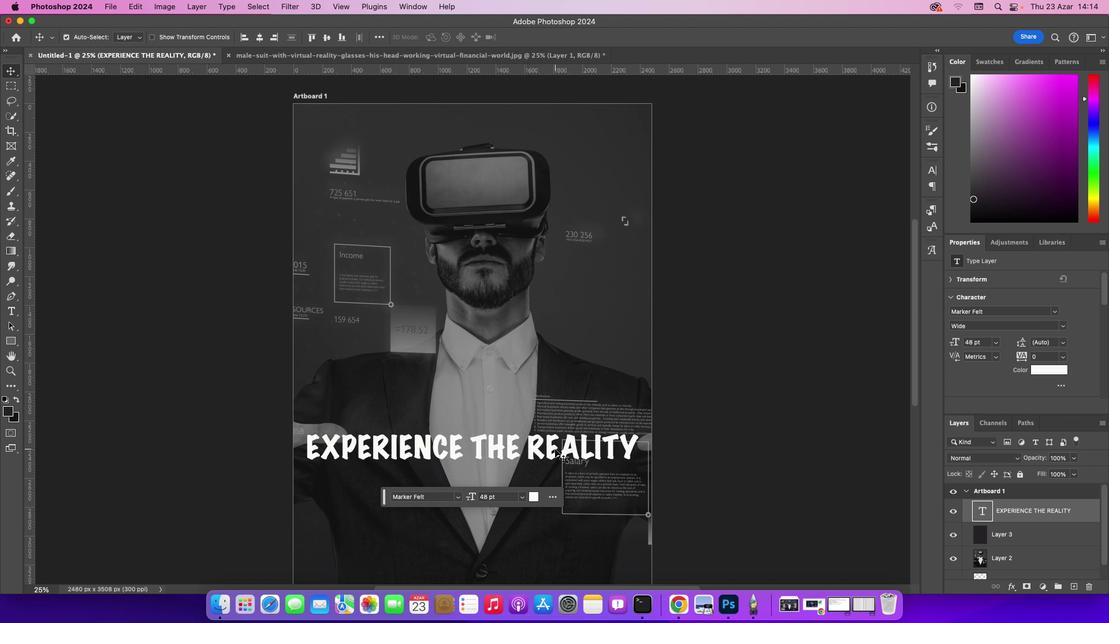 
Action: Mouse moved to (463, 442)
Screenshot: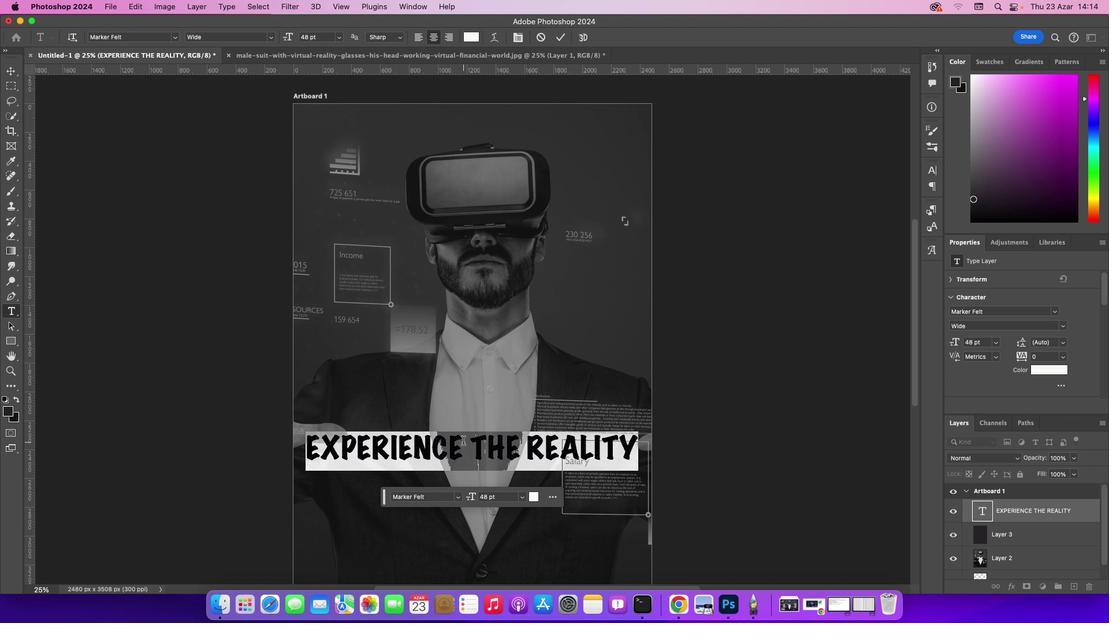
Action: Mouse pressed left at (463, 442)
Screenshot: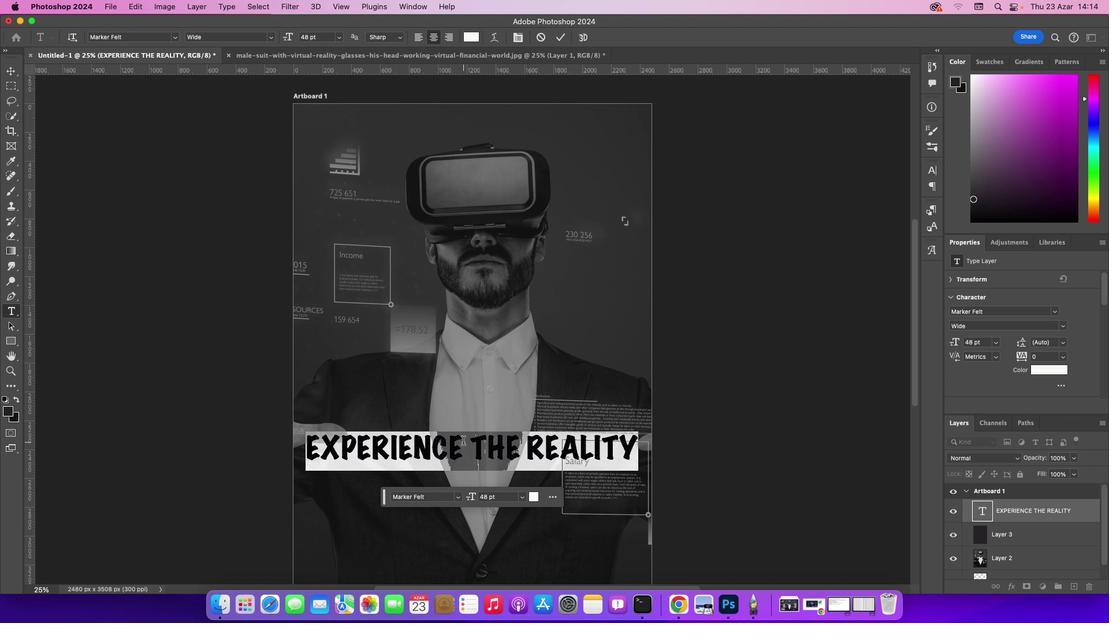 
Action: Mouse moved to (475, 438)
Screenshot: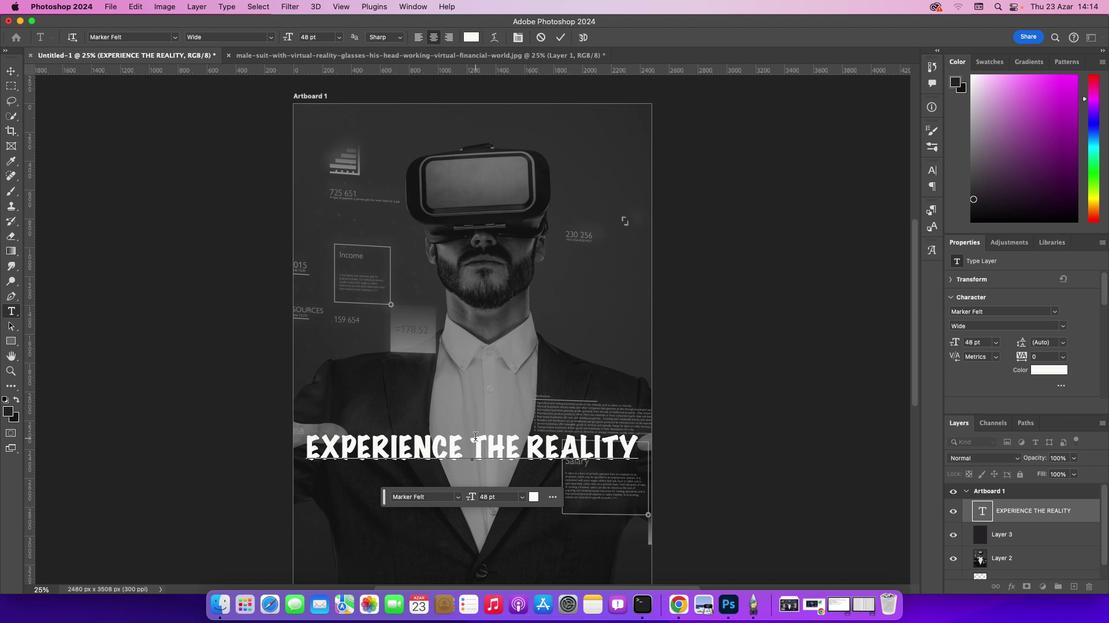
Action: Key pressed Key.enter
Screenshot: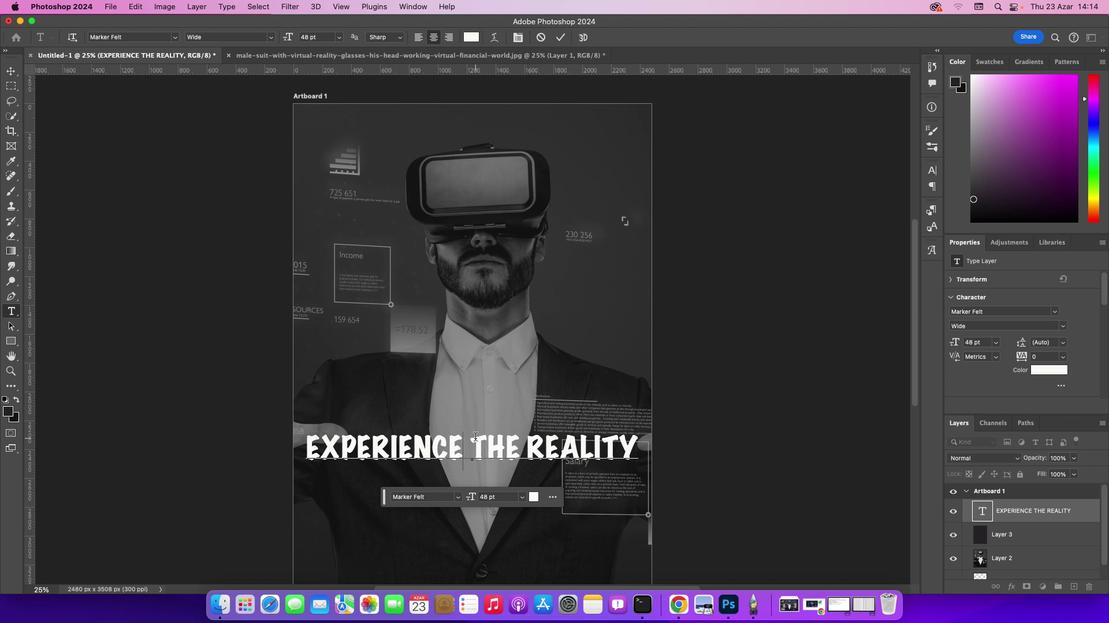 
Action: Mouse moved to (385, 448)
Screenshot: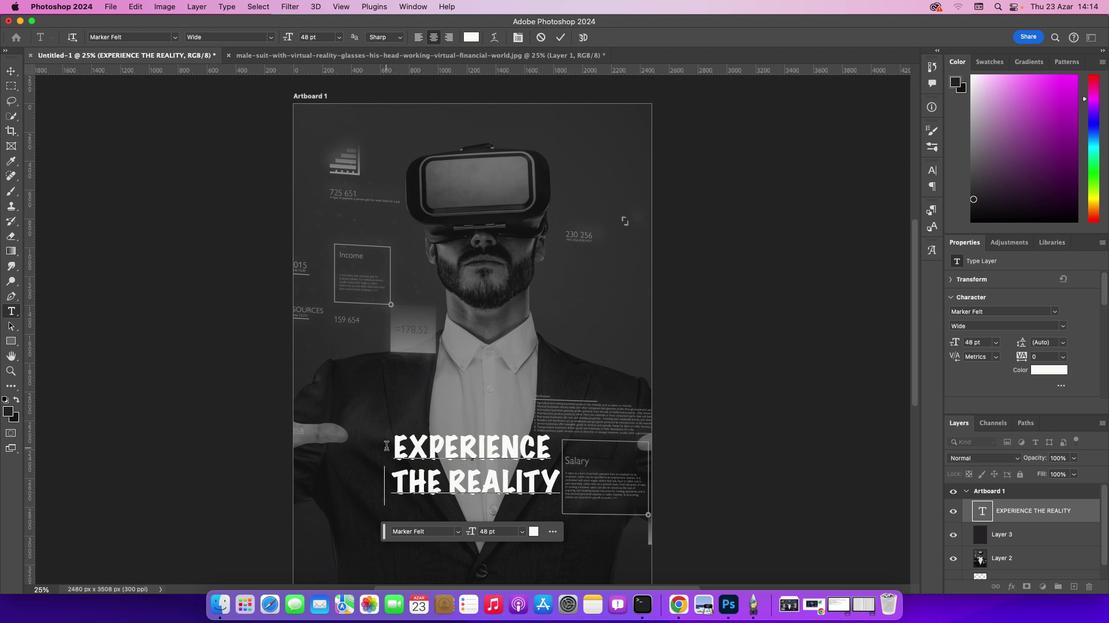 
Action: Mouse pressed left at (385, 448)
Screenshot: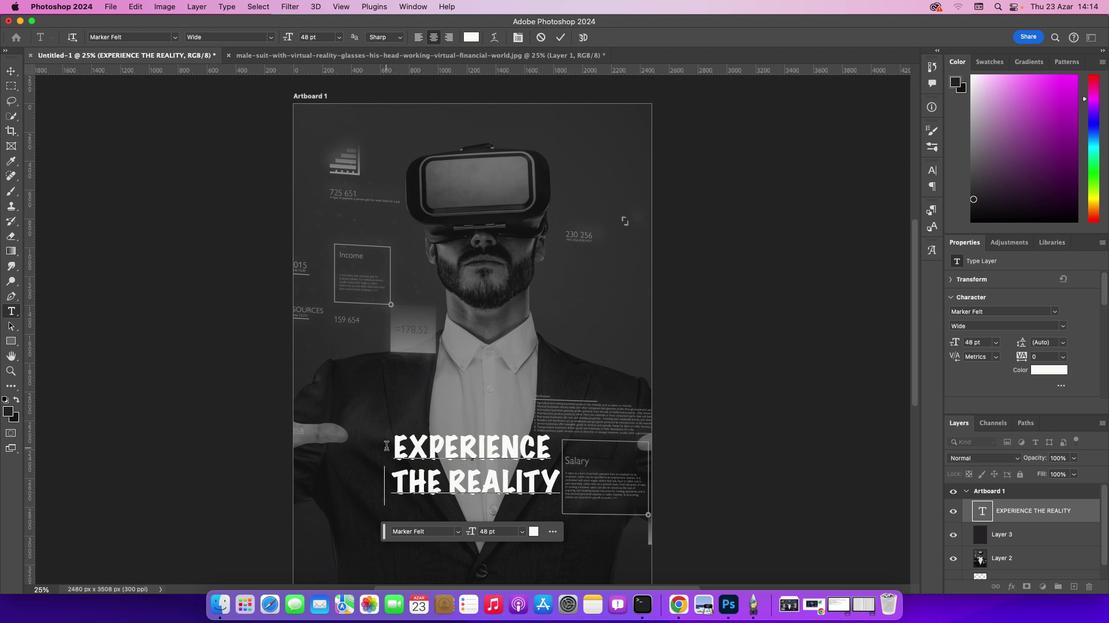 
Action: Mouse moved to (396, 453)
Screenshot: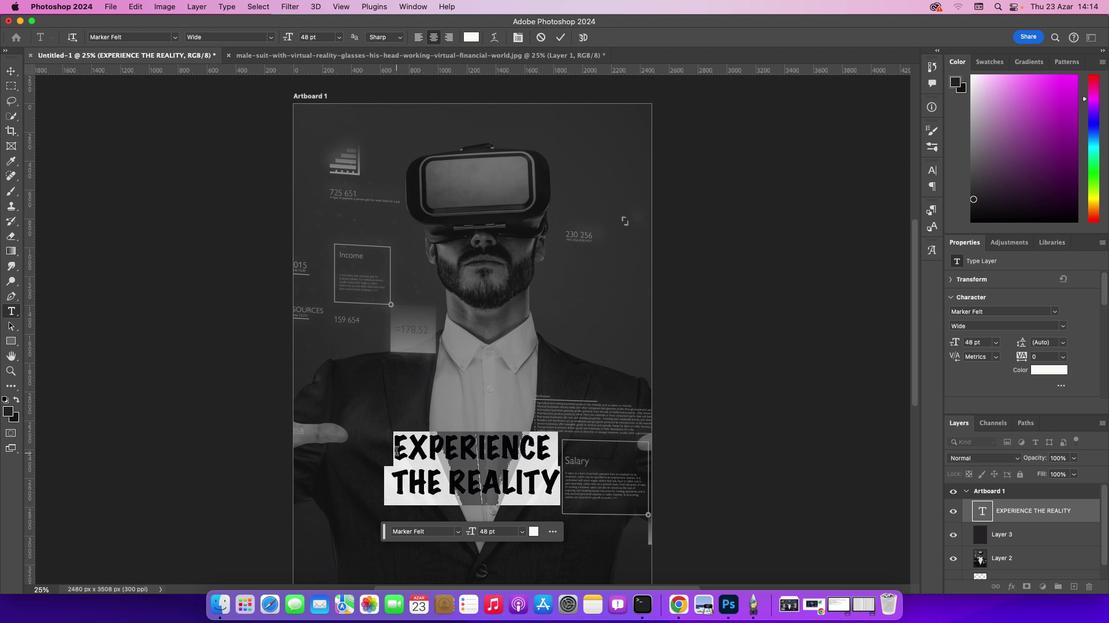
Action: Mouse pressed left at (396, 453)
Screenshot: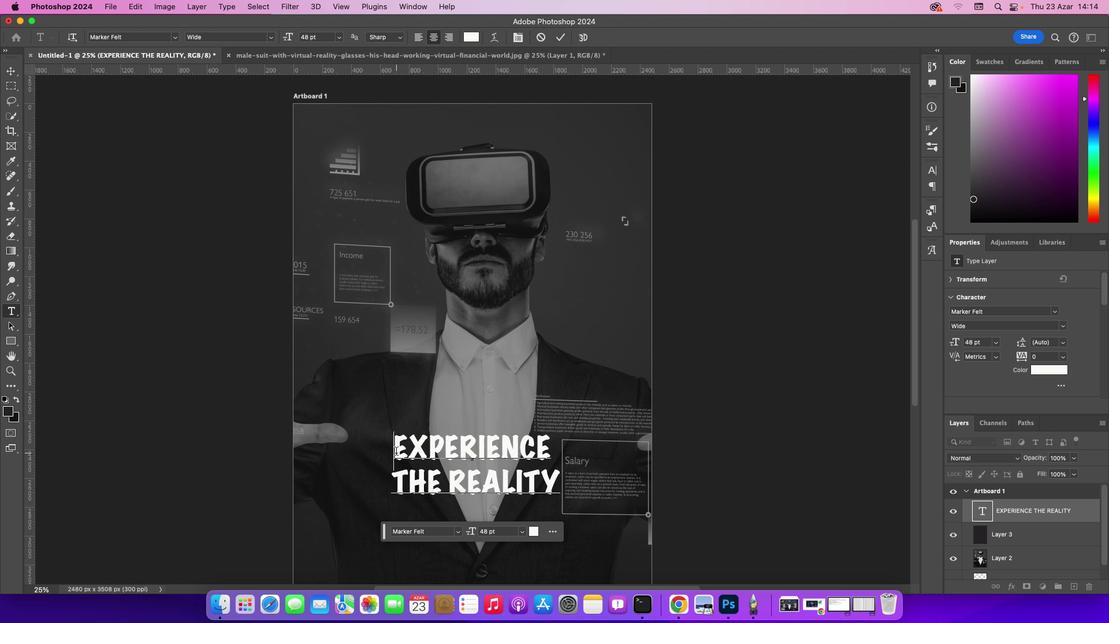 
Action: Mouse moved to (396, 453)
Screenshot: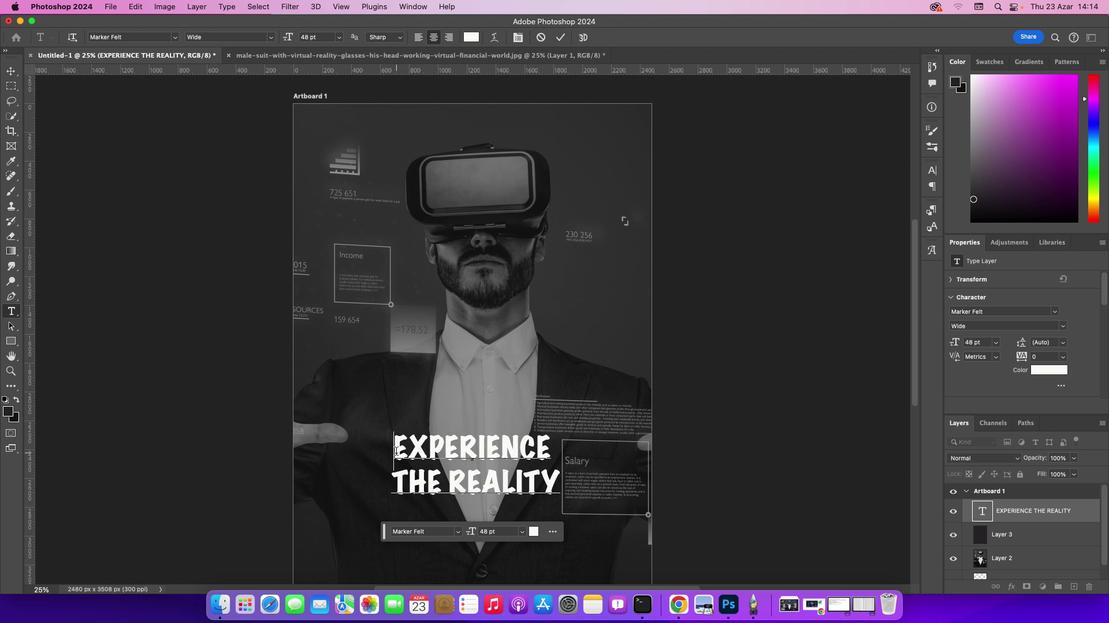 
Action: Mouse pressed left at (396, 453)
Screenshot: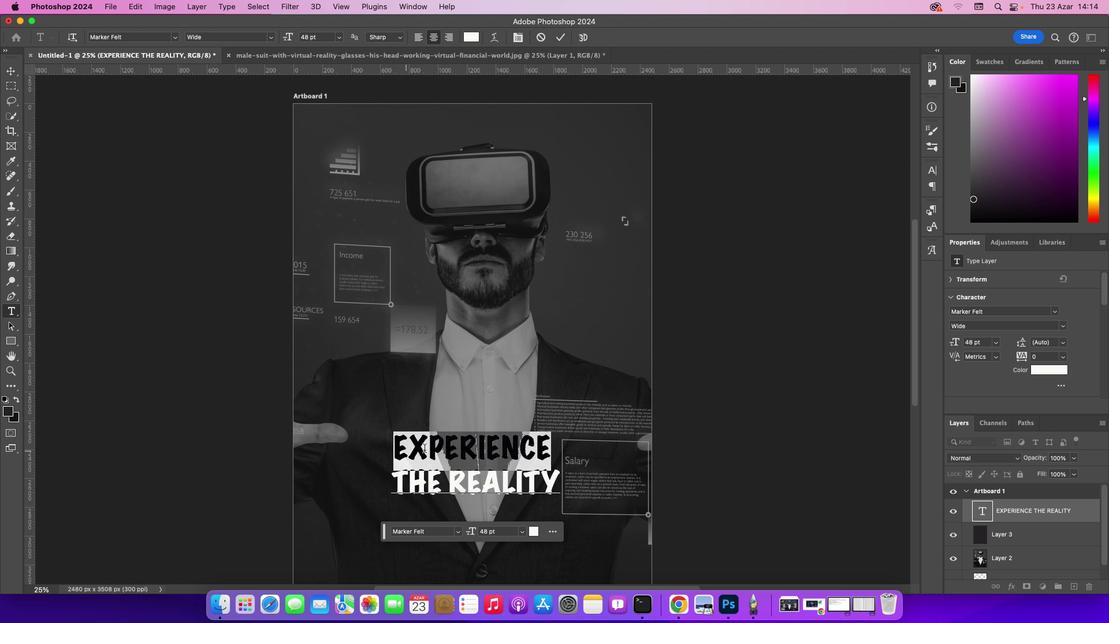 
Action: Mouse moved to (556, 485)
Screenshot: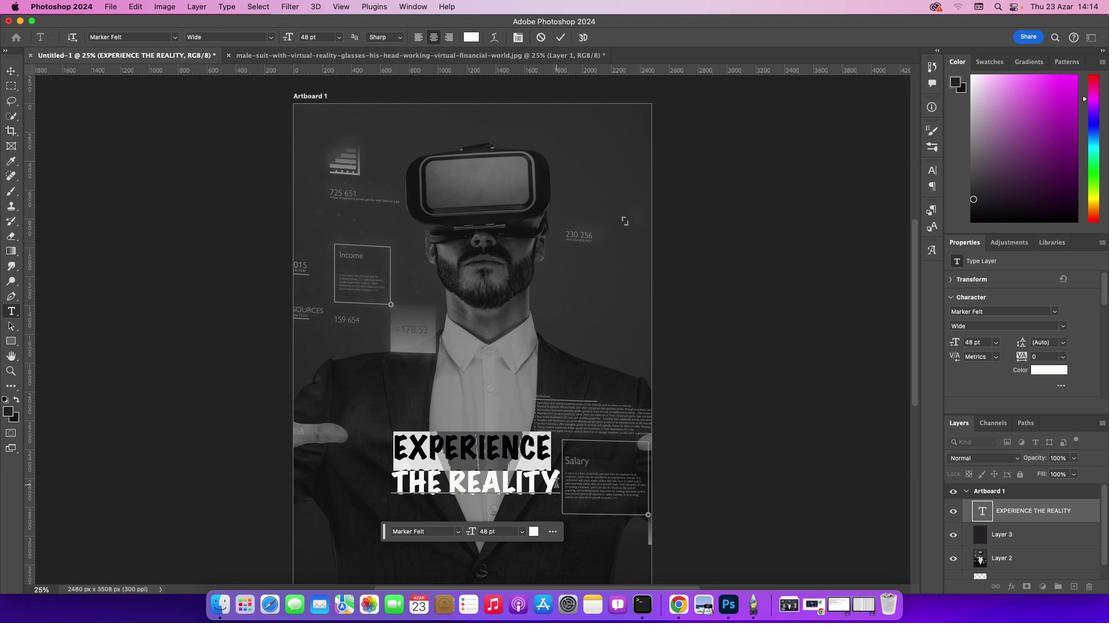 
Action: Mouse pressed left at (556, 485)
Screenshot: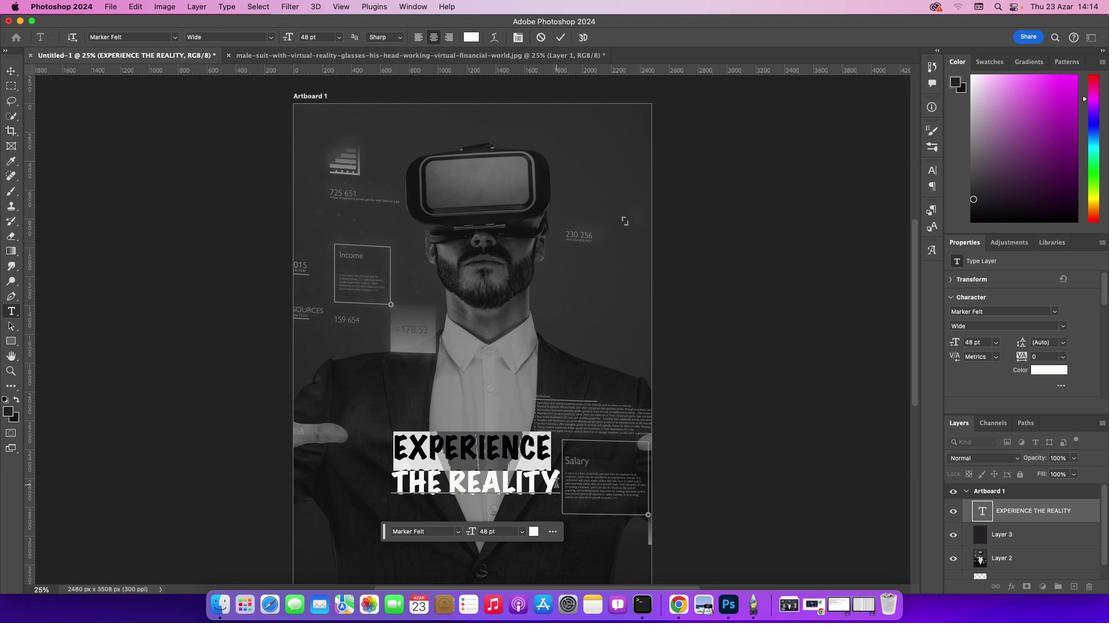 
Action: Mouse pressed left at (556, 485)
Screenshot: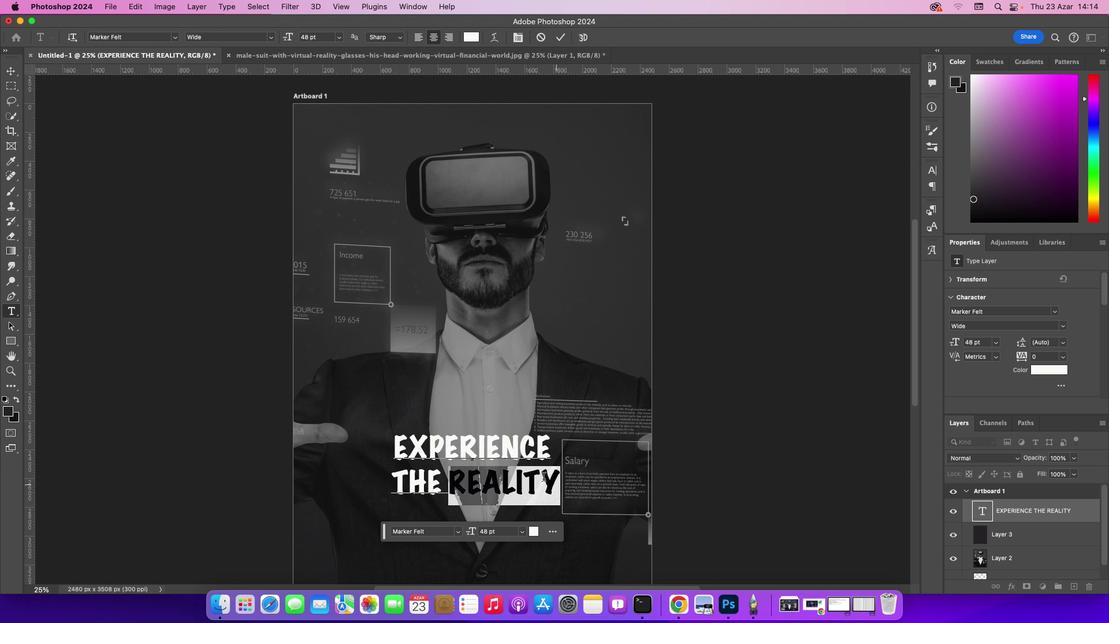 
Action: Mouse moved to (927, 170)
Screenshot: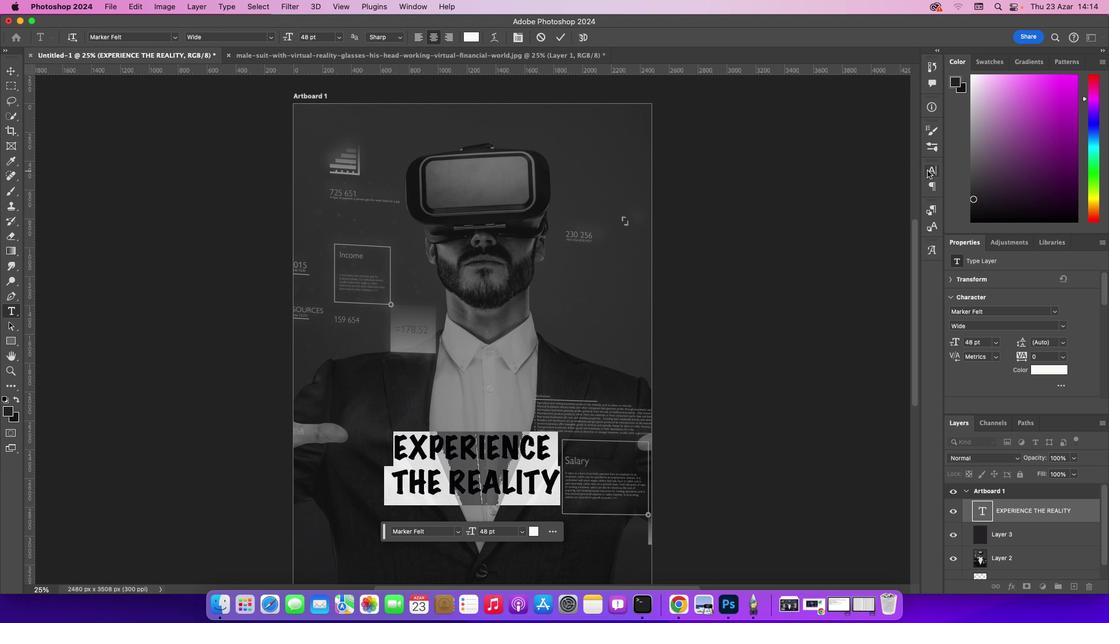 
Action: Mouse pressed left at (927, 170)
Screenshot: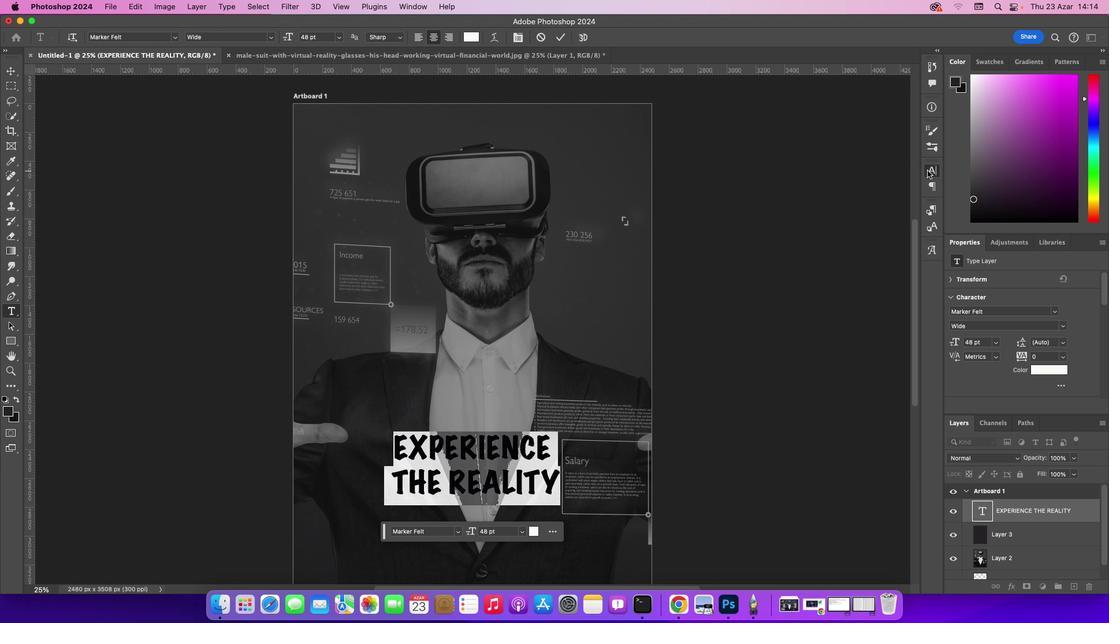 
Action: Mouse moved to (862, 188)
Screenshot: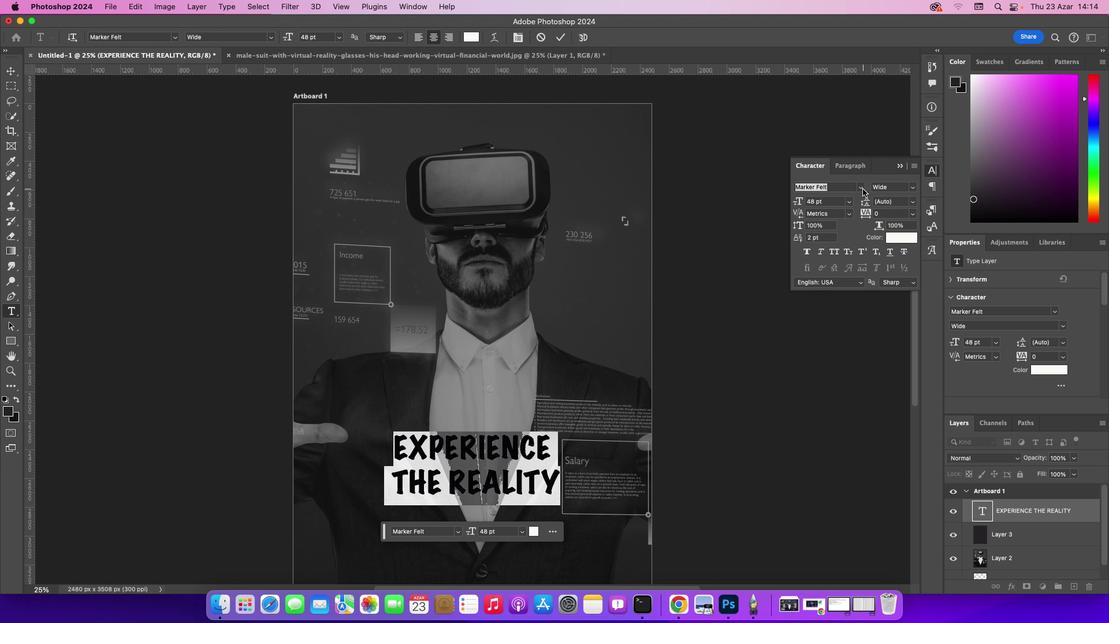 
Action: Mouse pressed left at (862, 188)
Screenshot: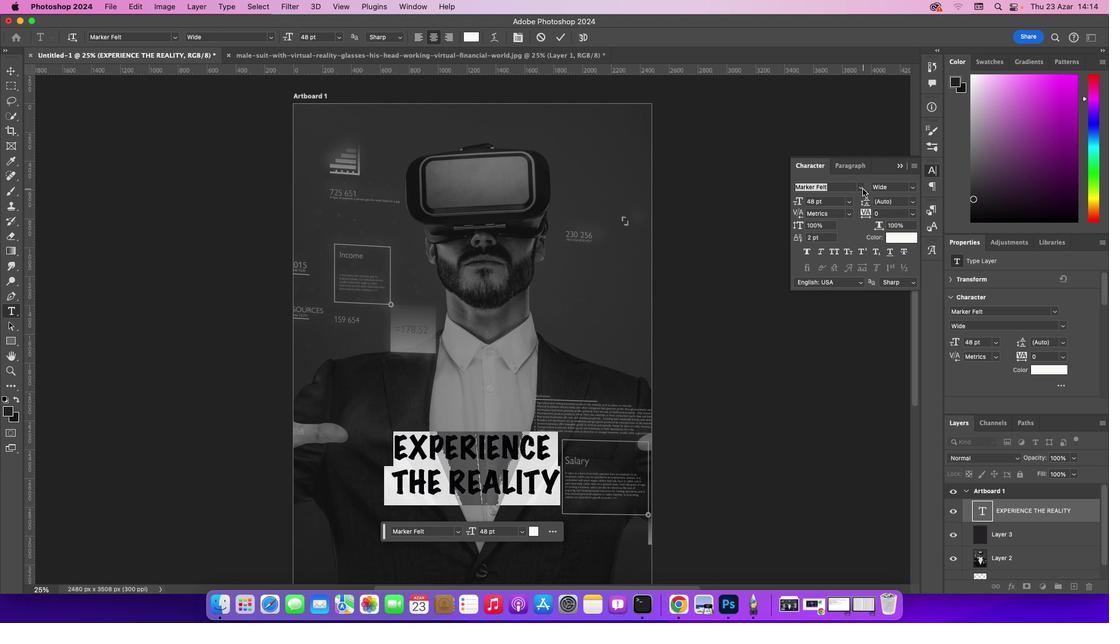 
Action: Mouse moved to (858, 426)
Screenshot: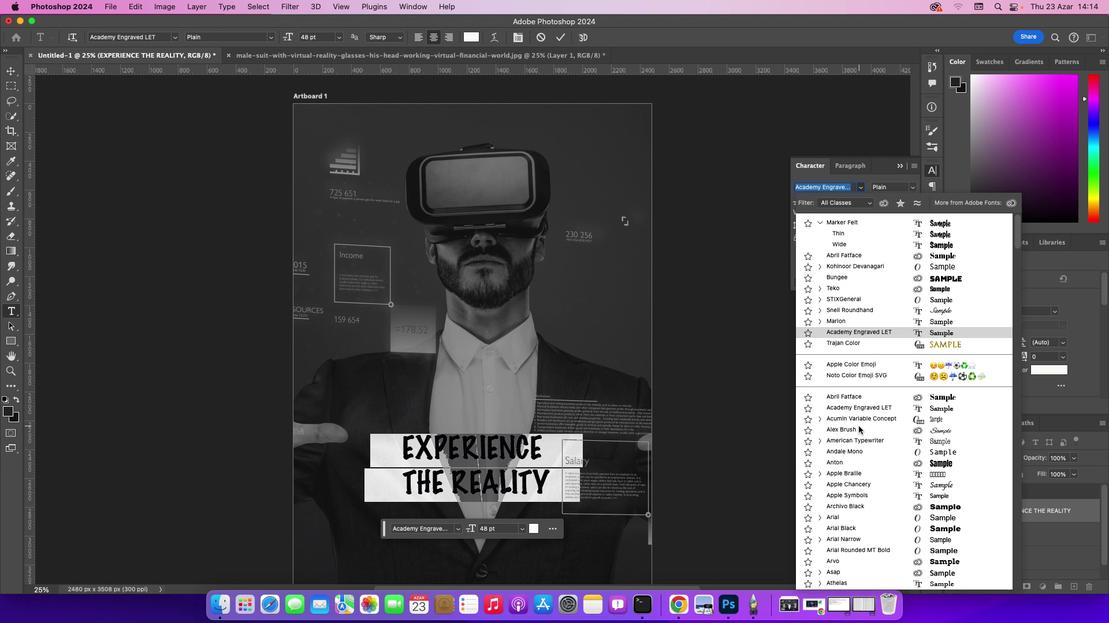 
Action: Mouse scrolled (858, 426) with delta (0, 0)
Screenshot: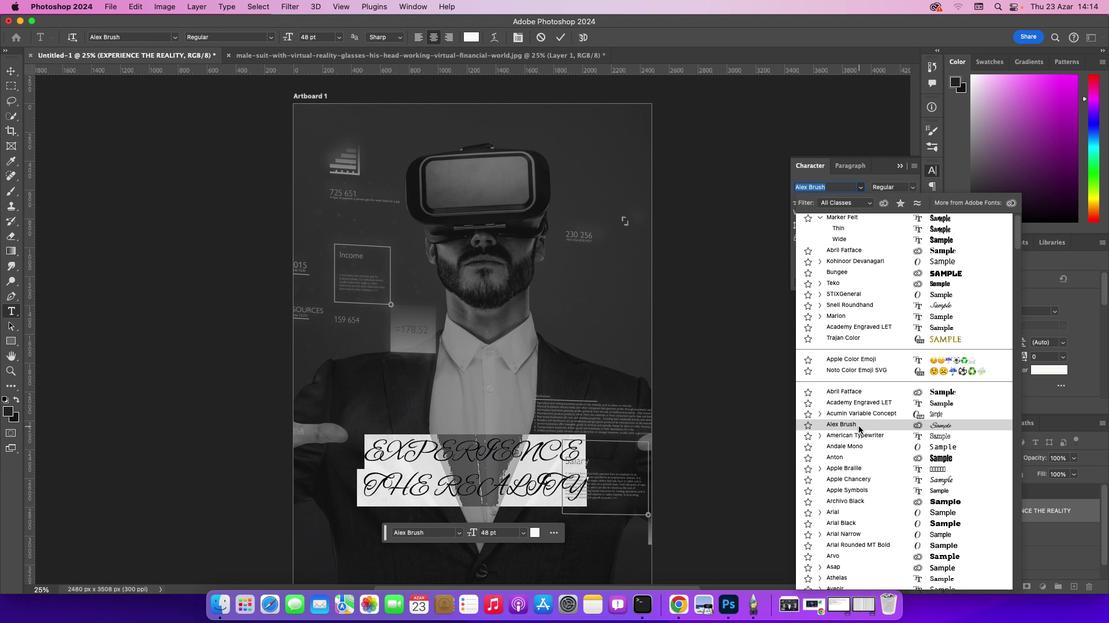 
Action: Mouse scrolled (858, 426) with delta (0, 0)
Screenshot: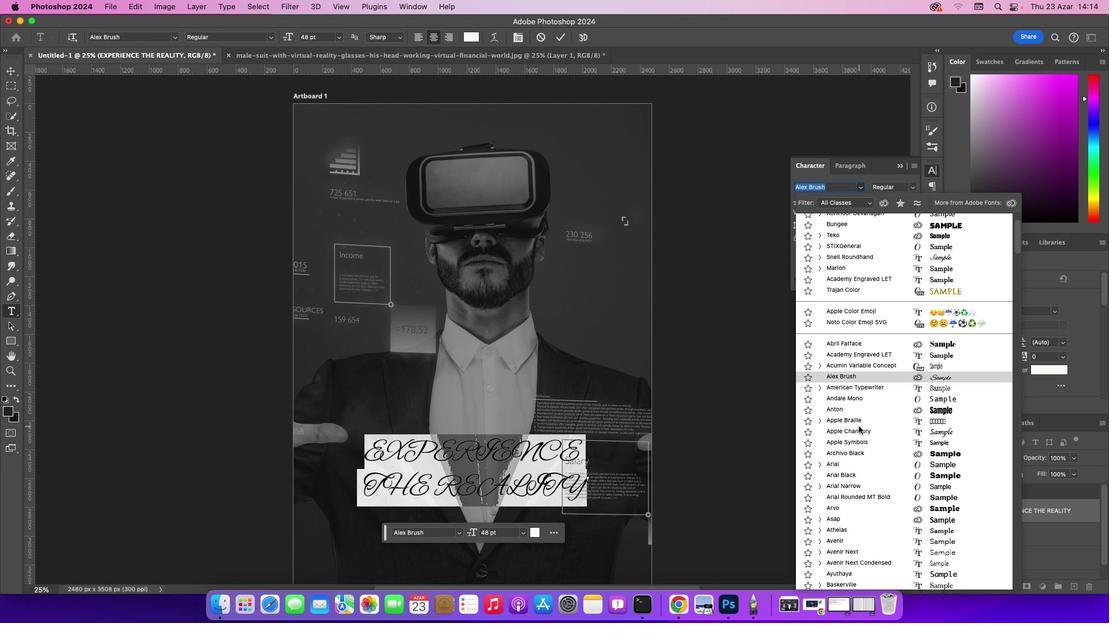 
Action: Mouse scrolled (858, 426) with delta (0, -1)
Screenshot: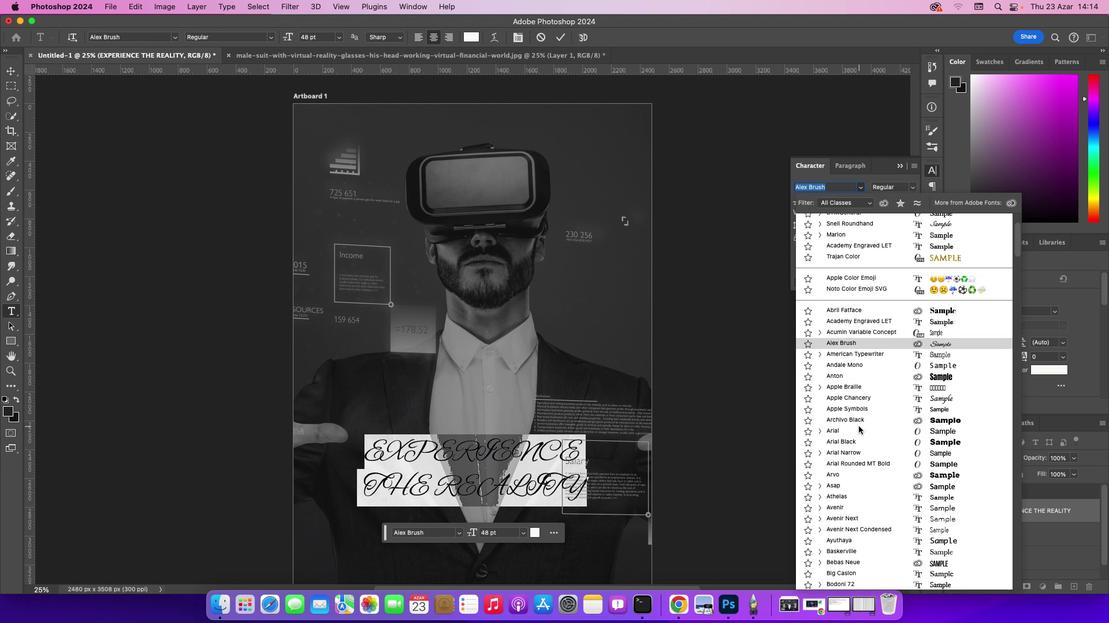 
Action: Mouse scrolled (858, 426) with delta (0, -2)
Screenshot: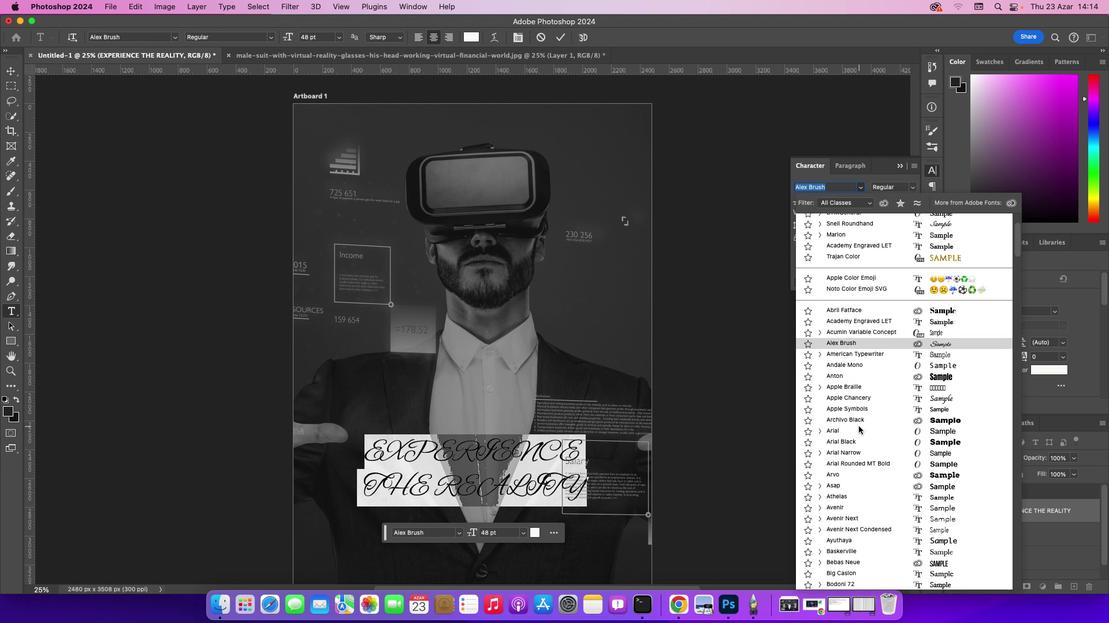 
Action: Mouse scrolled (858, 426) with delta (0, -2)
Screenshot: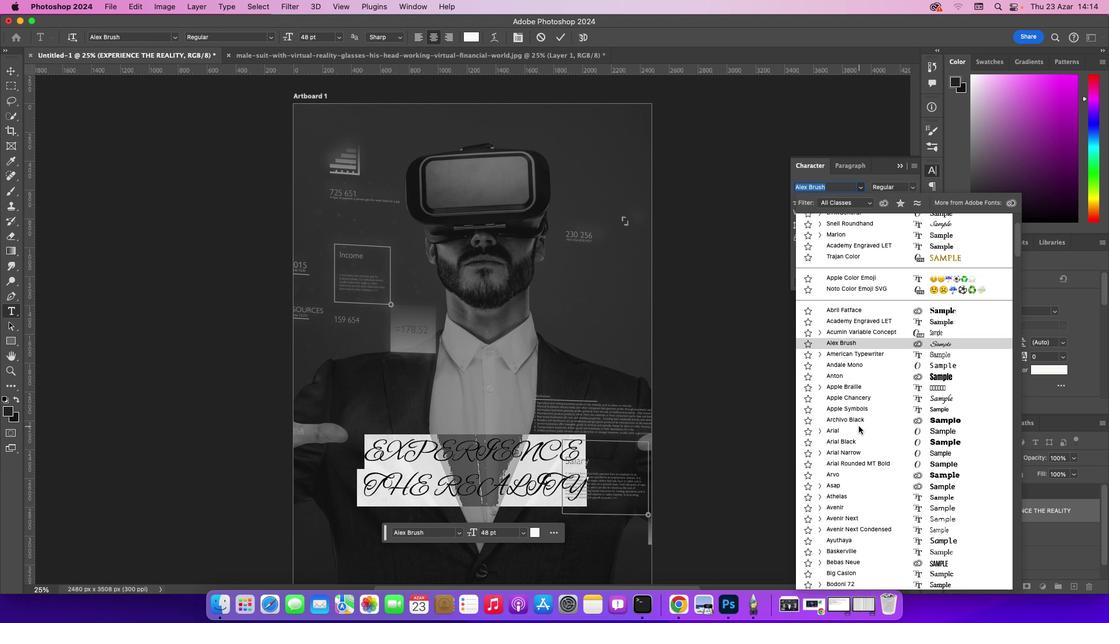 
Action: Mouse scrolled (858, 426) with delta (0, 0)
Screenshot: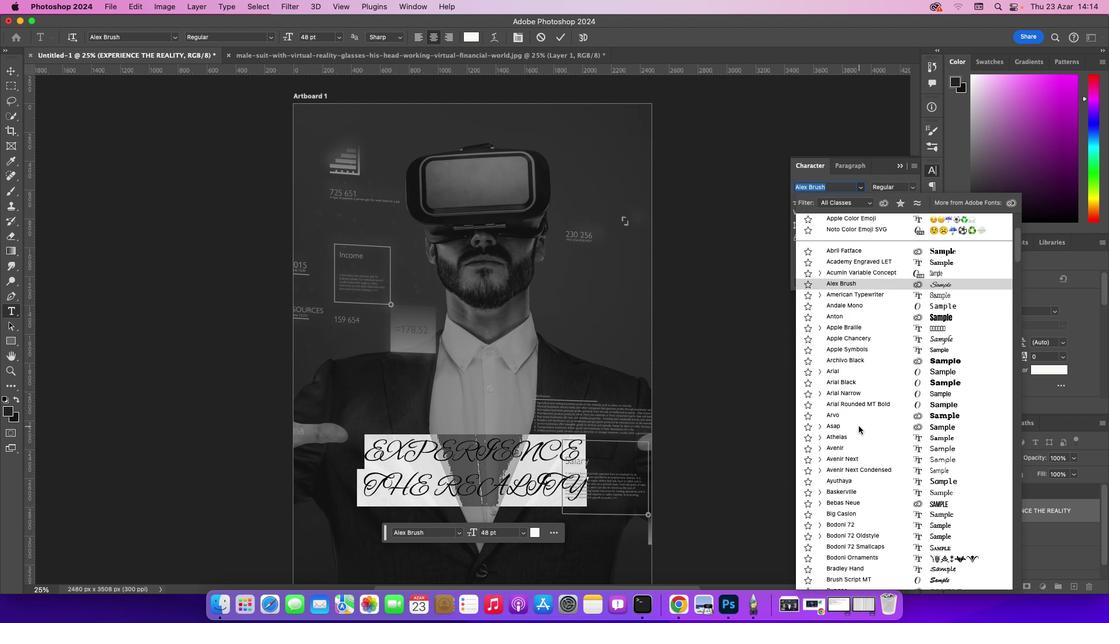 
Action: Mouse scrolled (858, 426) with delta (0, 0)
Screenshot: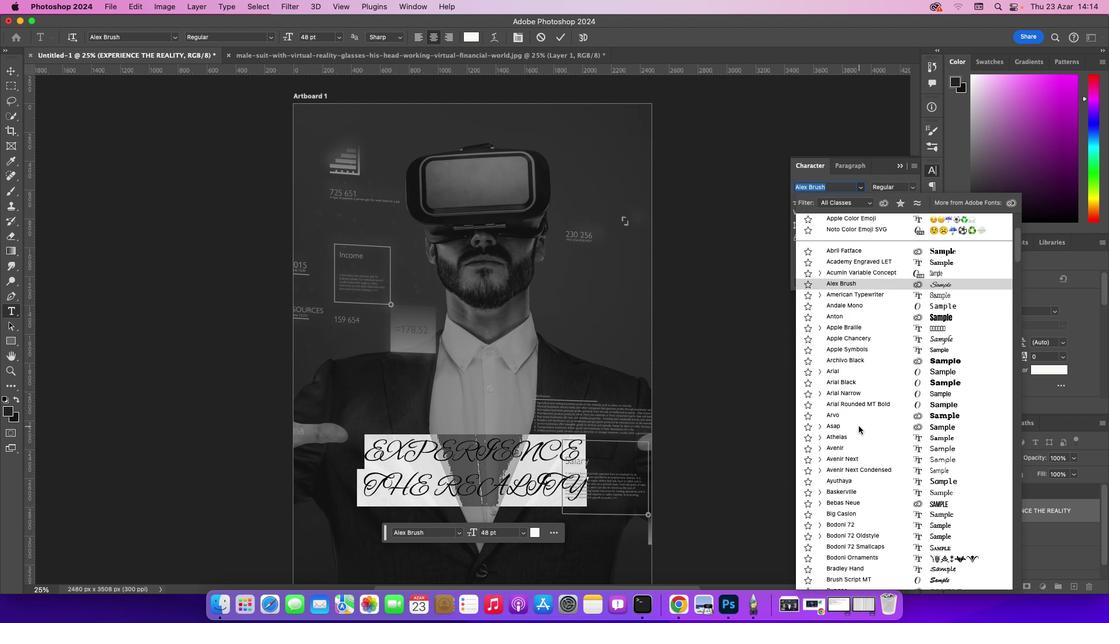 
Action: Mouse scrolled (858, 426) with delta (0, -1)
Screenshot: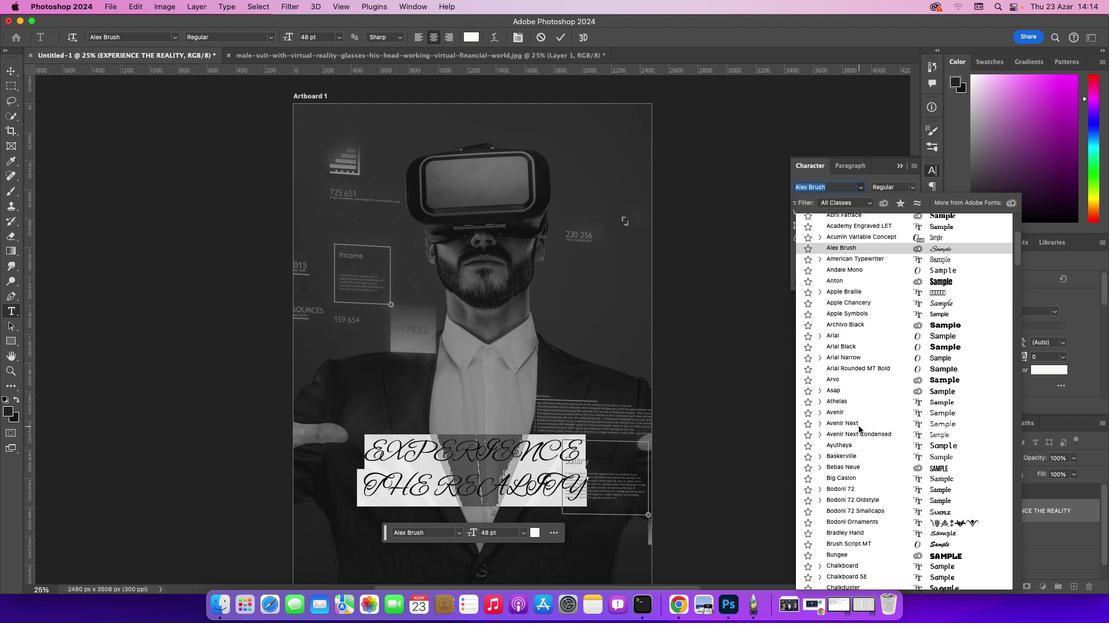
Action: Mouse scrolled (858, 426) with delta (0, -2)
Screenshot: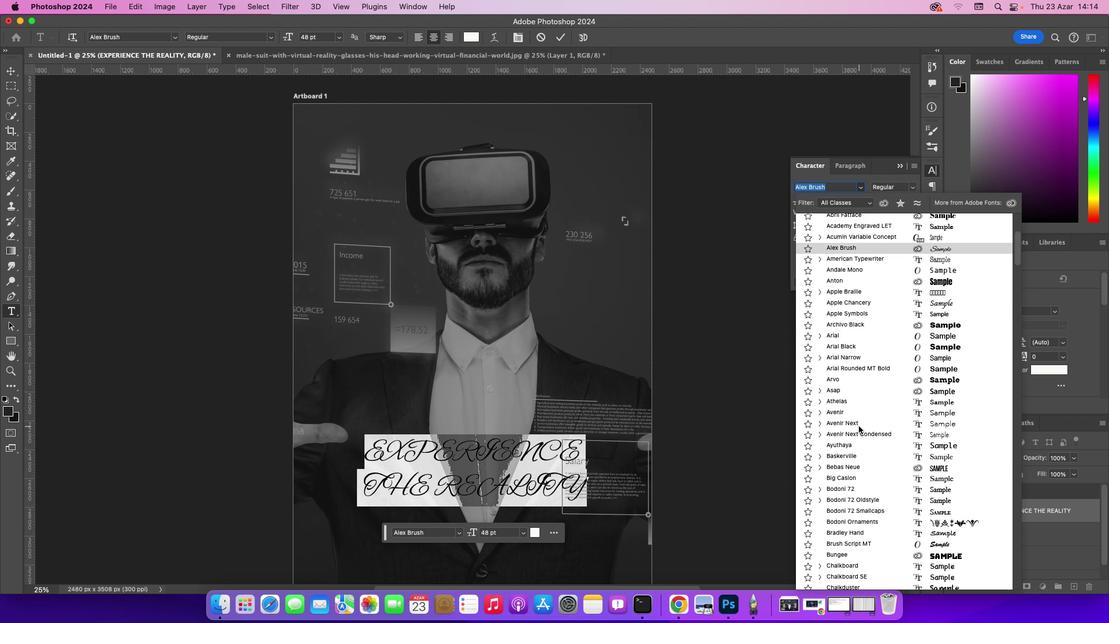 
Action: Mouse scrolled (858, 426) with delta (0, -3)
Screenshot: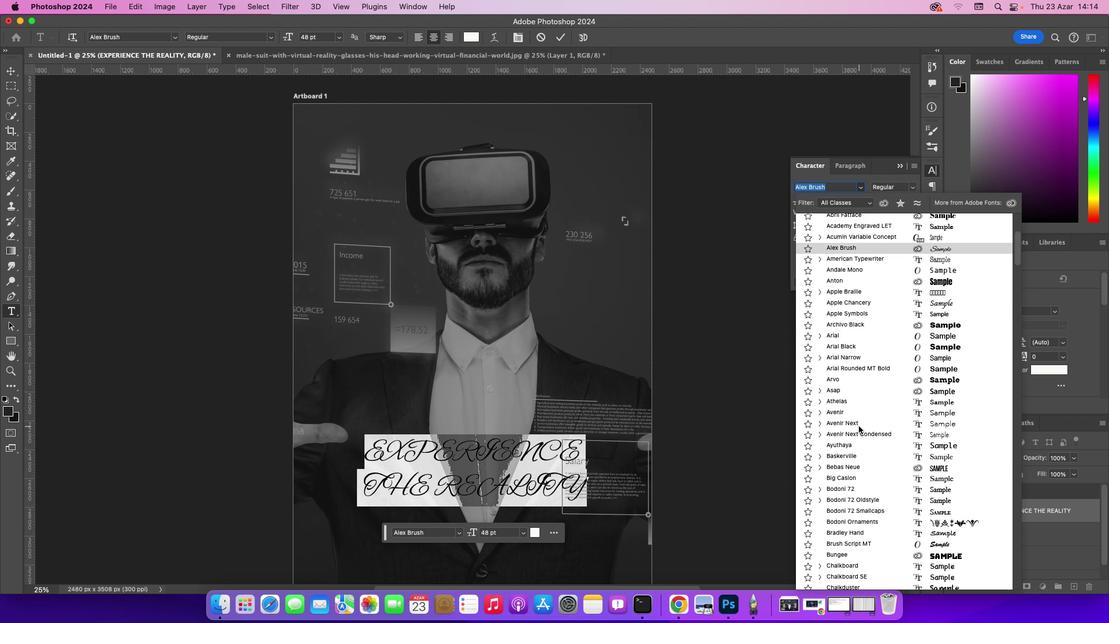
Action: Mouse scrolled (858, 426) with delta (0, 0)
Screenshot: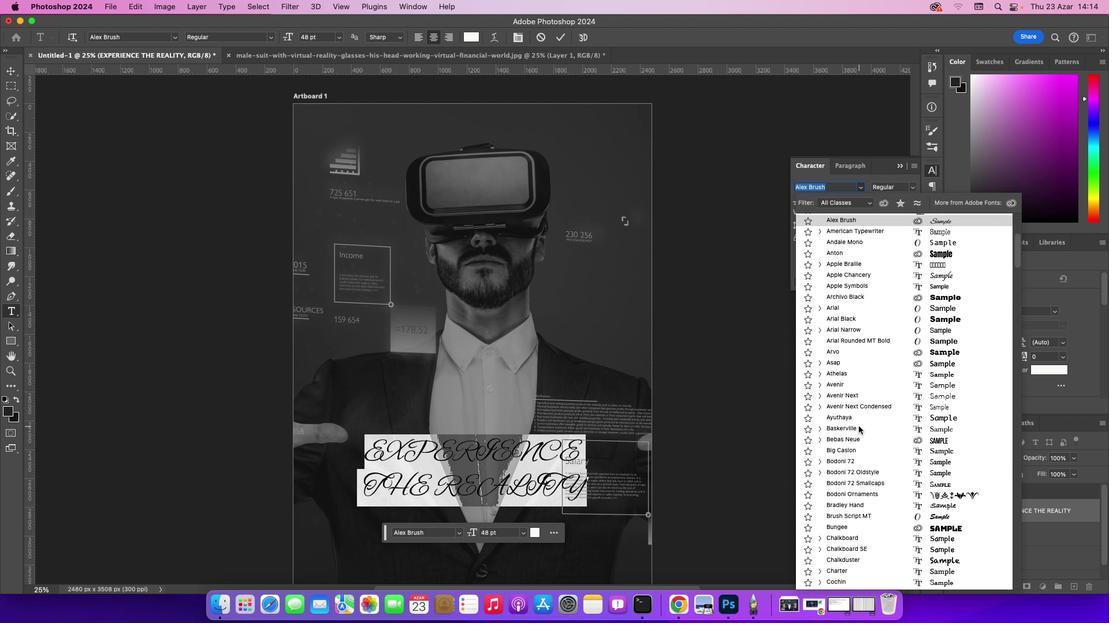
Action: Mouse scrolled (858, 426) with delta (0, 0)
Screenshot: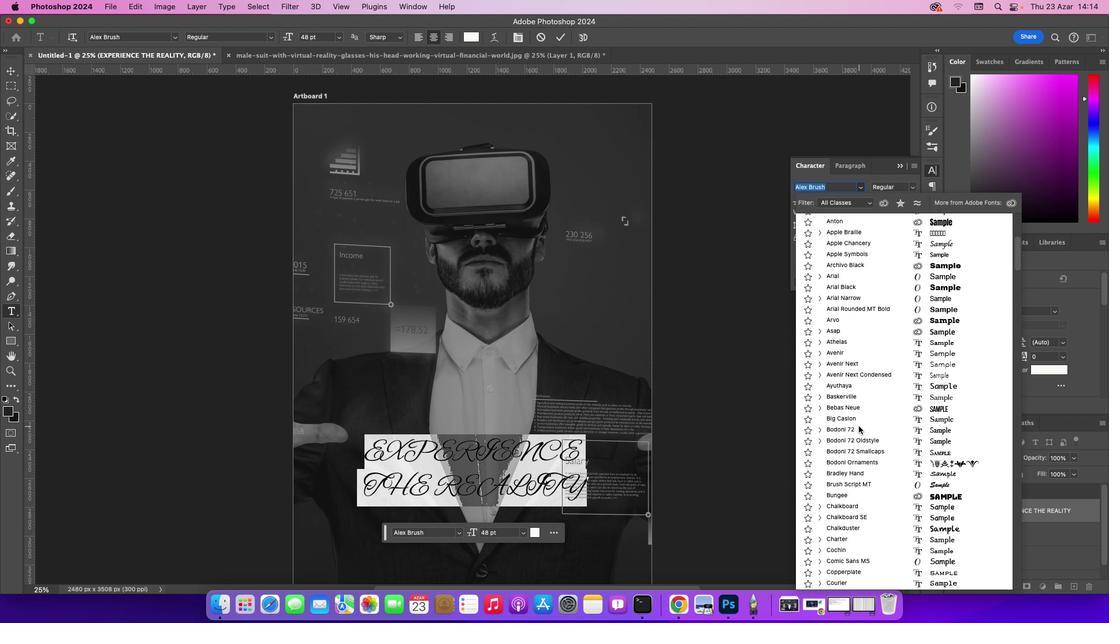 
Action: Mouse scrolled (858, 426) with delta (0, -1)
Screenshot: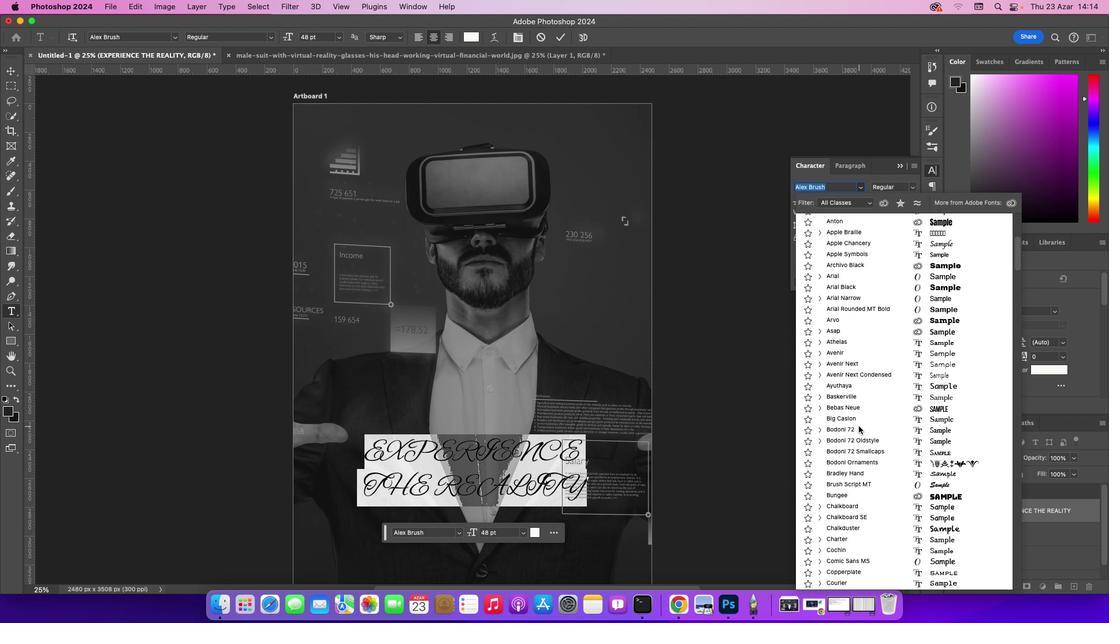 
Action: Mouse scrolled (858, 426) with delta (0, -2)
Screenshot: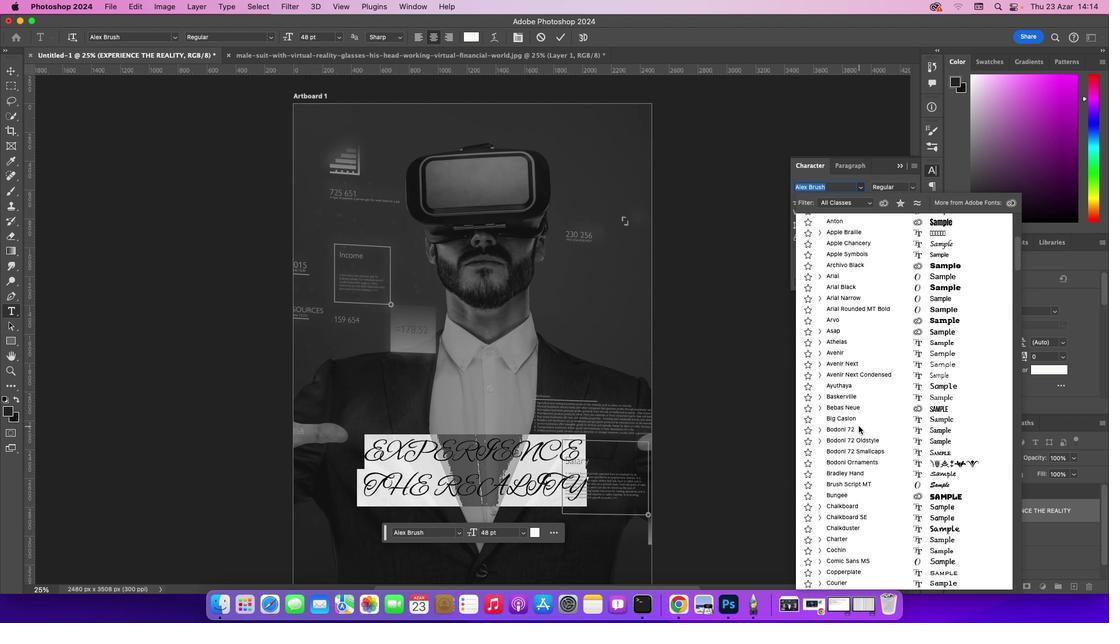 
Action: Mouse scrolled (858, 426) with delta (0, 0)
Screenshot: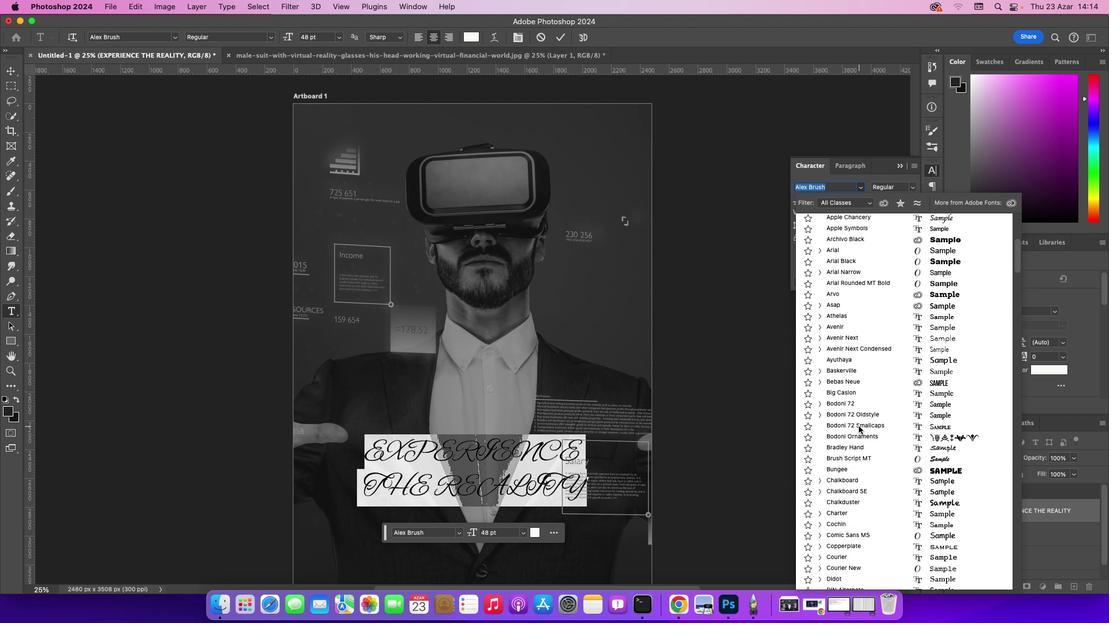 
Action: Mouse scrolled (858, 426) with delta (0, 0)
Screenshot: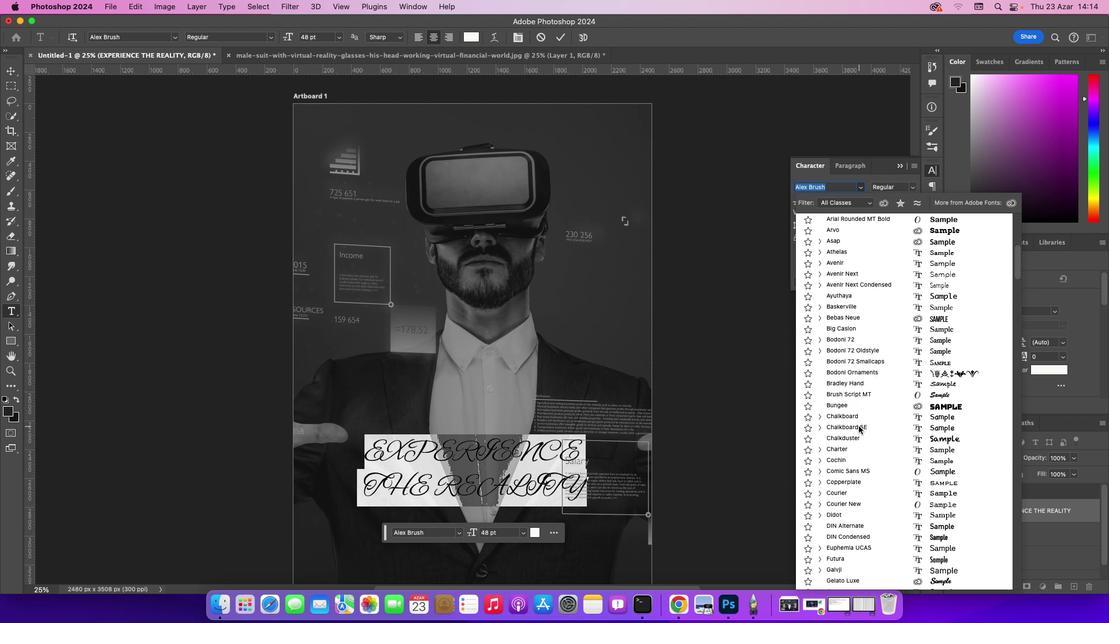 
Action: Mouse scrolled (858, 426) with delta (0, -1)
Screenshot: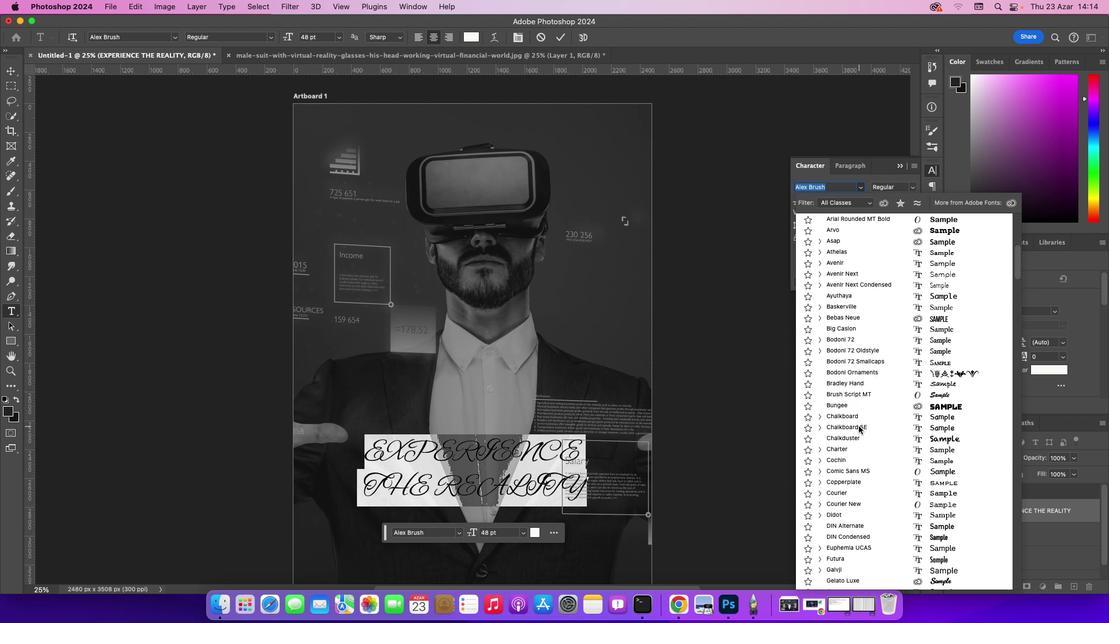 
Action: Mouse scrolled (858, 426) with delta (0, -2)
Screenshot: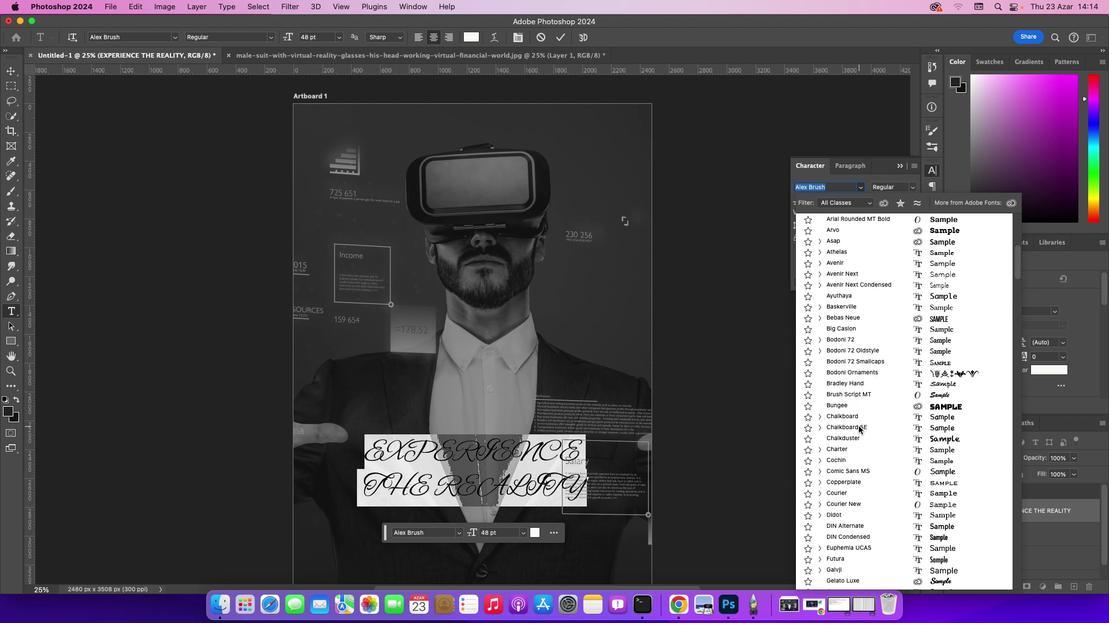 
Action: Mouse scrolled (858, 426) with delta (0, -2)
Screenshot: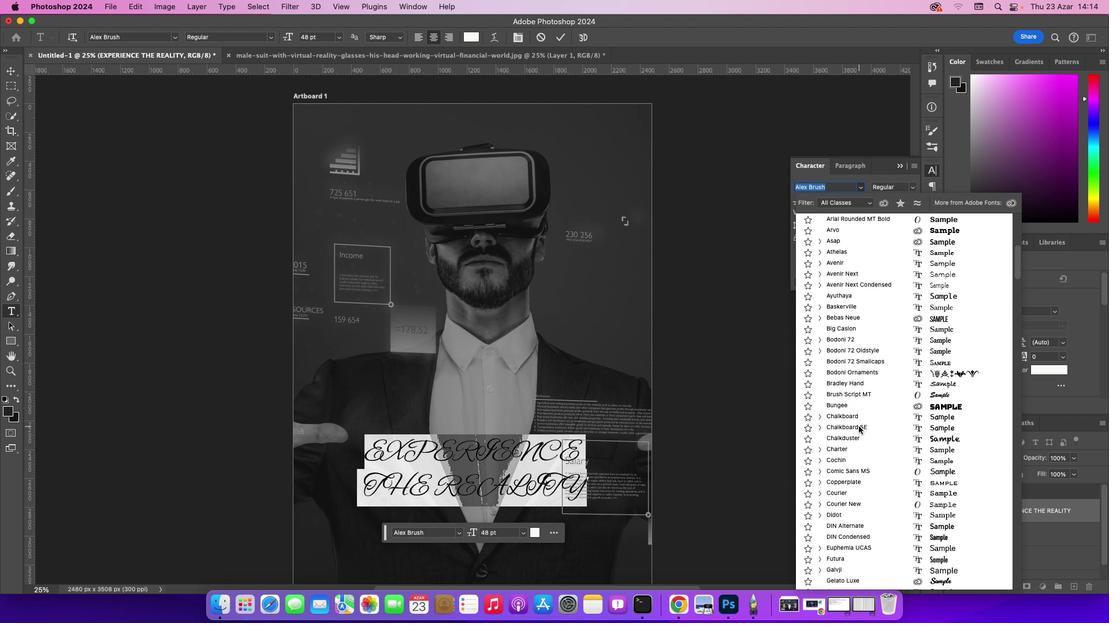 
Action: Mouse moved to (893, 473)
Screenshot: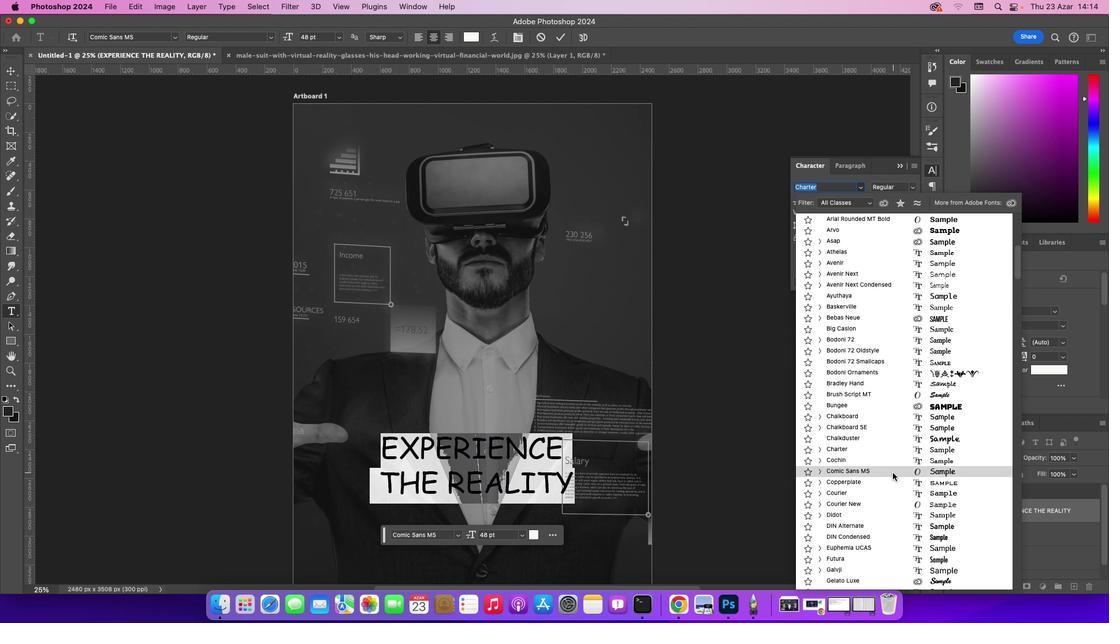 
Action: Mouse scrolled (893, 473) with delta (0, 0)
Screenshot: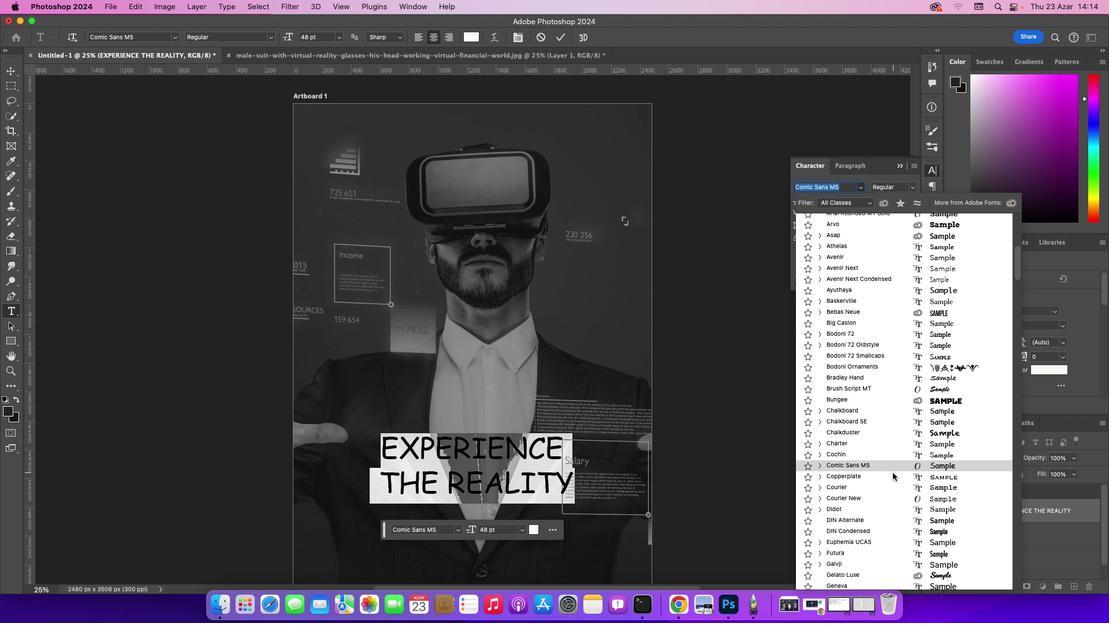 
Action: Mouse scrolled (893, 473) with delta (0, 0)
Screenshot: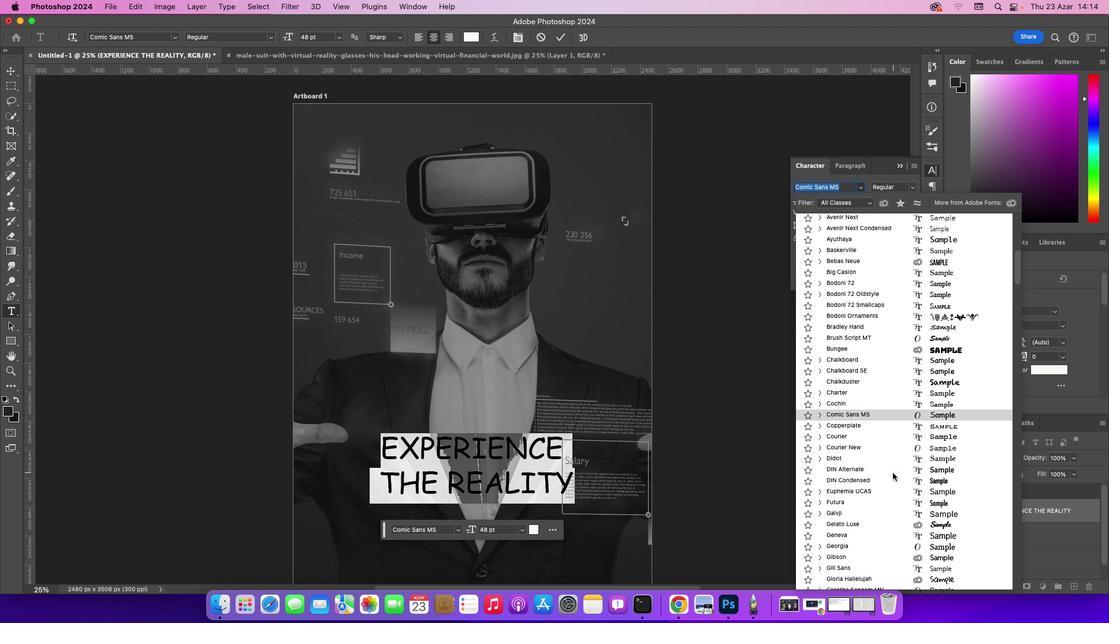 
Action: Mouse scrolled (893, 473) with delta (0, -1)
Screenshot: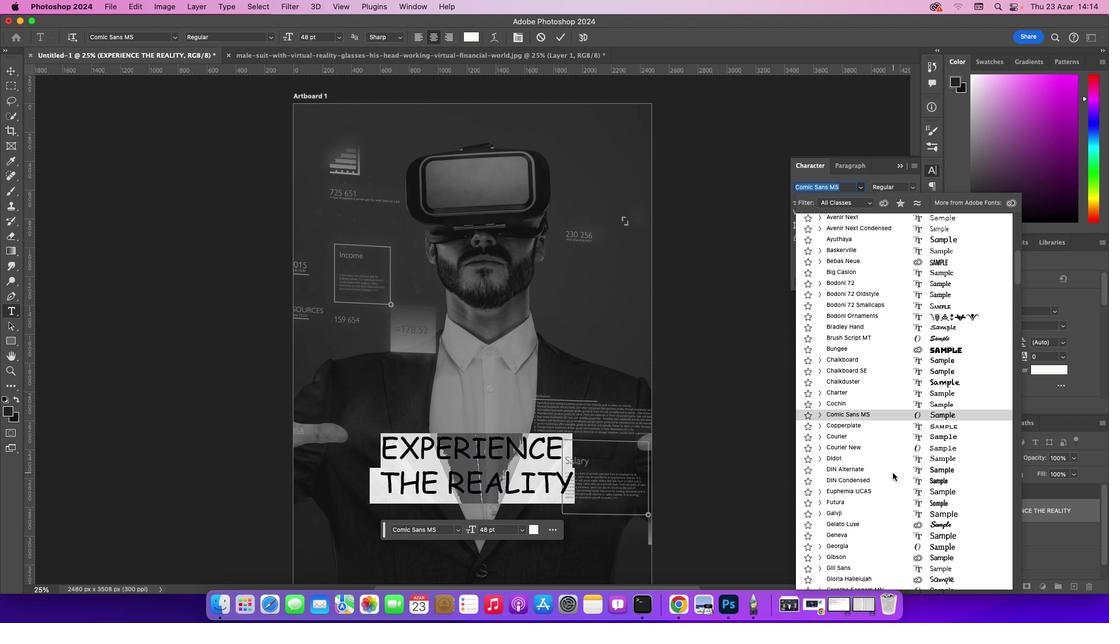 
Action: Mouse scrolled (893, 473) with delta (0, -2)
Screenshot: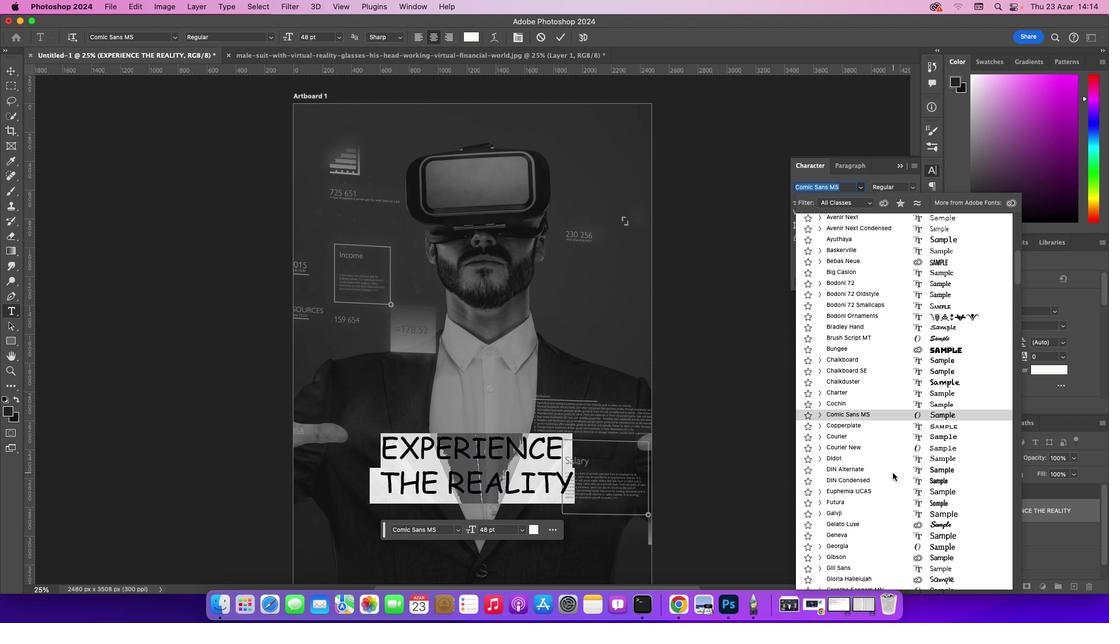 
Action: Mouse scrolled (893, 473) with delta (0, 0)
Screenshot: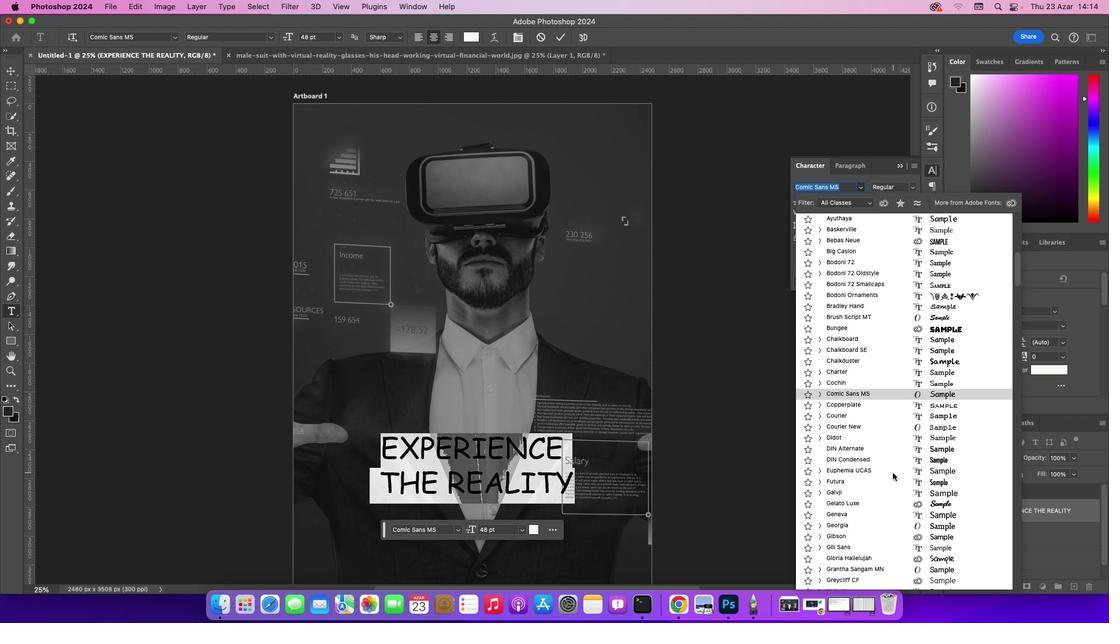 
Action: Mouse scrolled (893, 473) with delta (0, 0)
Screenshot: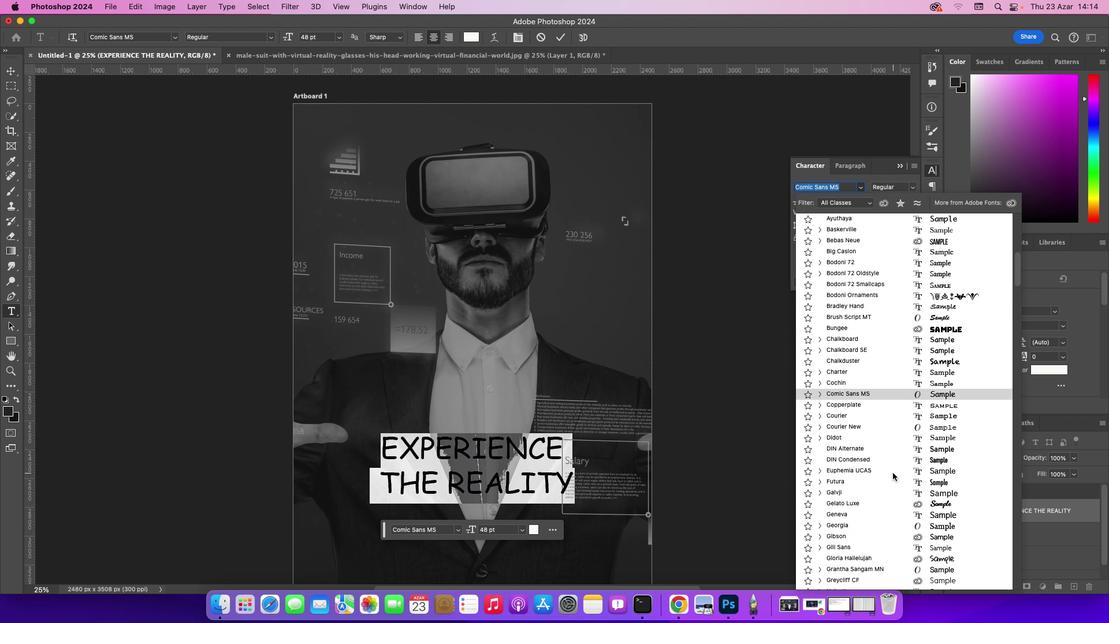 
Action: Mouse moved to (893, 473)
Screenshot: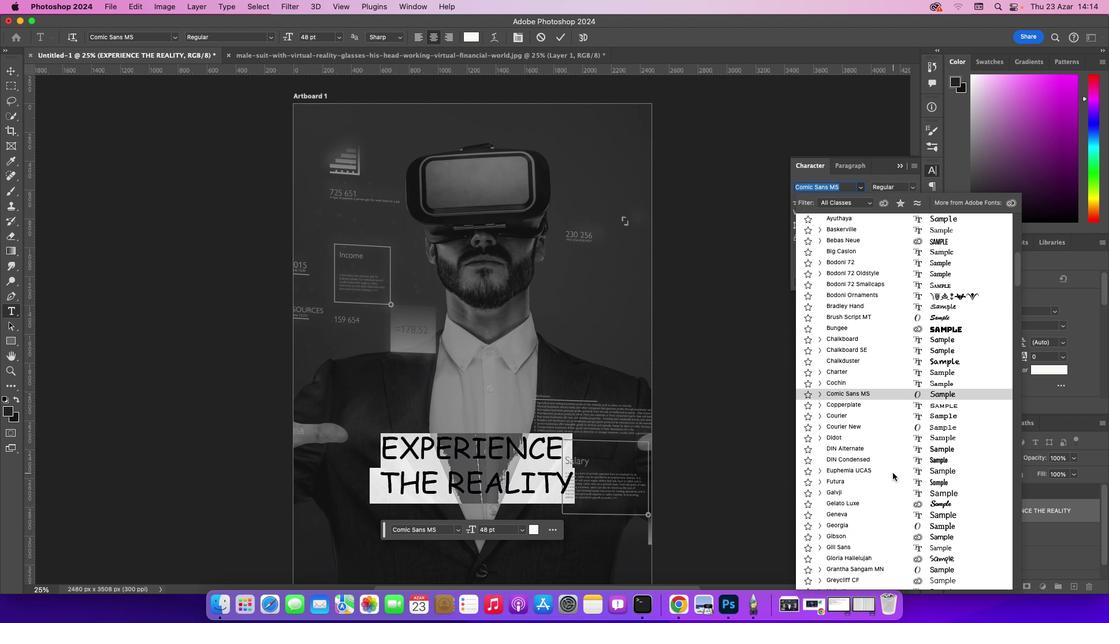 
Action: Mouse scrolled (893, 473) with delta (0, -1)
Screenshot: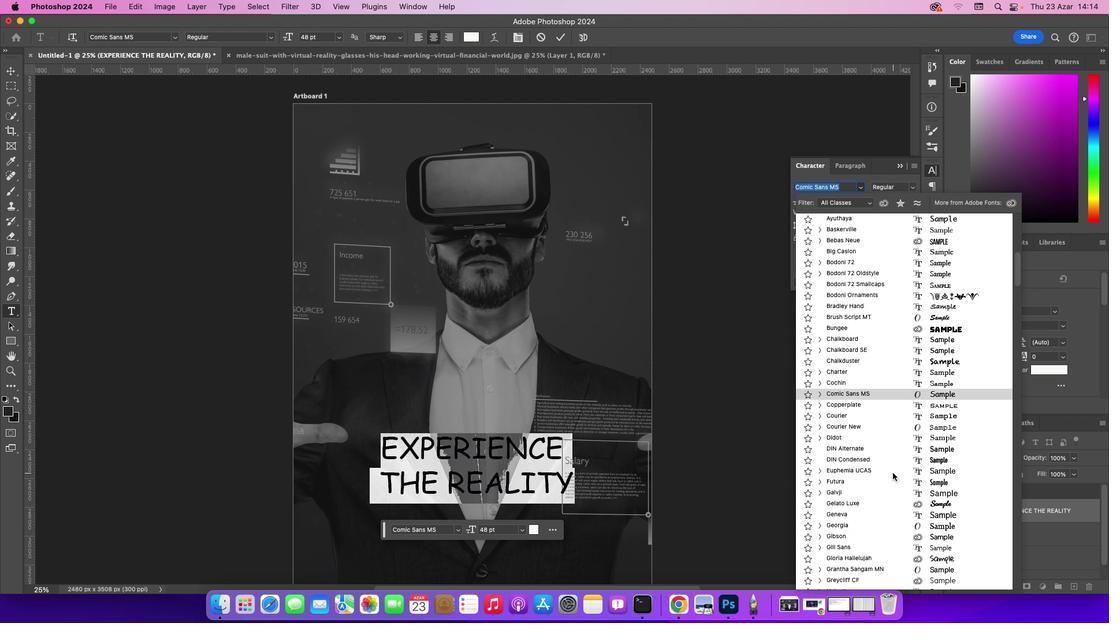 
Action: Mouse moved to (891, 475)
Screenshot: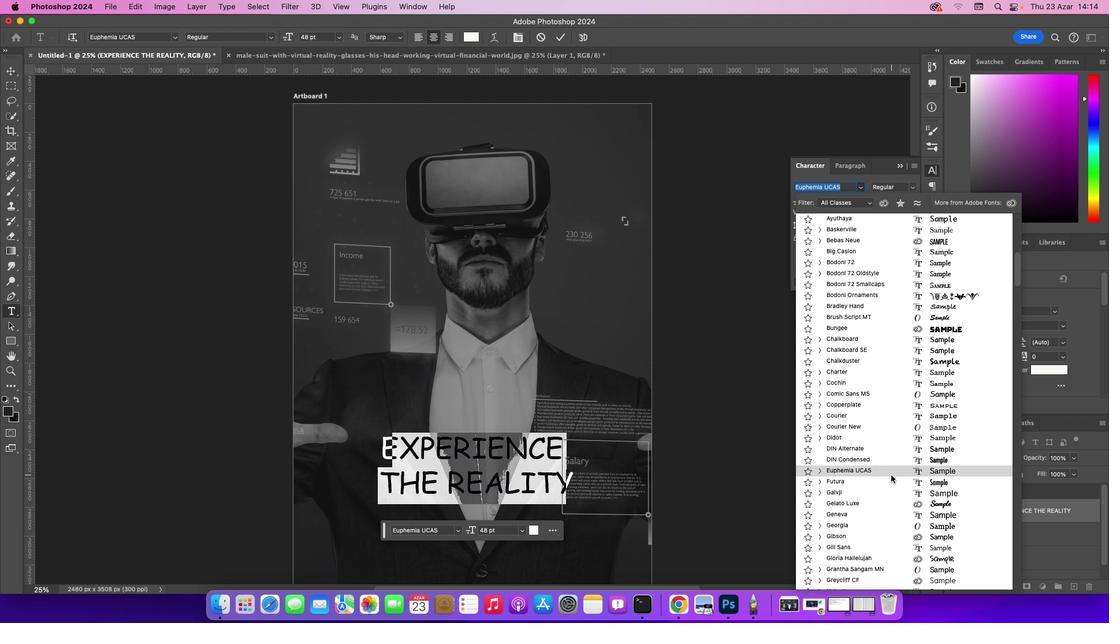 
Action: Mouse scrolled (891, 475) with delta (0, 0)
Screenshot: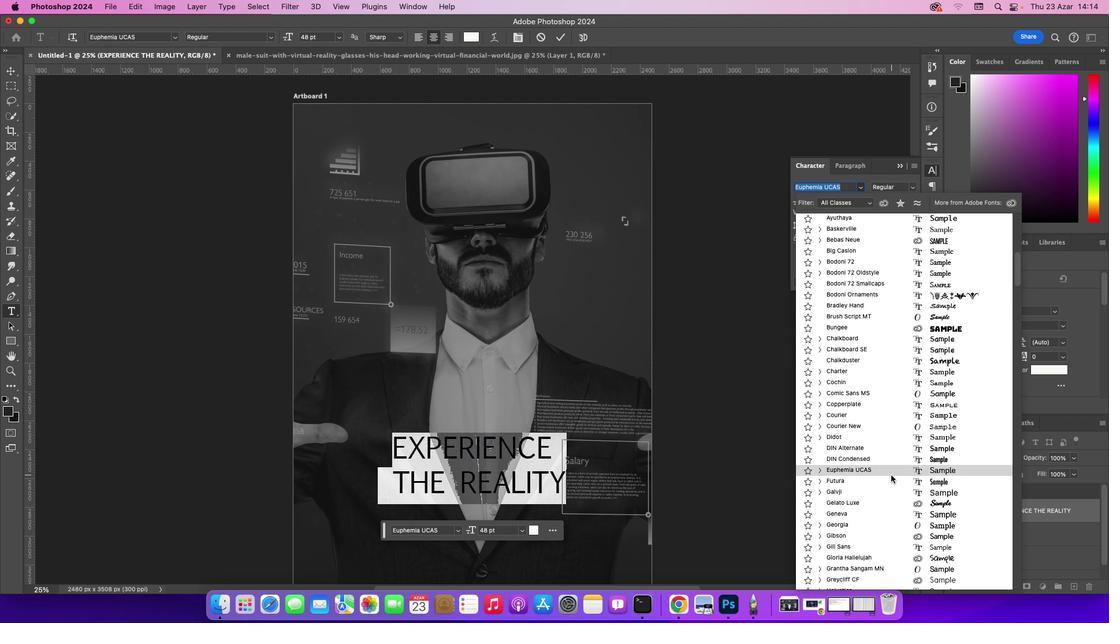 
Action: Mouse scrolled (891, 475) with delta (0, 0)
Screenshot: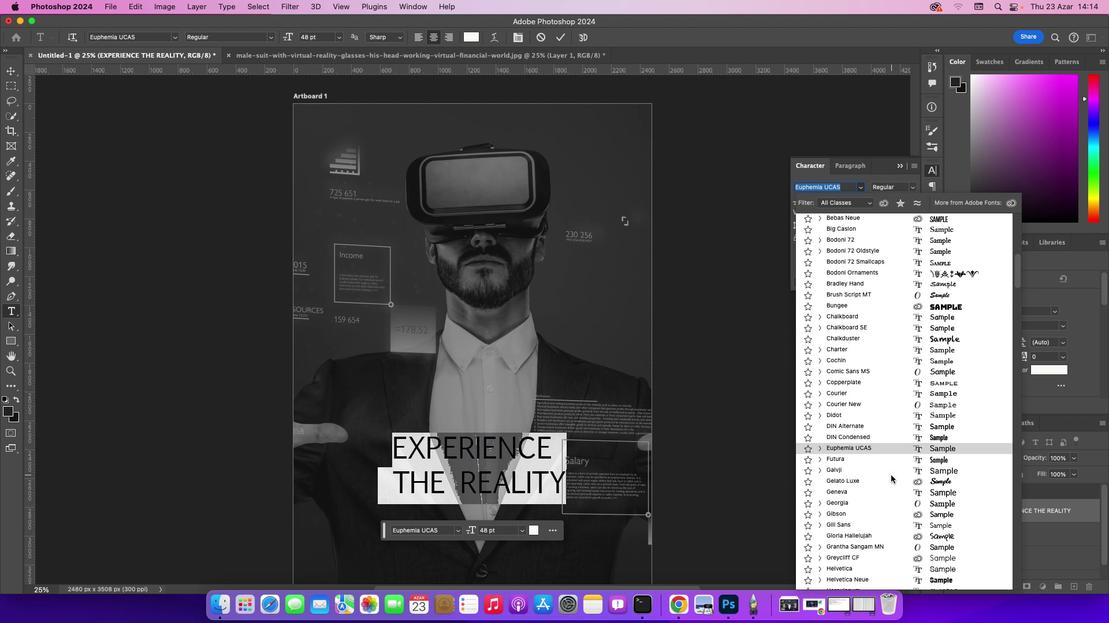 
Action: Mouse scrolled (891, 475) with delta (0, -1)
Screenshot: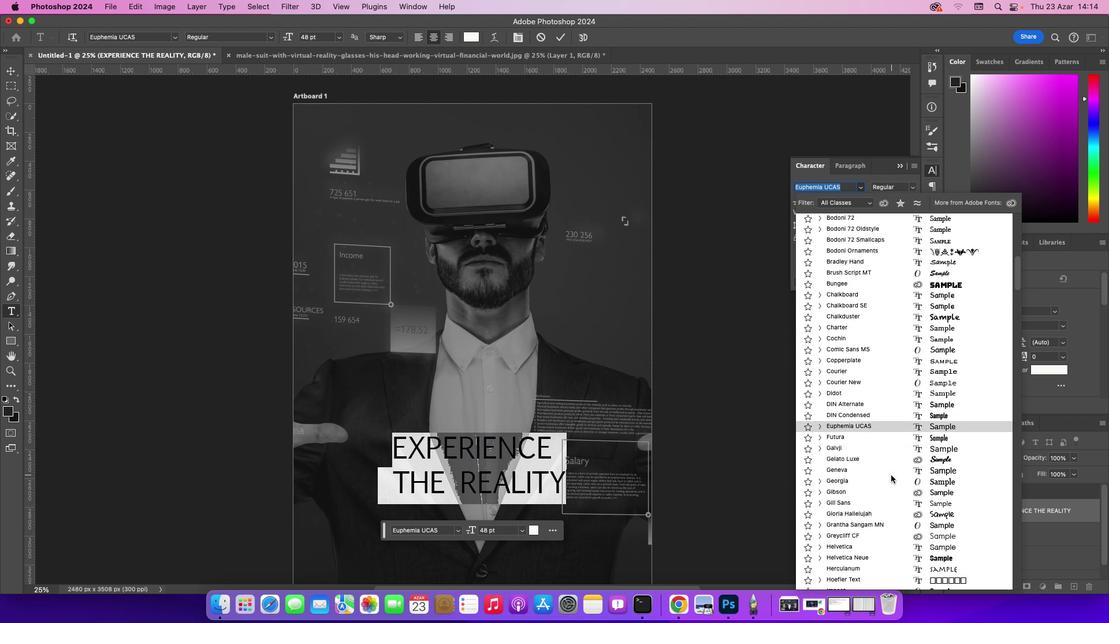 
Action: Mouse scrolled (891, 475) with delta (0, -1)
Screenshot: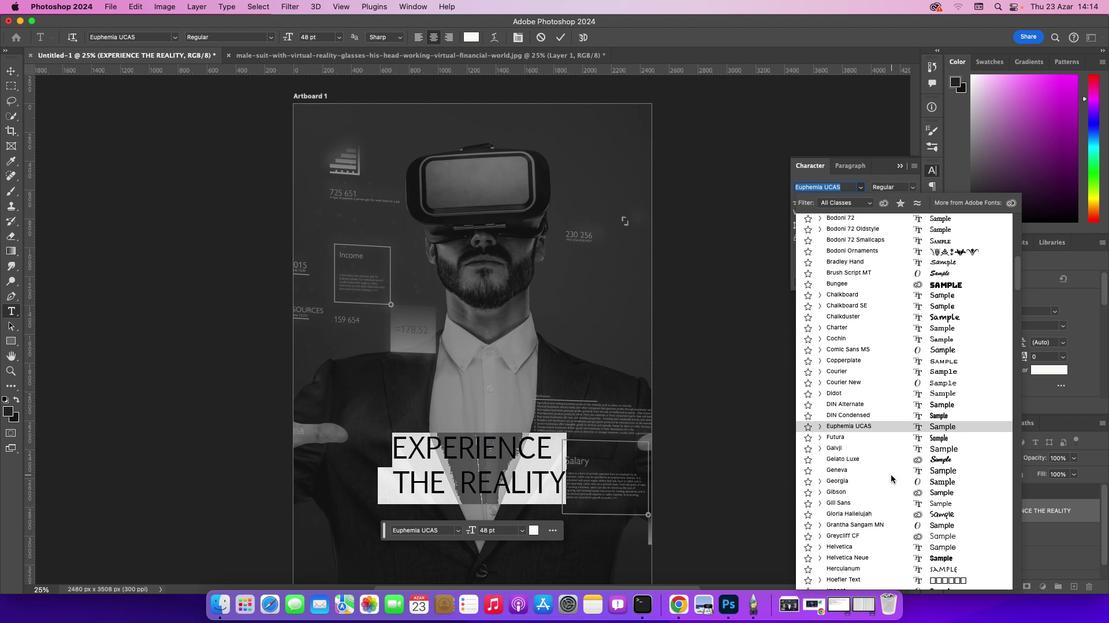 
Action: Mouse scrolled (891, 475) with delta (0, 0)
Screenshot: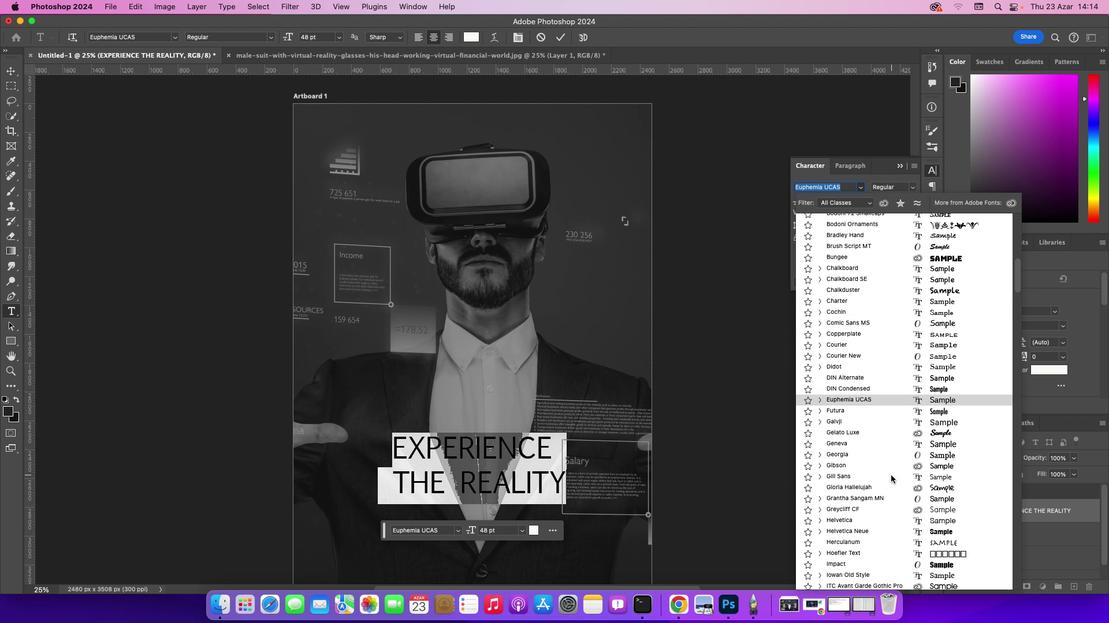 
Action: Mouse scrolled (891, 475) with delta (0, 0)
Screenshot: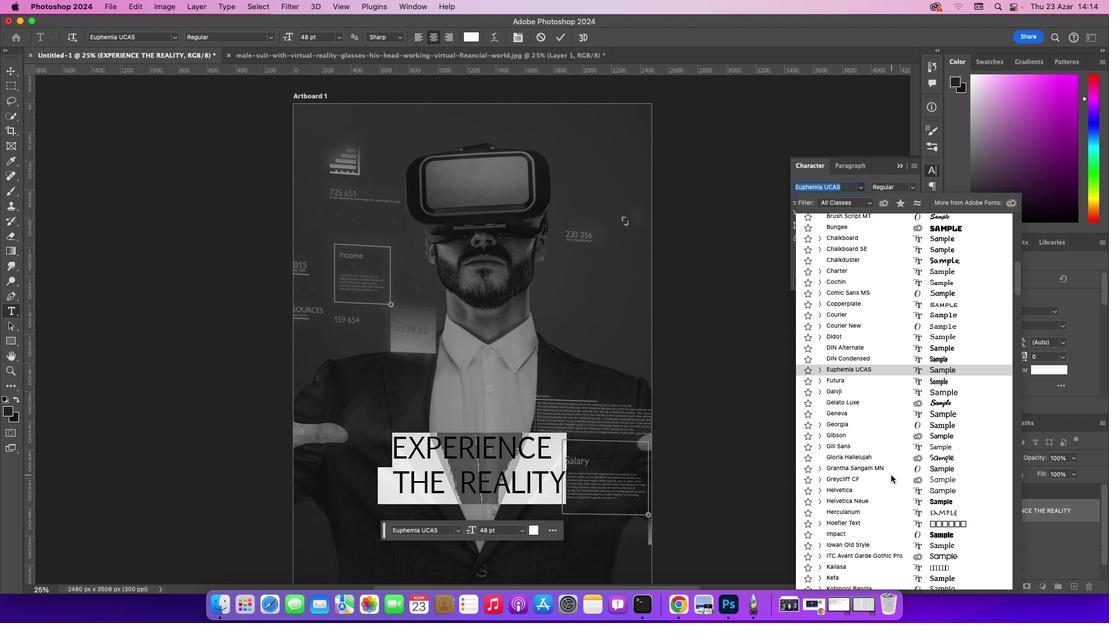 
Action: Mouse scrolled (891, 475) with delta (0, -1)
